Task: Look for Airbnb options in Zonhoven, Belgium from 3rd November, 2023 to 9th November, 2023 for 2 adults.1  bedroom having 1 bed and 1 bathroom. Property type can be hotel. Amenities needed are: heating. Booking option can be shelf check-in. Look for 3 properties as per requirement.
Action: Mouse moved to (428, 159)
Screenshot: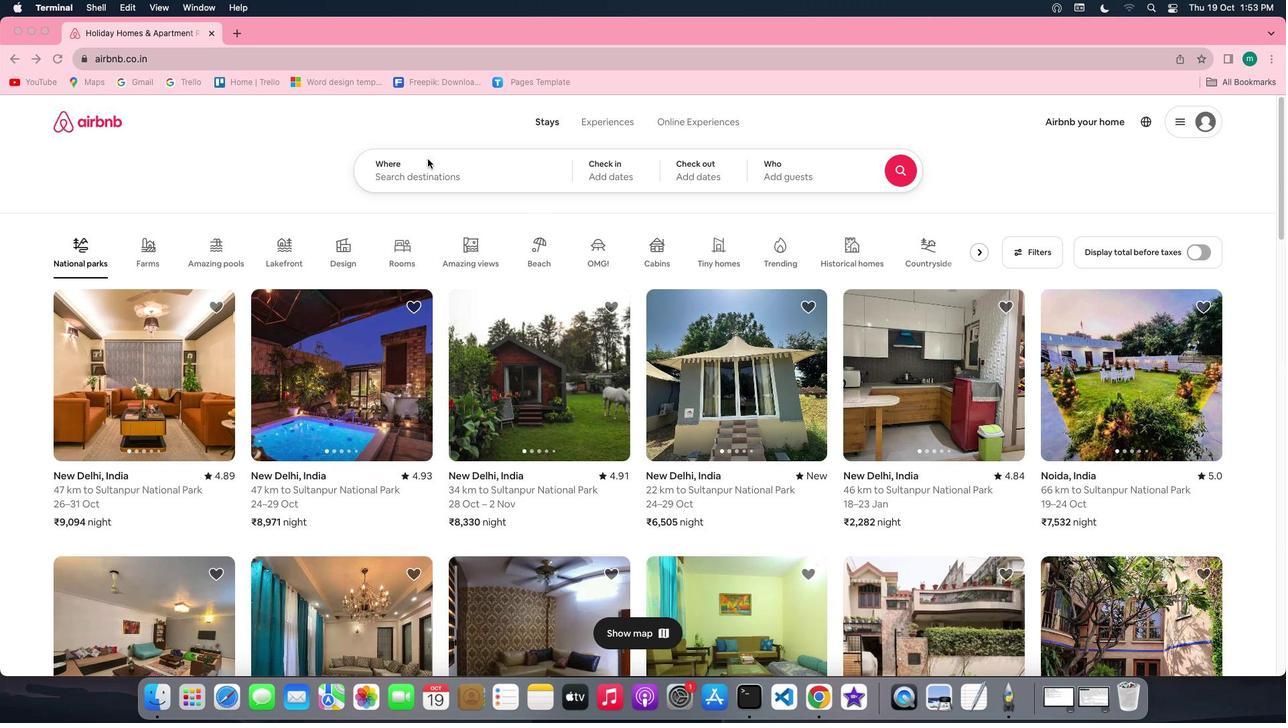 
Action: Mouse pressed left at (428, 159)
Screenshot: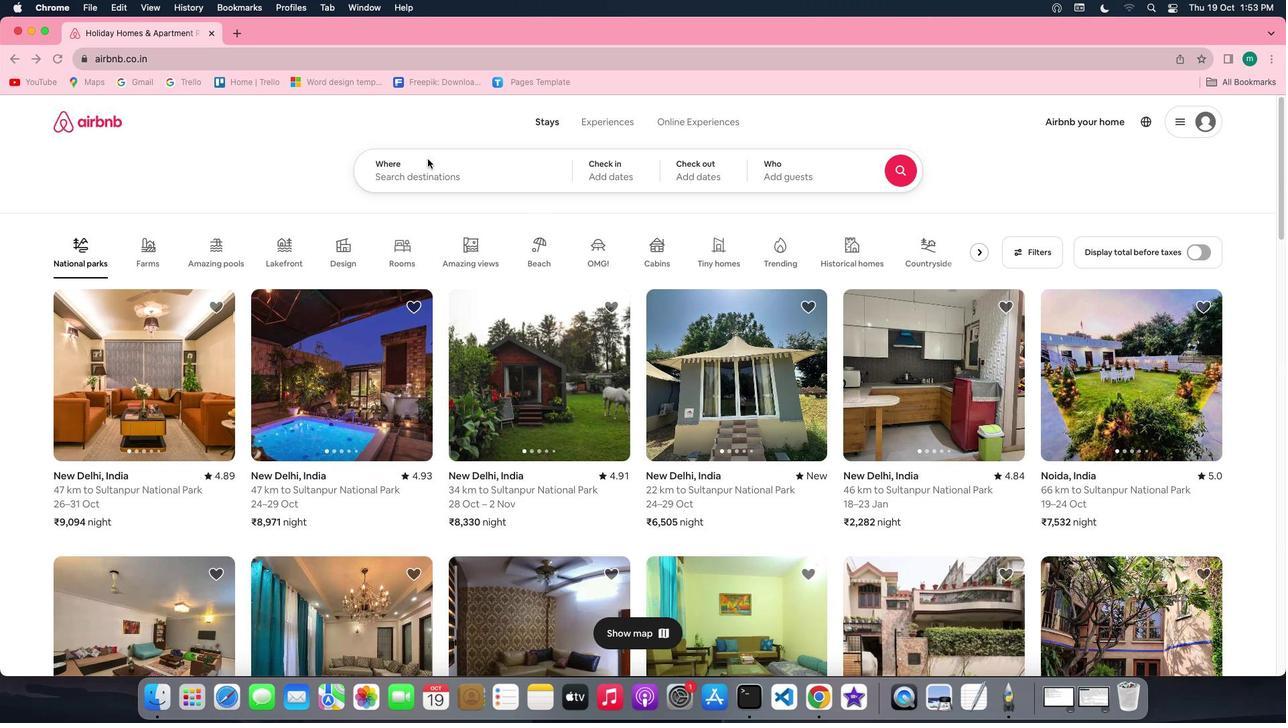 
Action: Mouse pressed left at (428, 159)
Screenshot: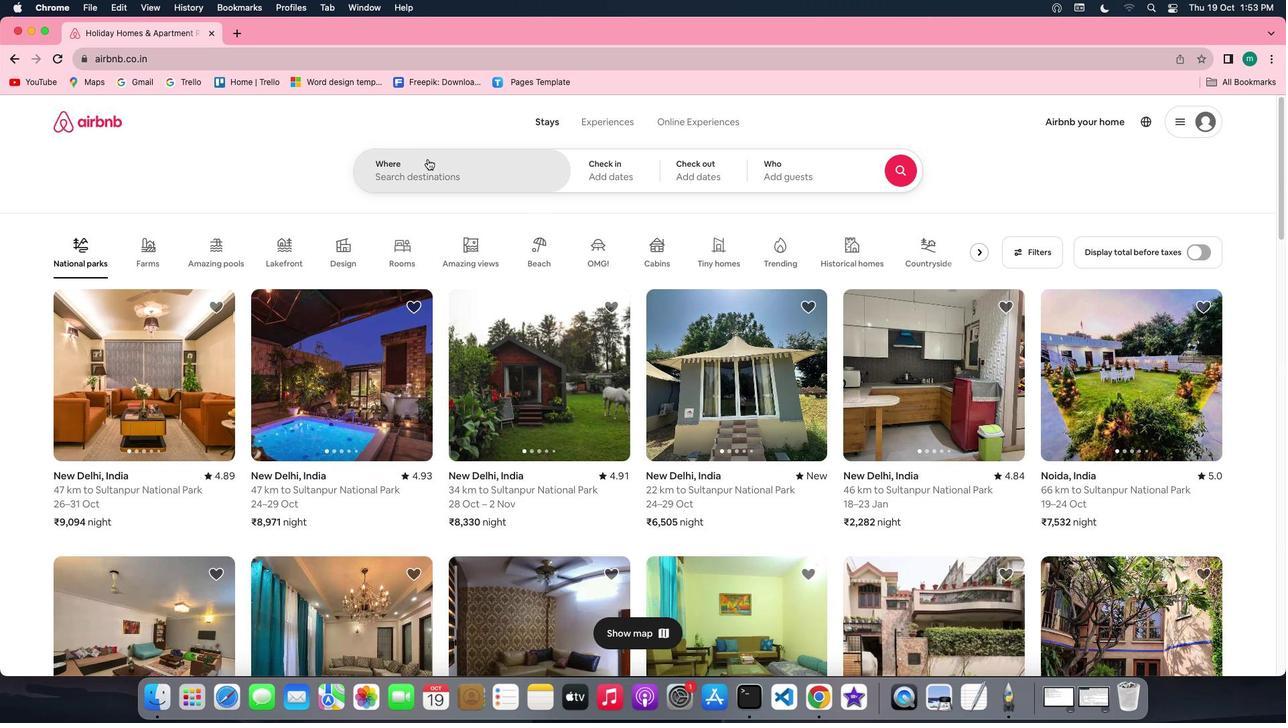 
Action: Key pressed Key.shift'Z''o''n''h''o''v''e''n'','Key.shift'B''e''l''g''i''u''m'
Screenshot: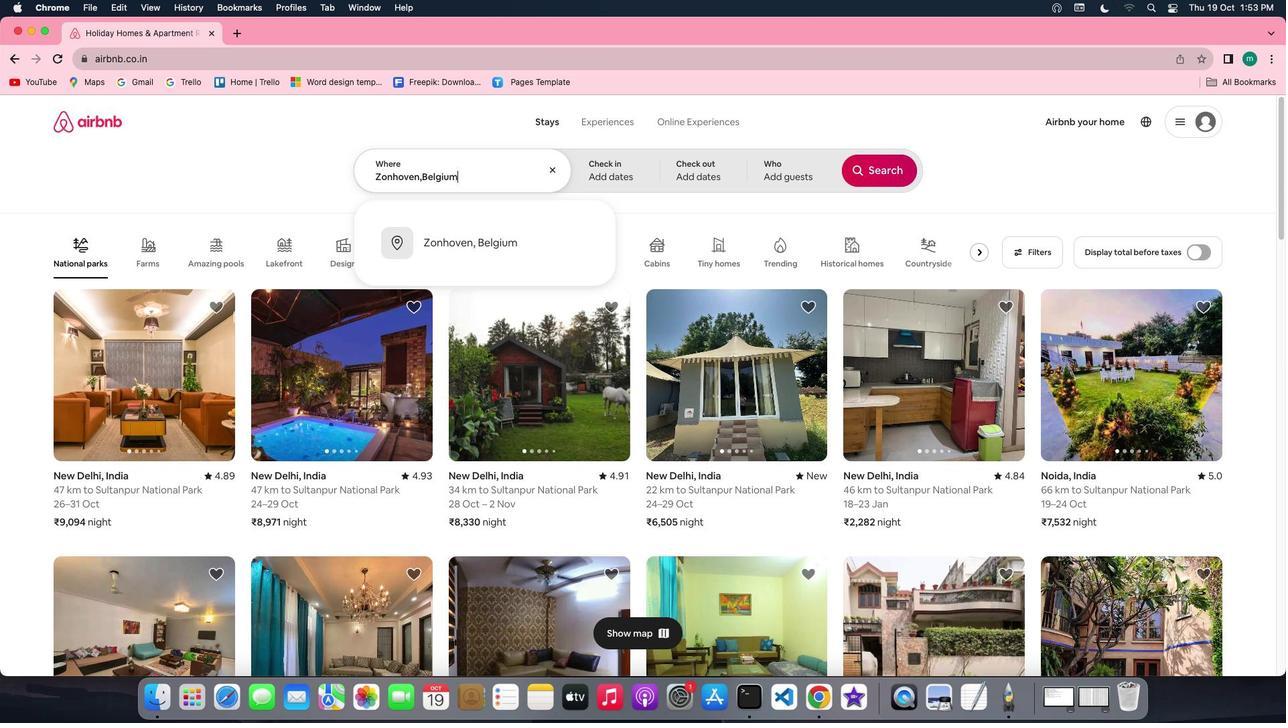 
Action: Mouse moved to (487, 241)
Screenshot: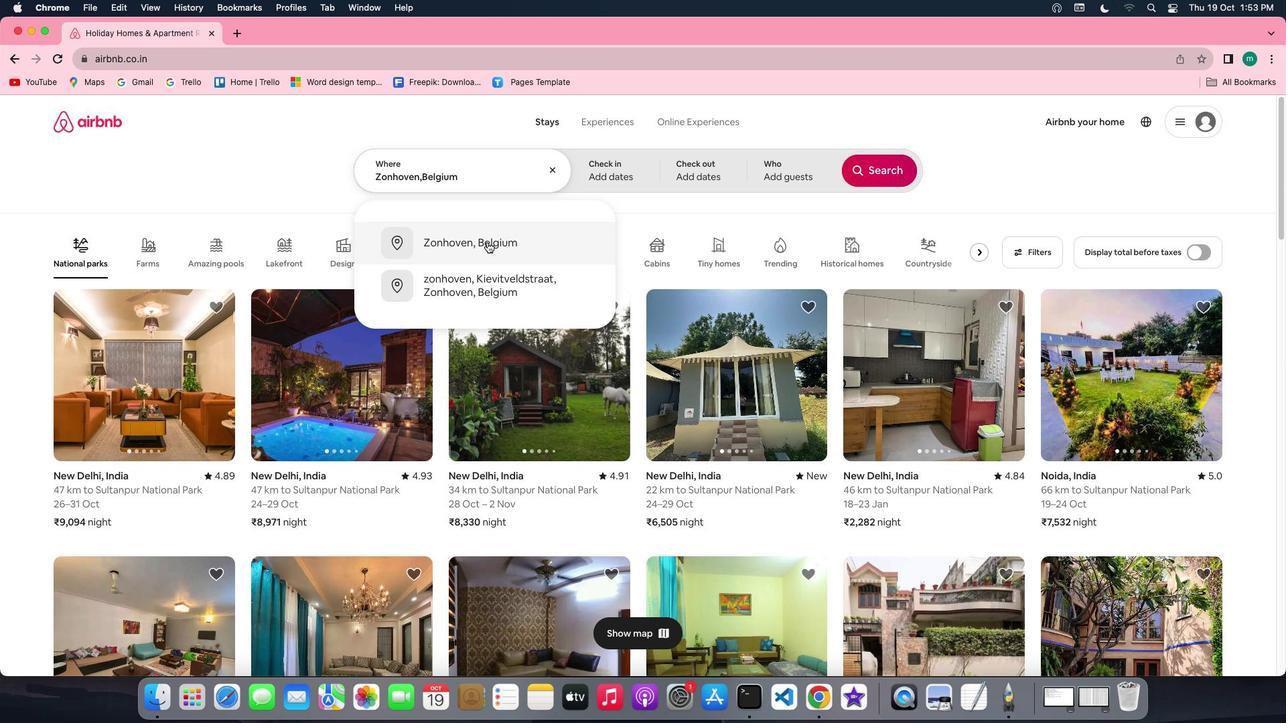 
Action: Mouse pressed left at (487, 241)
Screenshot: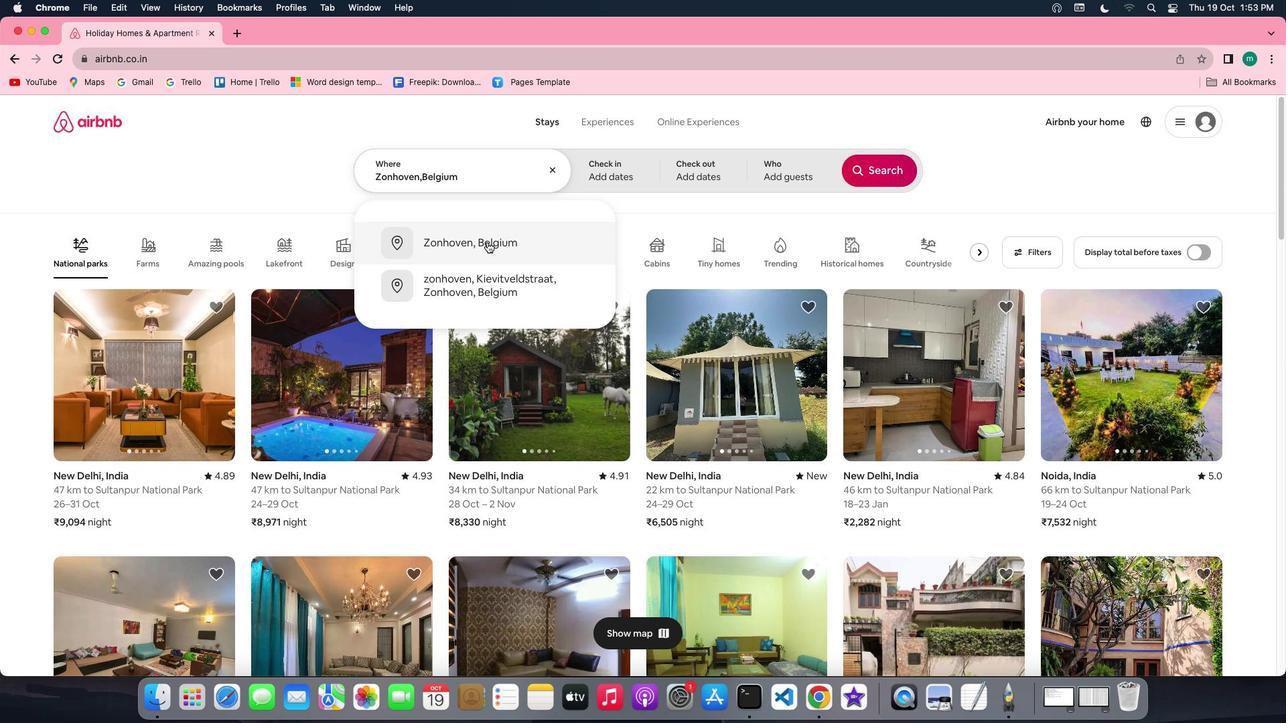 
Action: Mouse moved to (837, 322)
Screenshot: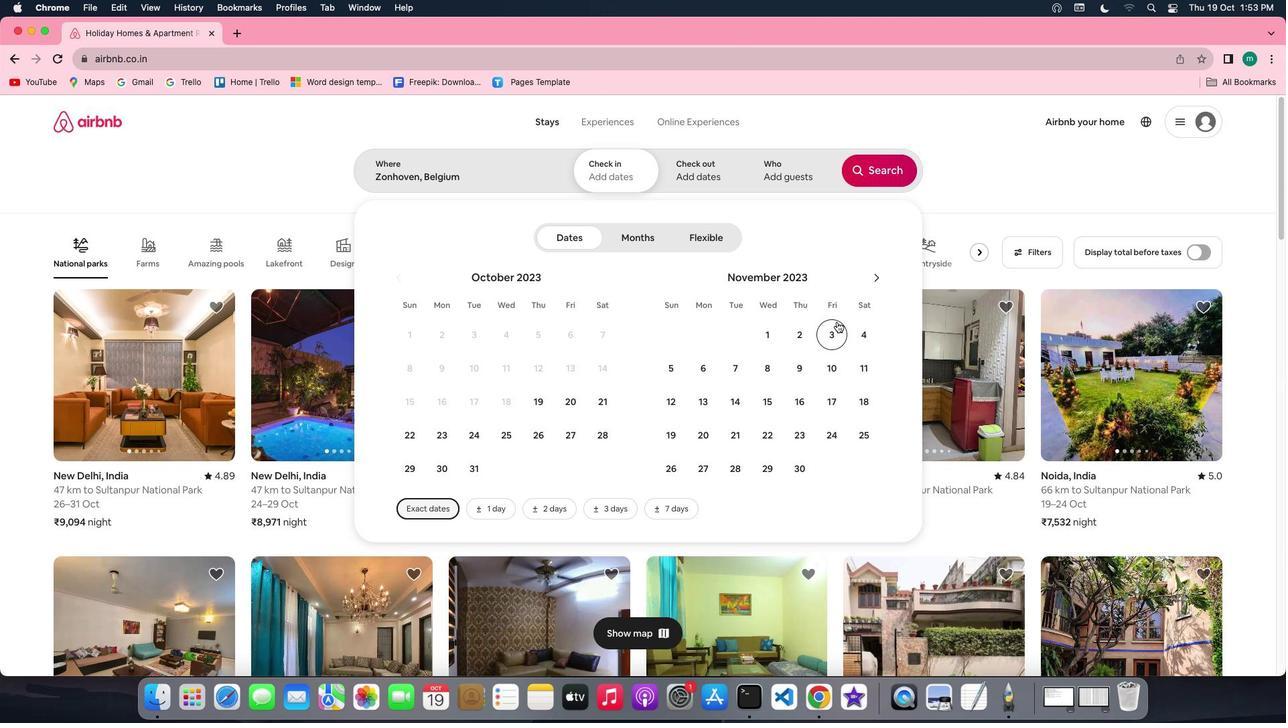 
Action: Mouse pressed left at (837, 322)
Screenshot: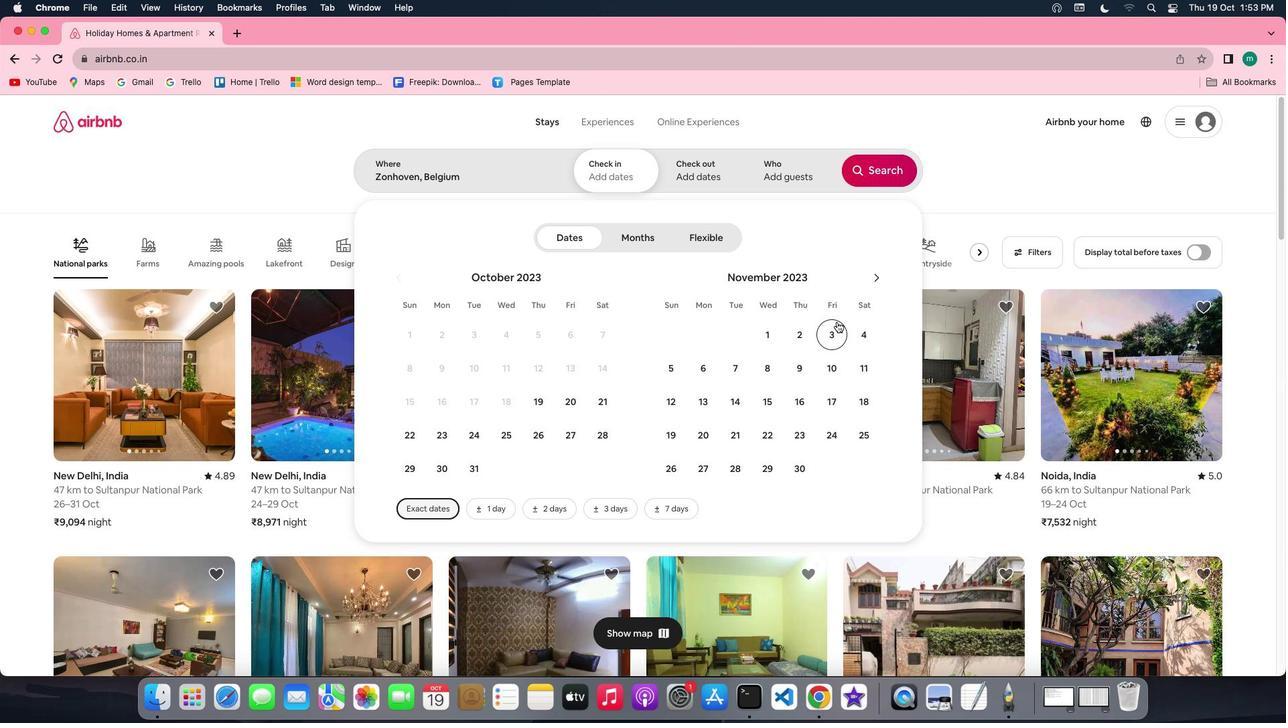
Action: Mouse moved to (807, 356)
Screenshot: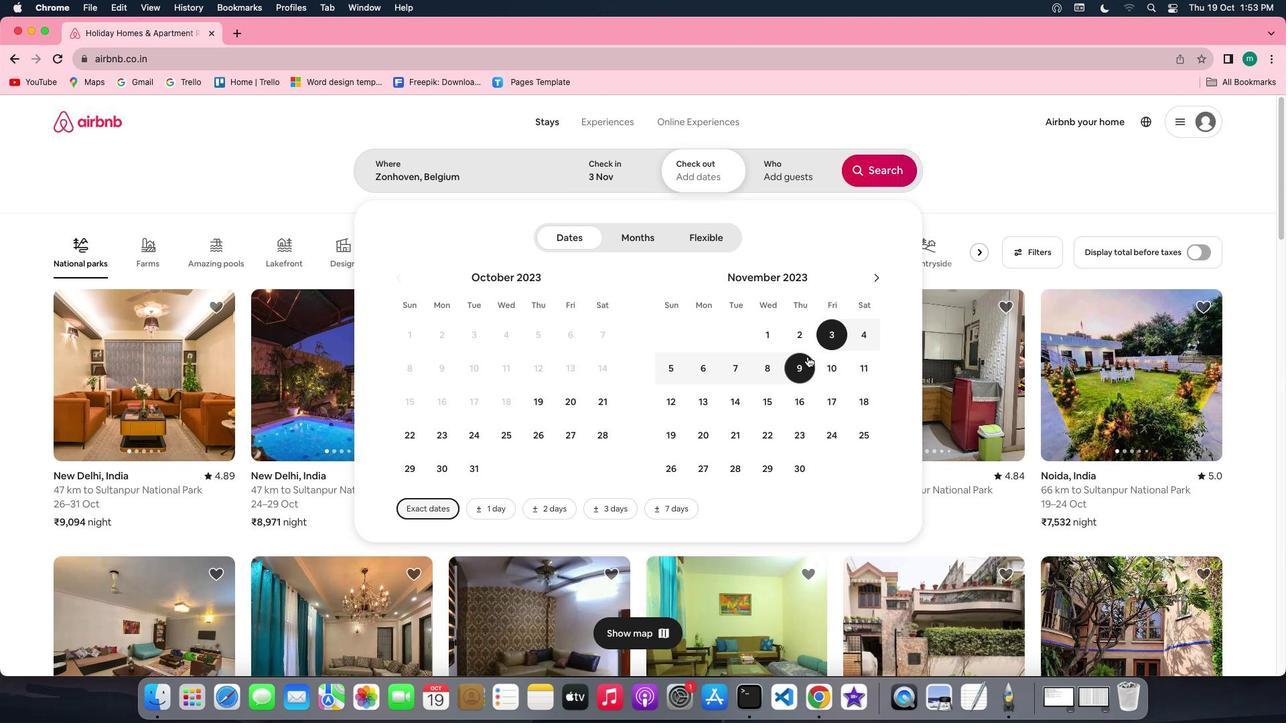 
Action: Mouse pressed left at (807, 356)
Screenshot: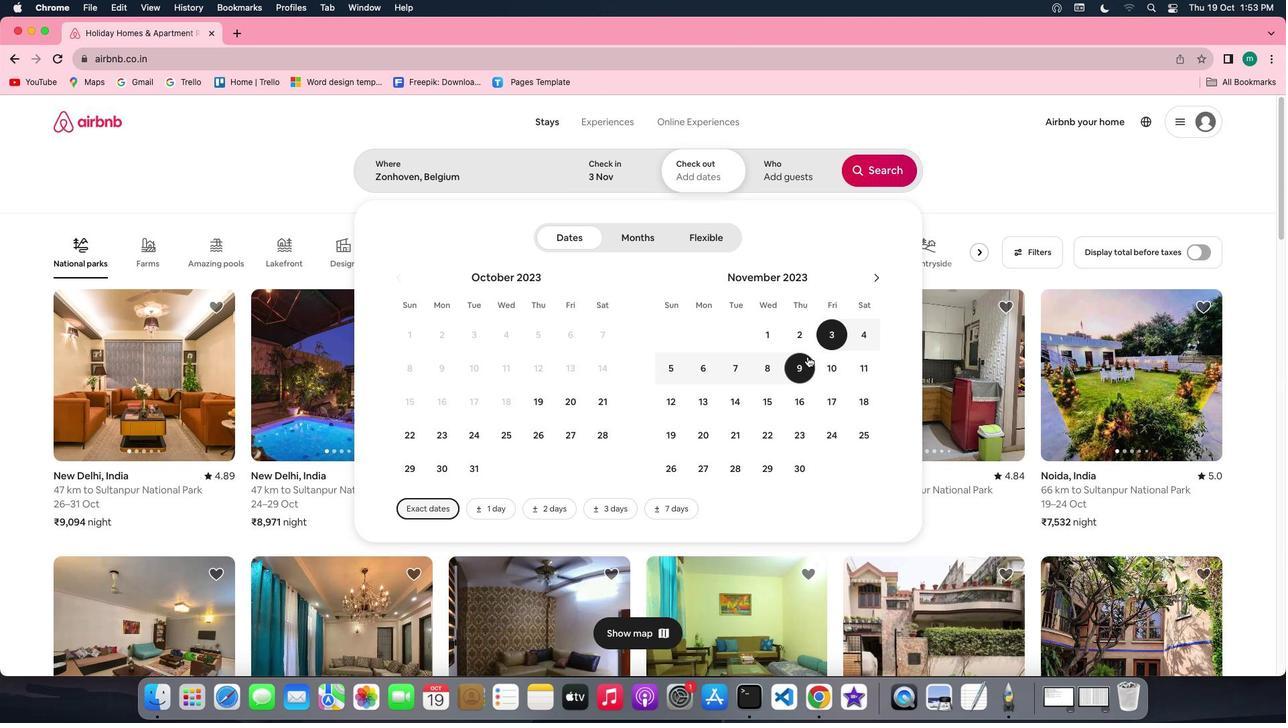 
Action: Mouse moved to (804, 170)
Screenshot: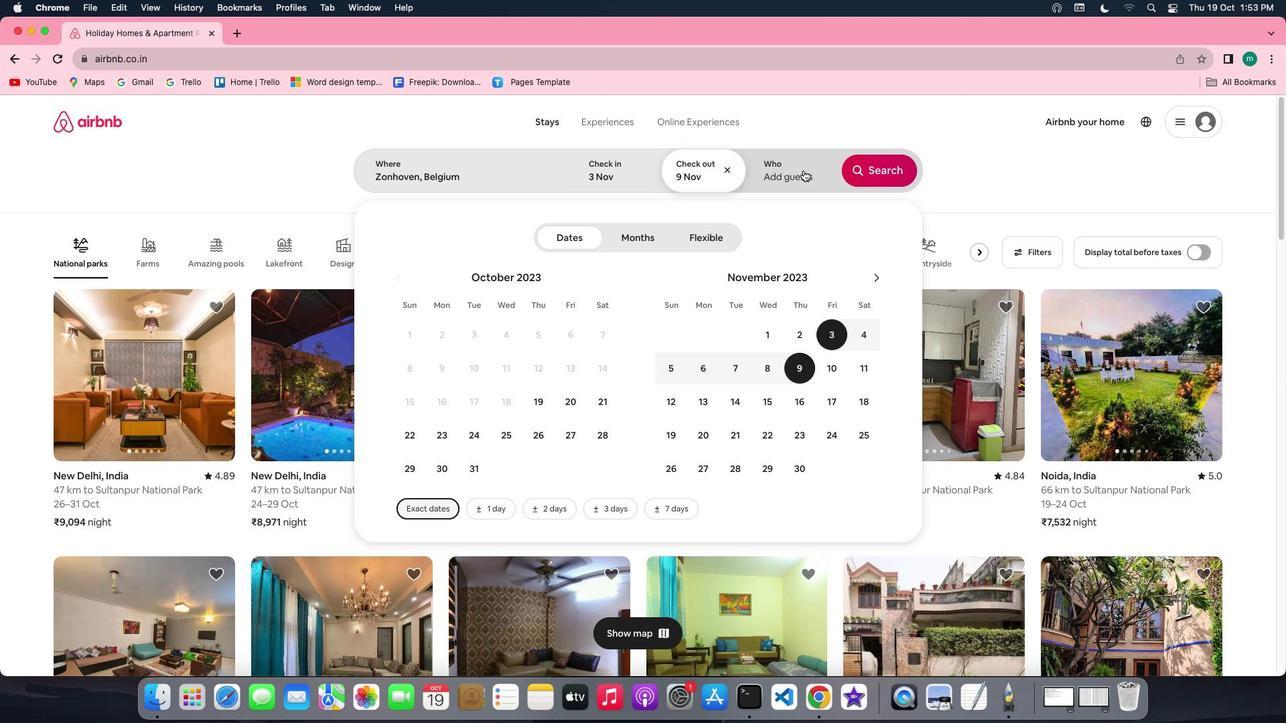 
Action: Mouse pressed left at (804, 170)
Screenshot: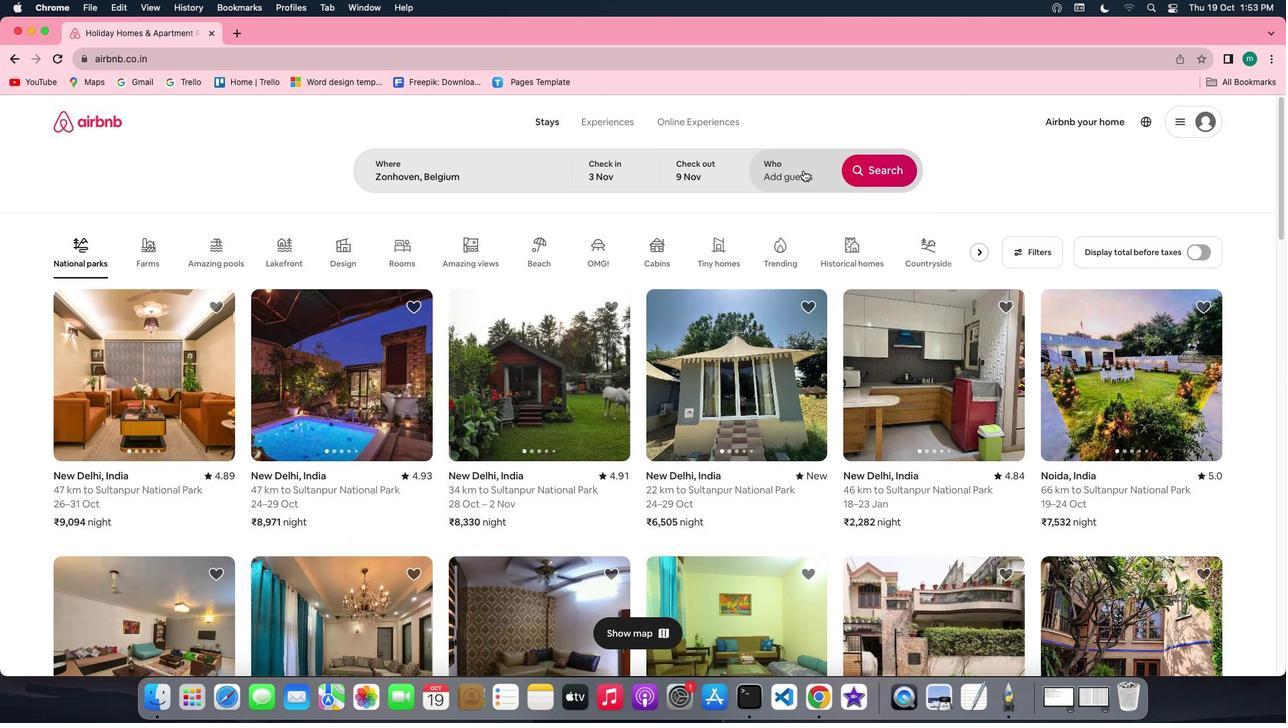 
Action: Mouse moved to (892, 250)
Screenshot: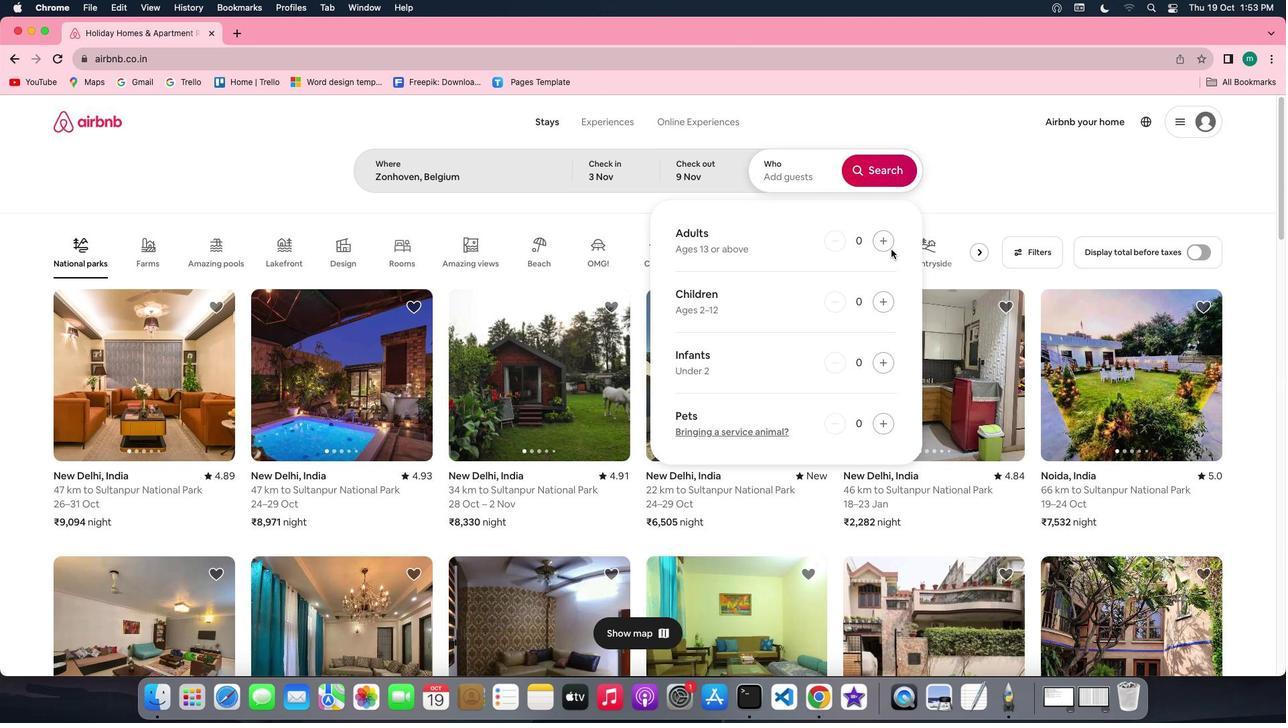 
Action: Mouse pressed left at (892, 250)
Screenshot: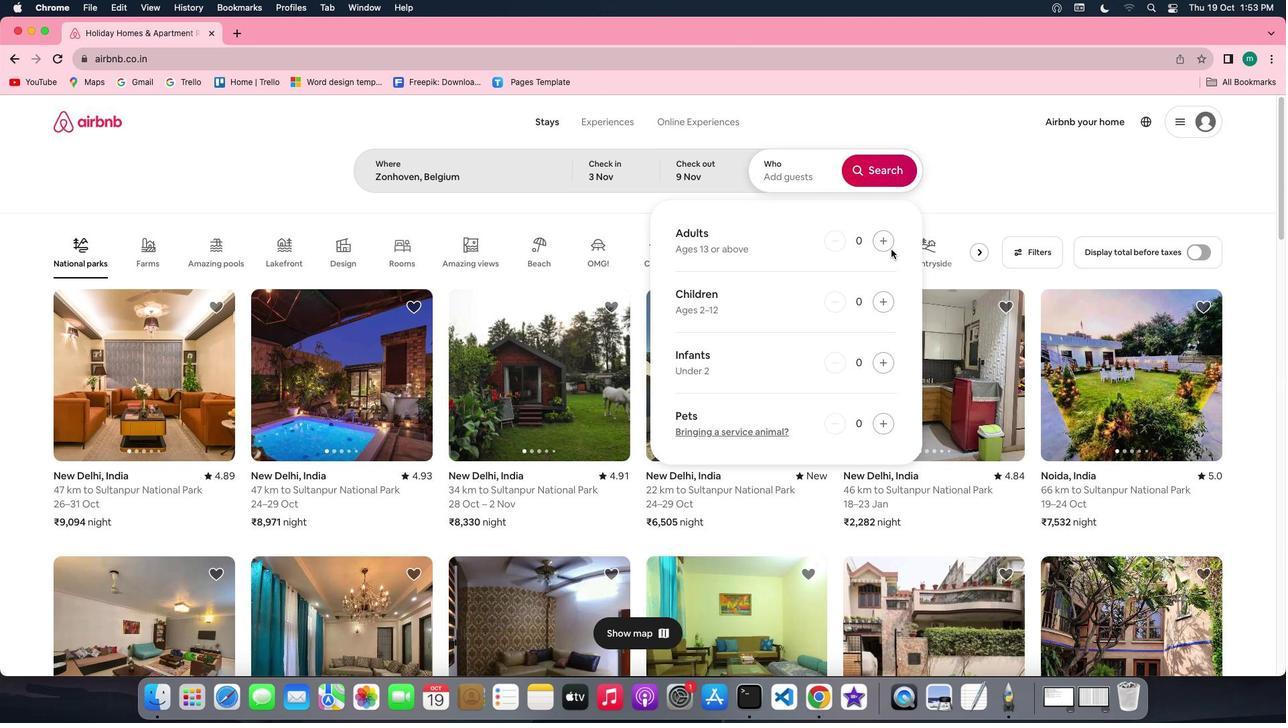 
Action: Mouse moved to (883, 237)
Screenshot: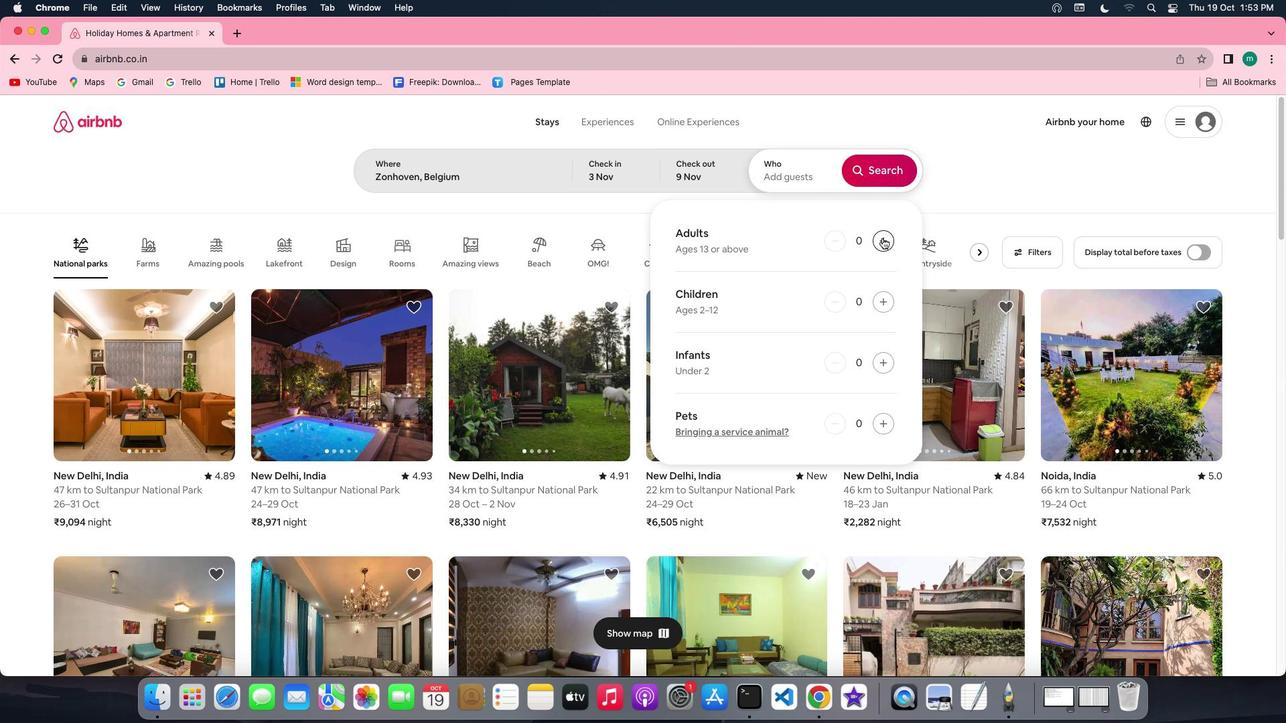 
Action: Mouse pressed left at (883, 237)
Screenshot: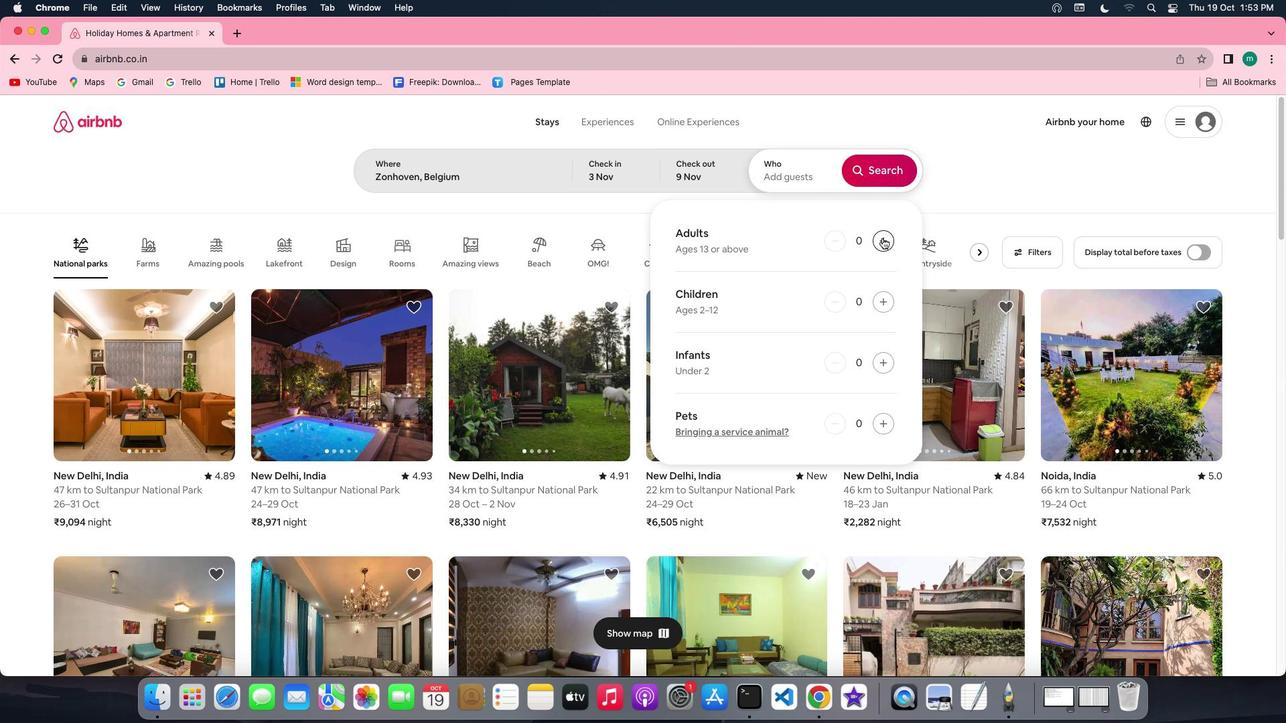 
Action: Mouse pressed left at (883, 237)
Screenshot: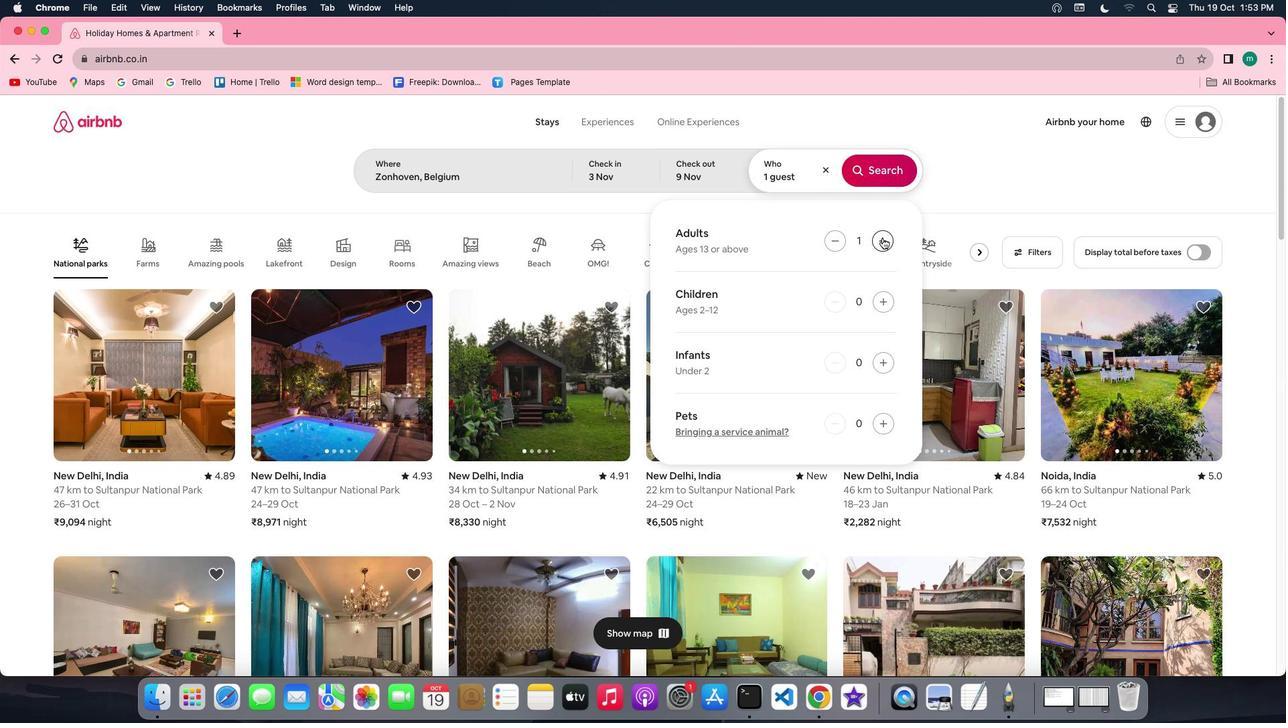 
Action: Mouse moved to (877, 164)
Screenshot: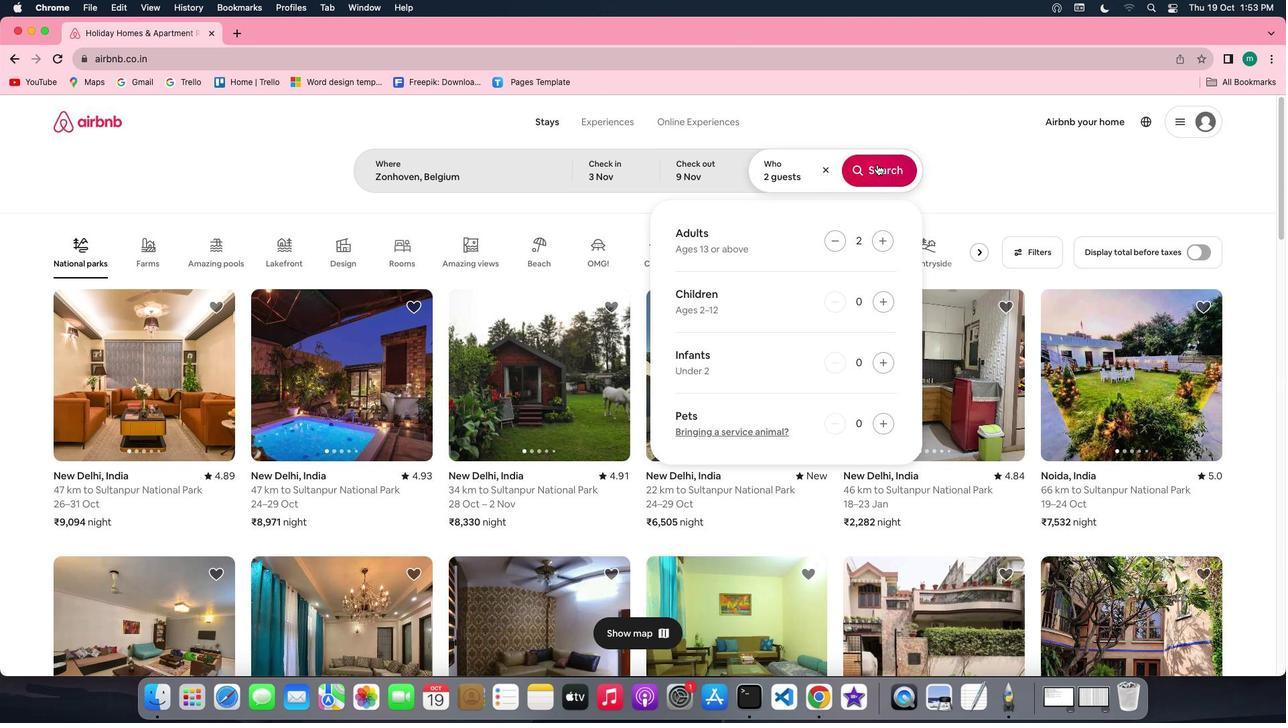 
Action: Mouse pressed left at (877, 164)
Screenshot: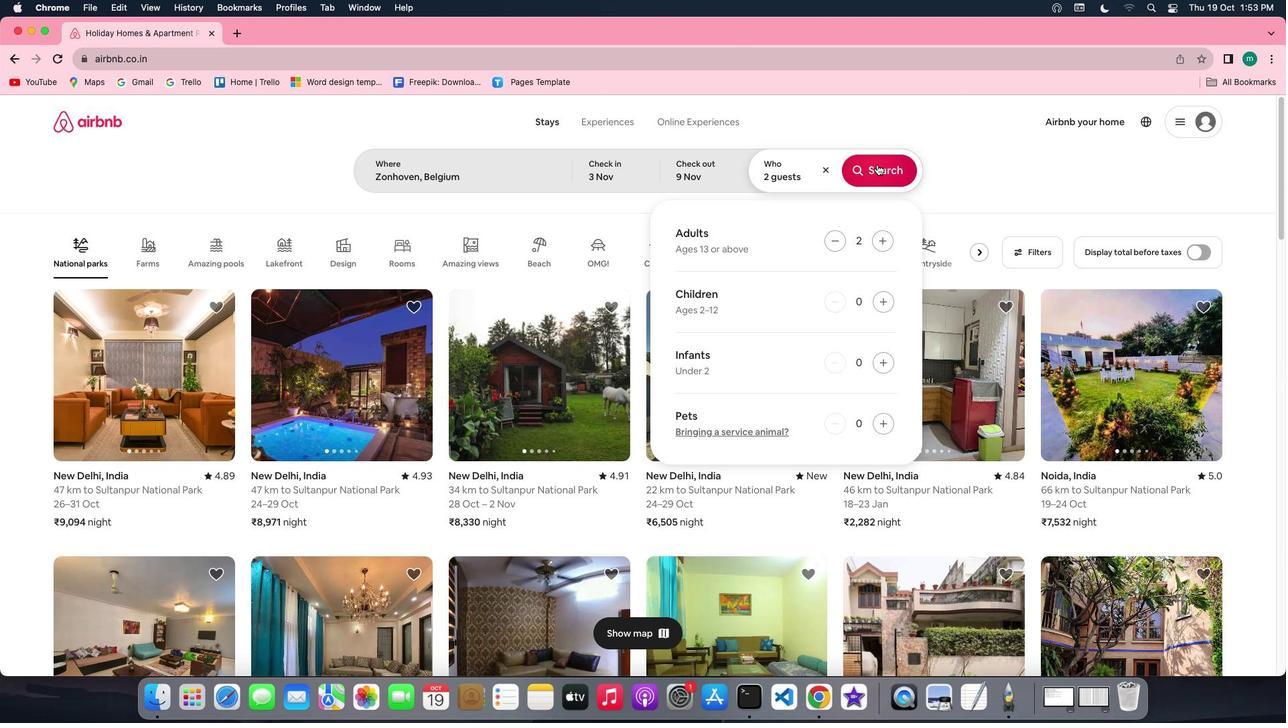 
Action: Mouse moved to (1065, 171)
Screenshot: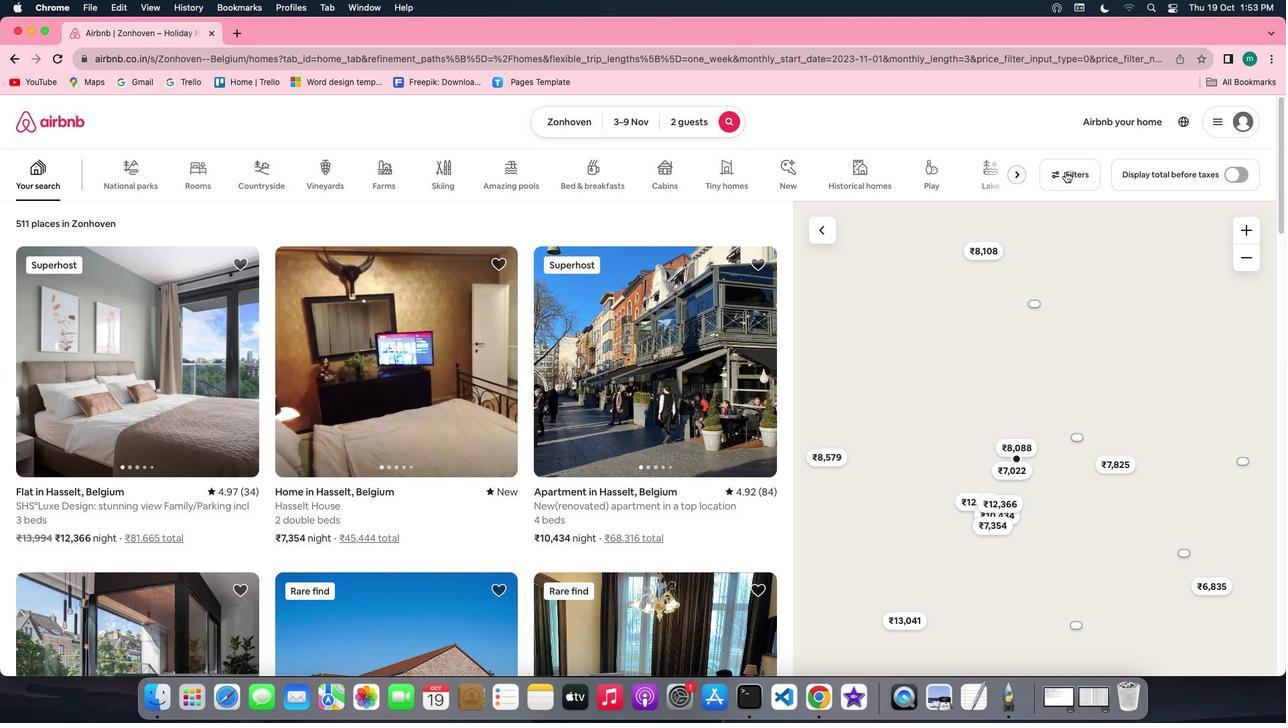 
Action: Mouse pressed left at (1065, 171)
Screenshot: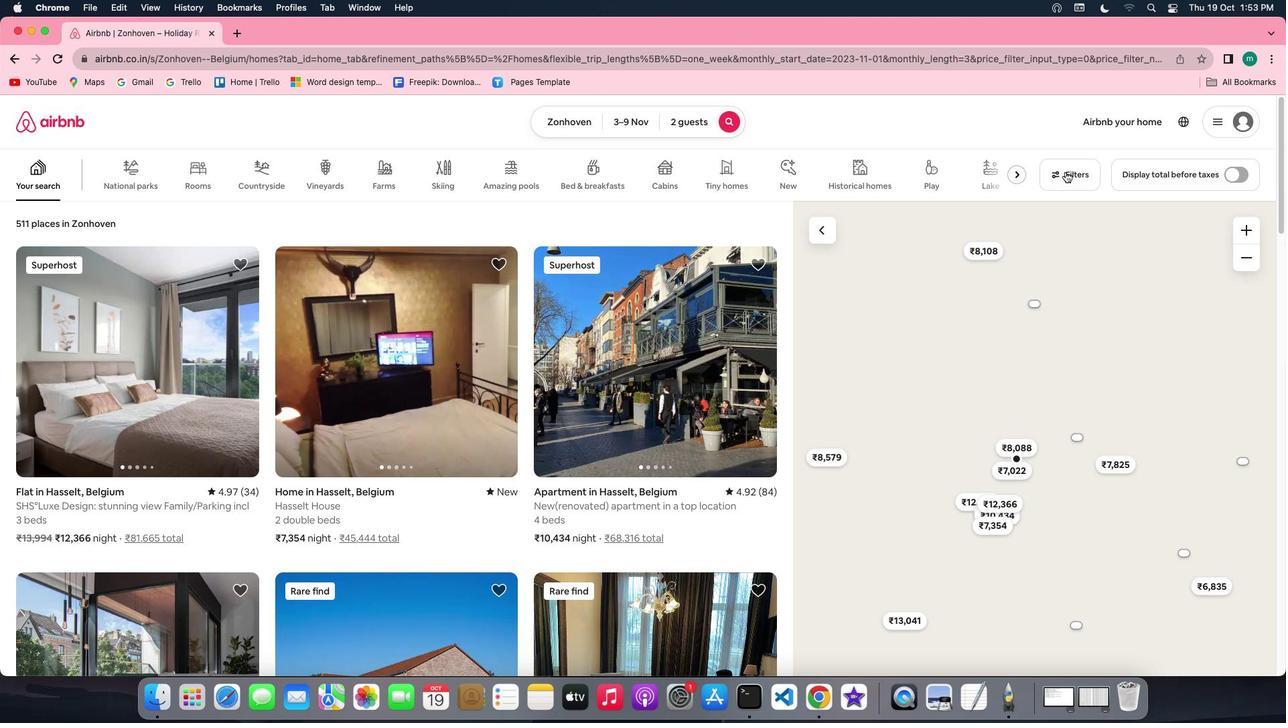 
Action: Mouse moved to (756, 309)
Screenshot: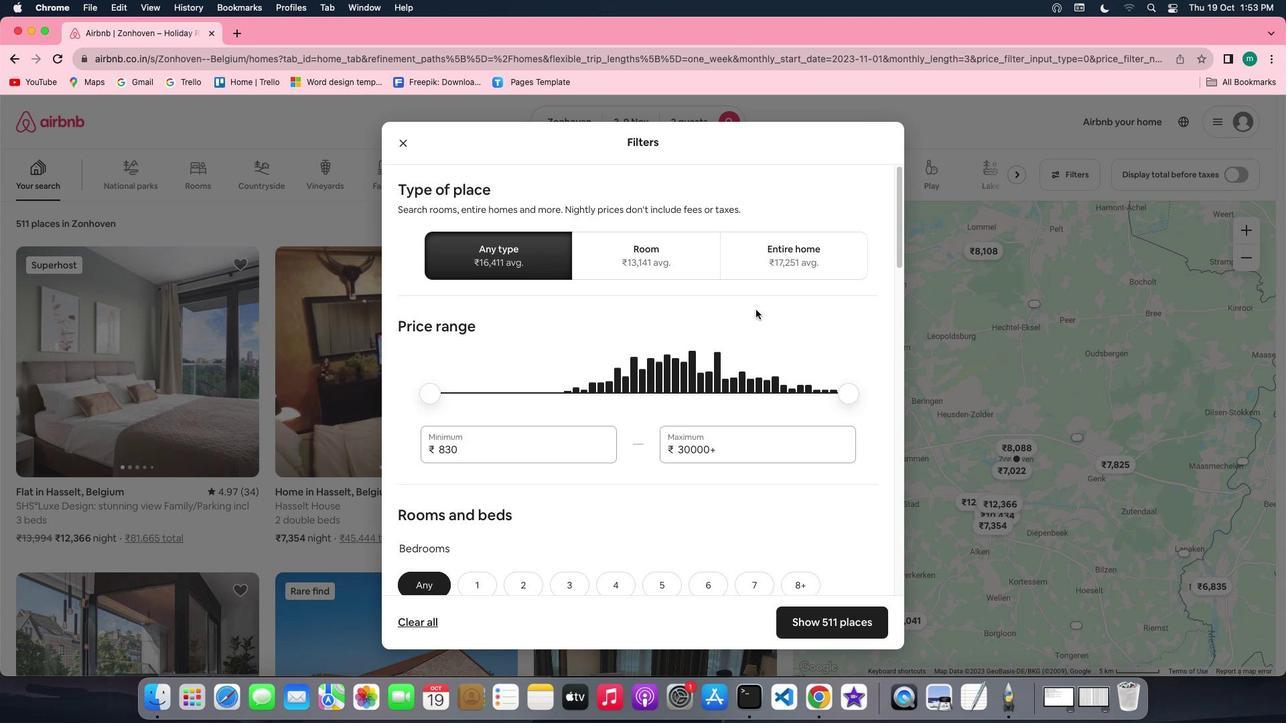 
Action: Mouse scrolled (756, 309) with delta (0, 0)
Screenshot: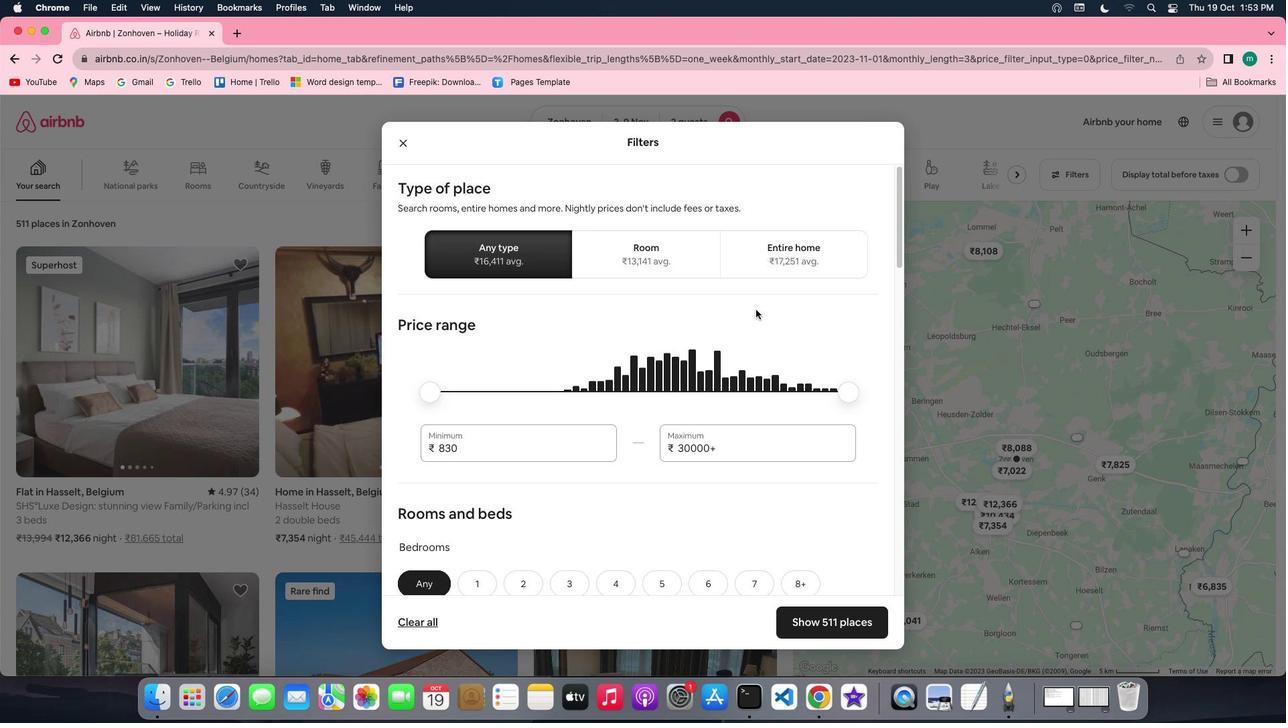 
Action: Mouse scrolled (756, 309) with delta (0, 0)
Screenshot: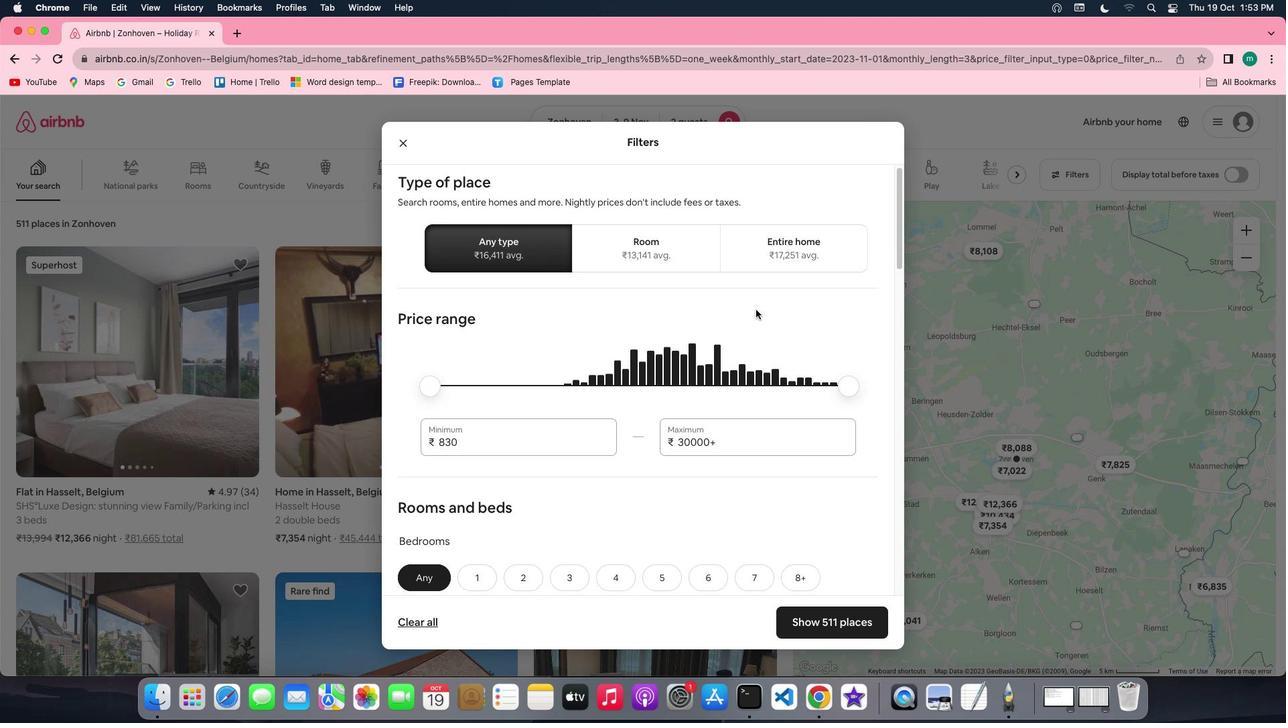 
Action: Mouse scrolled (756, 309) with delta (0, -1)
Screenshot: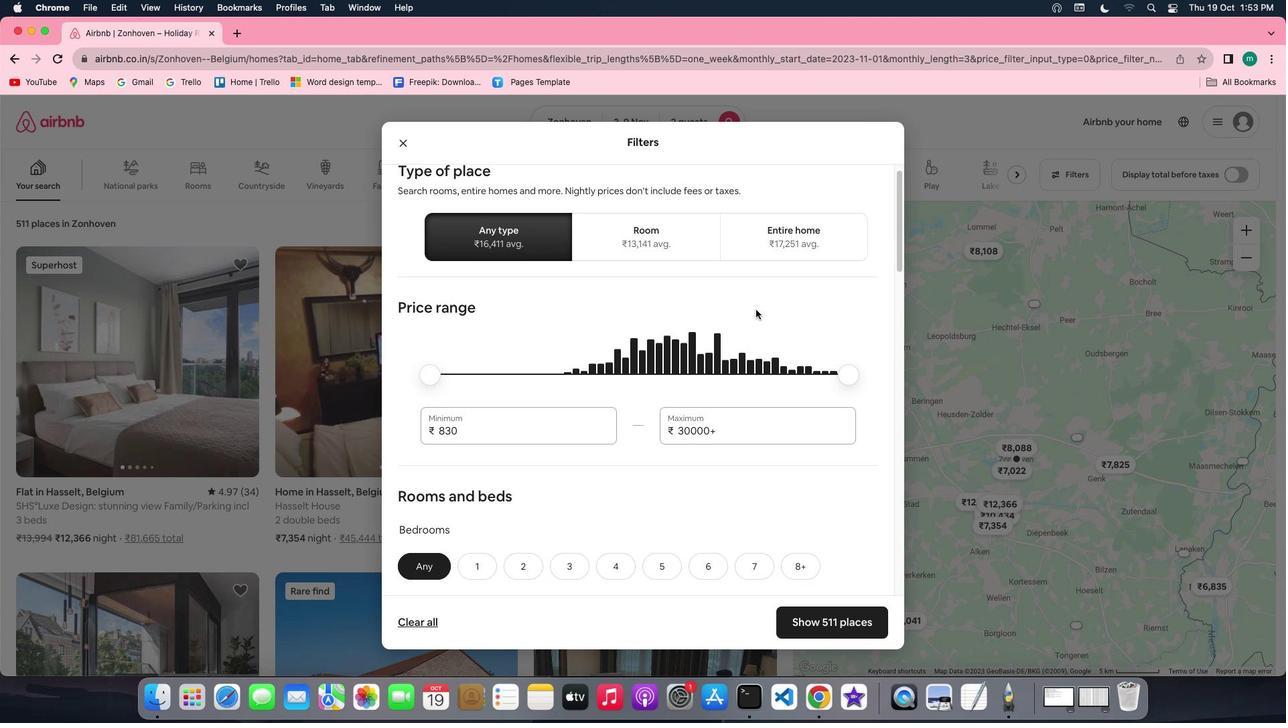 
Action: Mouse scrolled (756, 309) with delta (0, 0)
Screenshot: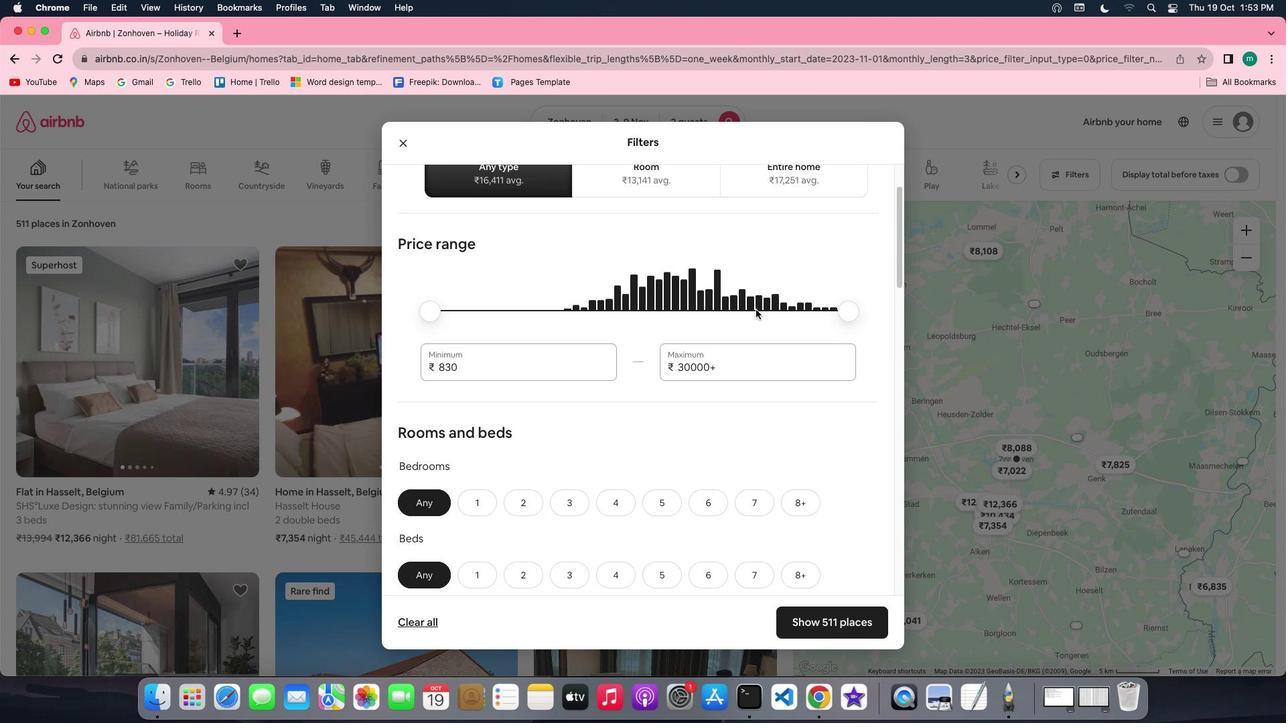 
Action: Mouse scrolled (756, 309) with delta (0, 0)
Screenshot: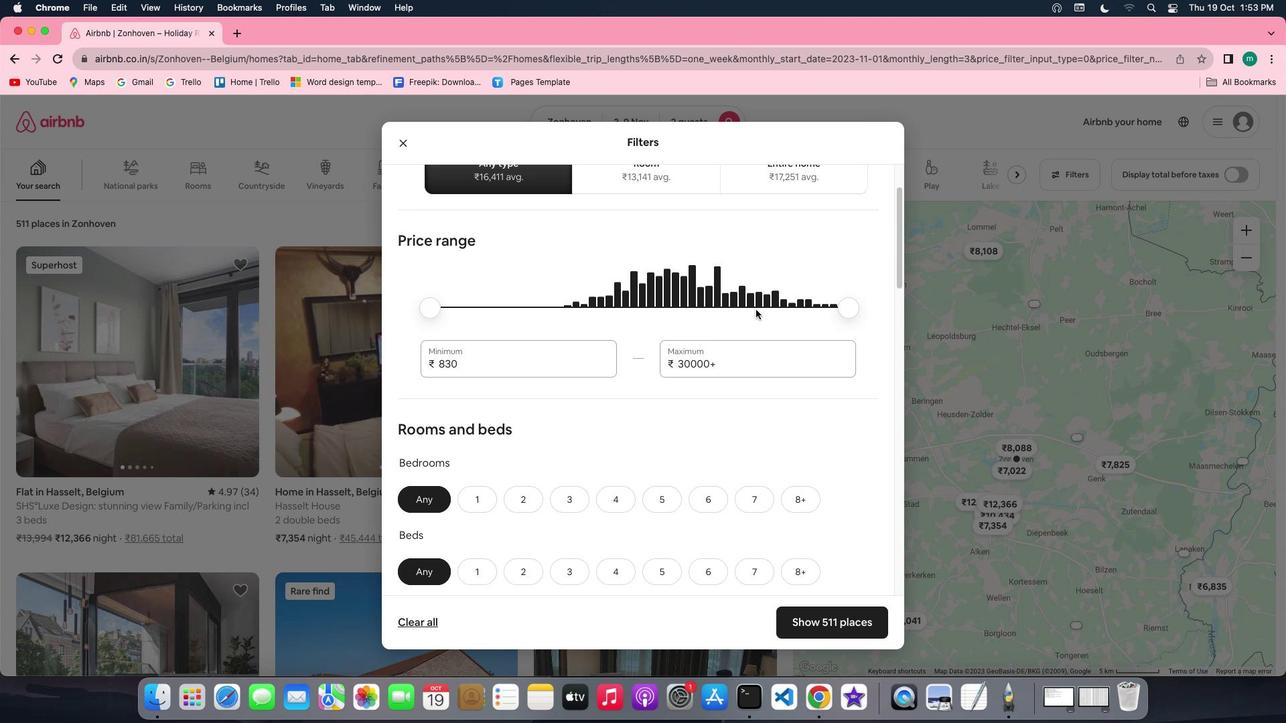 
Action: Mouse scrolled (756, 309) with delta (0, 0)
Screenshot: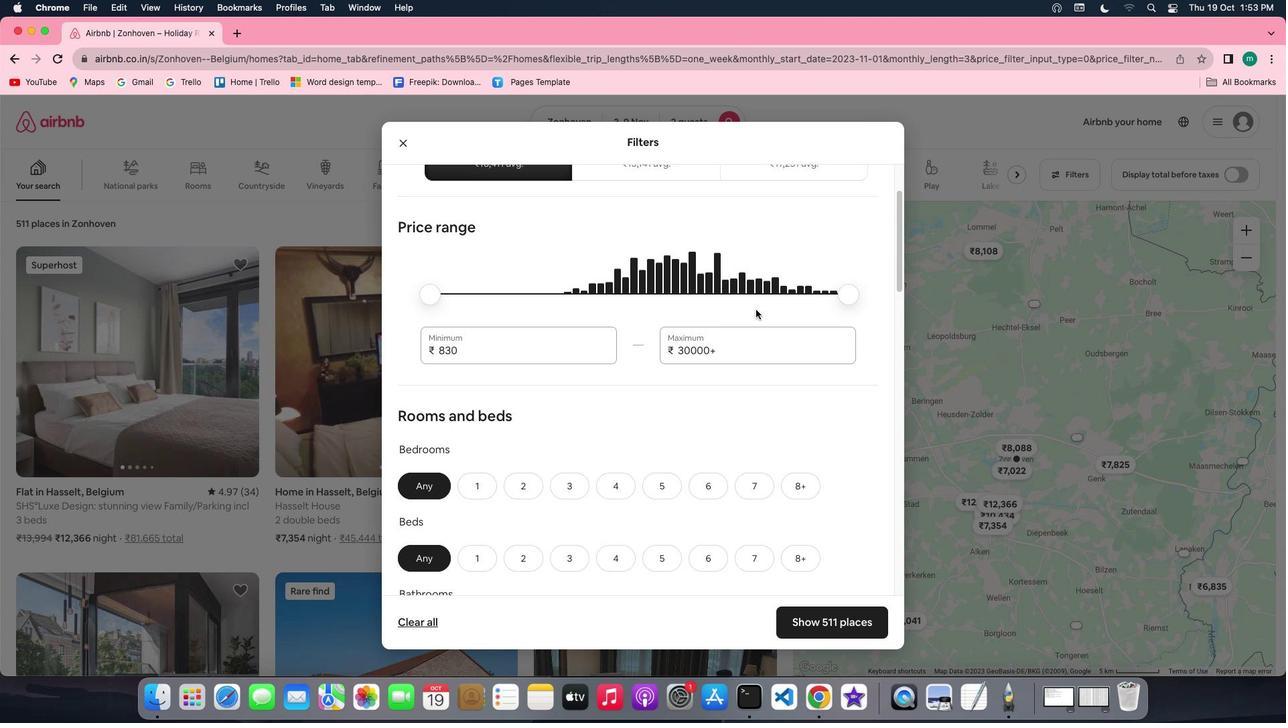 
Action: Mouse scrolled (756, 309) with delta (0, 0)
Screenshot: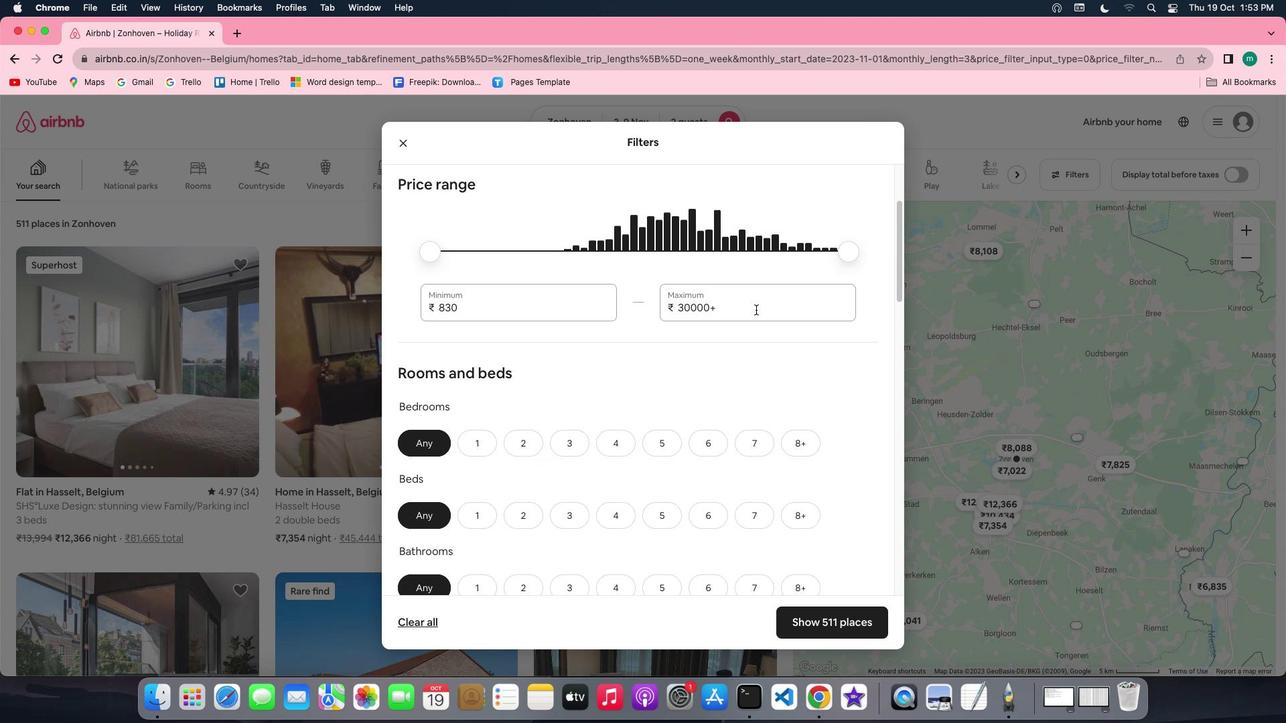 
Action: Mouse scrolled (756, 309) with delta (0, 0)
Screenshot: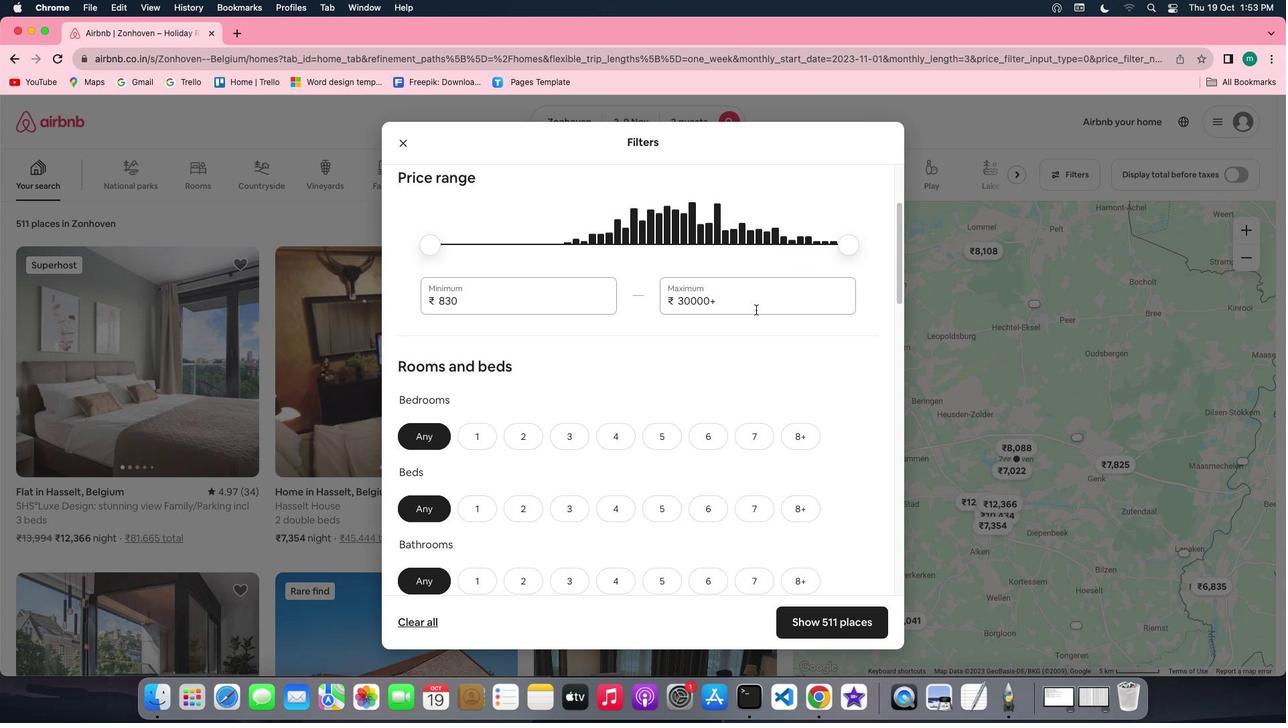 
Action: Mouse scrolled (756, 309) with delta (0, 0)
Screenshot: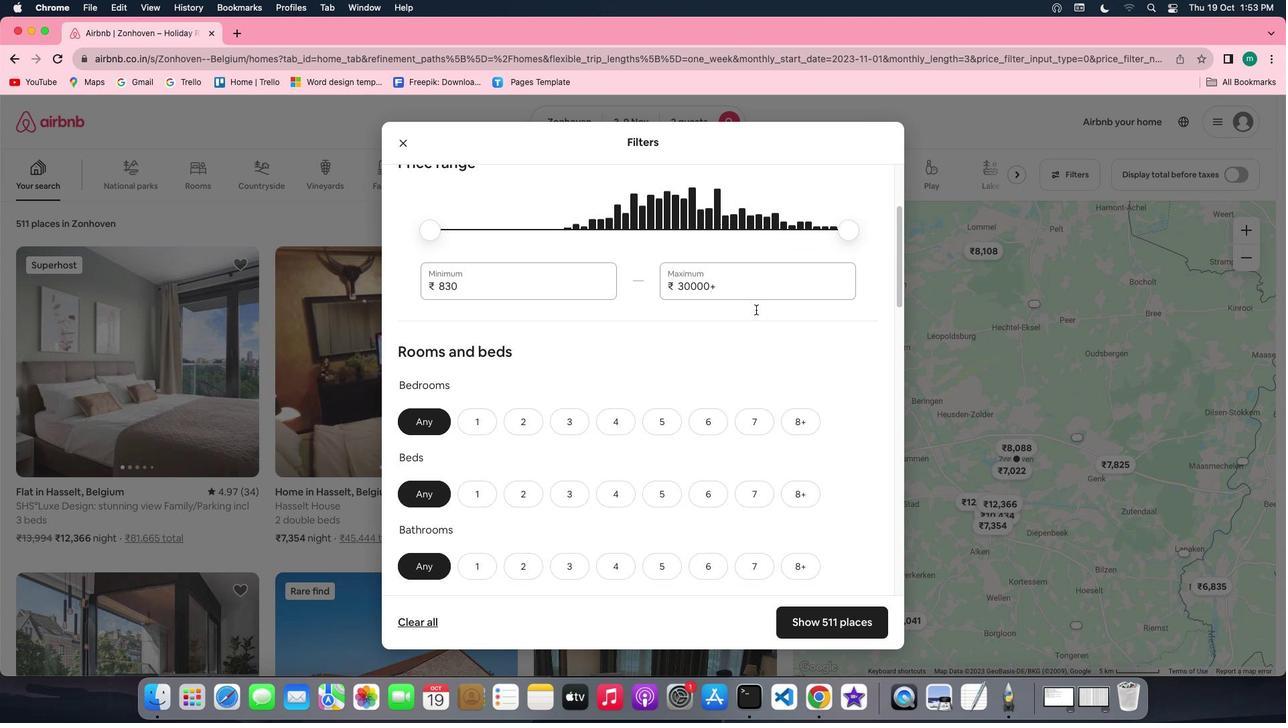 
Action: Mouse scrolled (756, 309) with delta (0, 0)
Screenshot: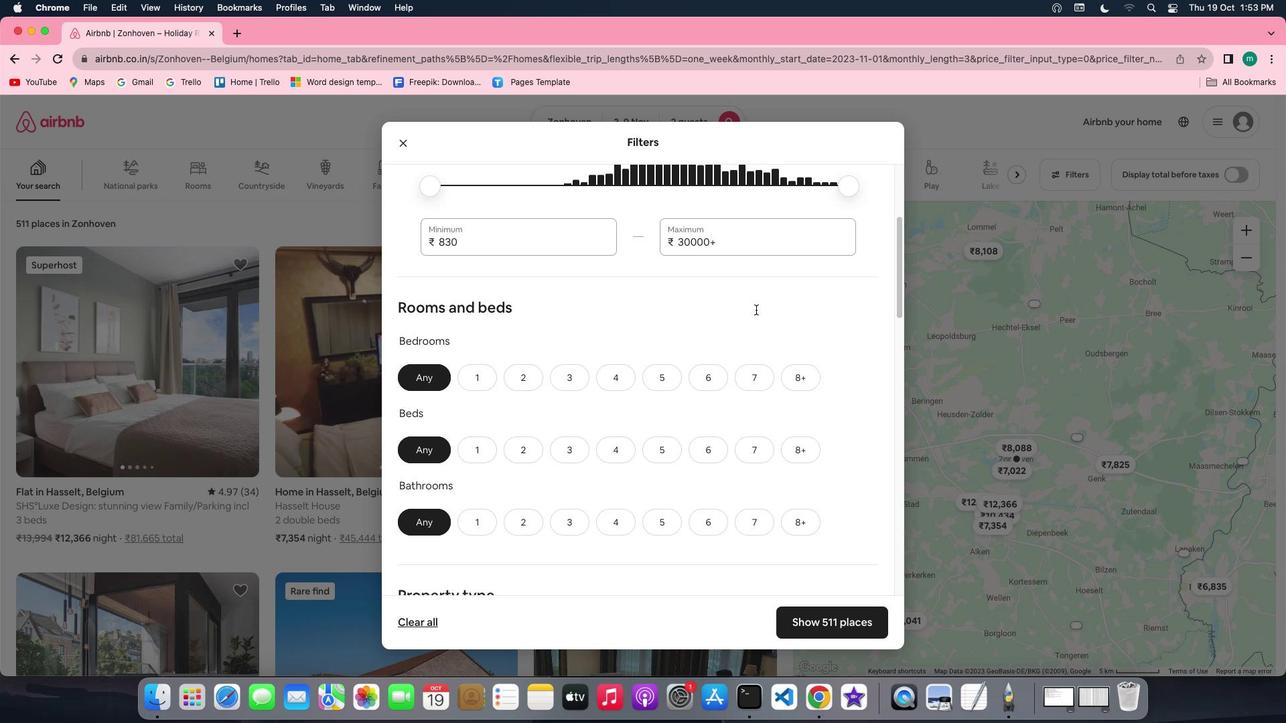 
Action: Mouse scrolled (756, 309) with delta (0, 0)
Screenshot: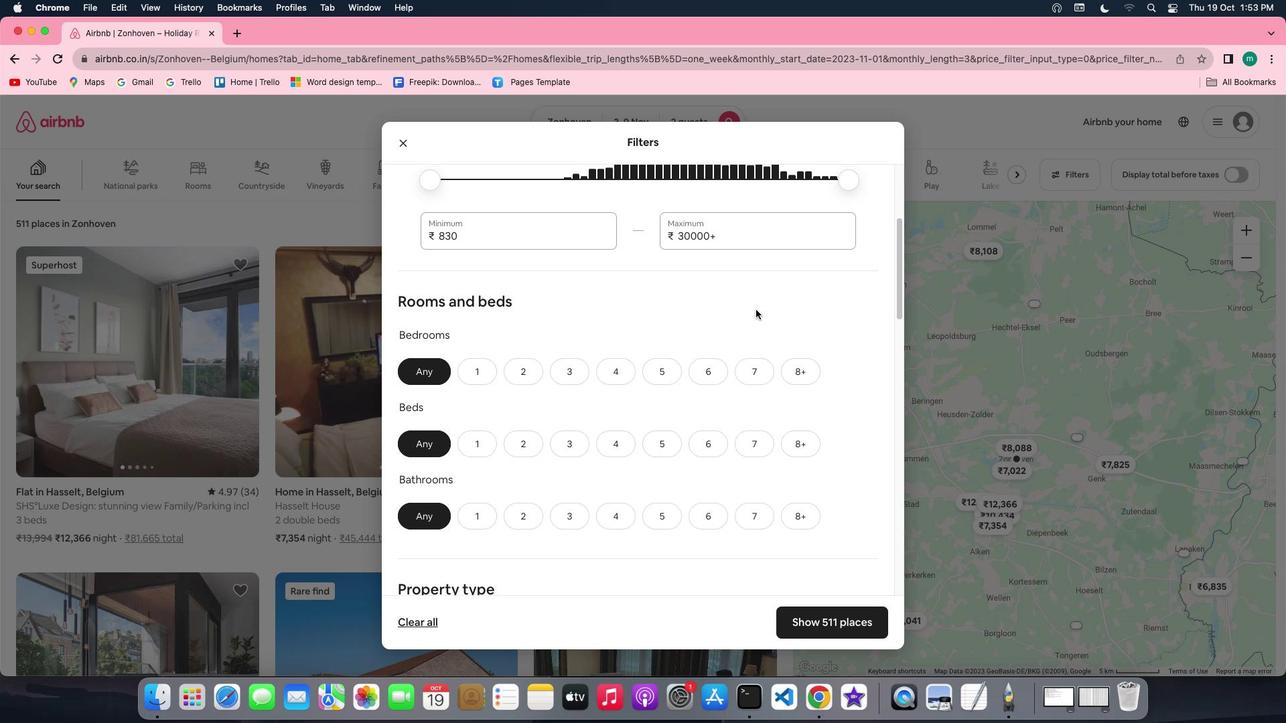 
Action: Mouse scrolled (756, 309) with delta (0, 0)
Screenshot: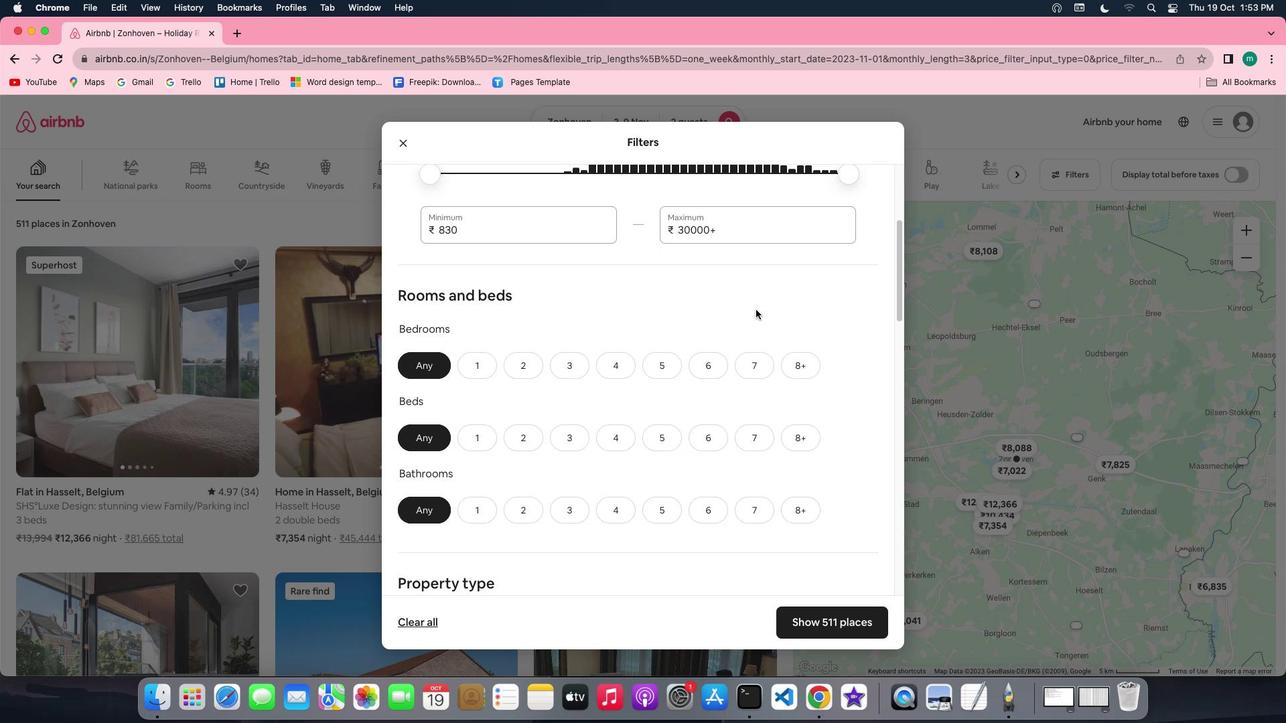 
Action: Mouse scrolled (756, 309) with delta (0, -1)
Screenshot: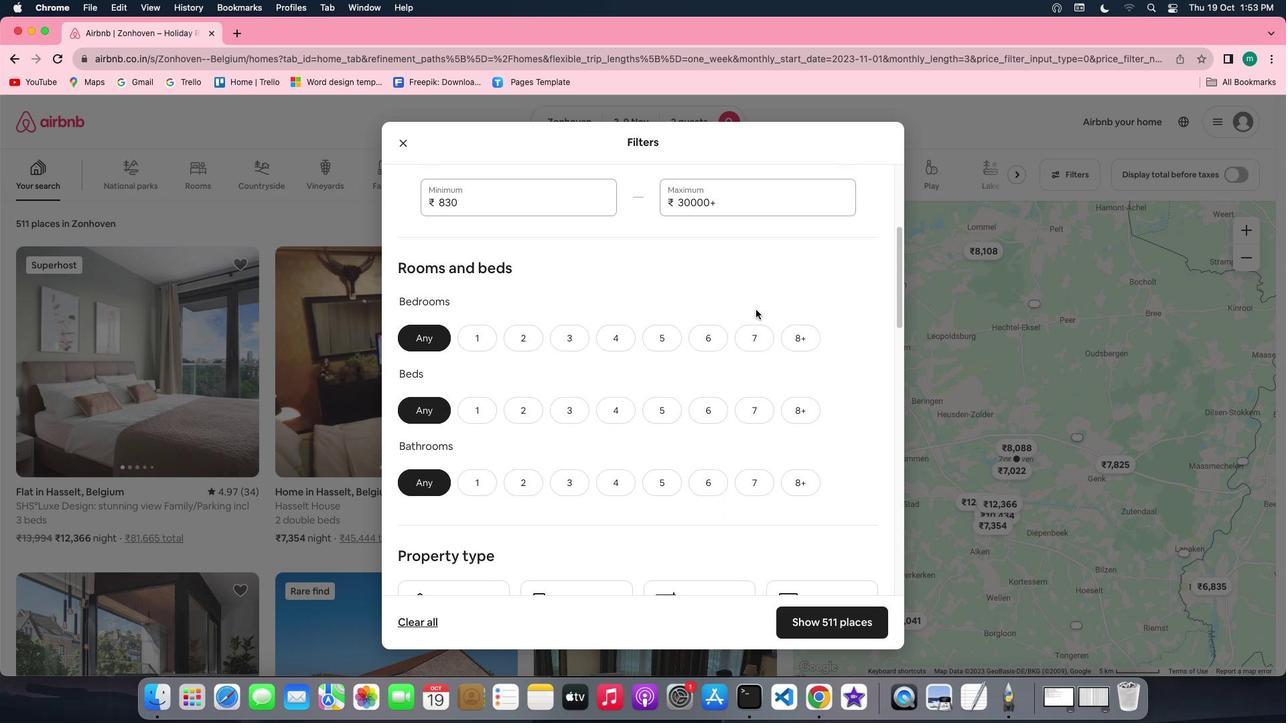 
Action: Mouse moved to (470, 293)
Screenshot: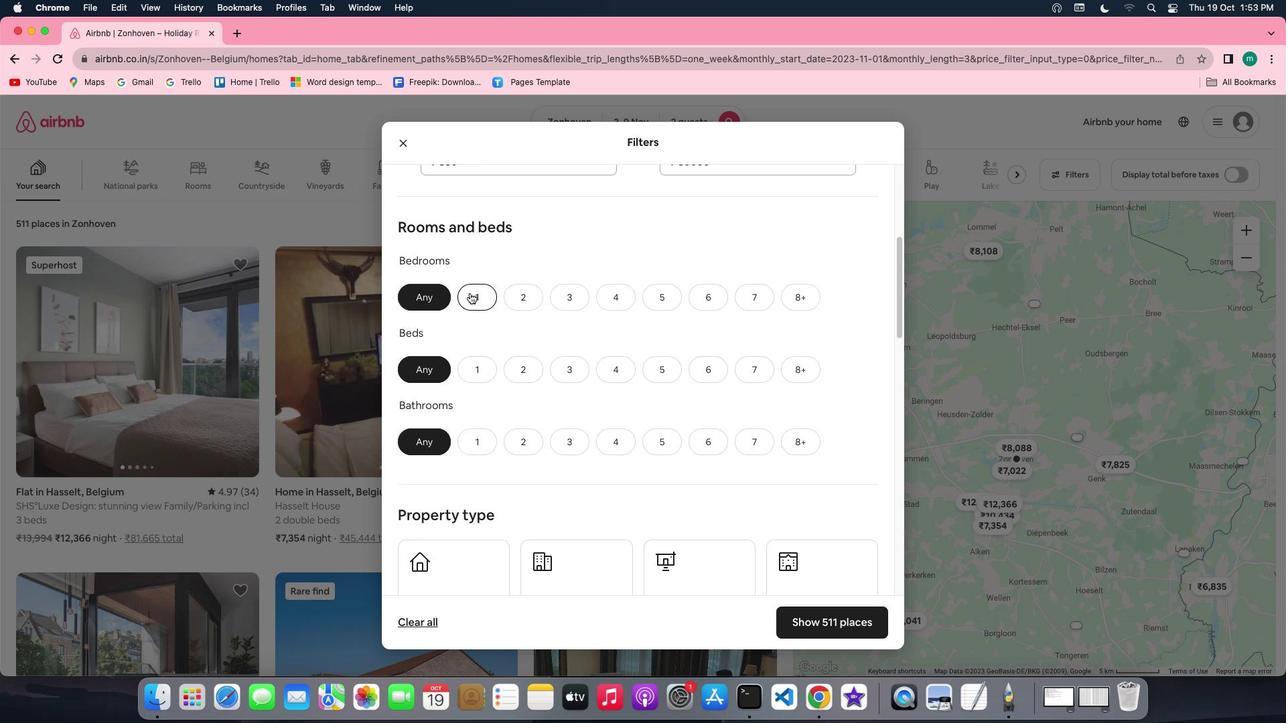 
Action: Mouse pressed left at (470, 293)
Screenshot: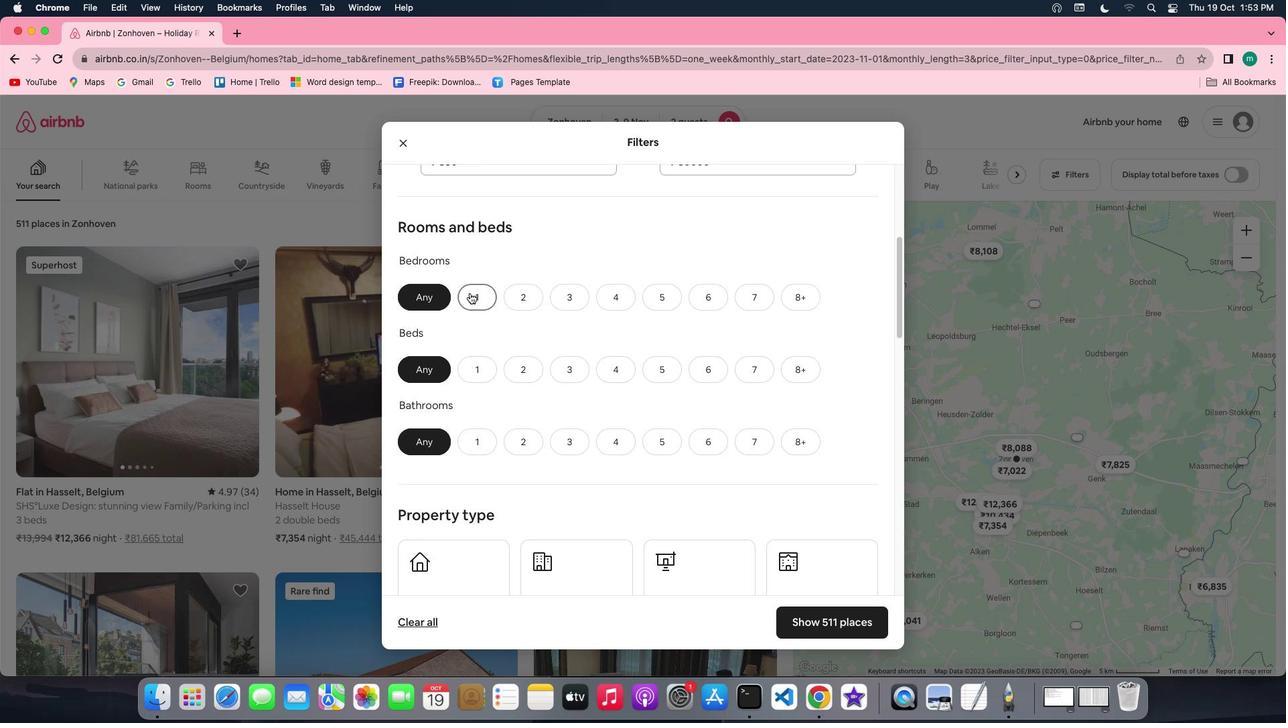 
Action: Mouse moved to (477, 374)
Screenshot: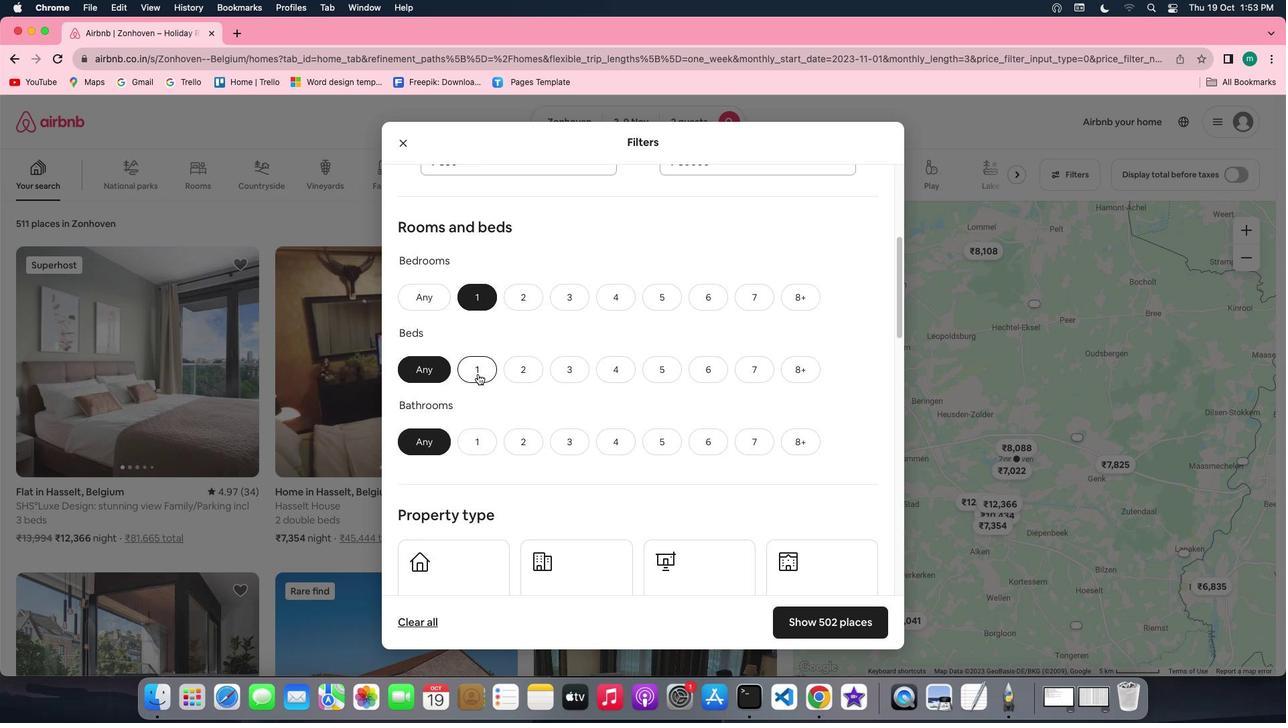 
Action: Mouse pressed left at (477, 374)
Screenshot: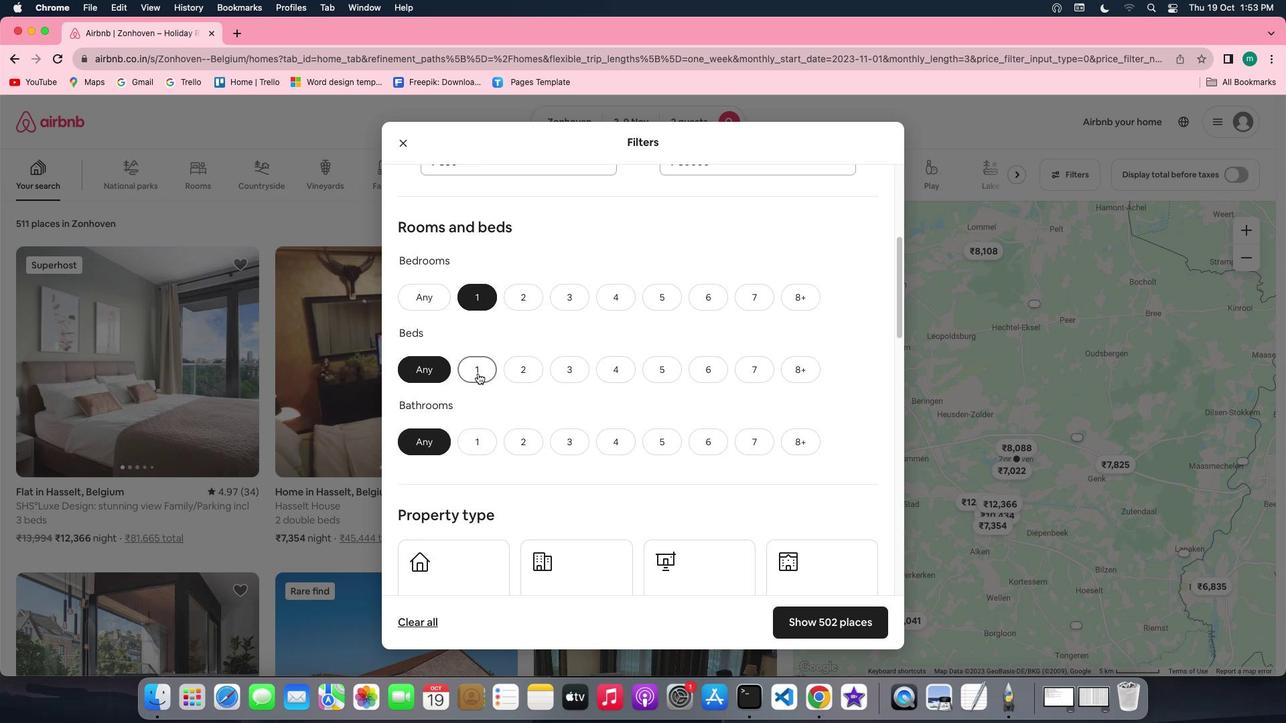 
Action: Mouse moved to (483, 437)
Screenshot: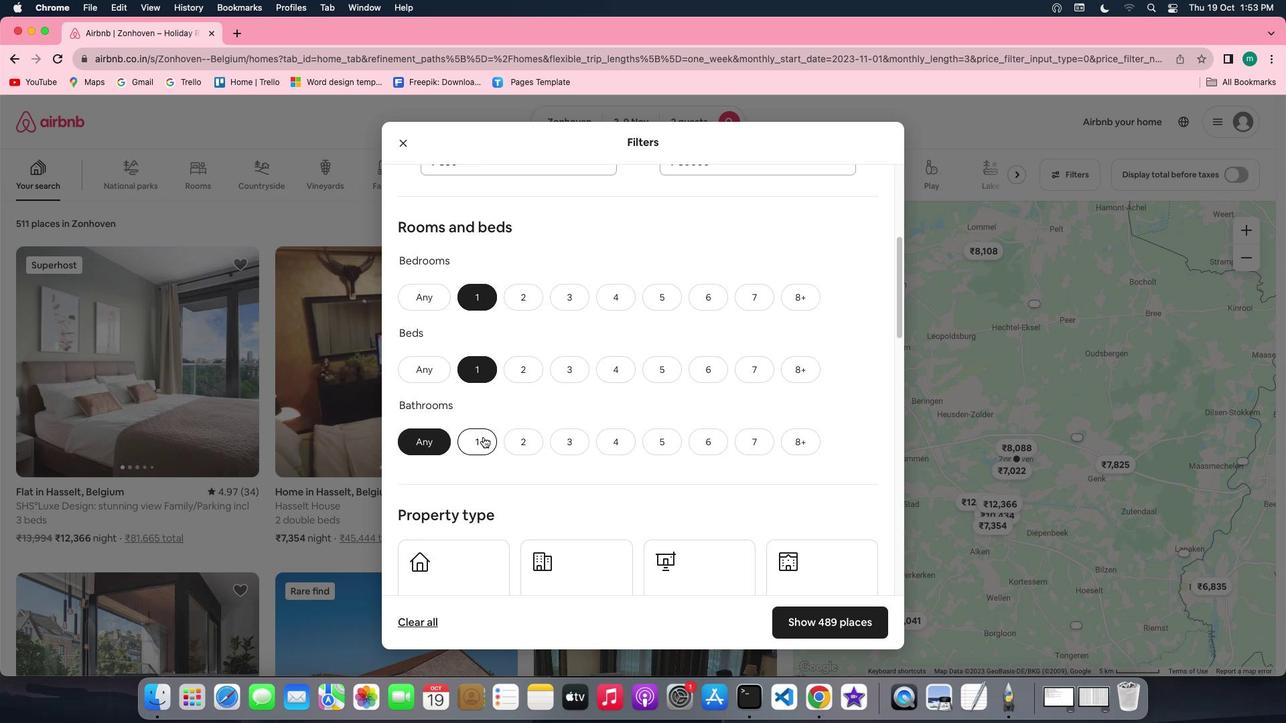 
Action: Mouse pressed left at (483, 437)
Screenshot: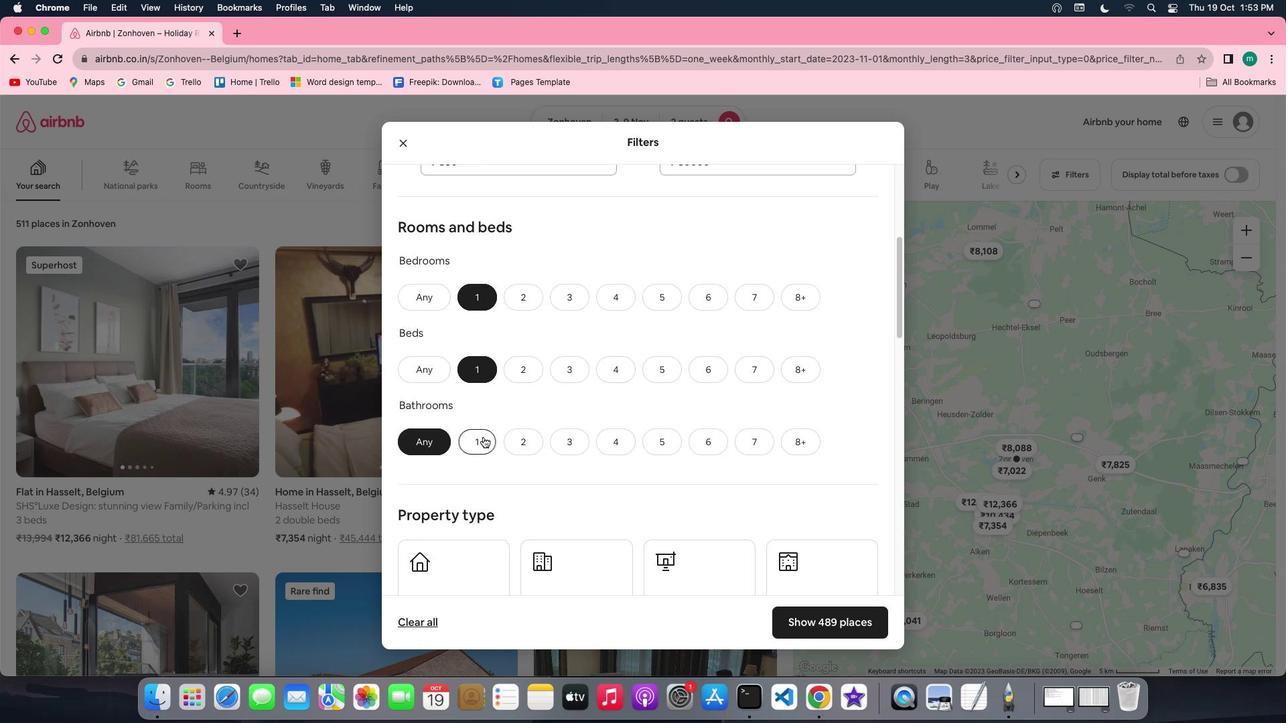 
Action: Mouse moved to (693, 412)
Screenshot: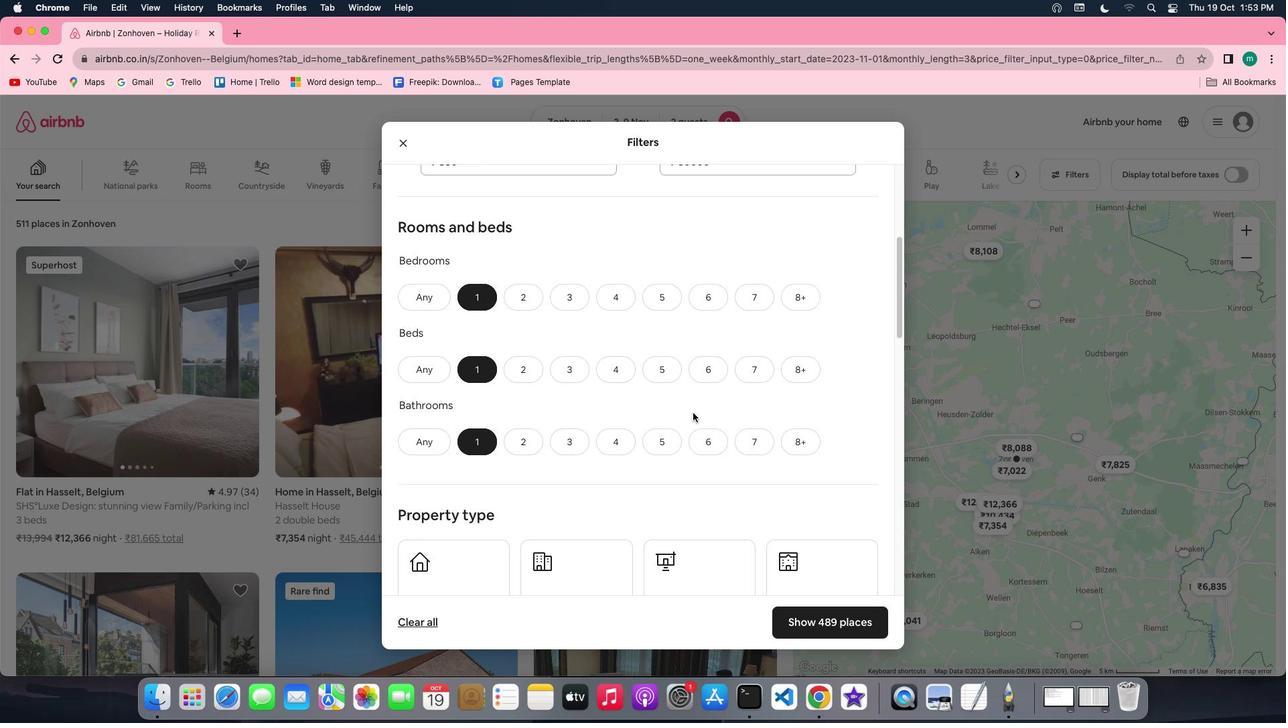 
Action: Mouse scrolled (693, 412) with delta (0, 0)
Screenshot: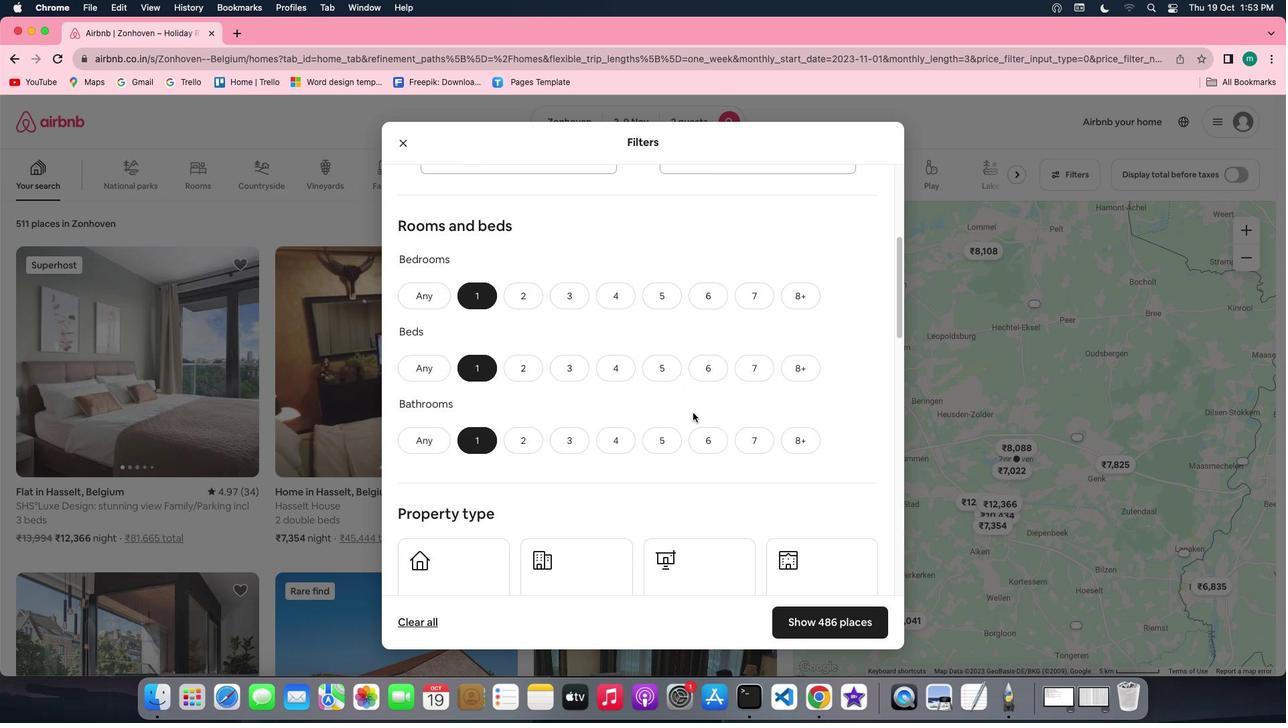 
Action: Mouse scrolled (693, 412) with delta (0, 0)
Screenshot: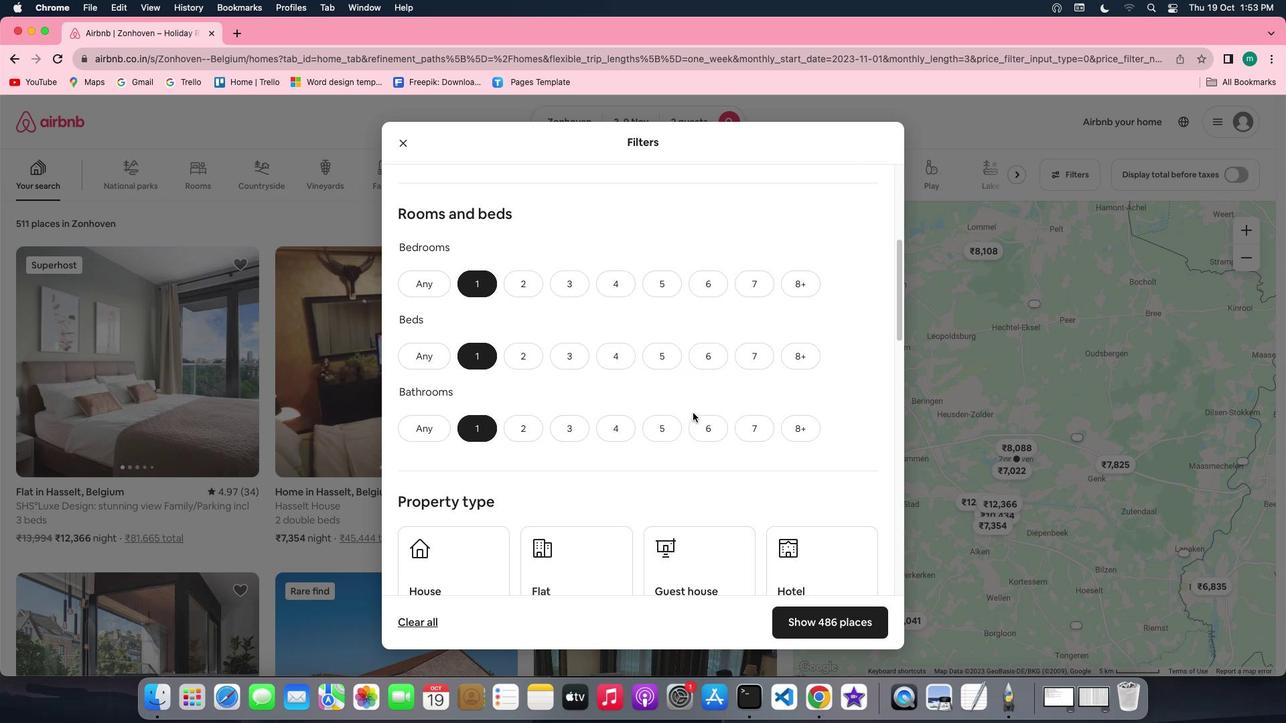 
Action: Mouse scrolled (693, 412) with delta (0, -1)
Screenshot: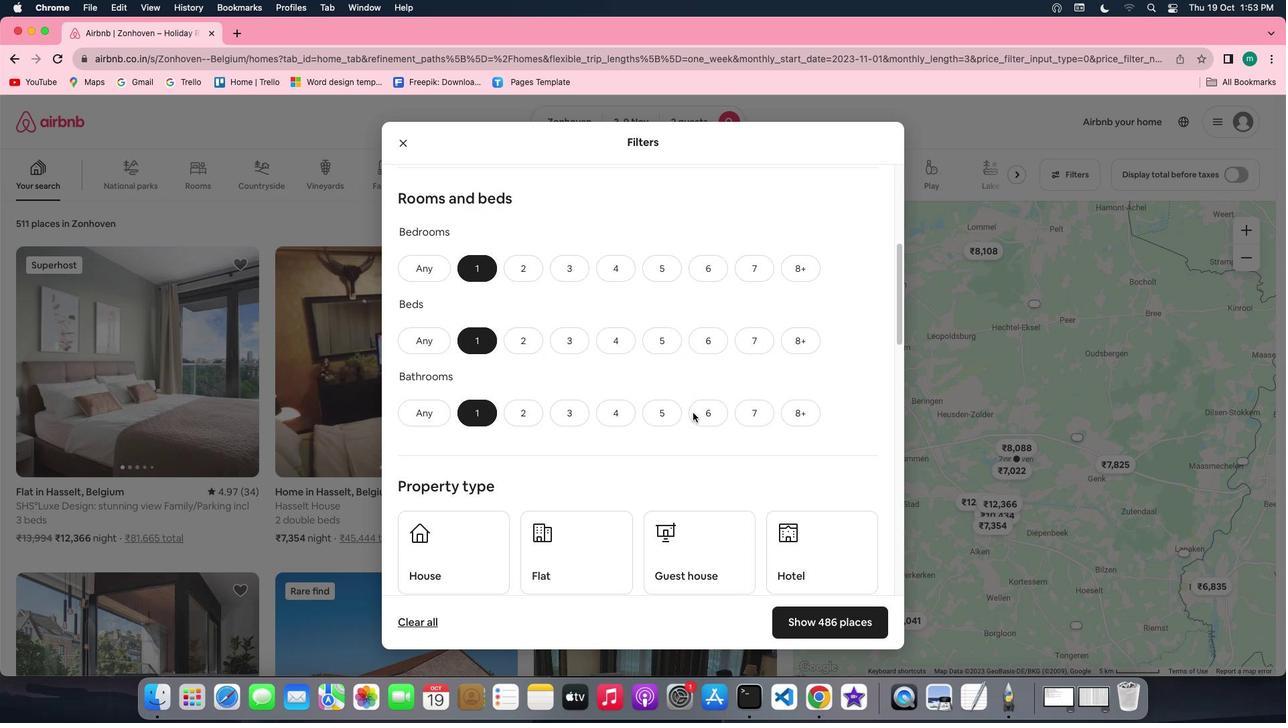 
Action: Mouse scrolled (693, 412) with delta (0, 0)
Screenshot: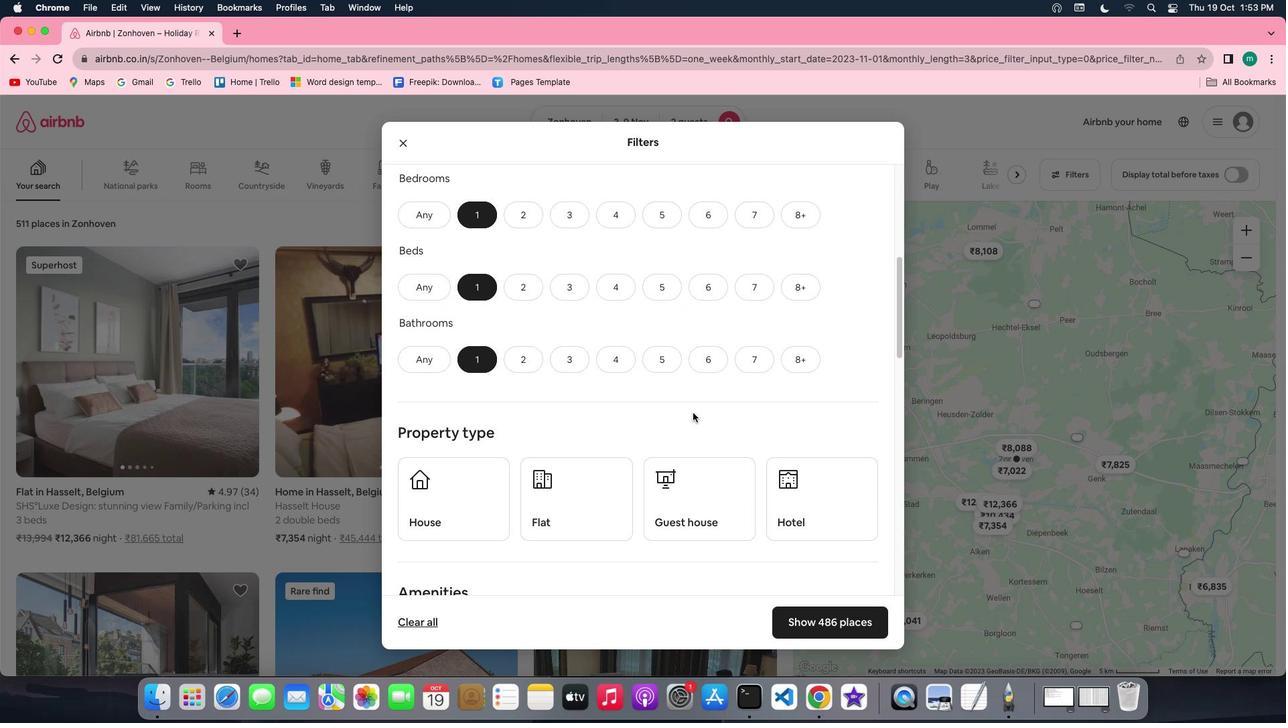 
Action: Mouse scrolled (693, 412) with delta (0, 0)
Screenshot: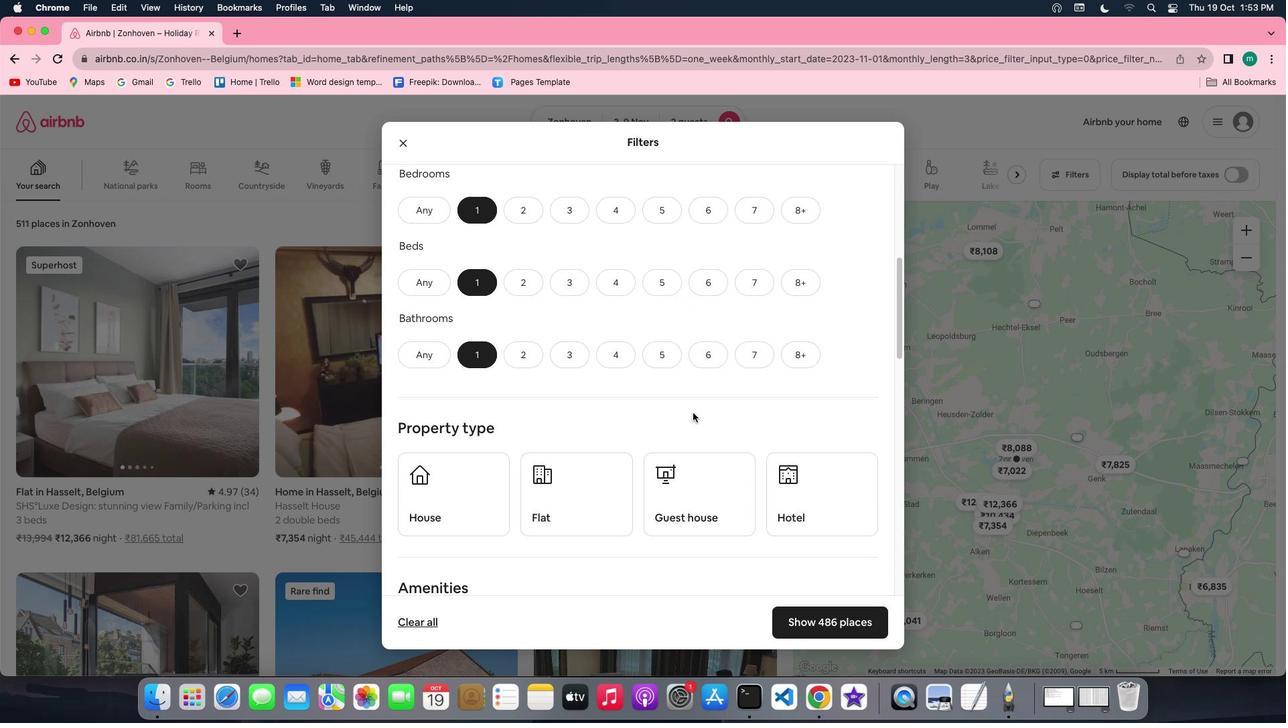 
Action: Mouse scrolled (693, 412) with delta (0, 0)
Screenshot: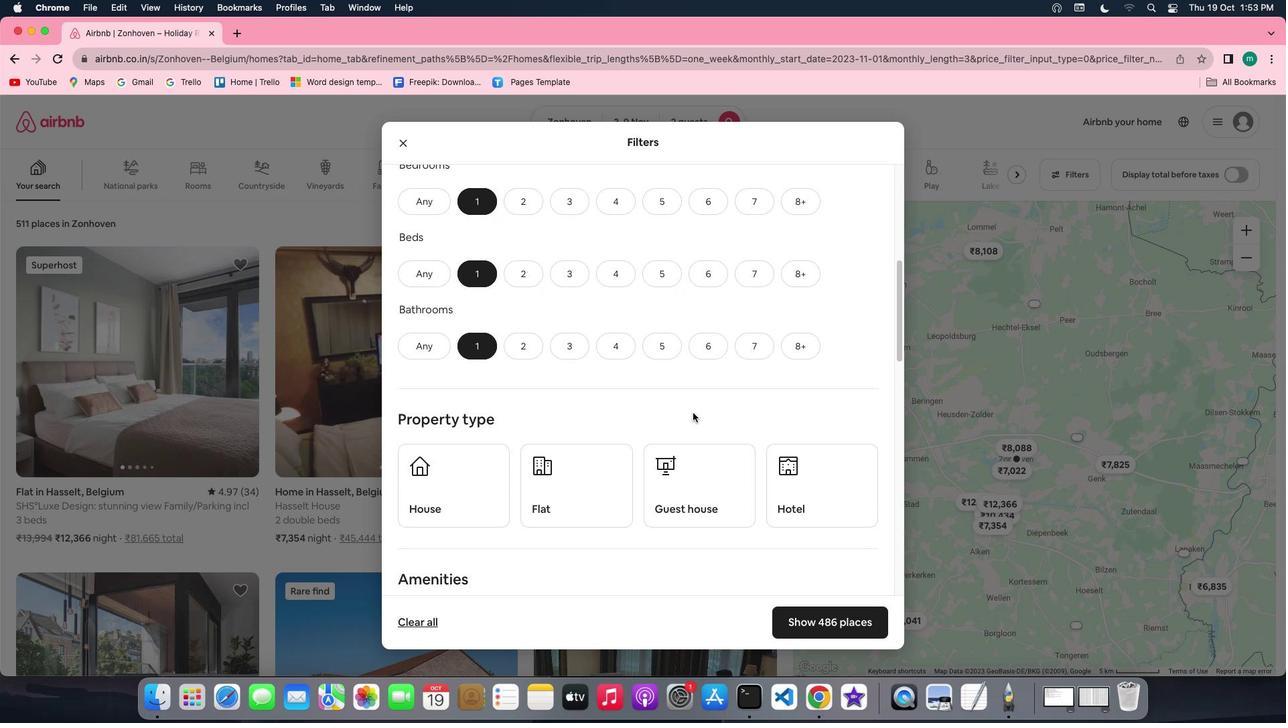 
Action: Mouse scrolled (693, 412) with delta (0, 0)
Screenshot: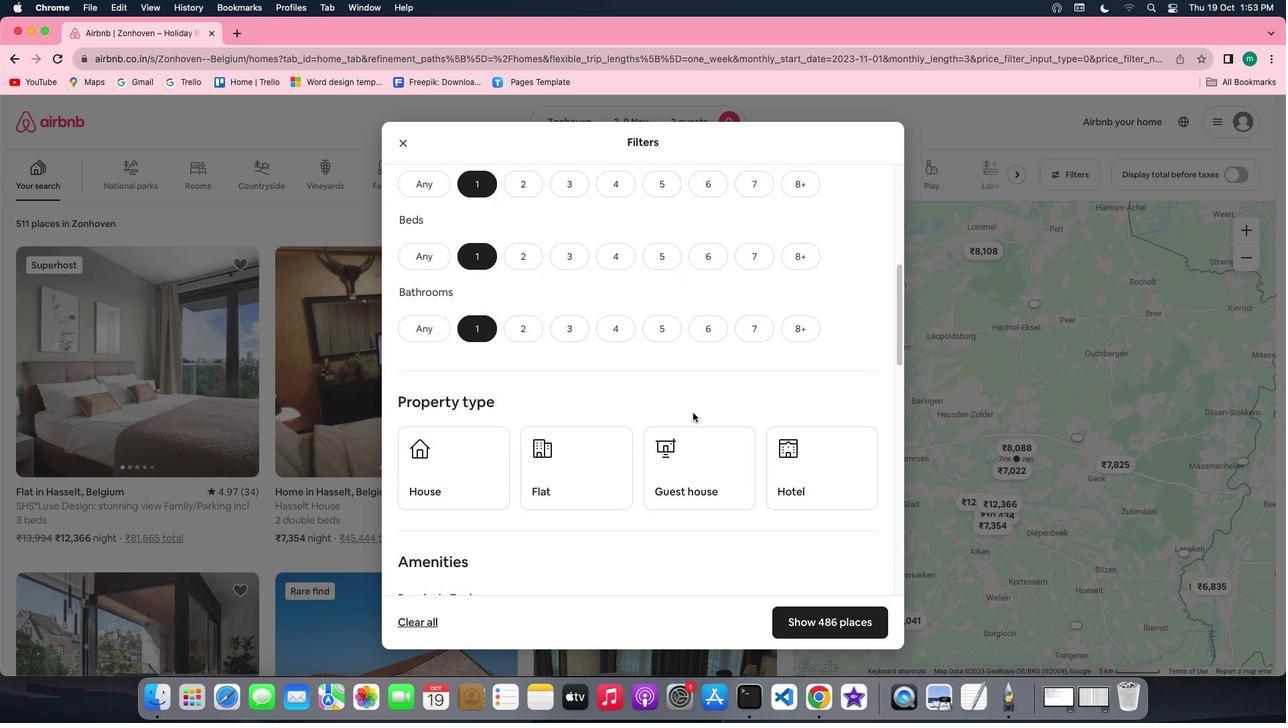 
Action: Mouse scrolled (693, 412) with delta (0, 0)
Screenshot: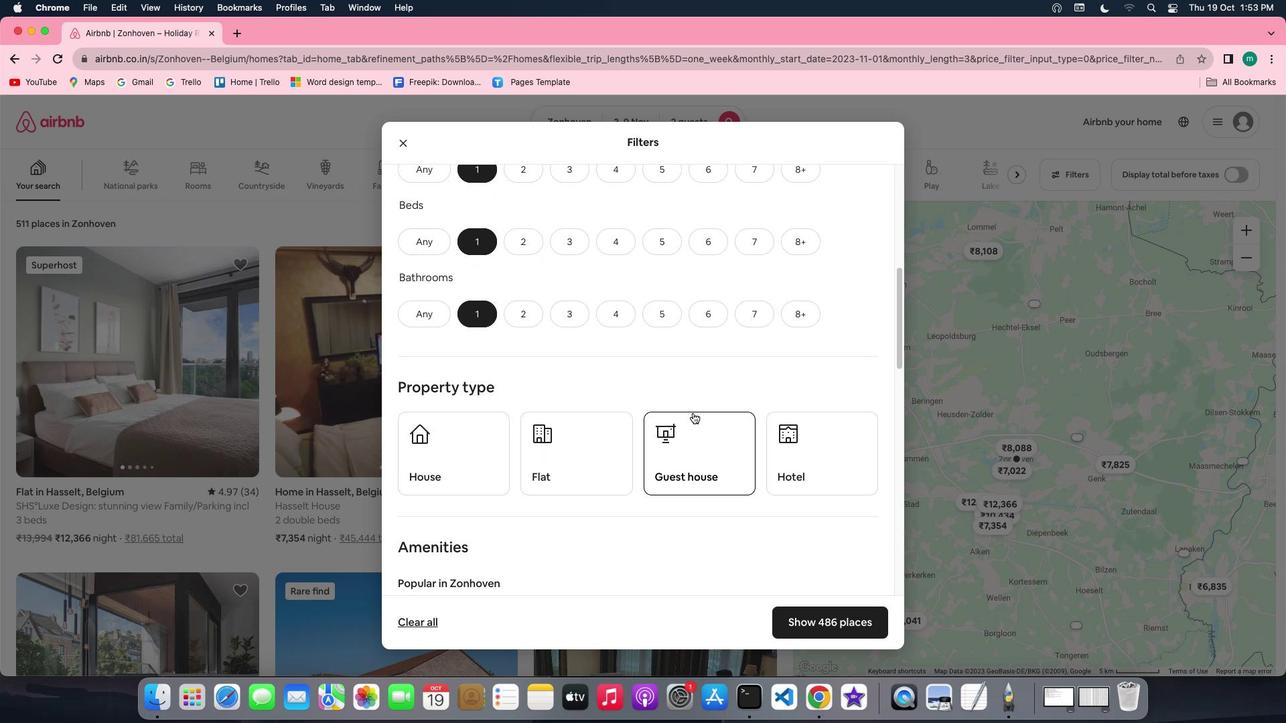
Action: Mouse scrolled (693, 412) with delta (0, 0)
Screenshot: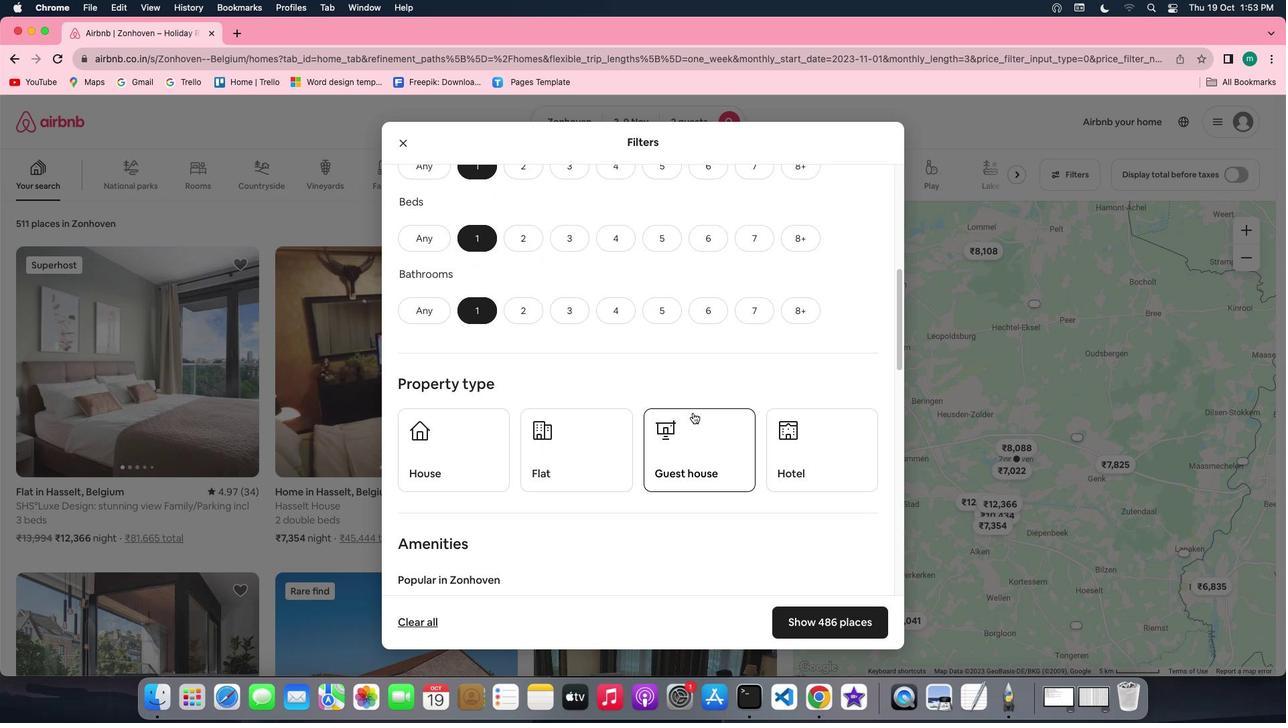 
Action: Mouse scrolled (693, 412) with delta (0, 0)
Screenshot: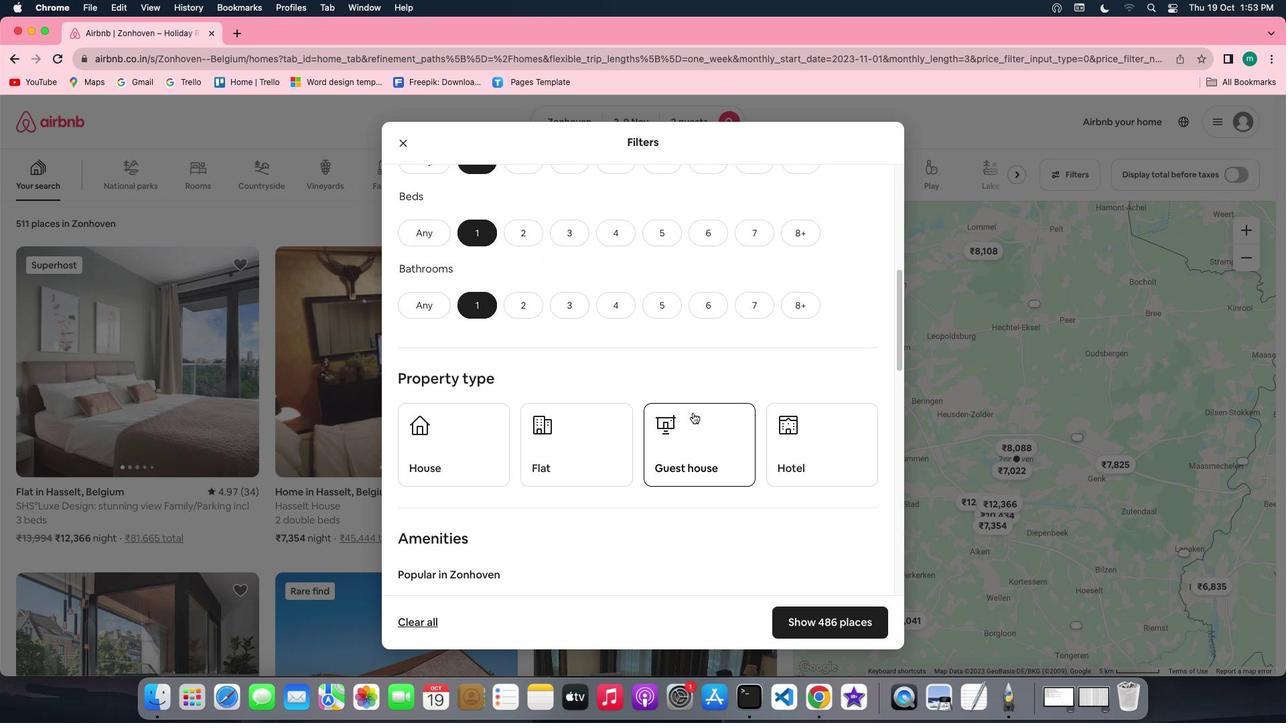 
Action: Mouse scrolled (693, 412) with delta (0, 0)
Screenshot: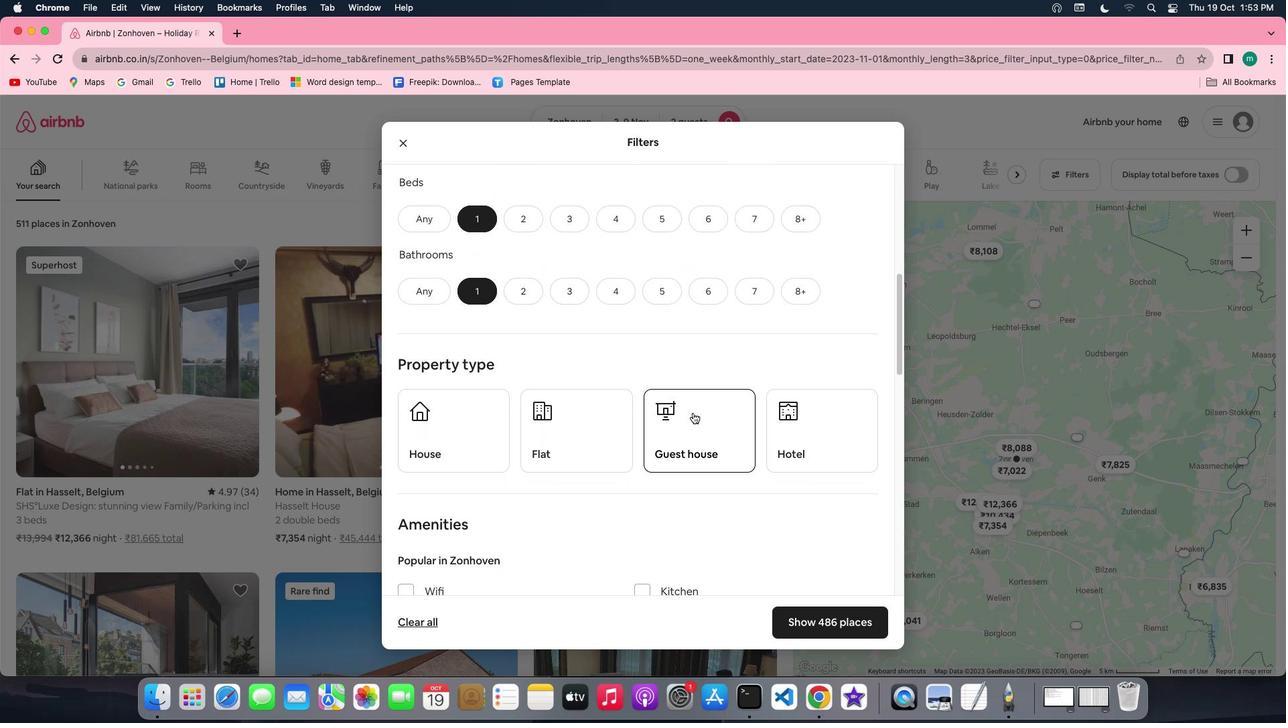
Action: Mouse scrolled (693, 412) with delta (0, 0)
Screenshot: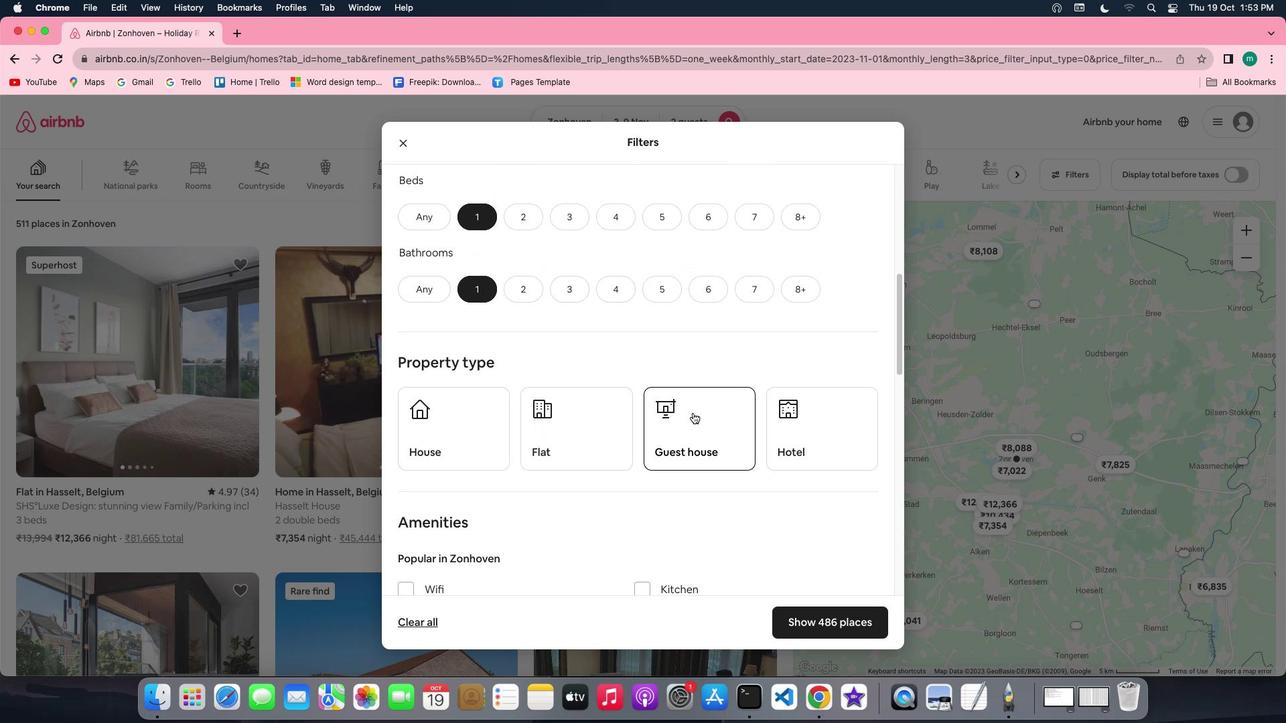 
Action: Mouse scrolled (693, 412) with delta (0, 0)
Screenshot: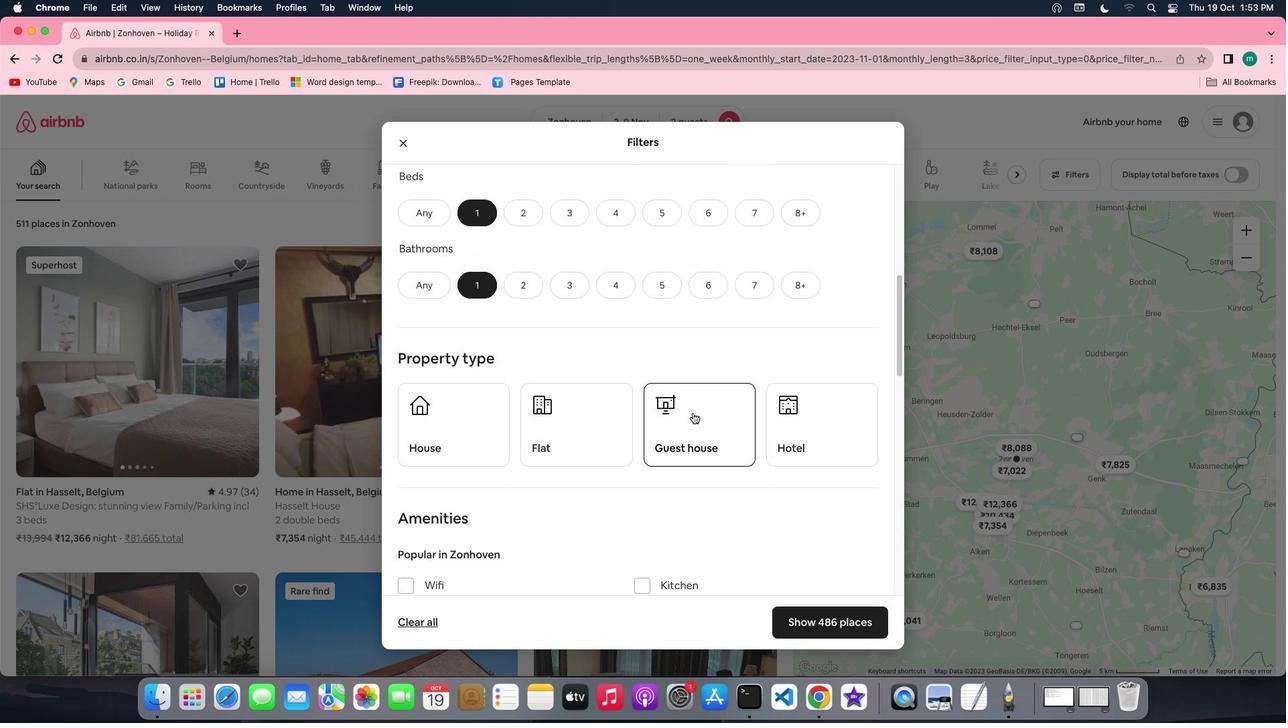 
Action: Mouse moved to (824, 413)
Screenshot: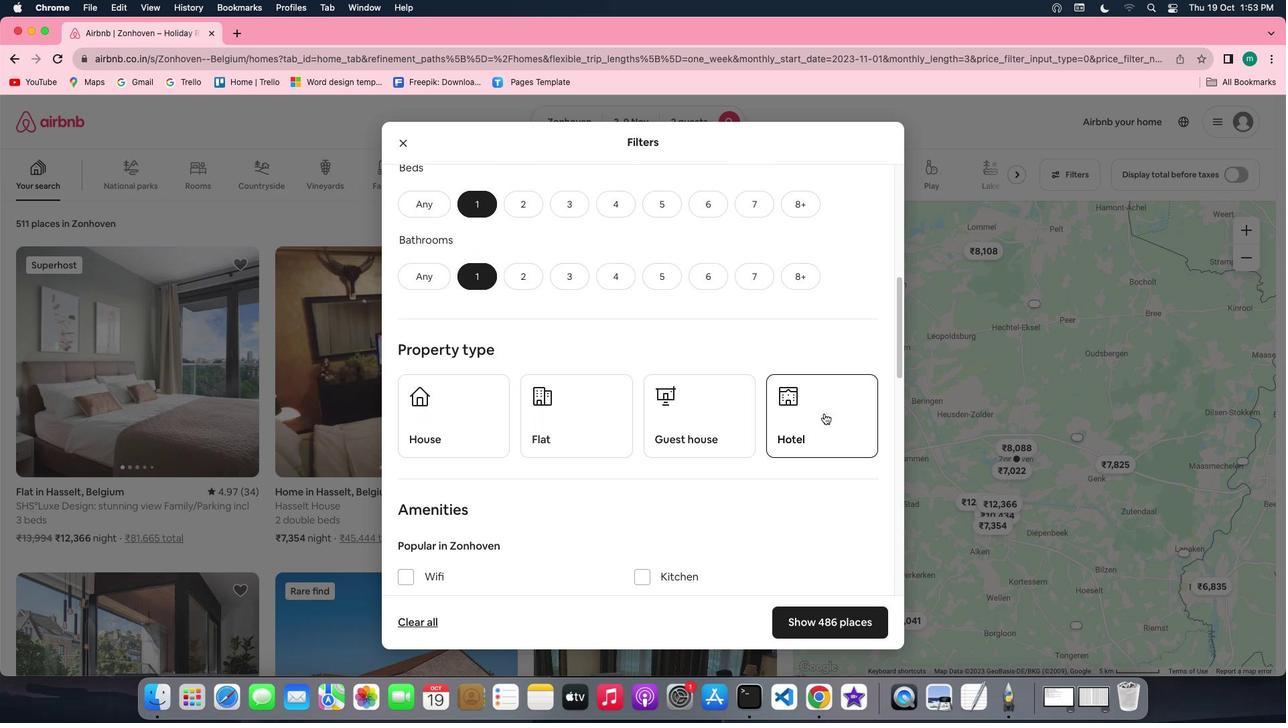 
Action: Mouse pressed left at (824, 413)
Screenshot: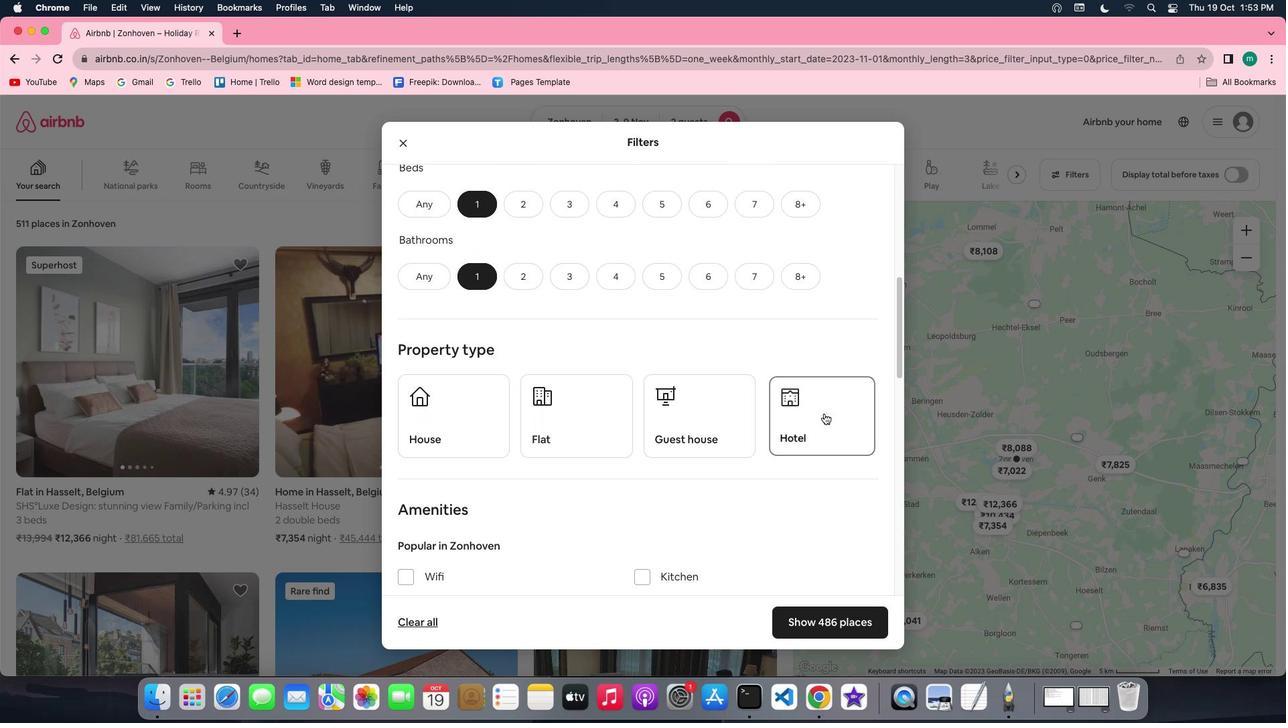
Action: Mouse moved to (695, 435)
Screenshot: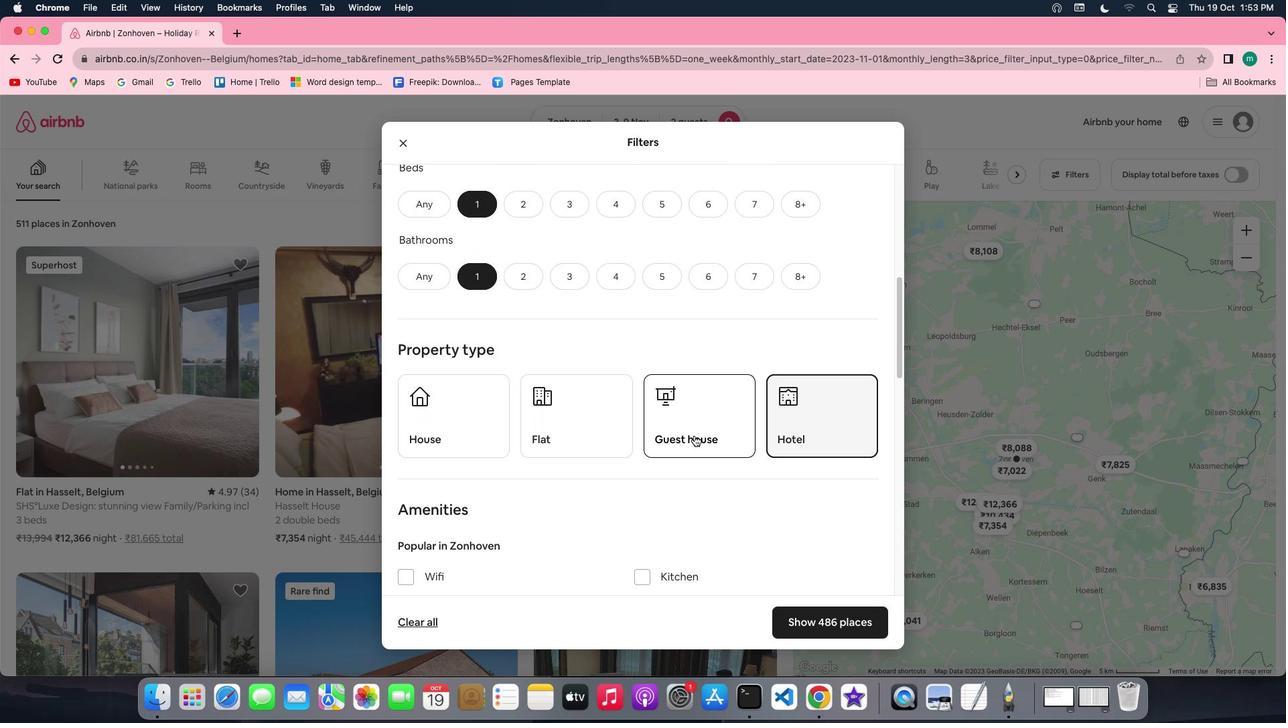 
Action: Mouse scrolled (695, 435) with delta (0, 0)
Screenshot: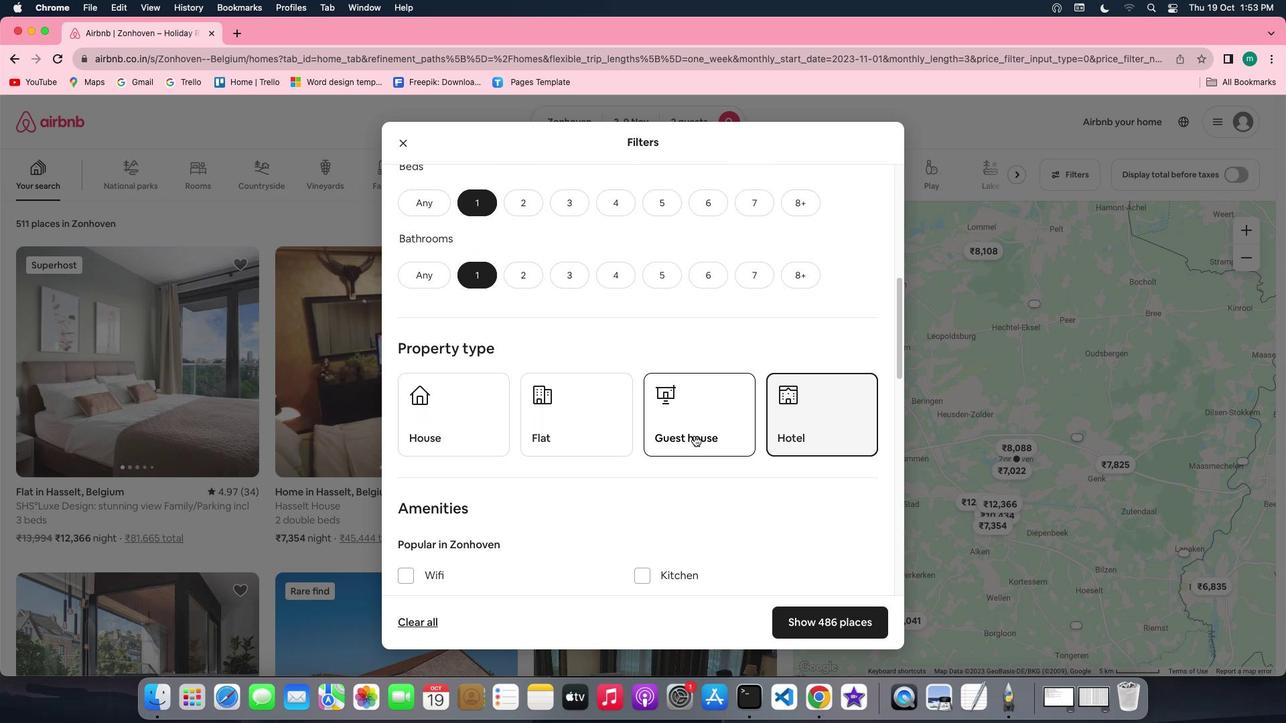 
Action: Mouse scrolled (695, 435) with delta (0, 0)
Screenshot: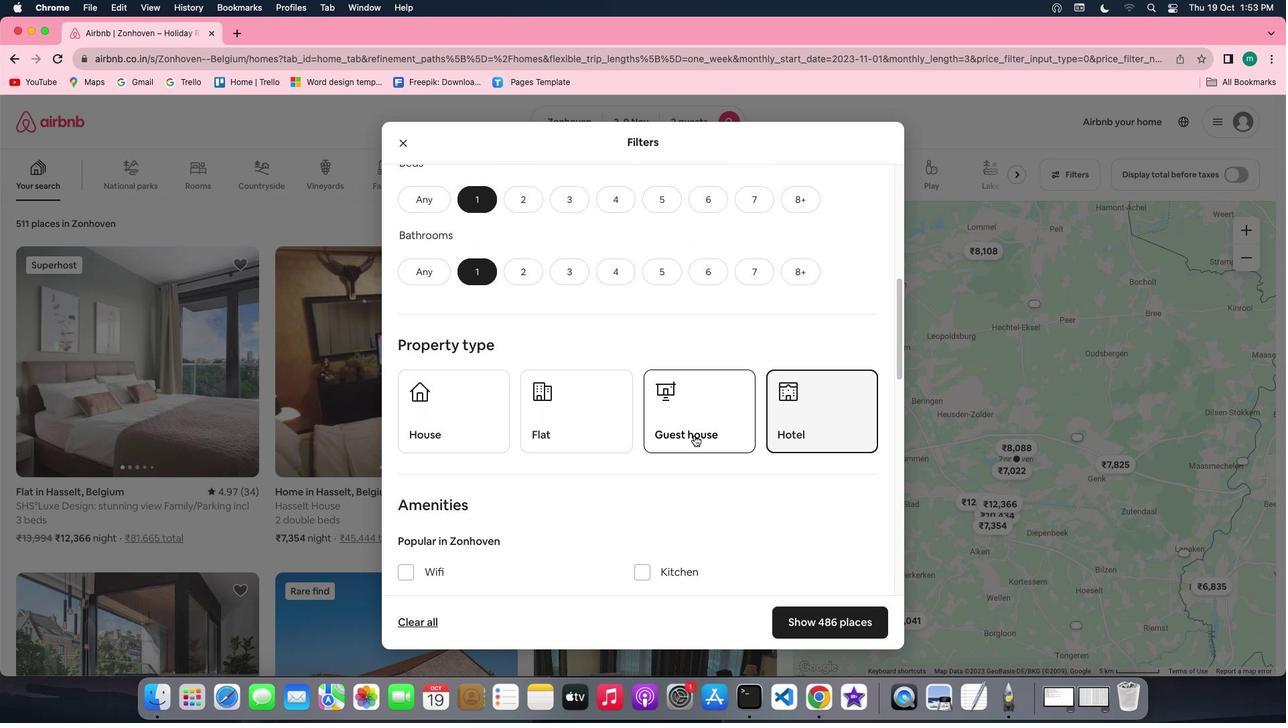 
Action: Mouse scrolled (695, 435) with delta (0, -1)
Screenshot: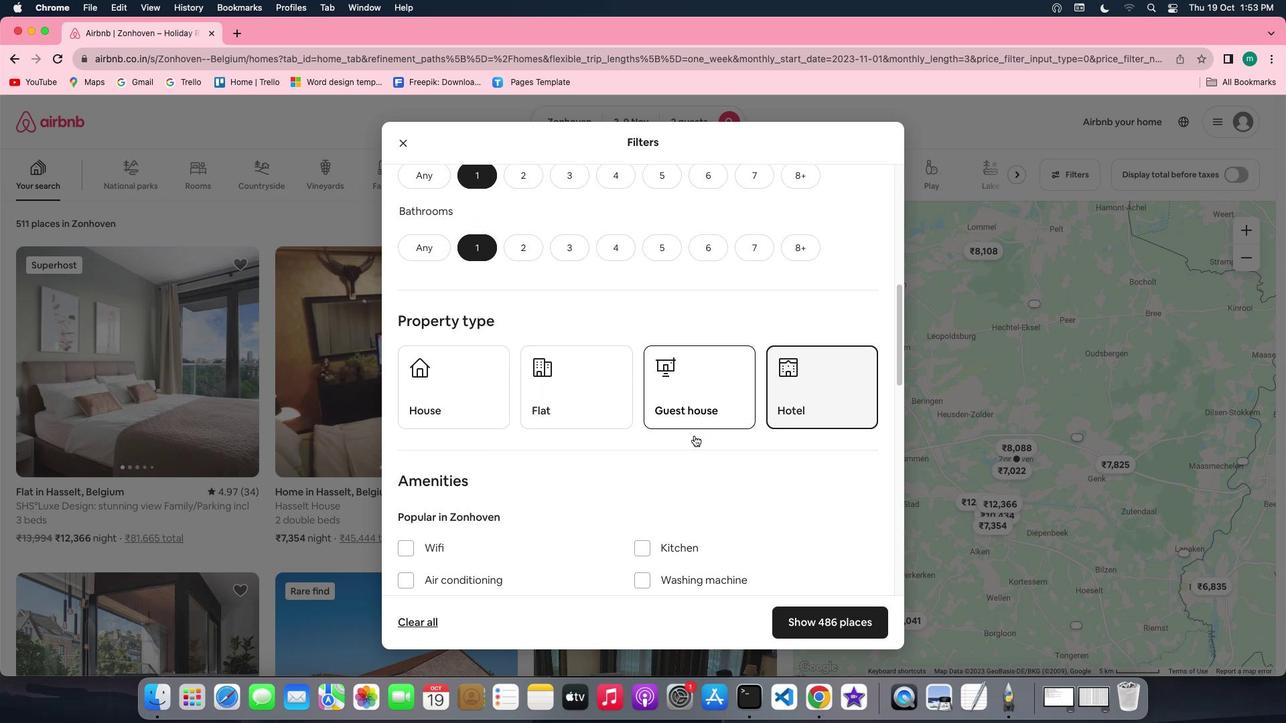 
Action: Mouse scrolled (695, 435) with delta (0, -1)
Screenshot: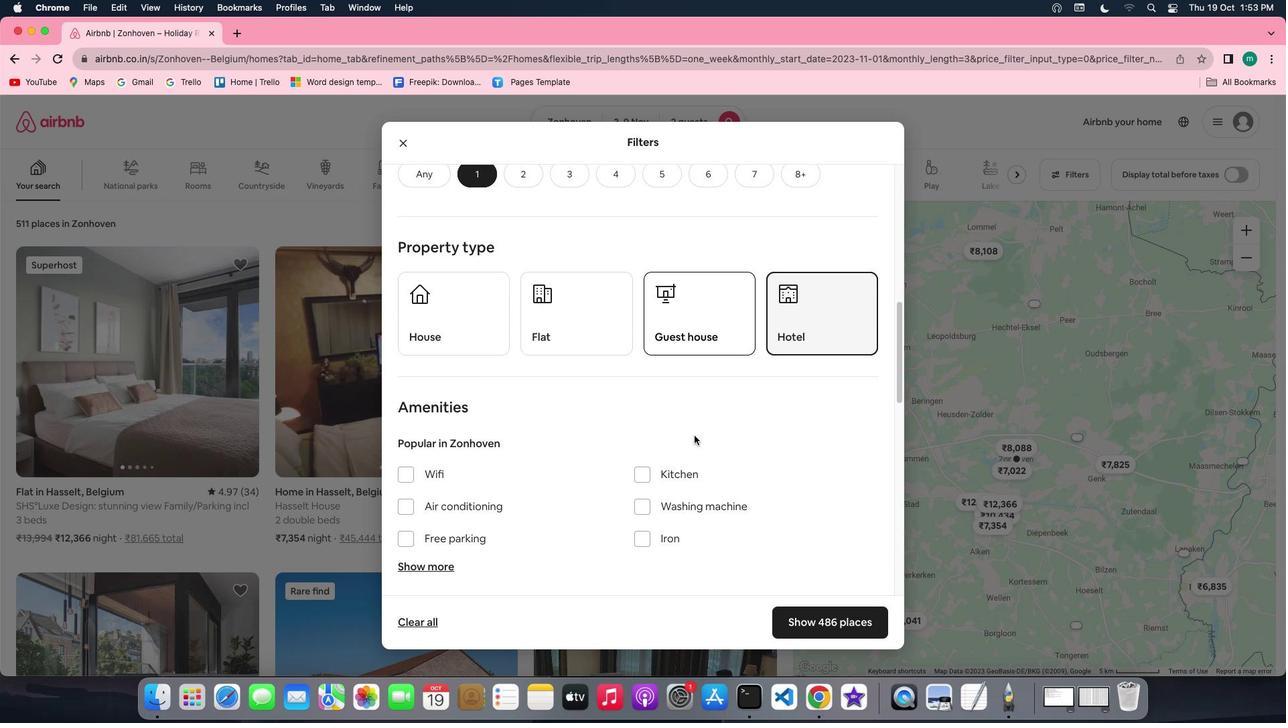 
Action: Mouse scrolled (695, 435) with delta (0, 0)
Screenshot: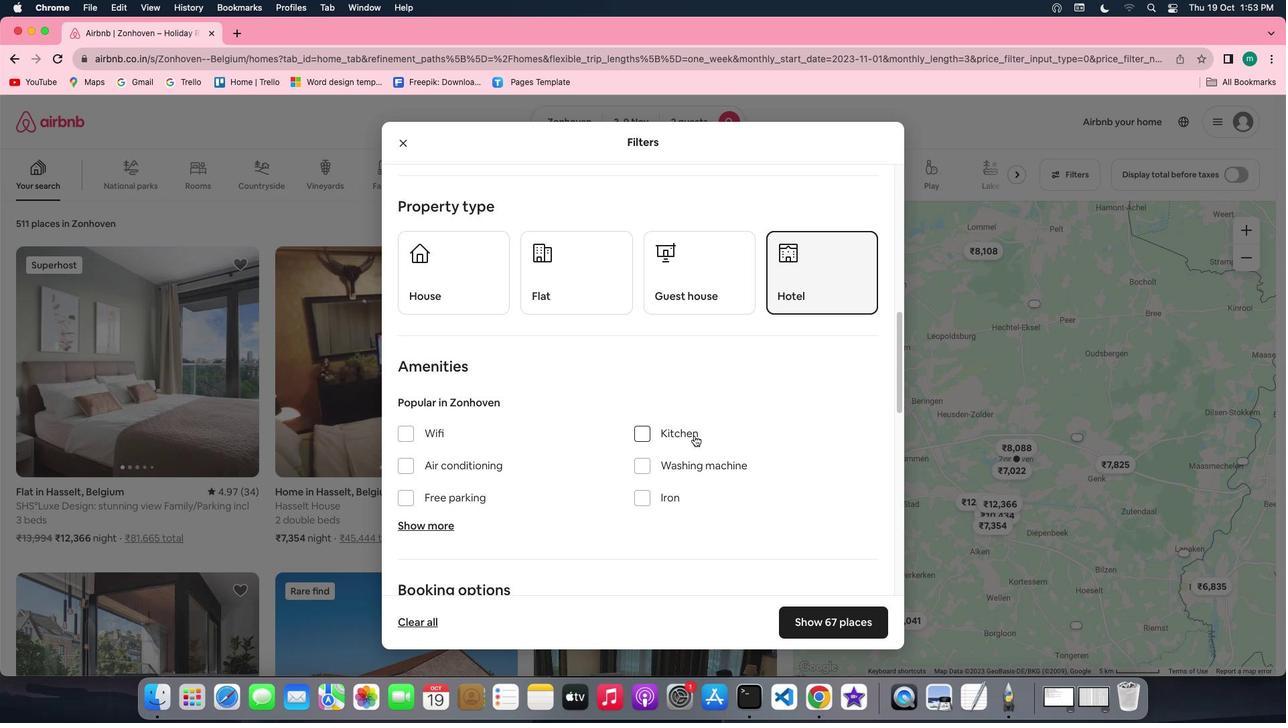 
Action: Mouse scrolled (695, 435) with delta (0, 0)
Screenshot: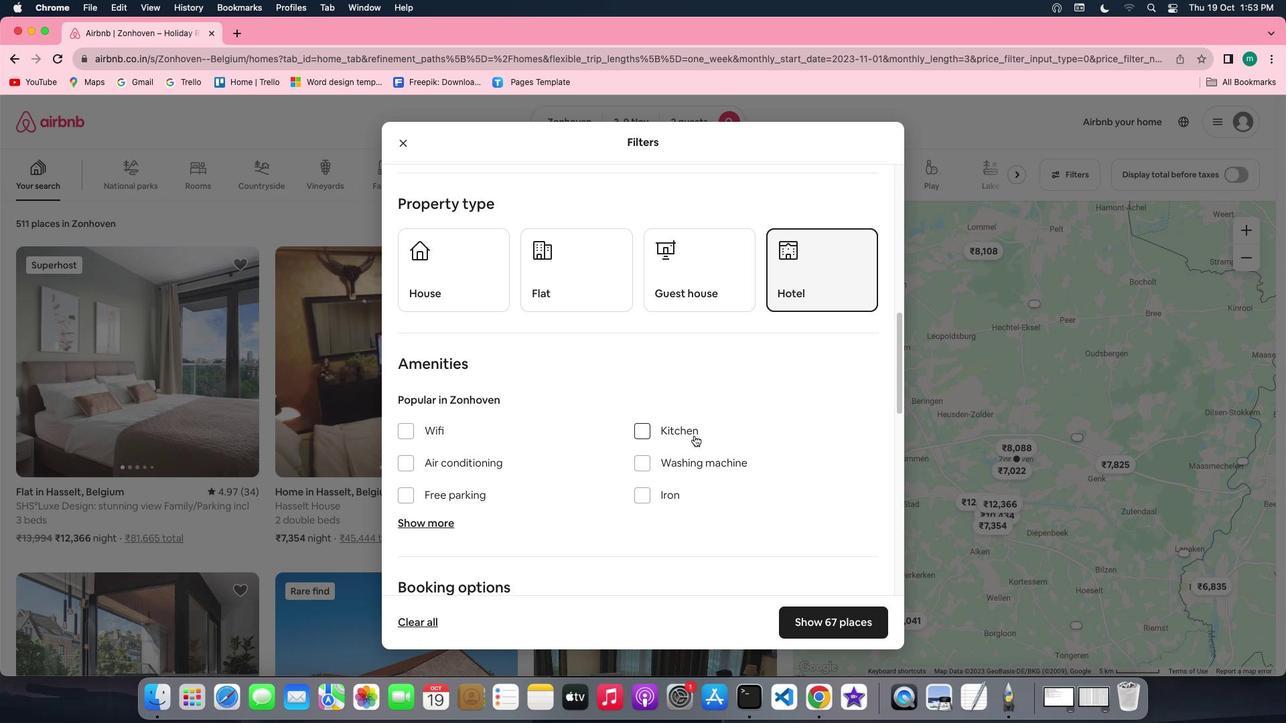 
Action: Mouse scrolled (695, 435) with delta (0, 0)
Screenshot: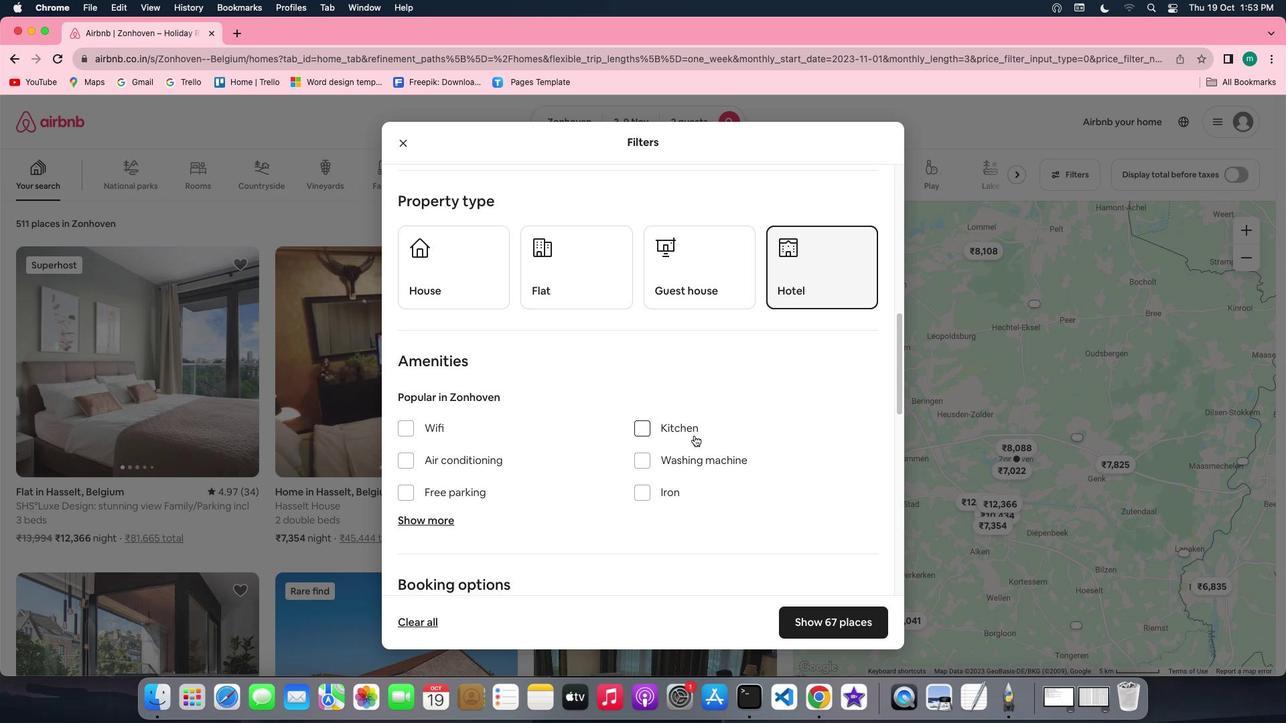 
Action: Mouse scrolled (695, 435) with delta (0, 0)
Screenshot: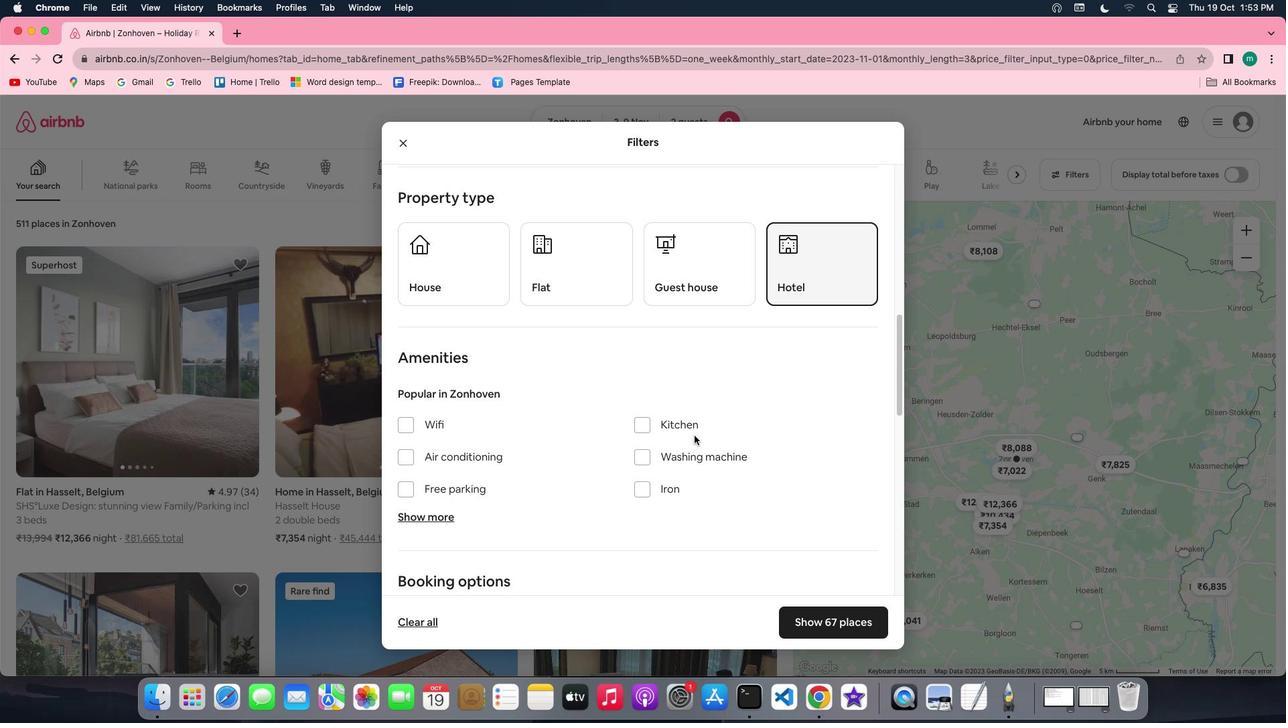 
Action: Mouse scrolled (695, 435) with delta (0, 0)
Screenshot: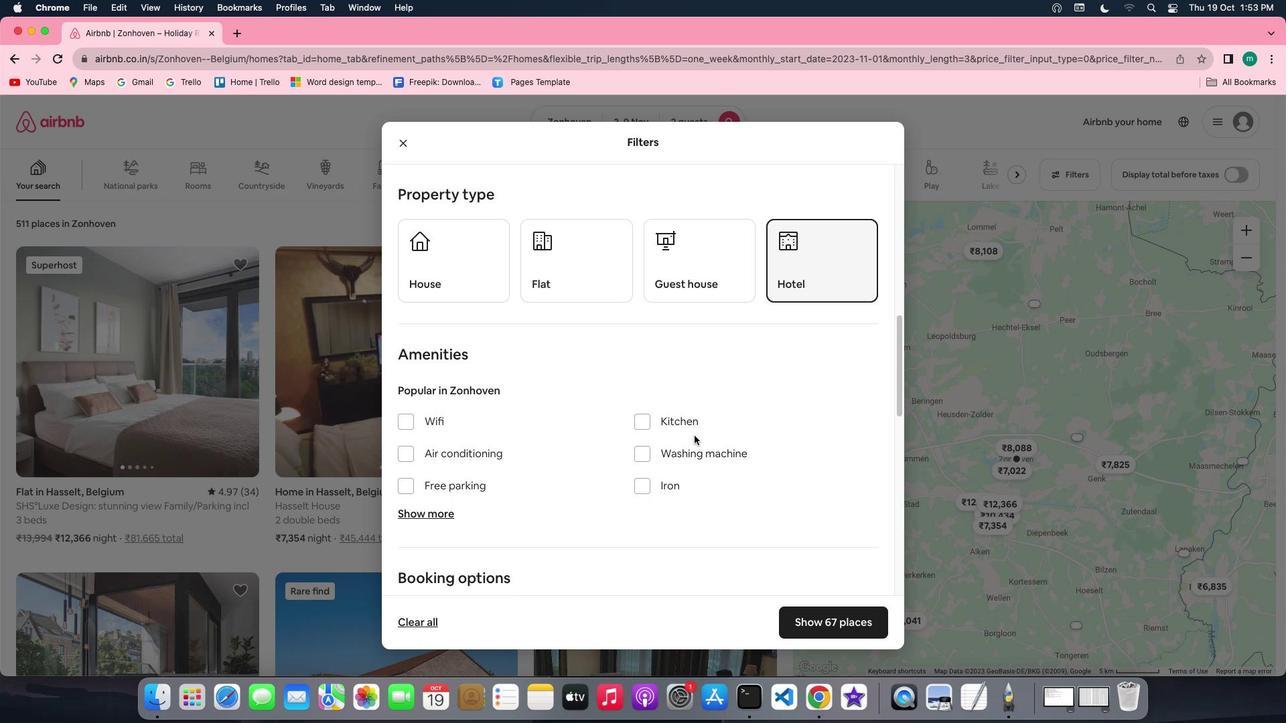 
Action: Mouse scrolled (695, 435) with delta (0, 0)
Screenshot: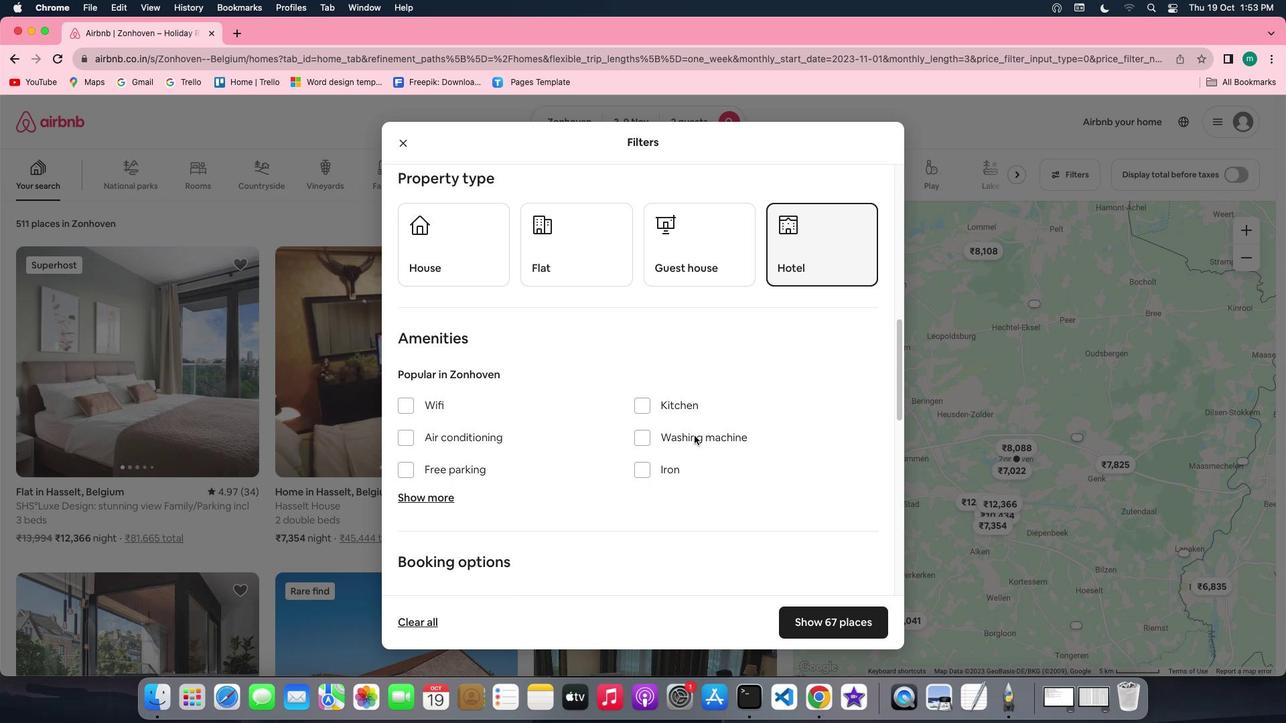 
Action: Mouse scrolled (695, 435) with delta (0, 0)
Screenshot: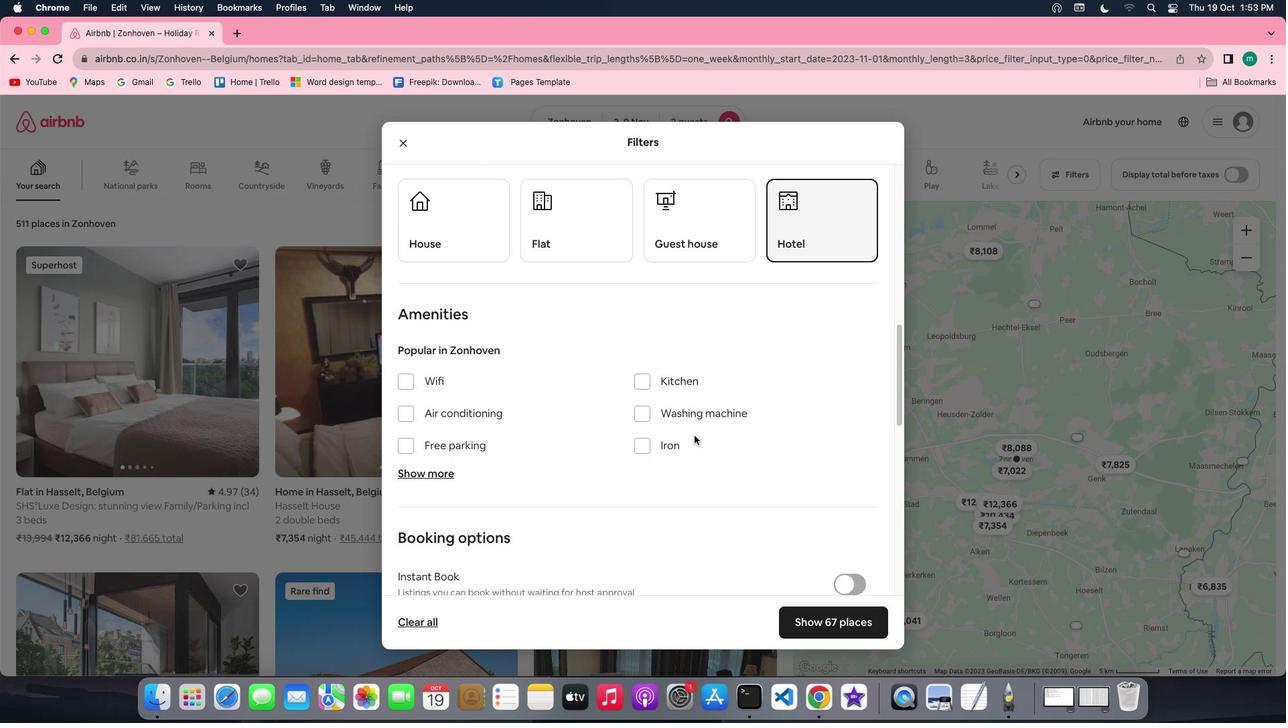 
Action: Mouse scrolled (695, 435) with delta (0, 0)
Screenshot: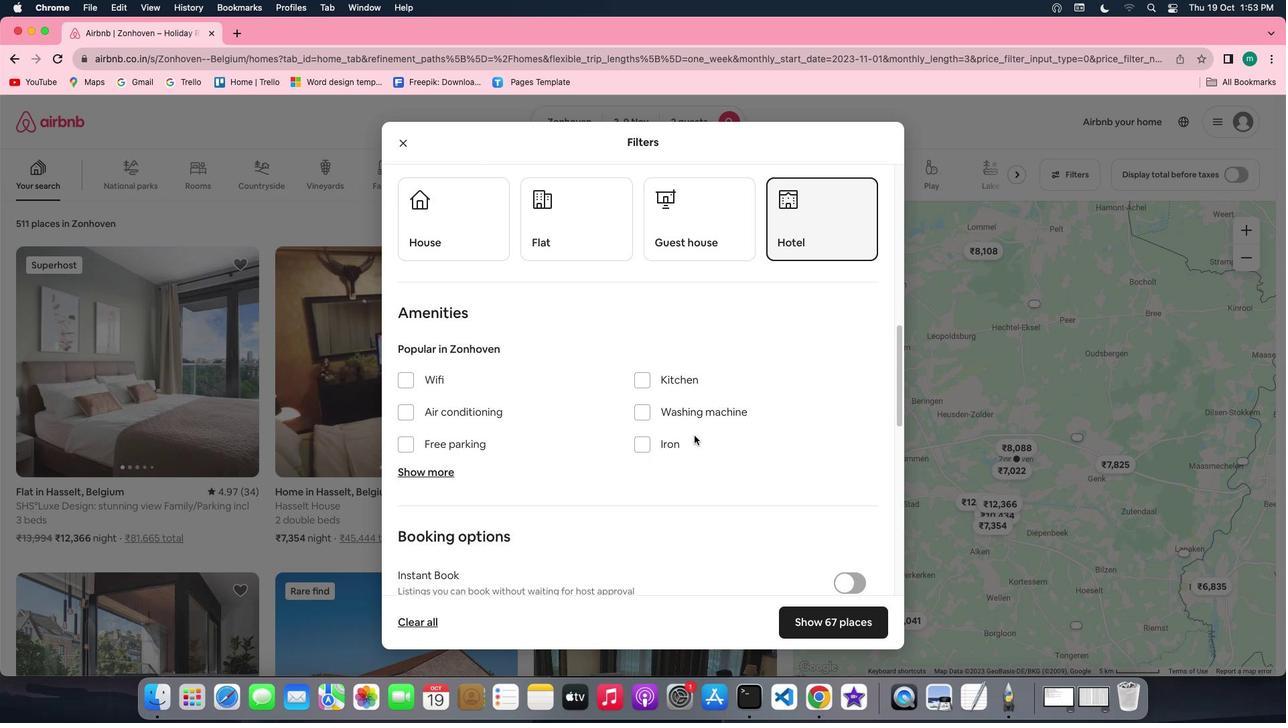 
Action: Mouse scrolled (695, 435) with delta (0, 0)
Screenshot: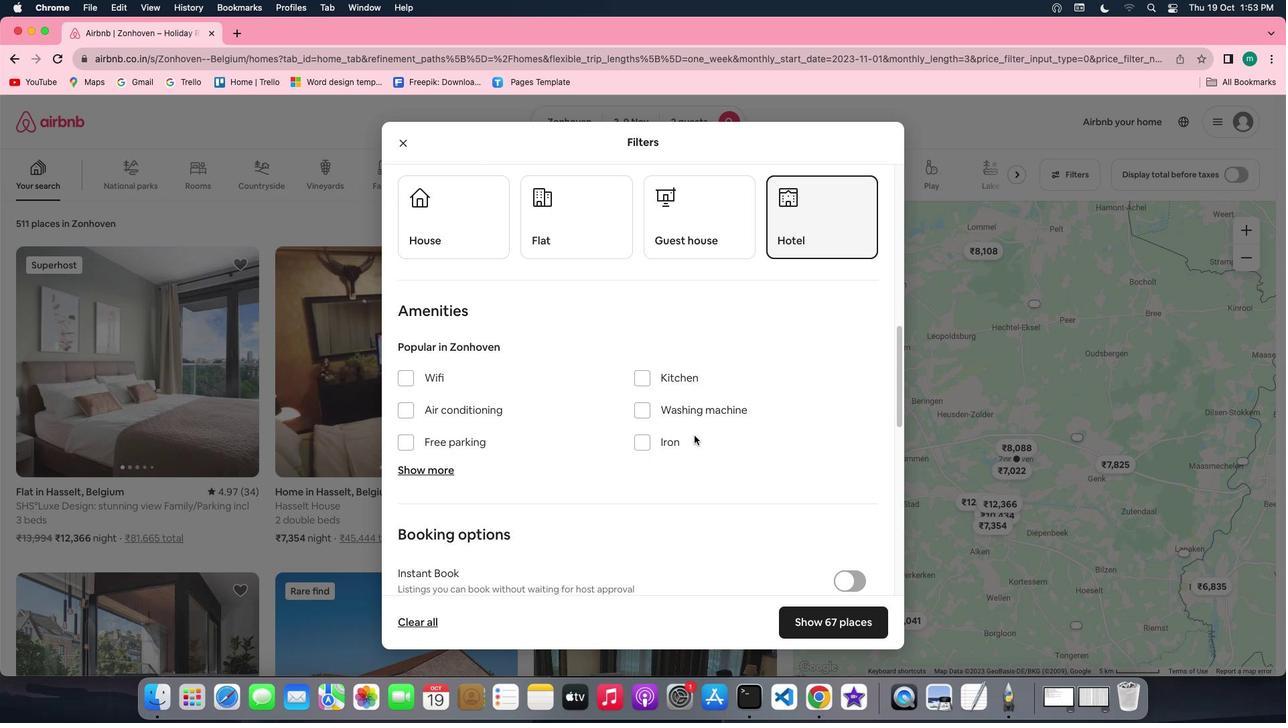 
Action: Mouse scrolled (695, 435) with delta (0, 0)
Screenshot: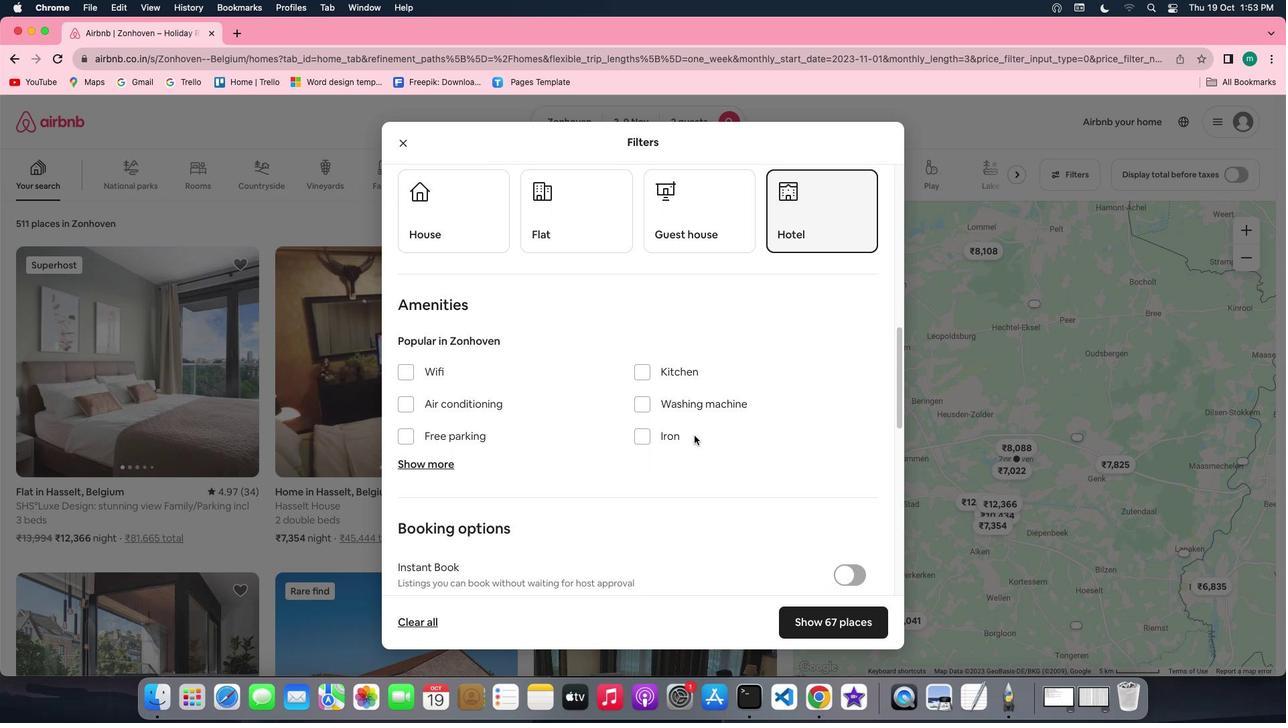 
Action: Mouse scrolled (695, 435) with delta (0, 0)
Screenshot: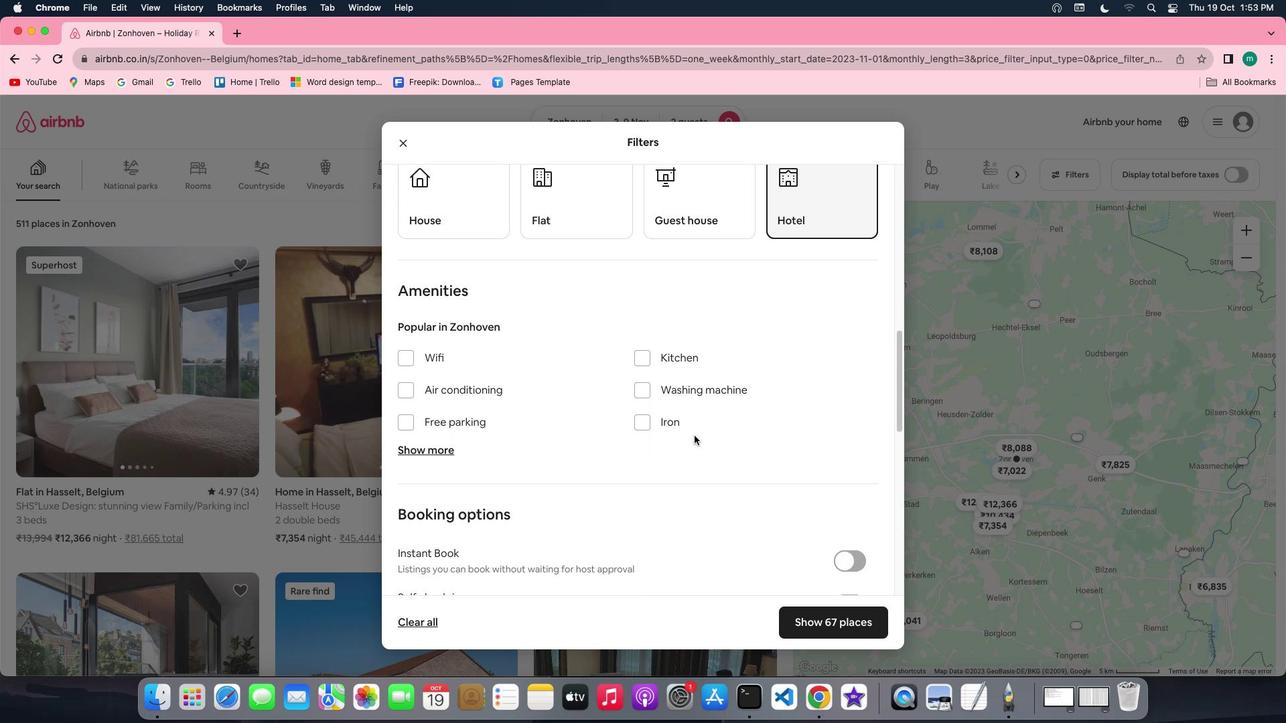 
Action: Mouse scrolled (695, 435) with delta (0, 0)
Screenshot: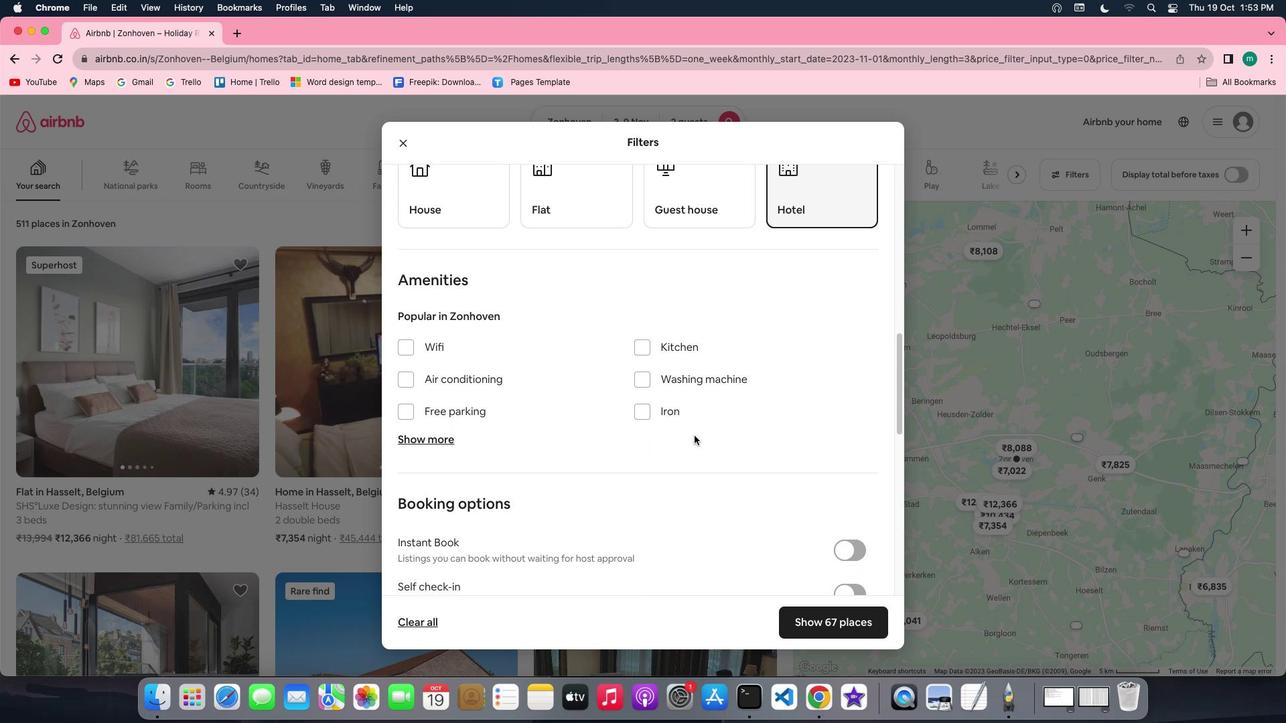 
Action: Mouse moved to (417, 436)
Screenshot: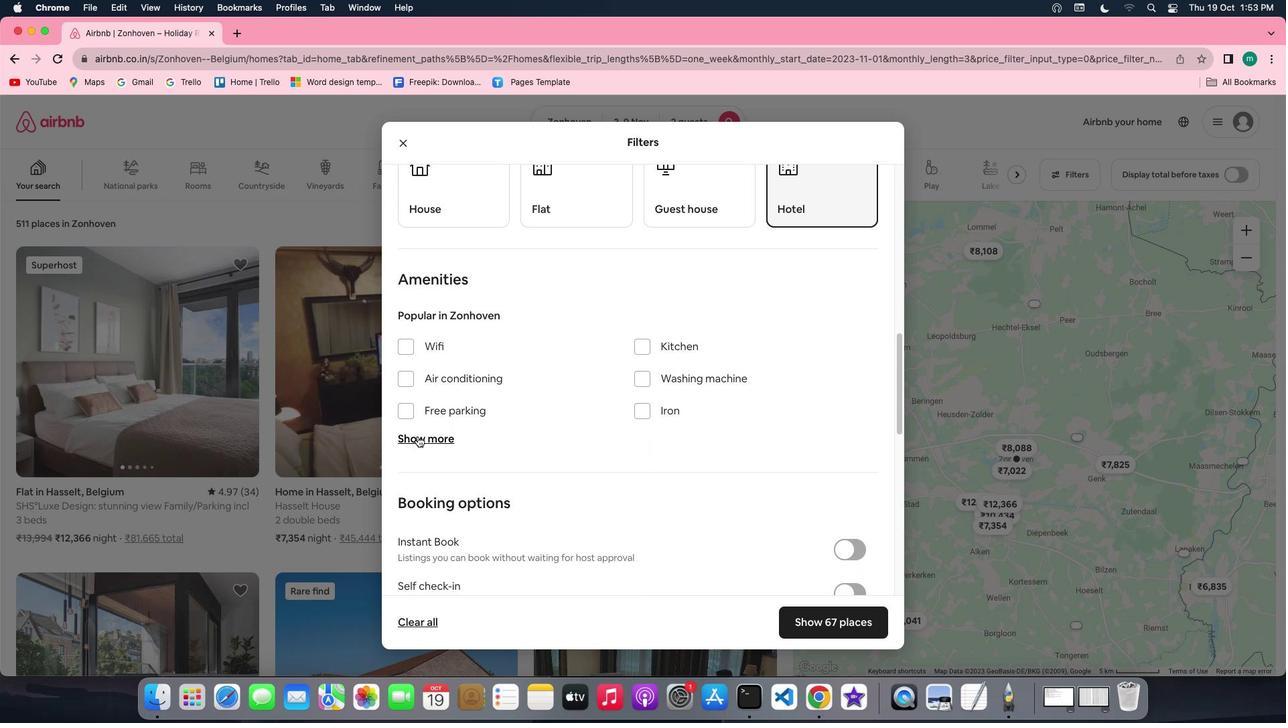 
Action: Mouse pressed left at (417, 436)
Screenshot: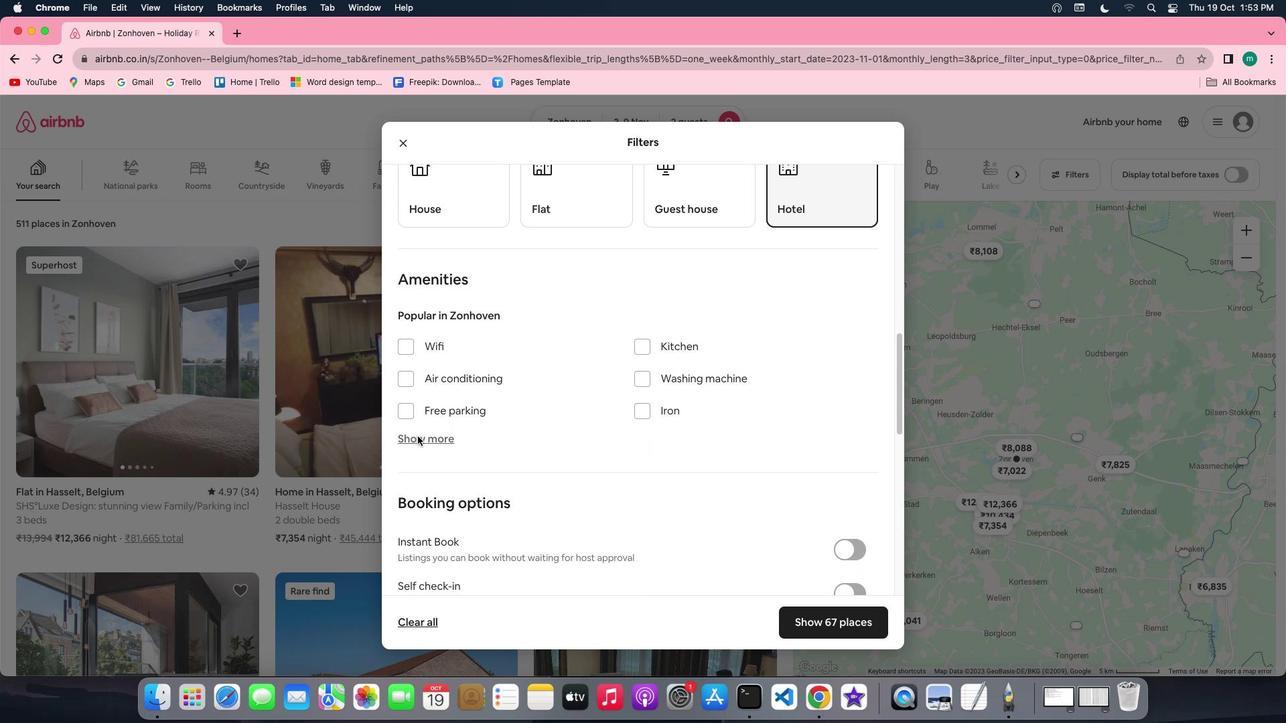 
Action: Mouse moved to (668, 480)
Screenshot: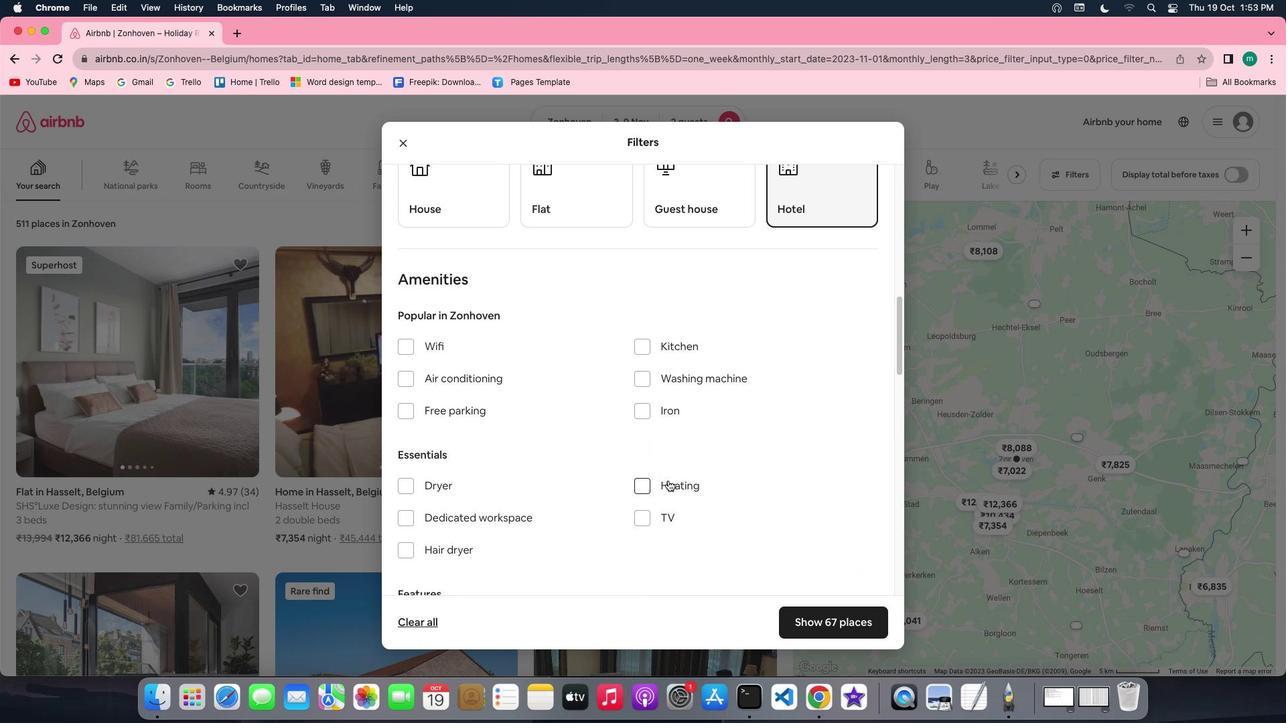 
Action: Mouse pressed left at (668, 480)
Screenshot: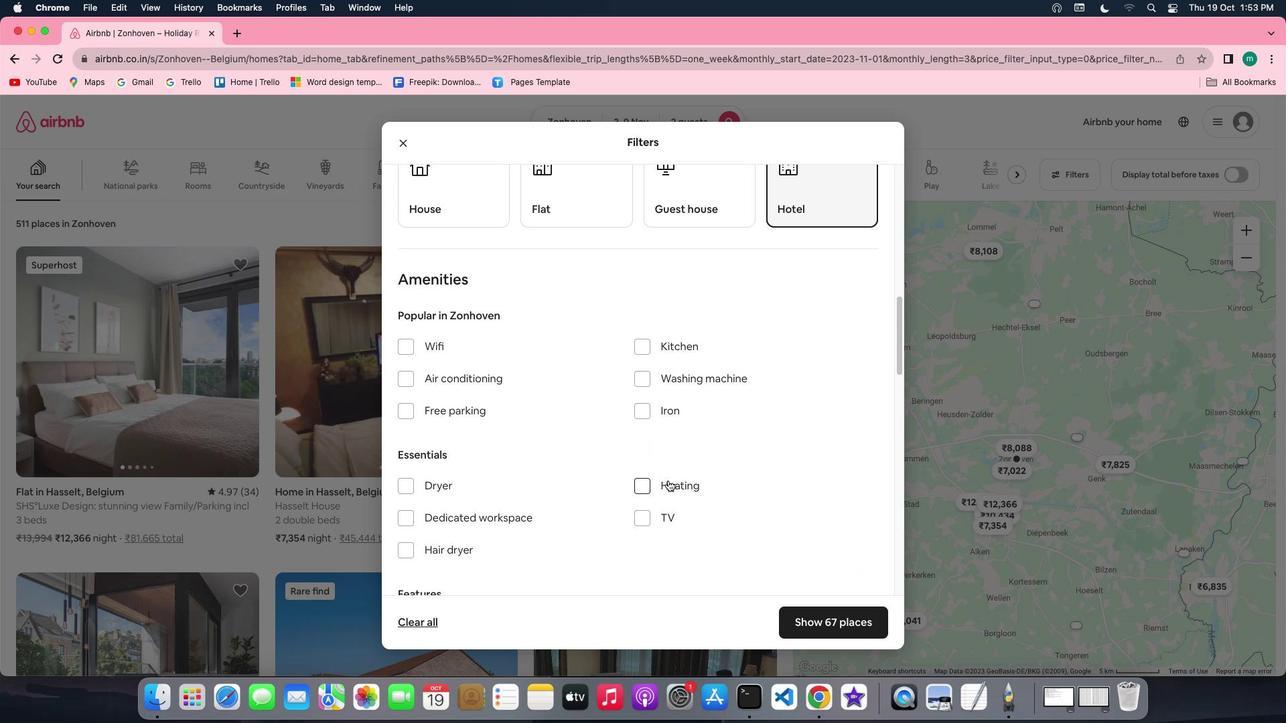 
Action: Mouse moved to (737, 465)
Screenshot: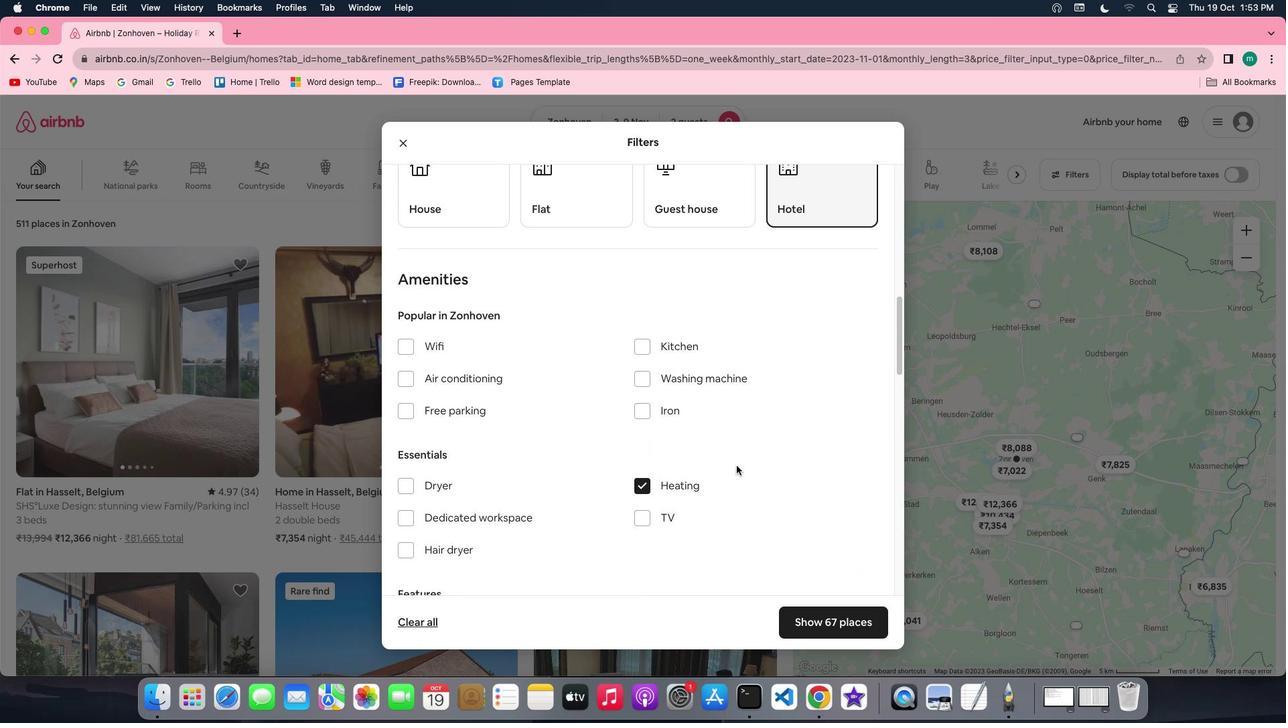
Action: Mouse scrolled (737, 465) with delta (0, 0)
Screenshot: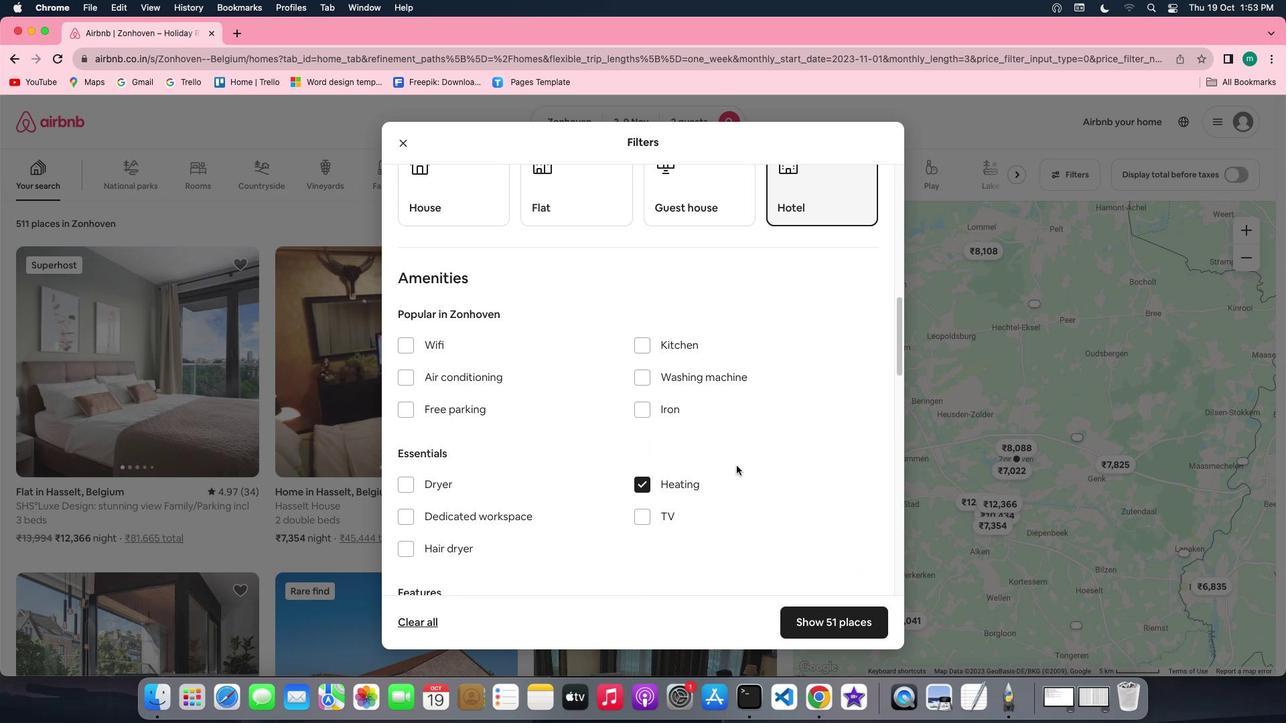 
Action: Mouse scrolled (737, 465) with delta (0, 0)
Screenshot: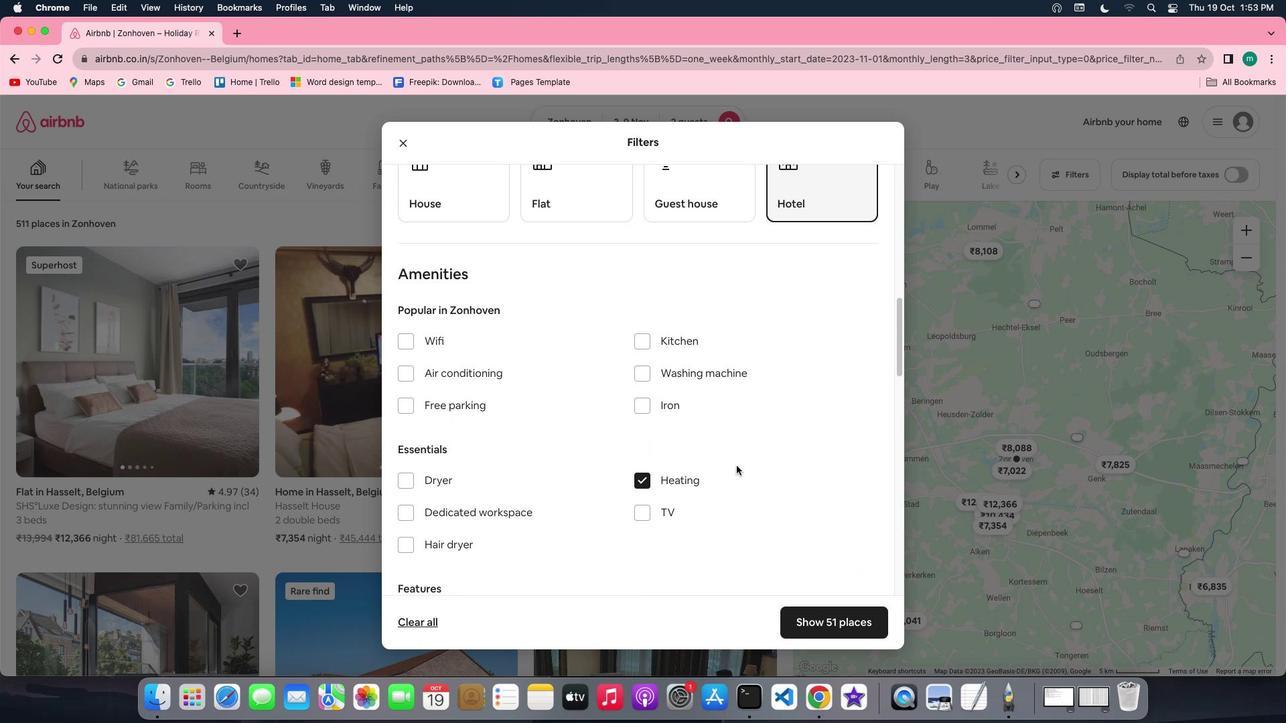 
Action: Mouse scrolled (737, 465) with delta (0, 0)
Screenshot: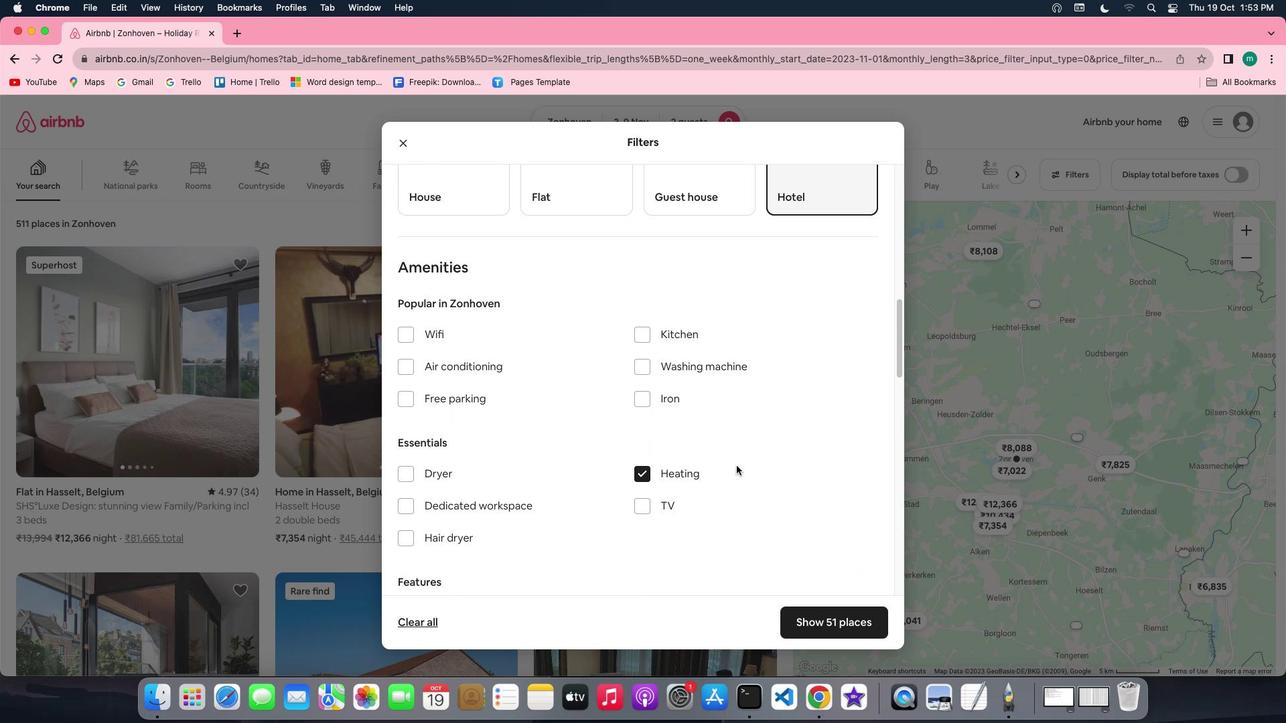 
Action: Mouse scrolled (737, 465) with delta (0, 0)
Screenshot: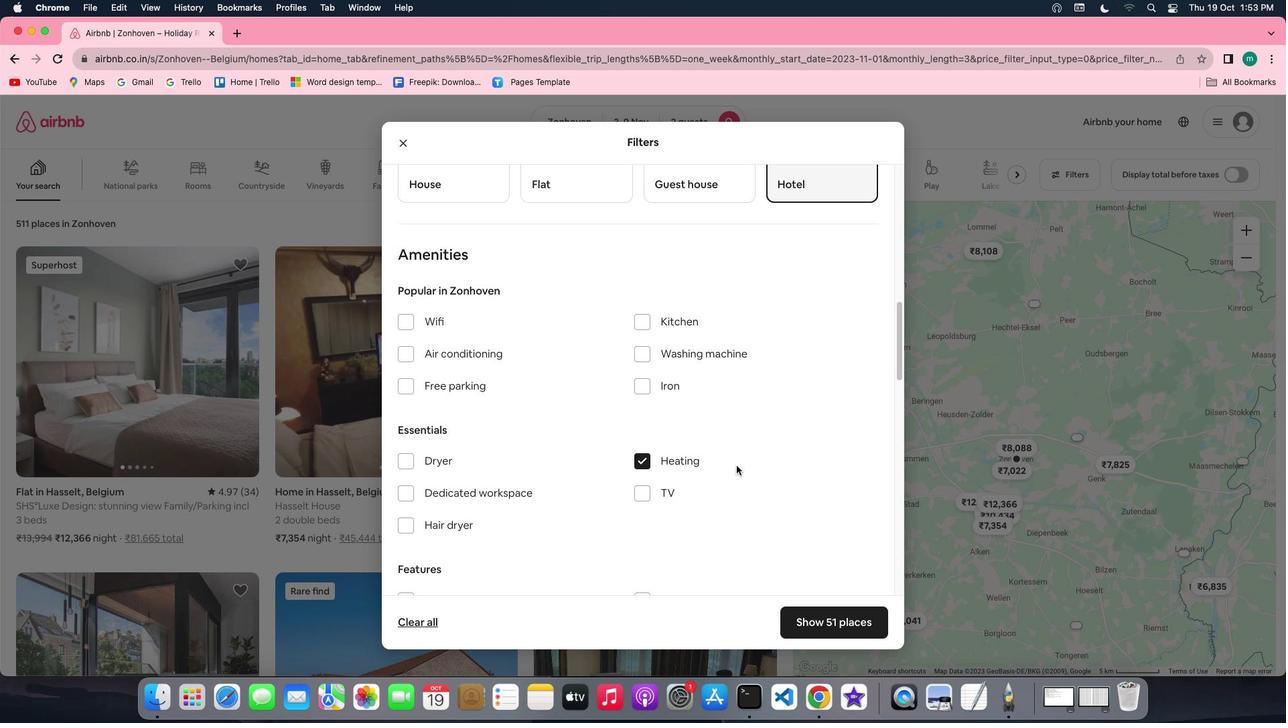 
Action: Mouse scrolled (737, 465) with delta (0, 0)
Screenshot: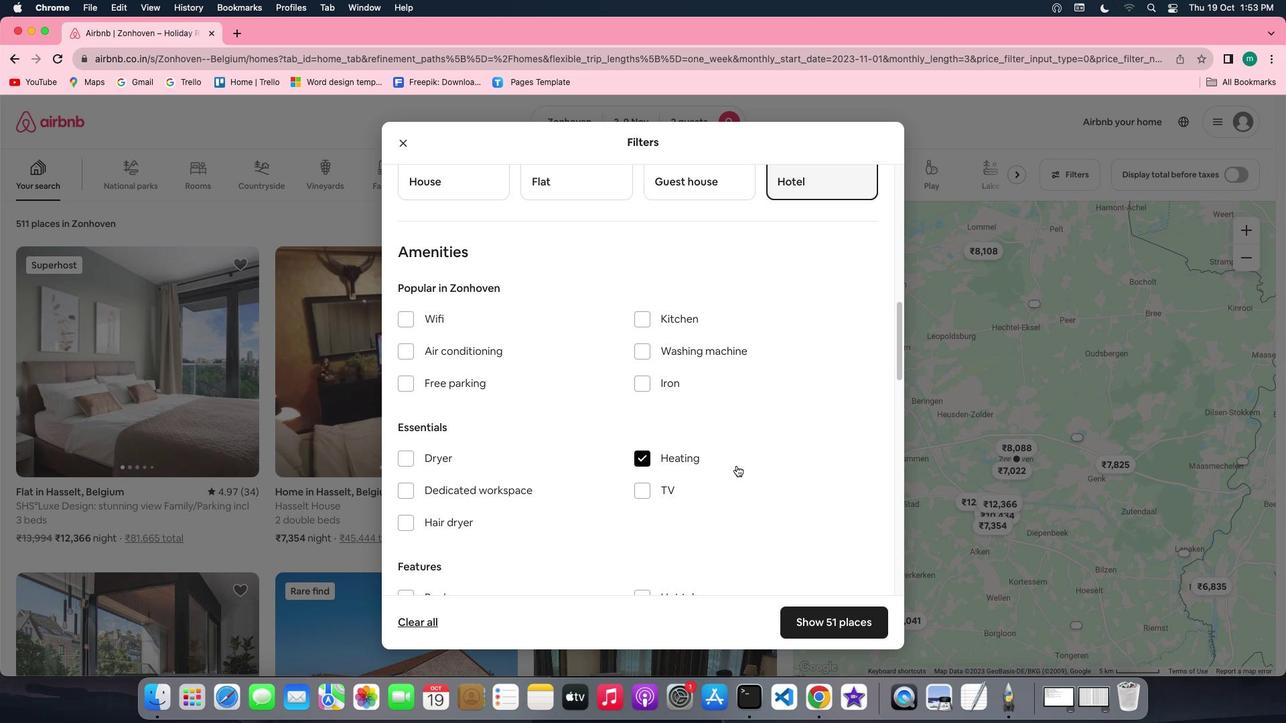 
Action: Mouse scrolled (737, 465) with delta (0, 0)
Screenshot: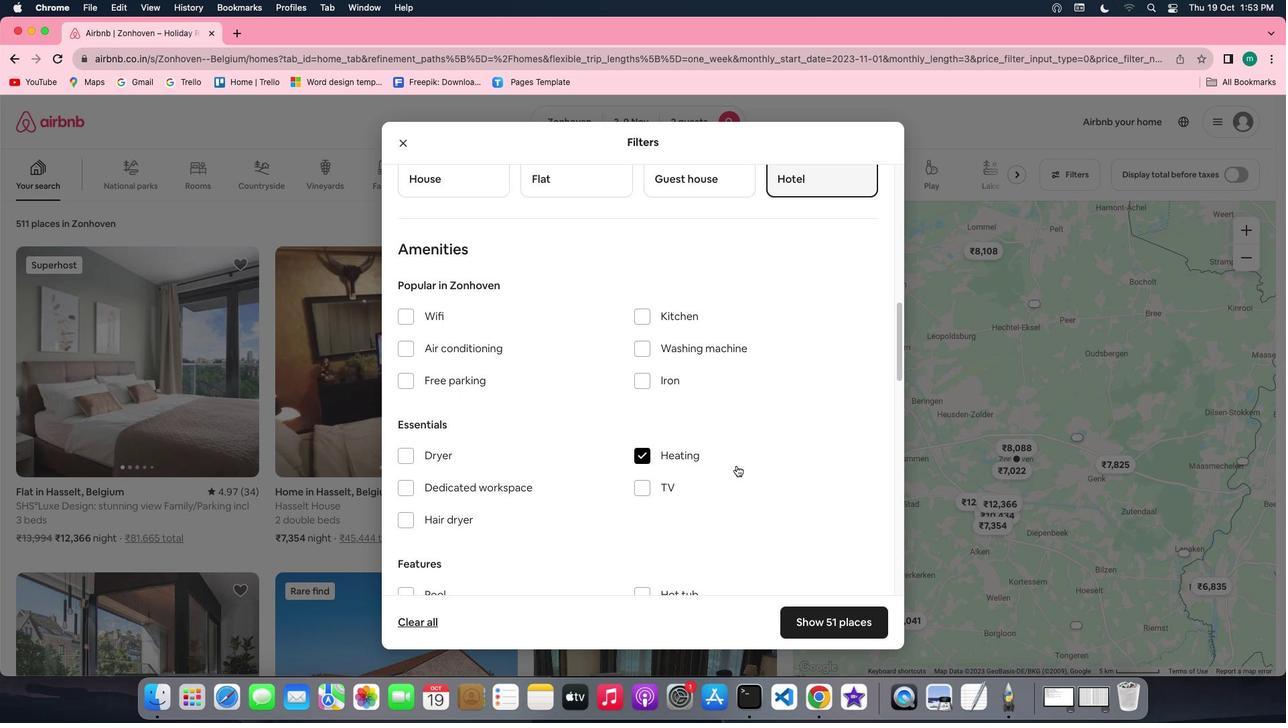 
Action: Mouse scrolled (737, 465) with delta (0, 0)
Screenshot: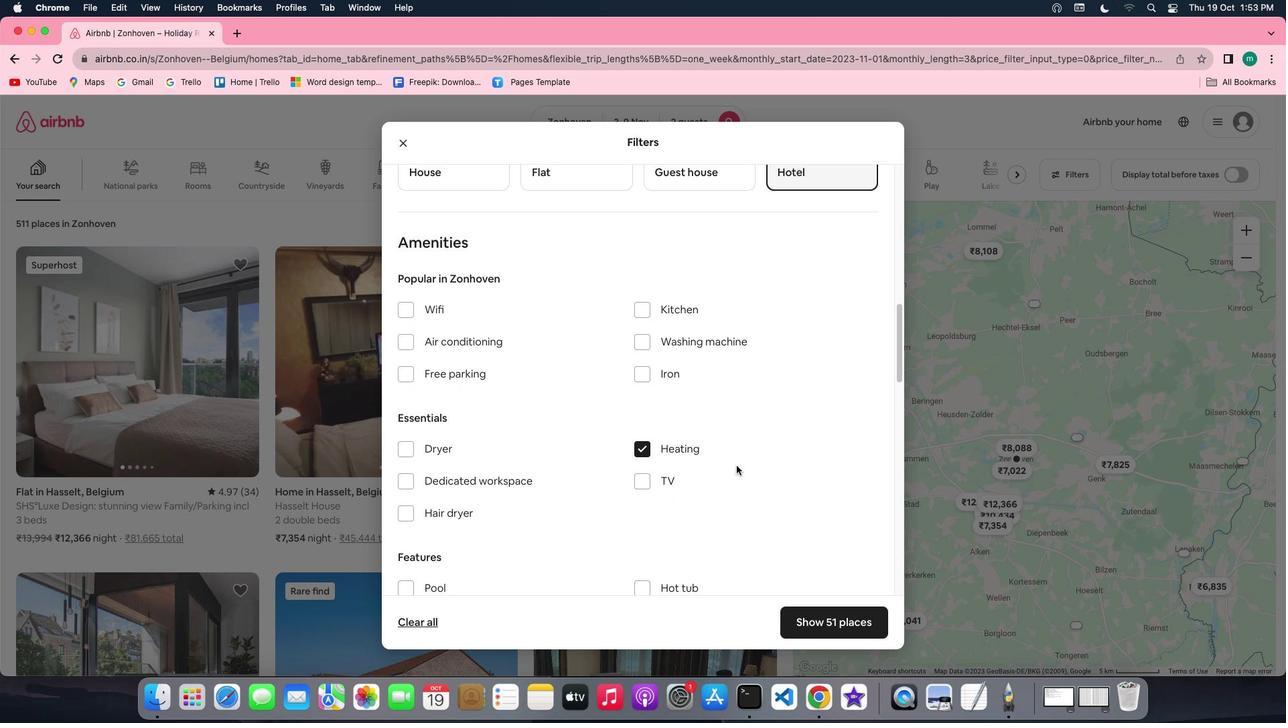 
Action: Mouse scrolled (737, 465) with delta (0, 0)
Screenshot: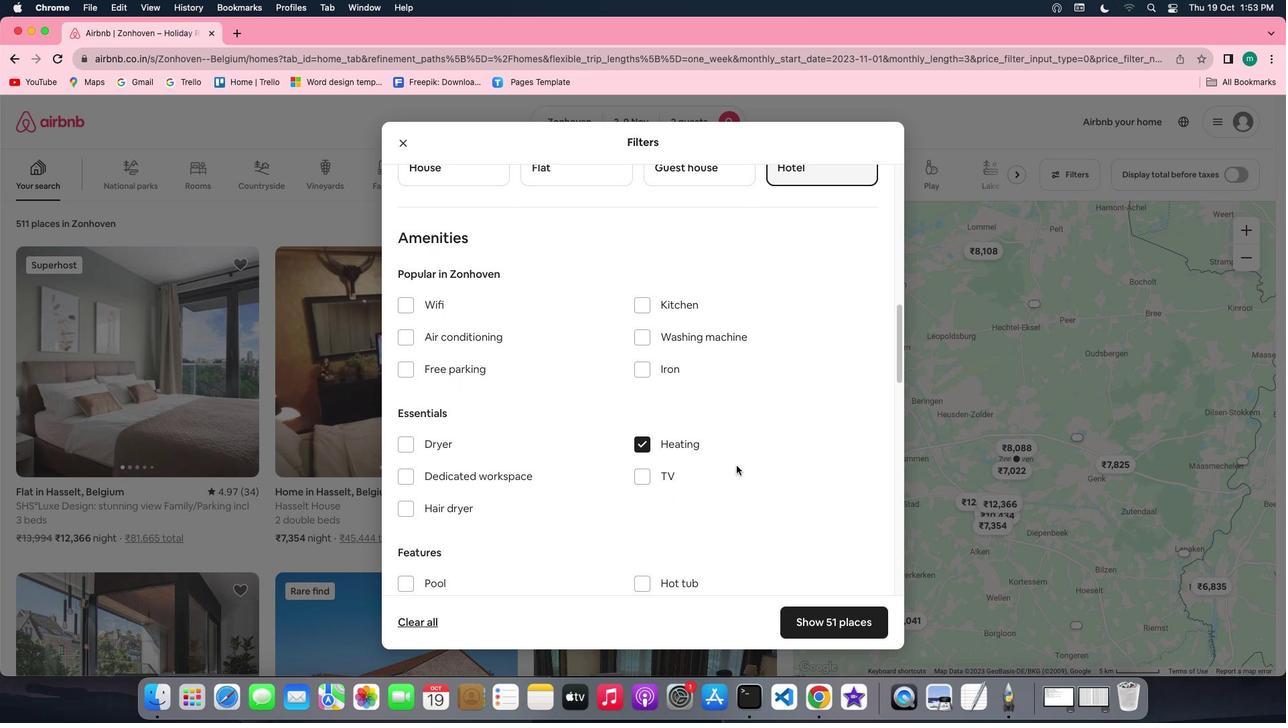 
Action: Mouse scrolled (737, 465) with delta (0, 0)
Screenshot: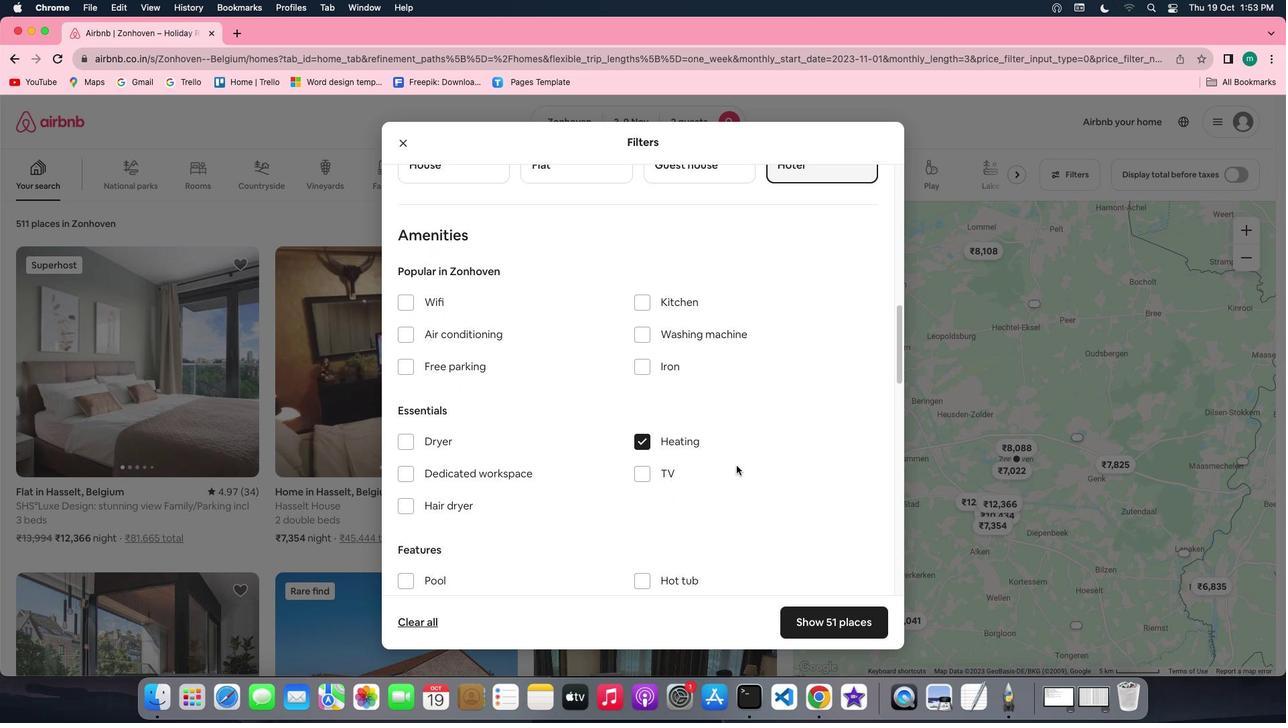 
Action: Mouse scrolled (737, 465) with delta (0, 0)
Screenshot: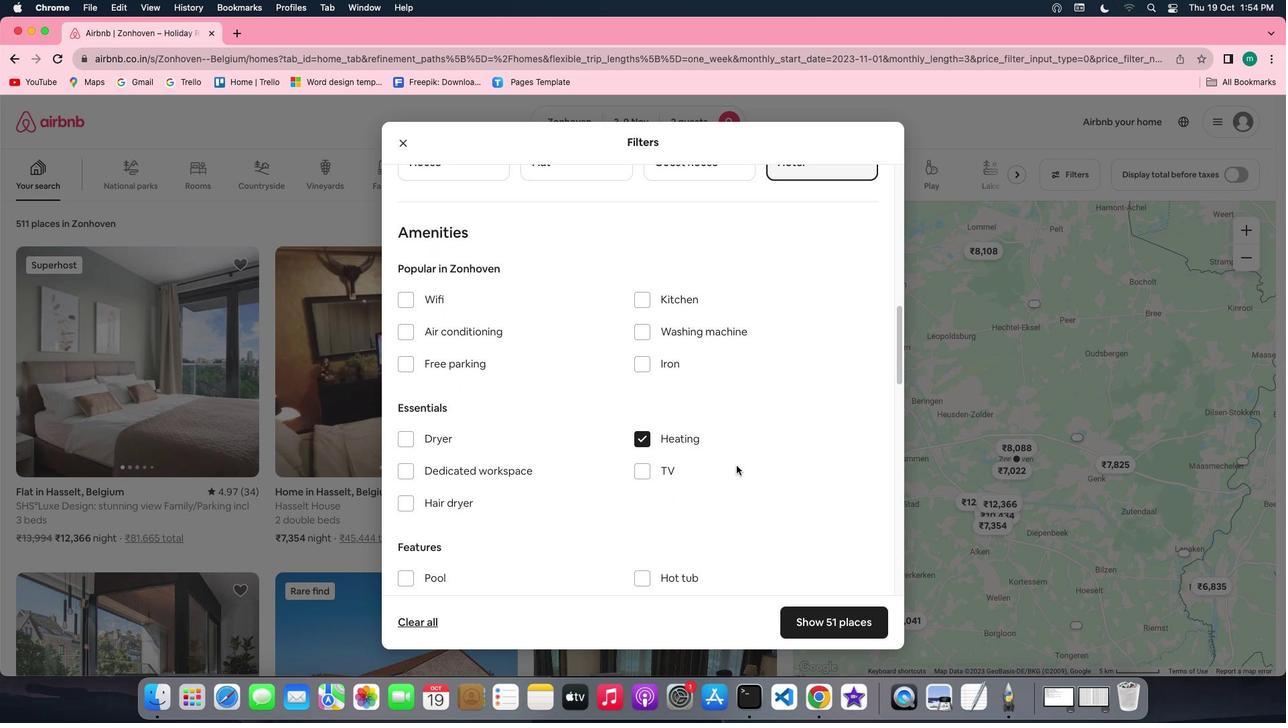
Action: Mouse scrolled (737, 465) with delta (0, 0)
Screenshot: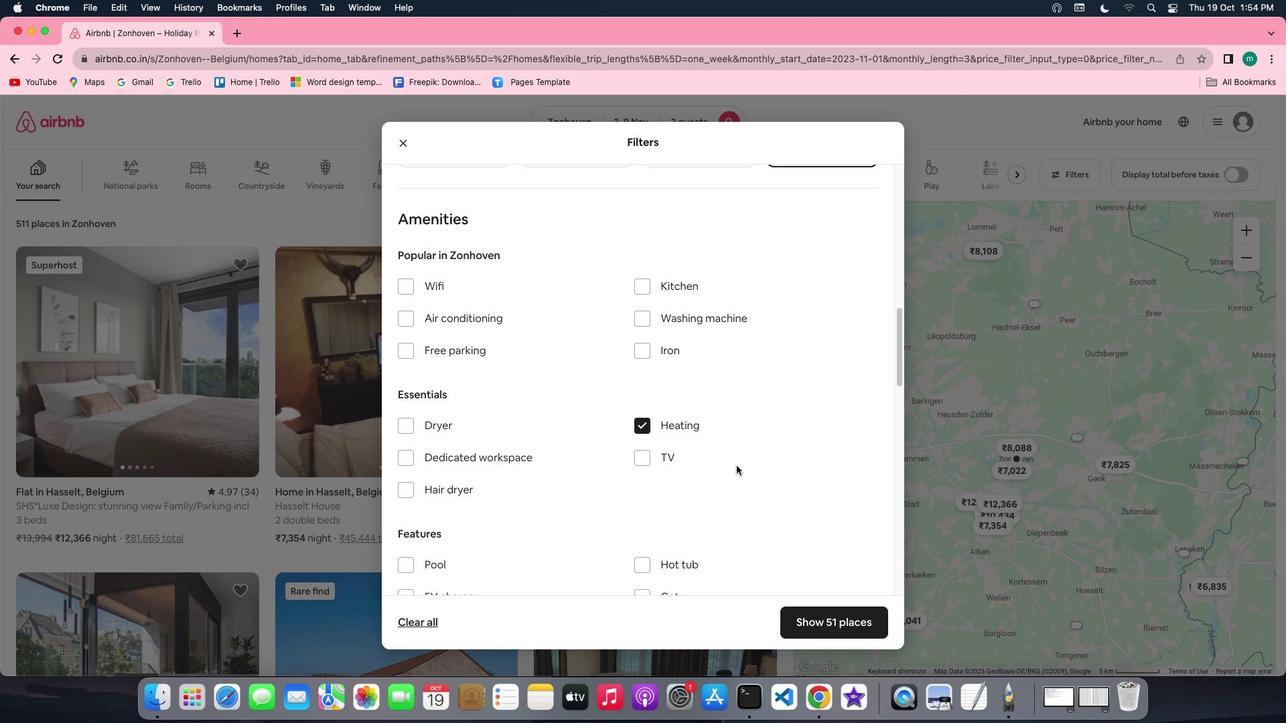 
Action: Mouse scrolled (737, 465) with delta (0, 0)
Screenshot: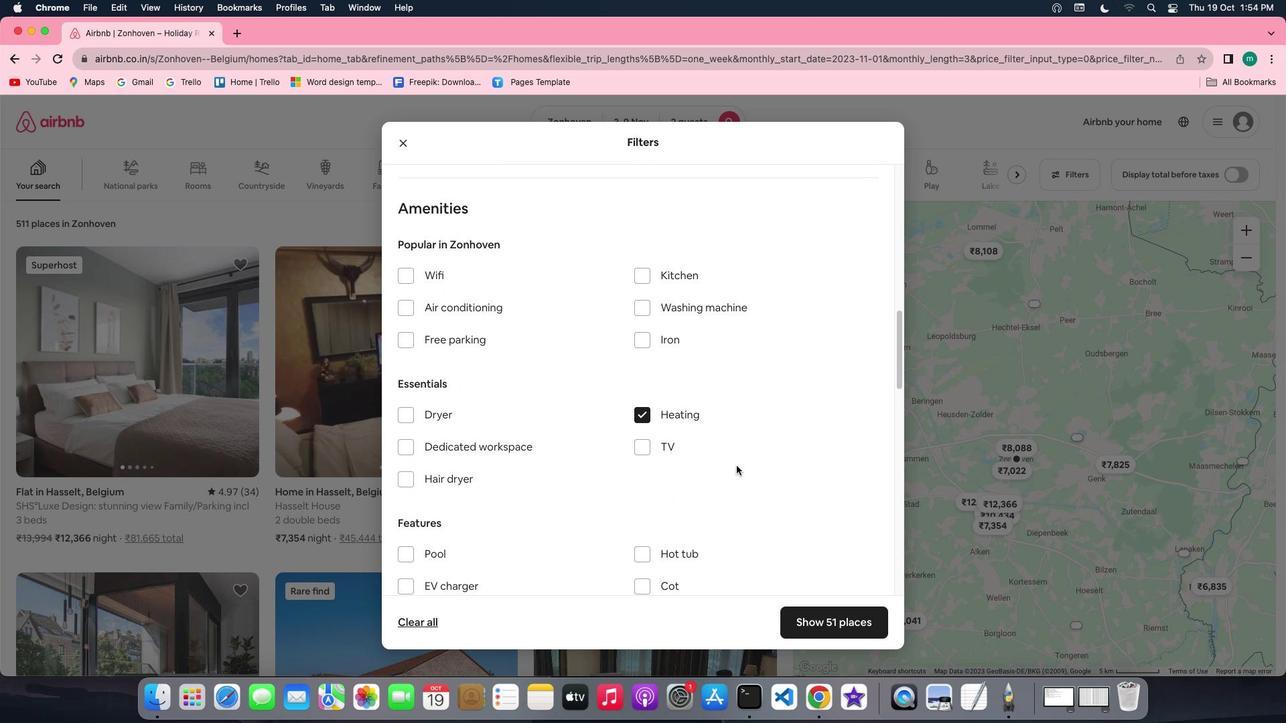 
Action: Mouse scrolled (737, 465) with delta (0, 0)
Screenshot: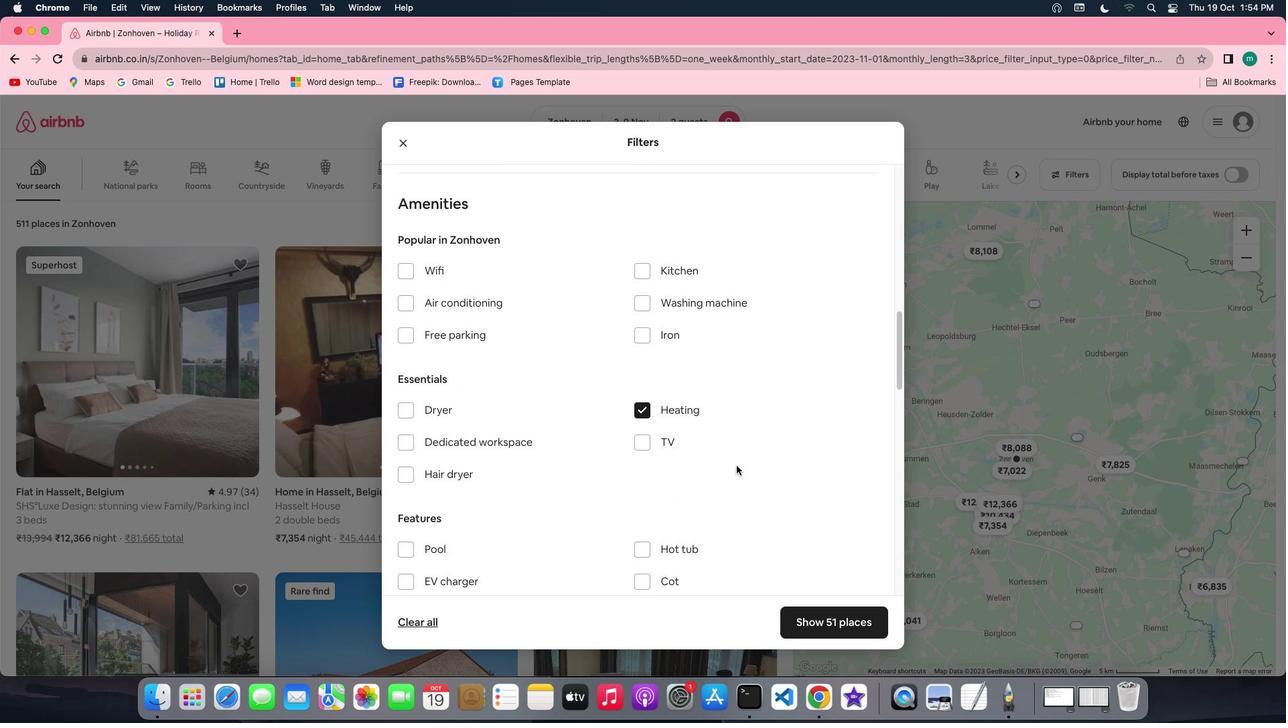 
Action: Mouse scrolled (737, 465) with delta (0, 0)
Screenshot: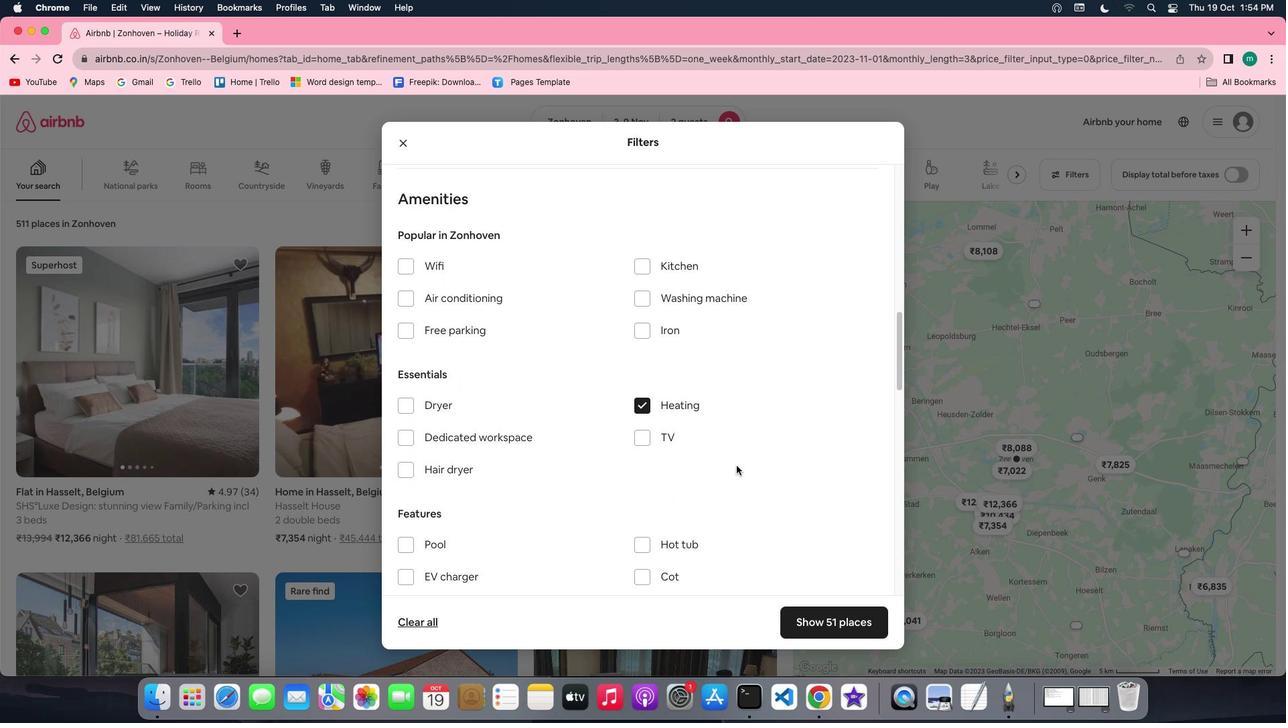 
Action: Mouse scrolled (737, 465) with delta (0, 0)
Screenshot: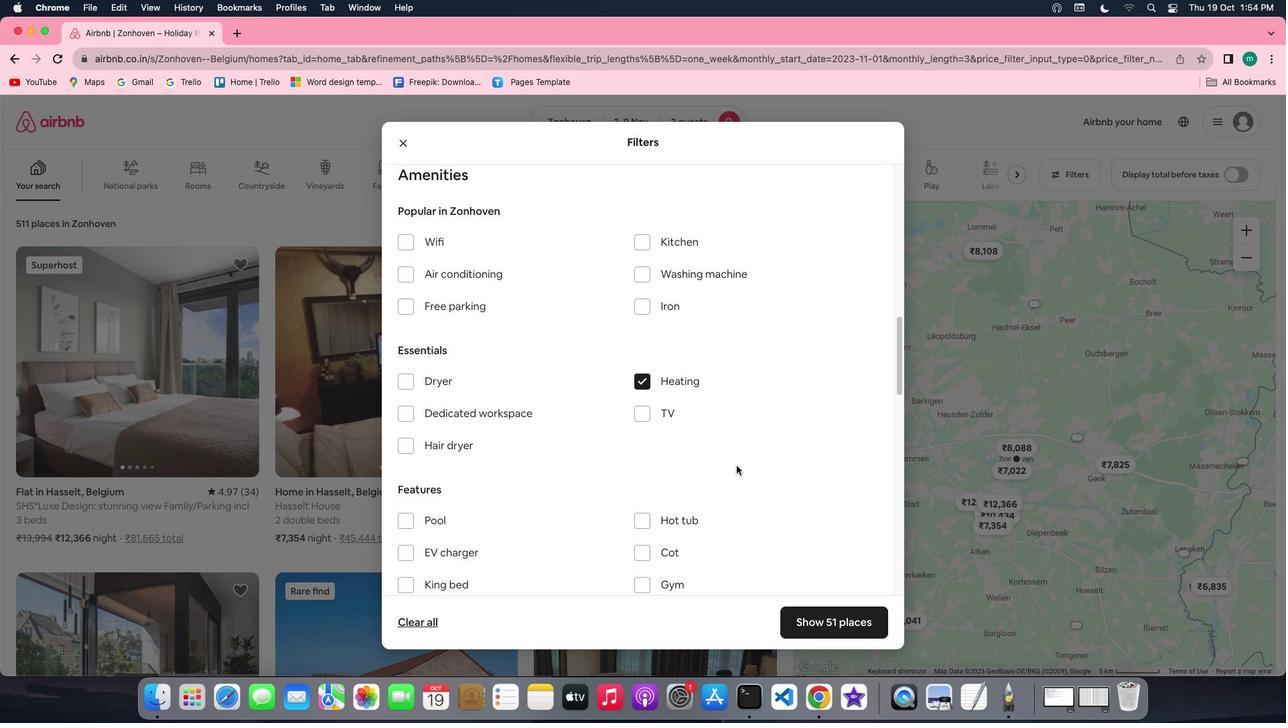 
Action: Mouse scrolled (737, 465) with delta (0, 0)
Screenshot: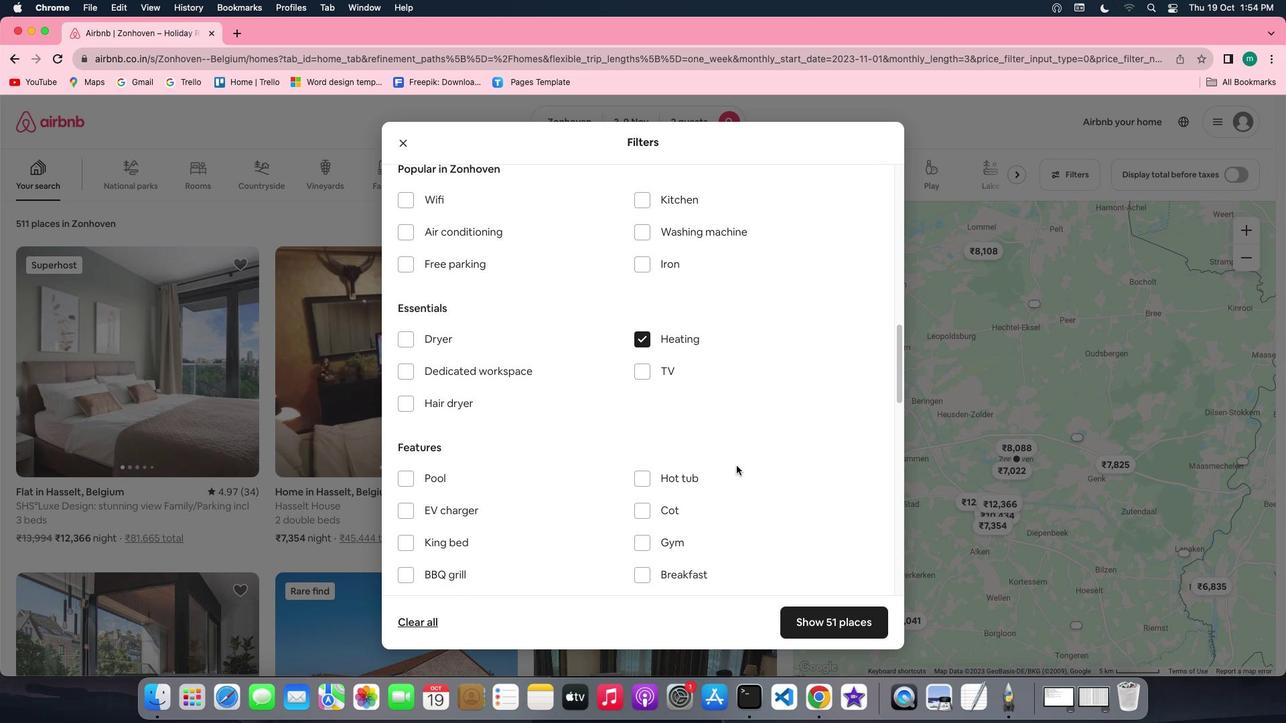 
Action: Mouse scrolled (737, 465) with delta (0, 0)
Screenshot: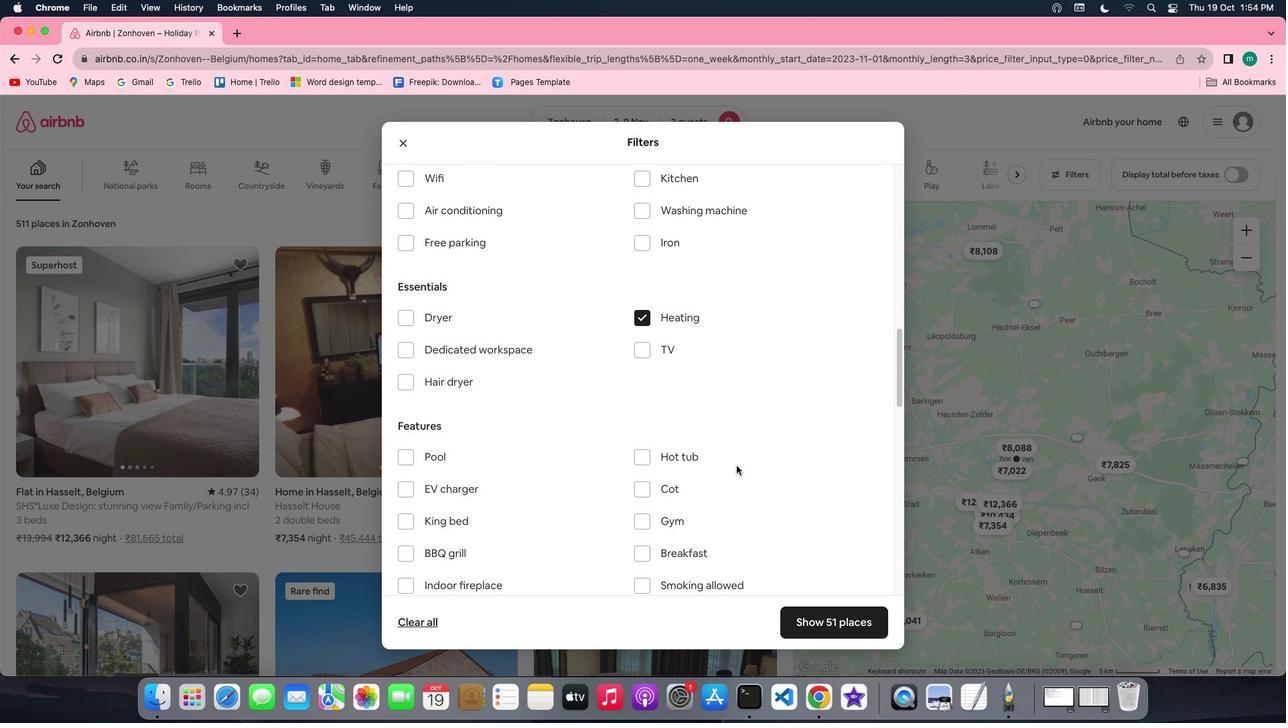
Action: Mouse scrolled (737, 465) with delta (0, 0)
Screenshot: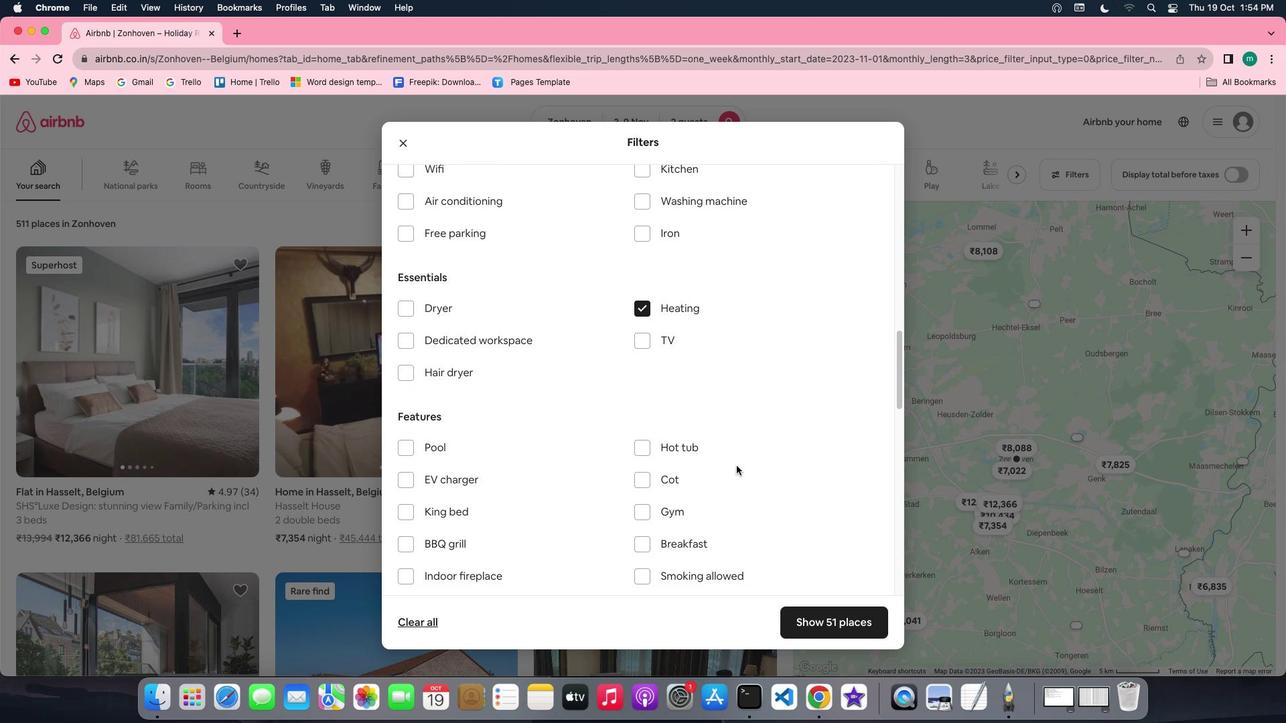 
Action: Mouse scrolled (737, 465) with delta (0, -1)
Screenshot: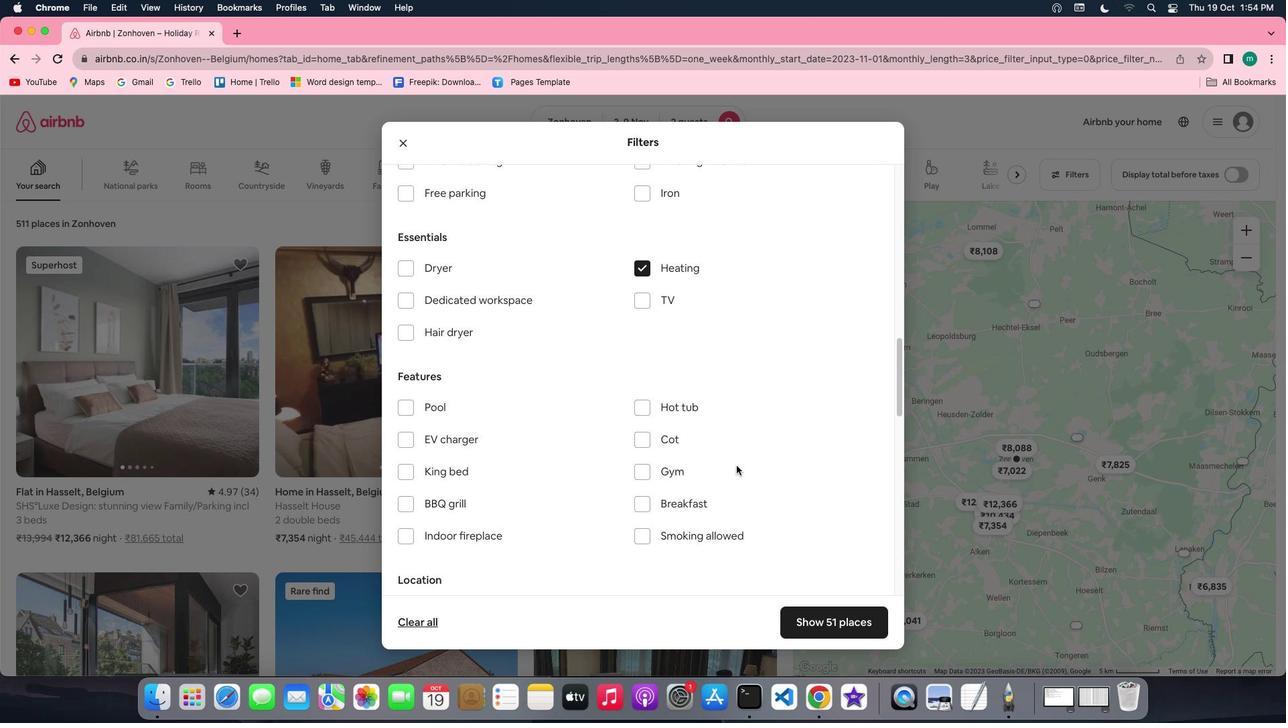 
Action: Mouse scrolled (737, 465) with delta (0, -1)
Screenshot: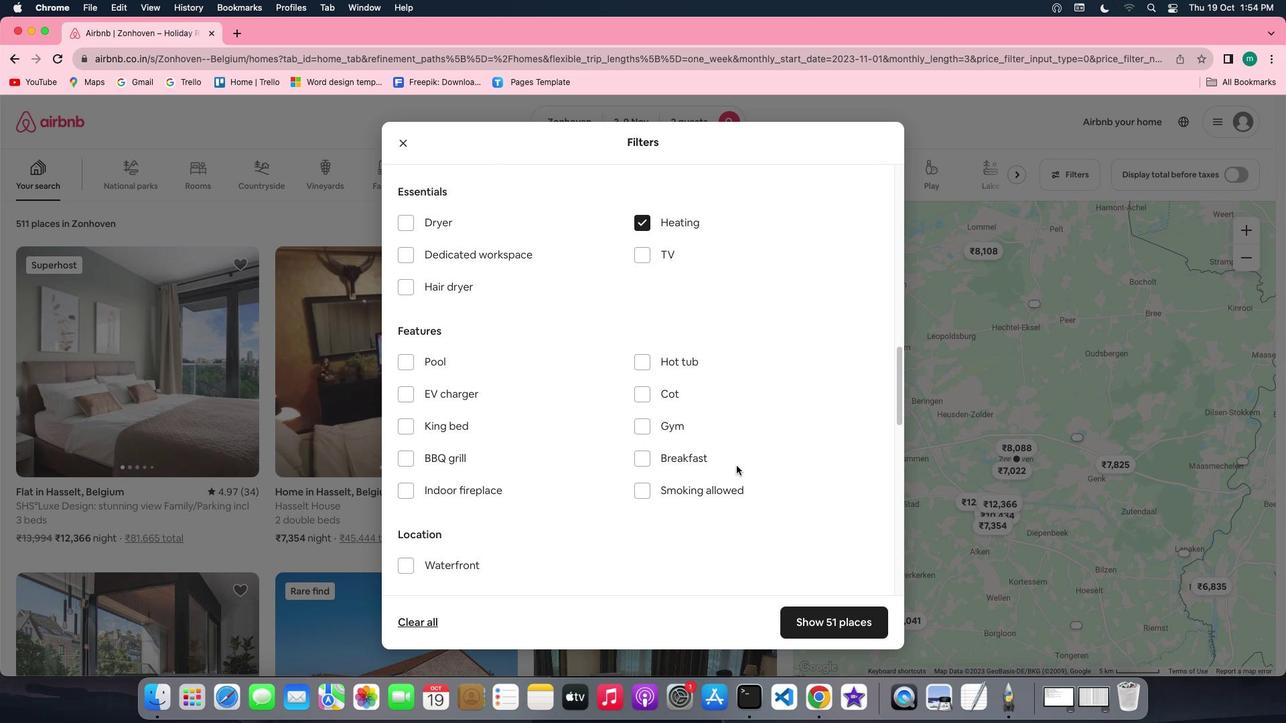 
Action: Mouse scrolled (737, 465) with delta (0, 0)
Screenshot: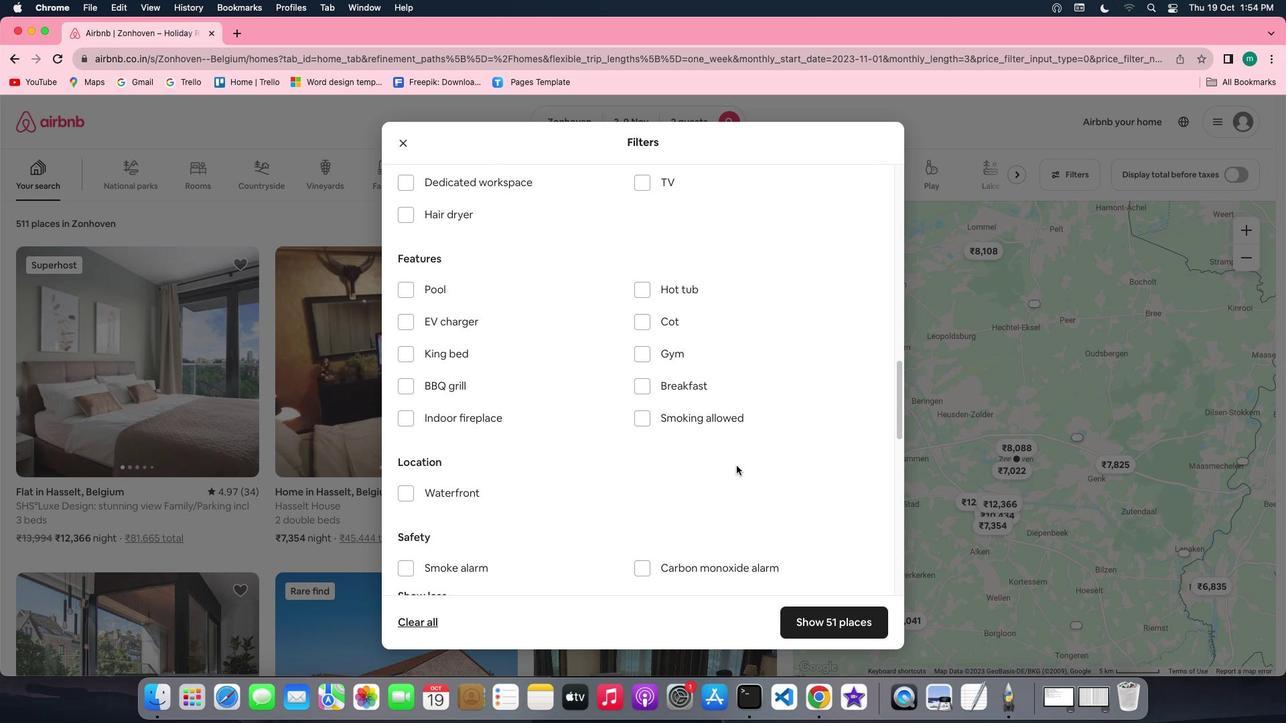
Action: Mouse scrolled (737, 465) with delta (0, 0)
Screenshot: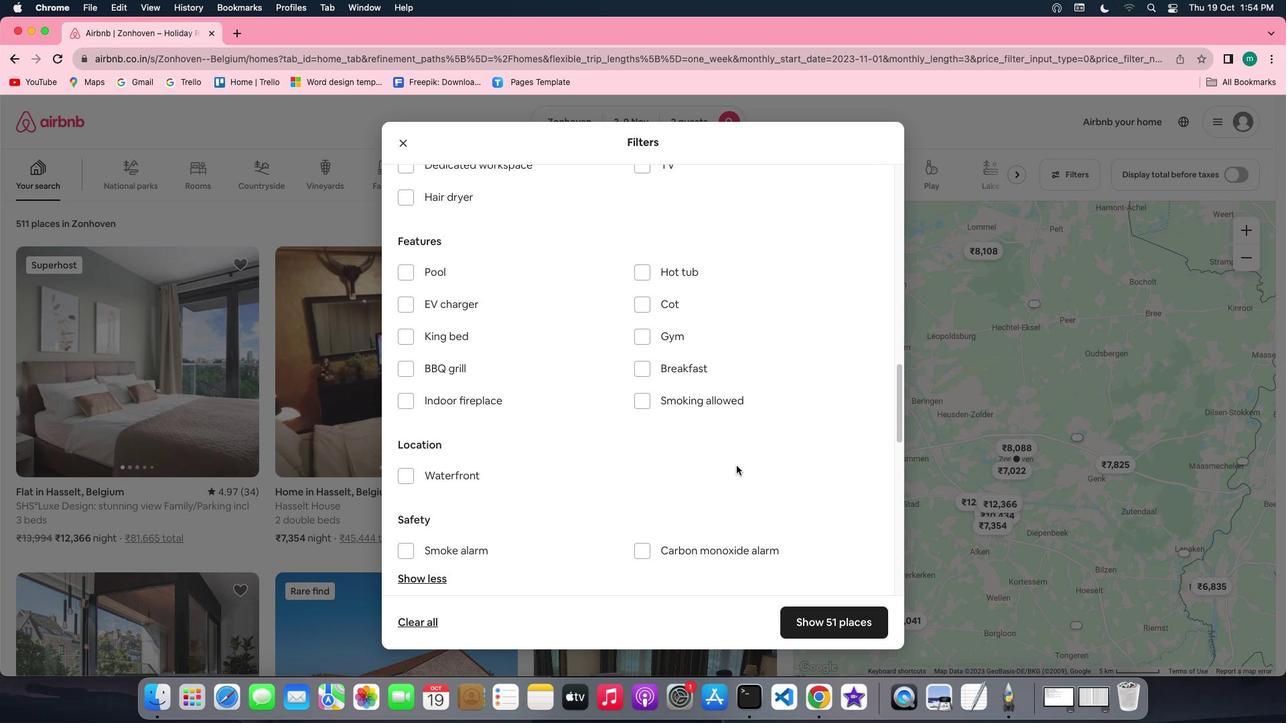 
Action: Mouse scrolled (737, 465) with delta (0, -1)
Screenshot: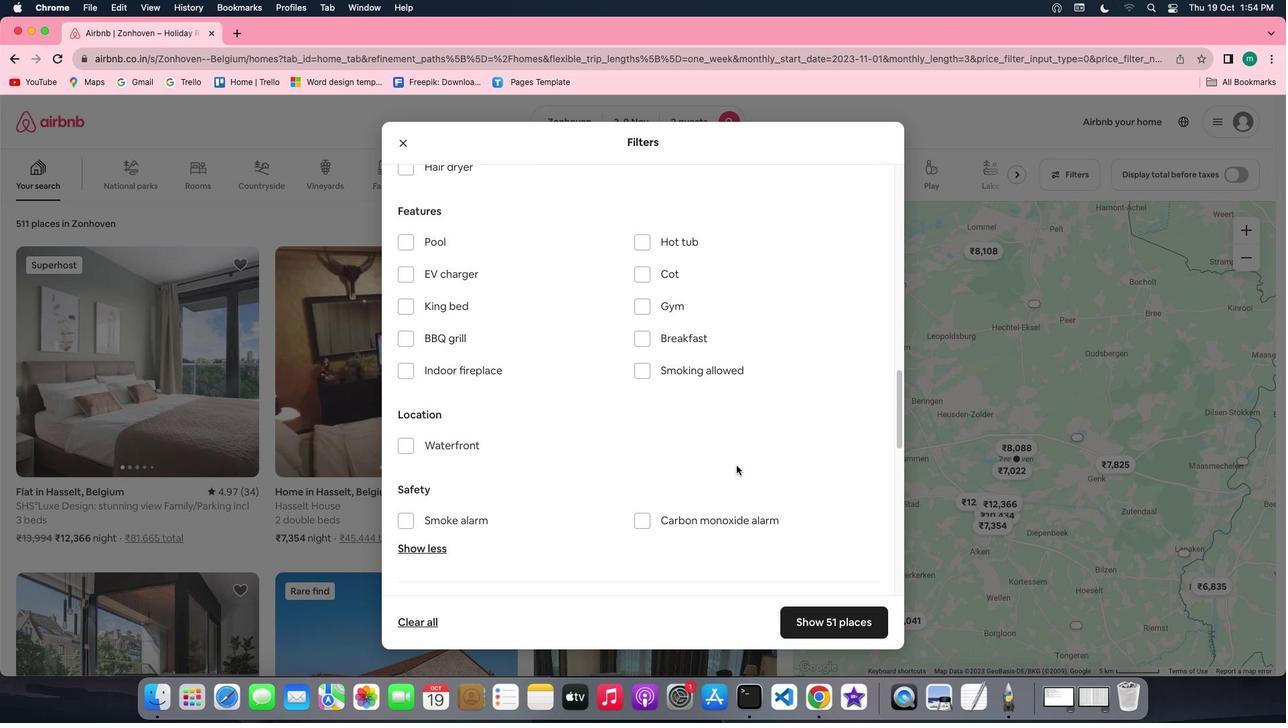 
Action: Mouse scrolled (737, 465) with delta (0, -2)
Screenshot: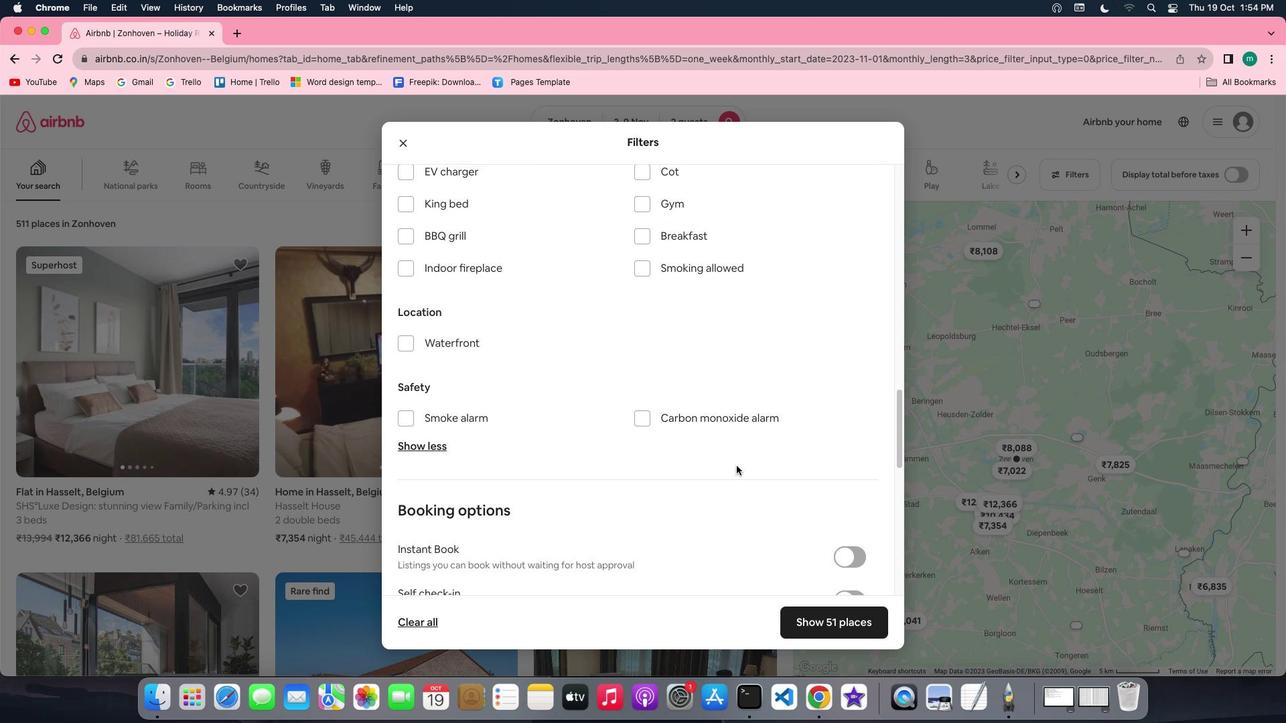 
Action: Mouse scrolled (737, 465) with delta (0, 0)
Screenshot: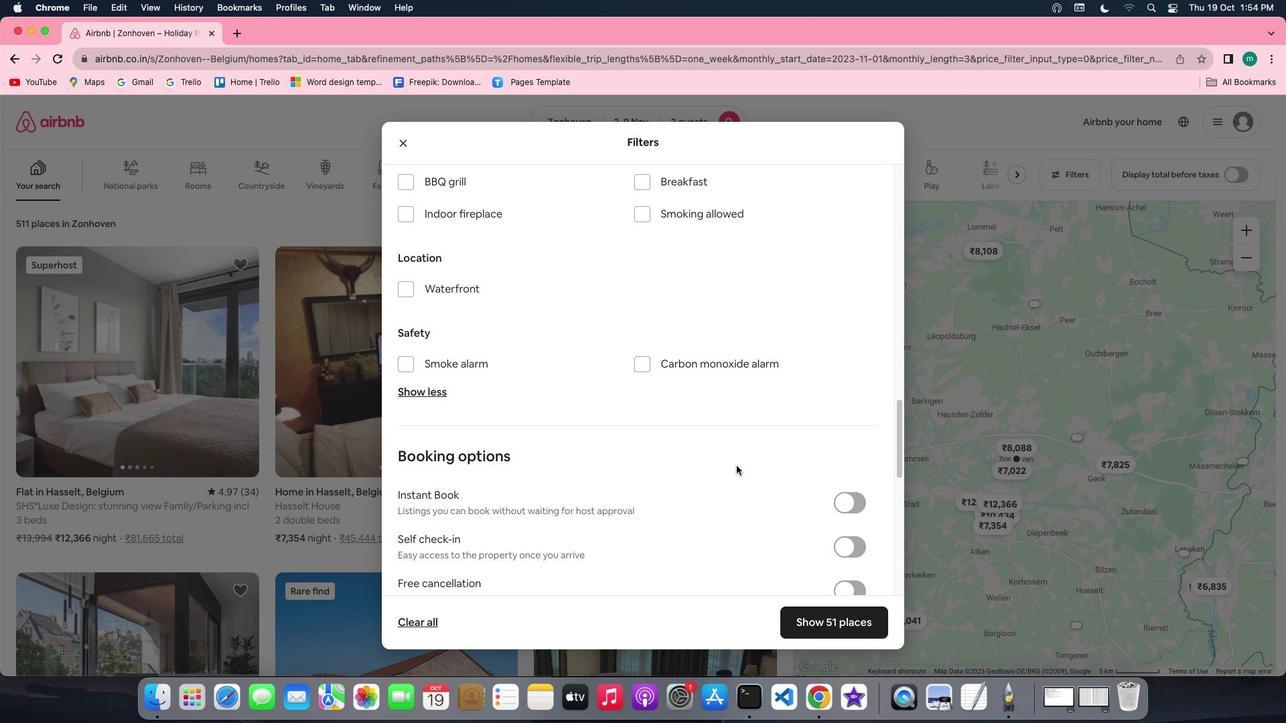 
Action: Mouse scrolled (737, 465) with delta (0, 0)
Screenshot: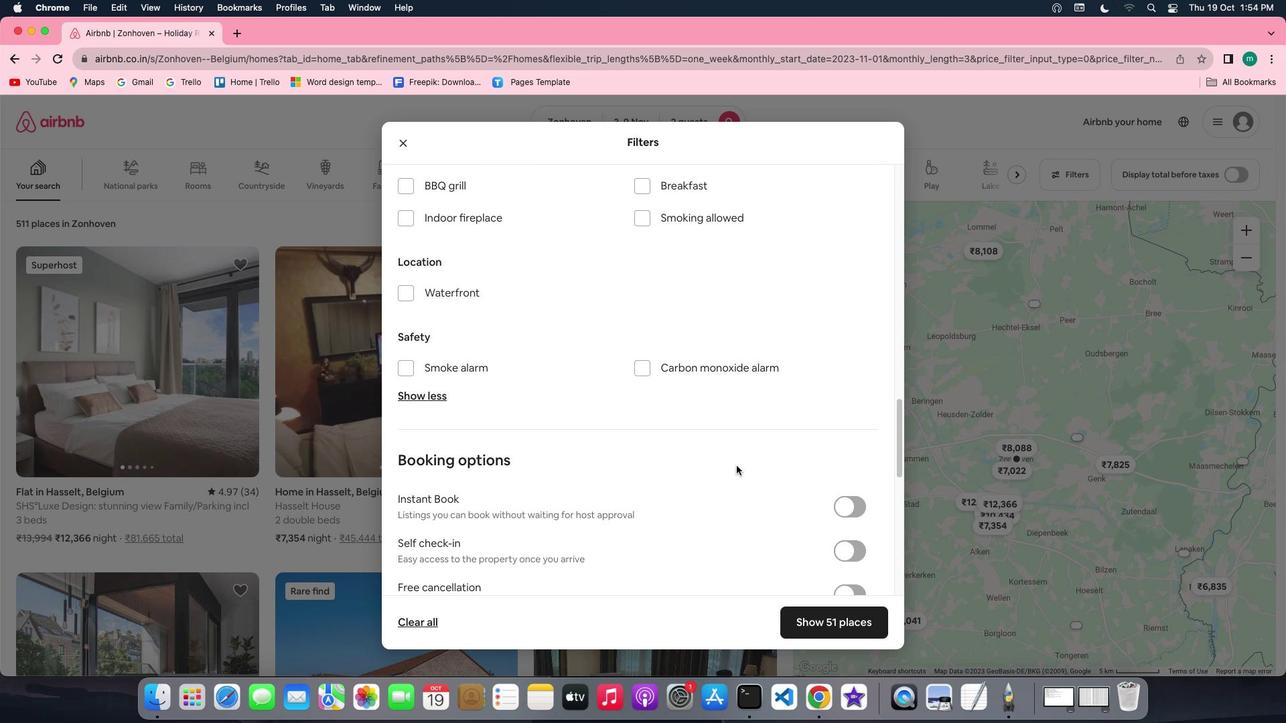 
Action: Mouse scrolled (737, 465) with delta (0, 0)
Screenshot: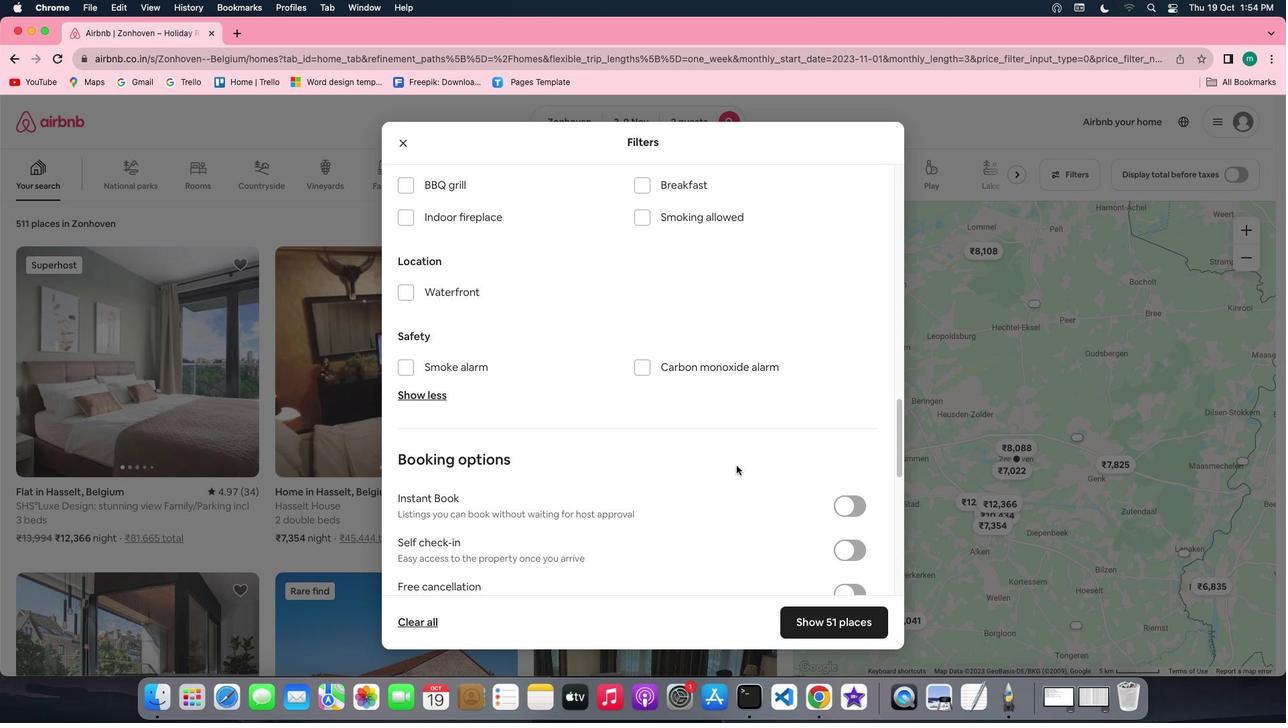 
Action: Mouse scrolled (737, 465) with delta (0, 0)
Screenshot: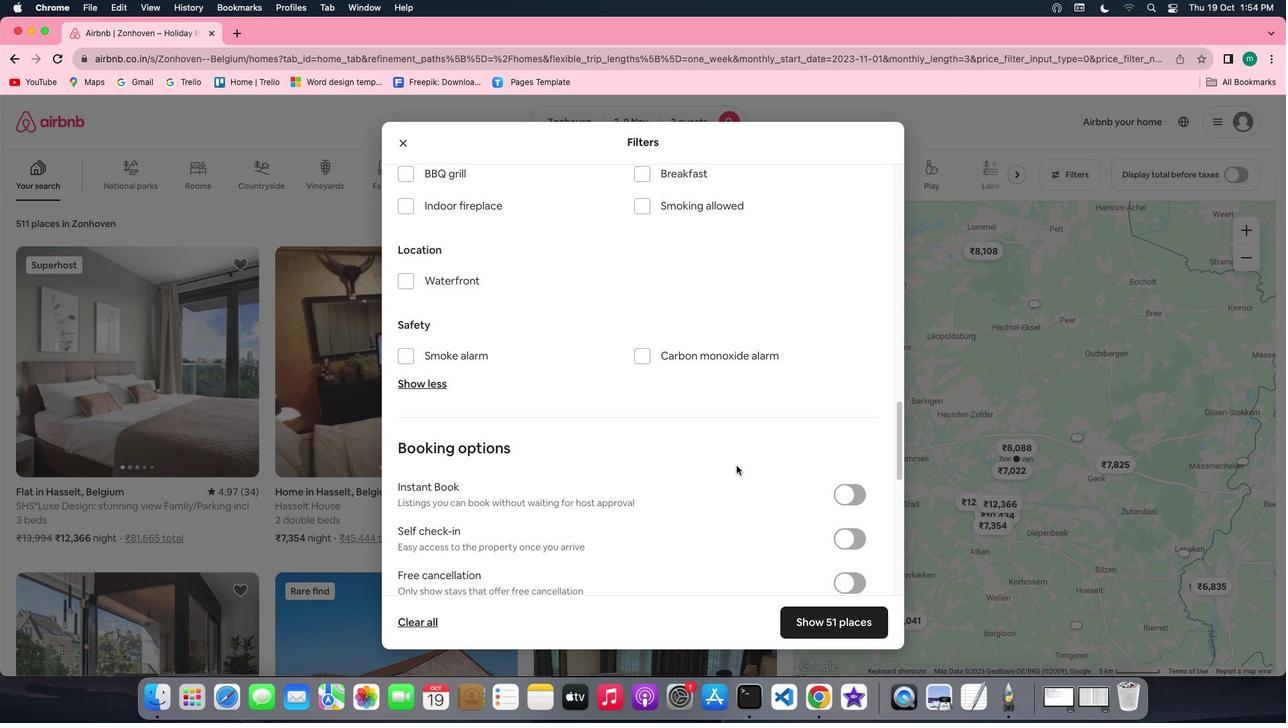 
Action: Mouse scrolled (737, 465) with delta (0, -1)
Screenshot: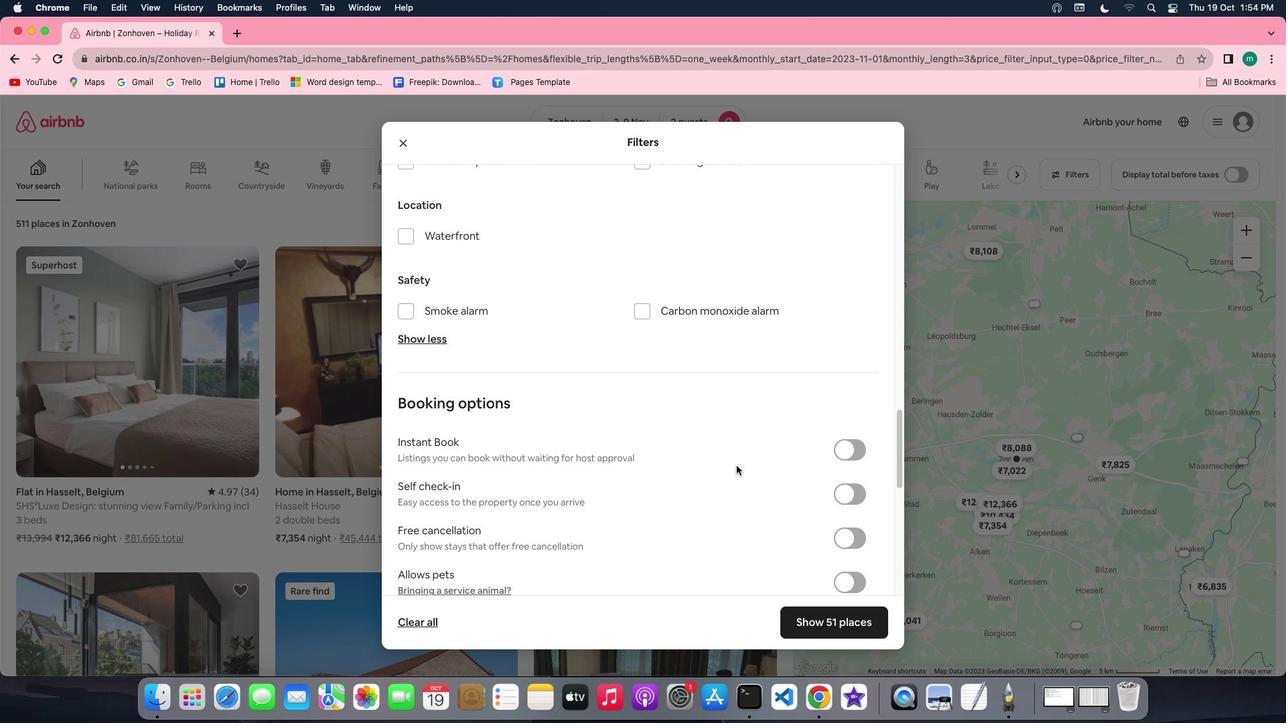 
Action: Mouse moved to (843, 456)
Screenshot: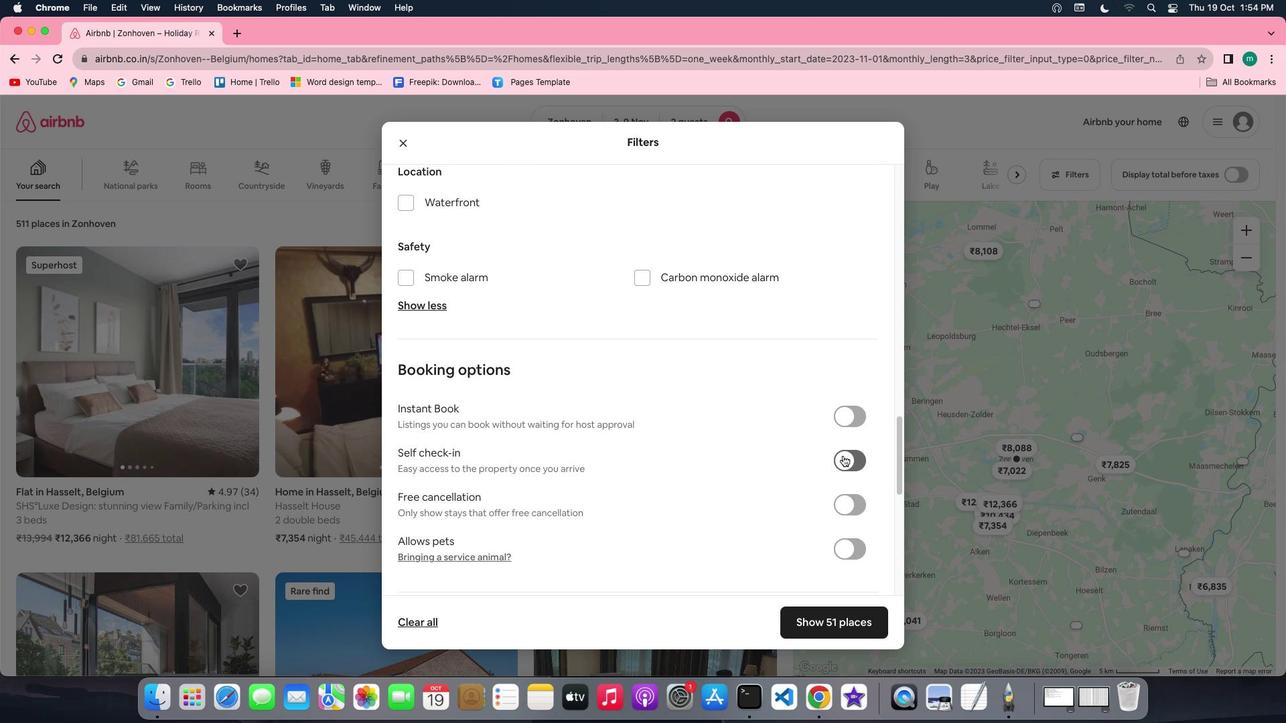 
Action: Mouse pressed left at (843, 456)
Screenshot: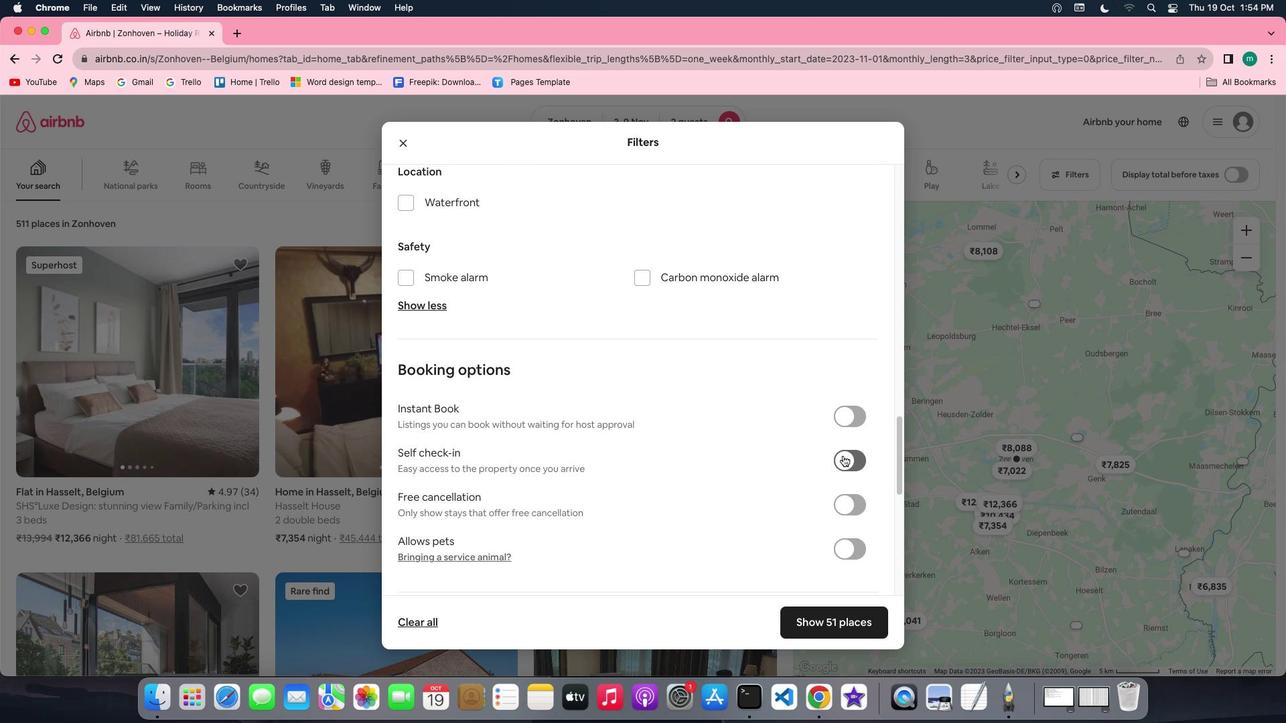 
Action: Mouse moved to (536, 457)
Screenshot: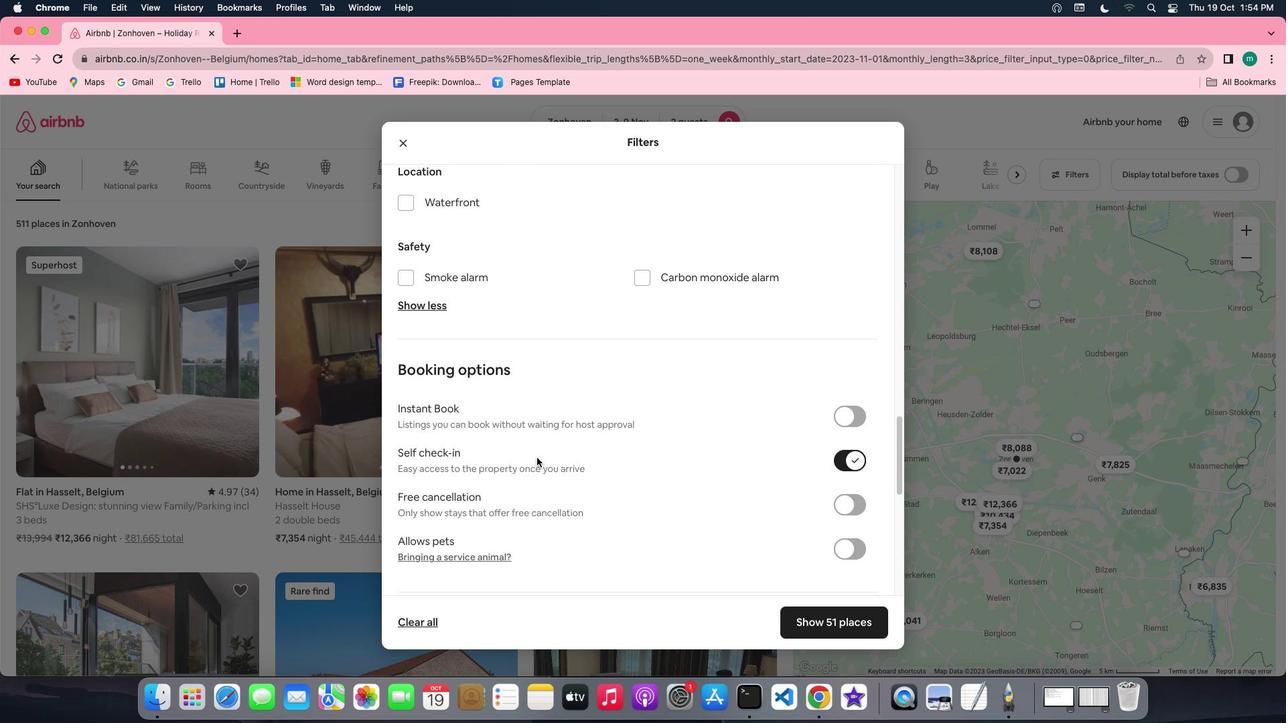 
Action: Mouse scrolled (536, 457) with delta (0, 0)
Screenshot: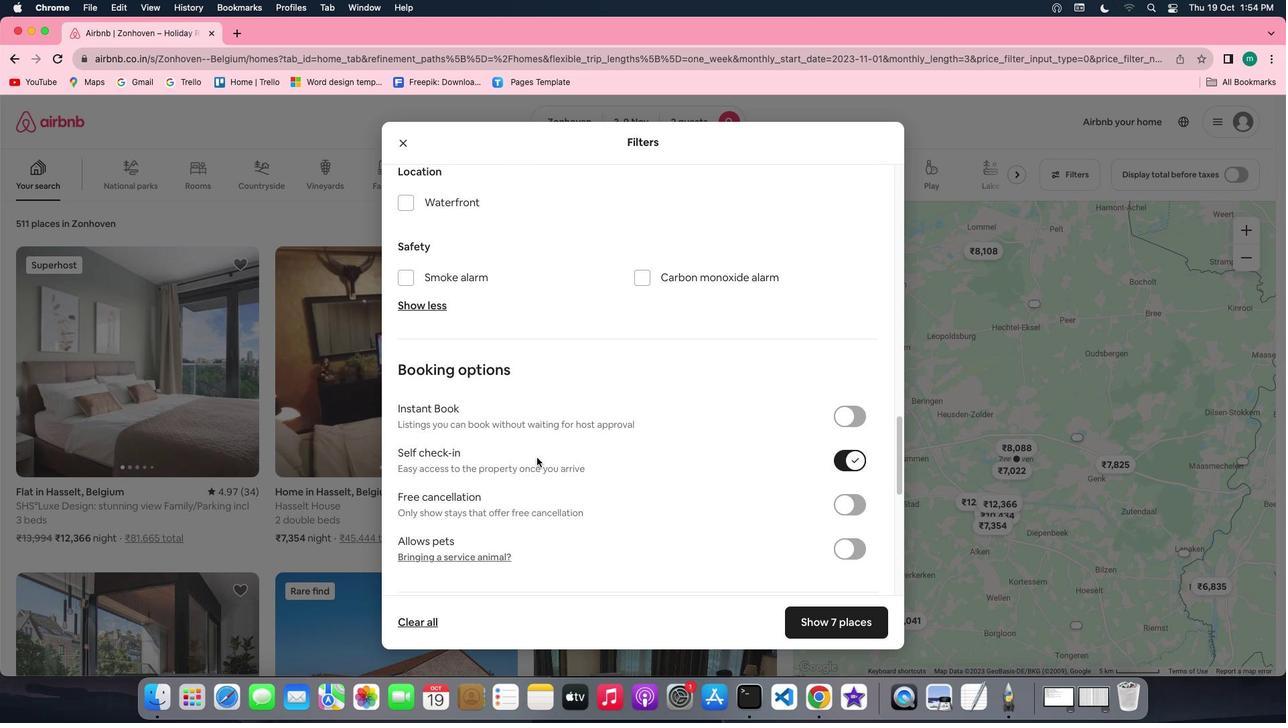 
Action: Mouse scrolled (536, 457) with delta (0, 0)
Screenshot: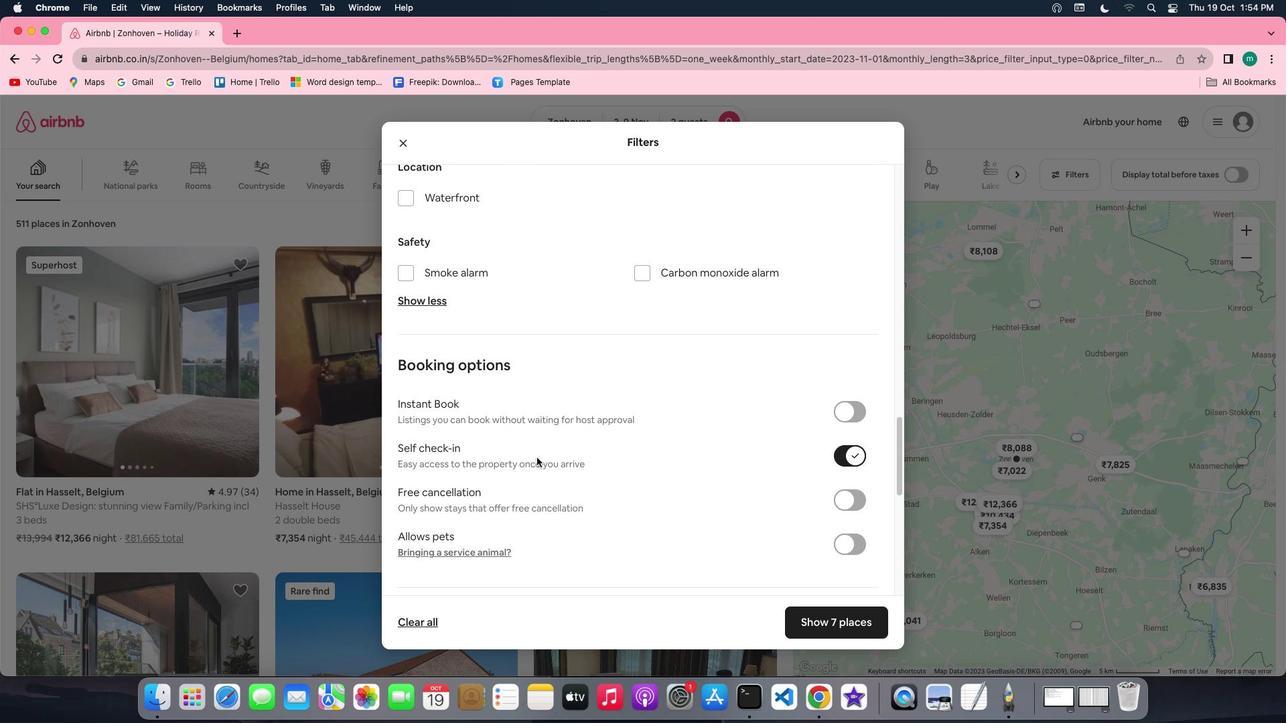
Action: Mouse scrolled (536, 457) with delta (0, 0)
Screenshot: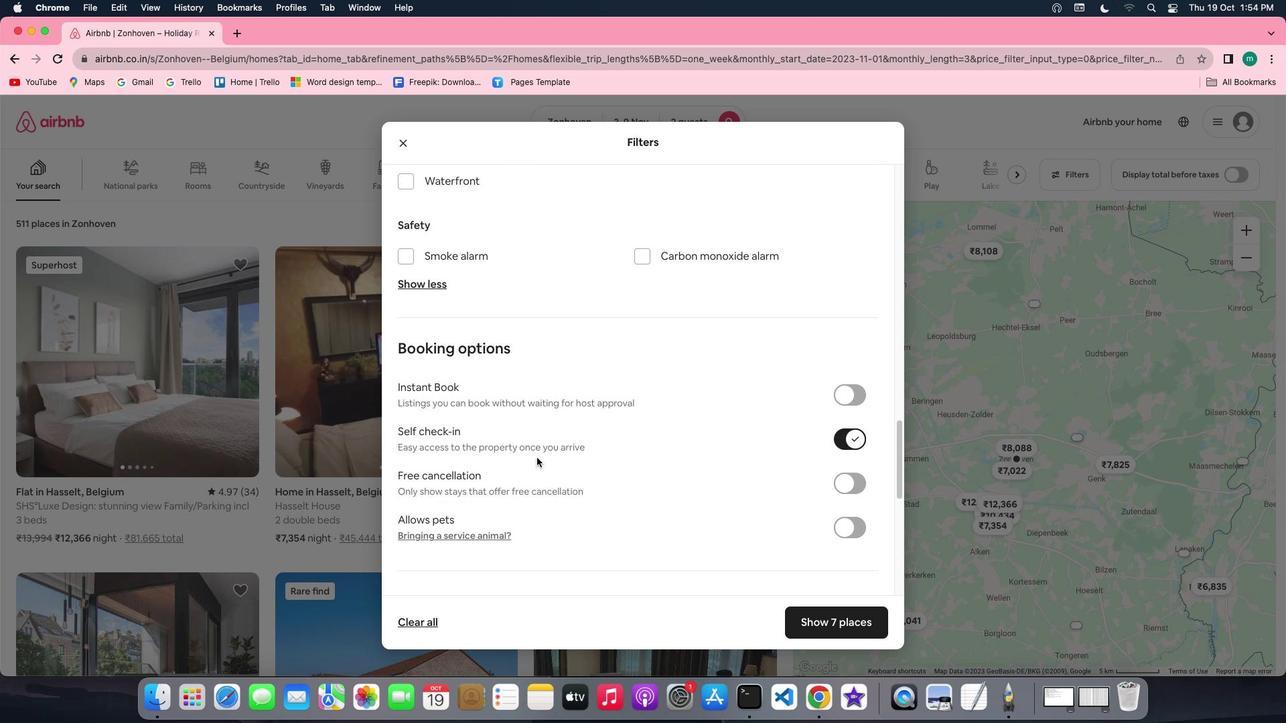
Action: Mouse scrolled (536, 457) with delta (0, 0)
Screenshot: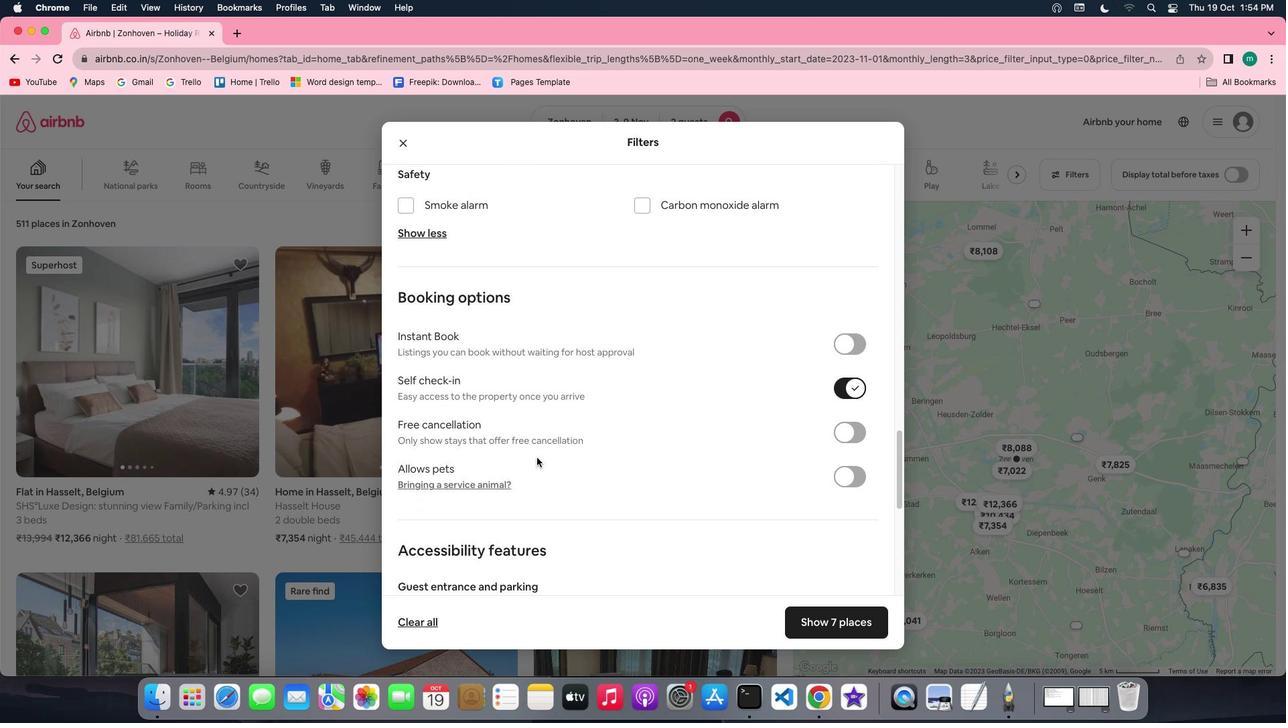 
Action: Mouse scrolled (536, 457) with delta (0, 0)
Screenshot: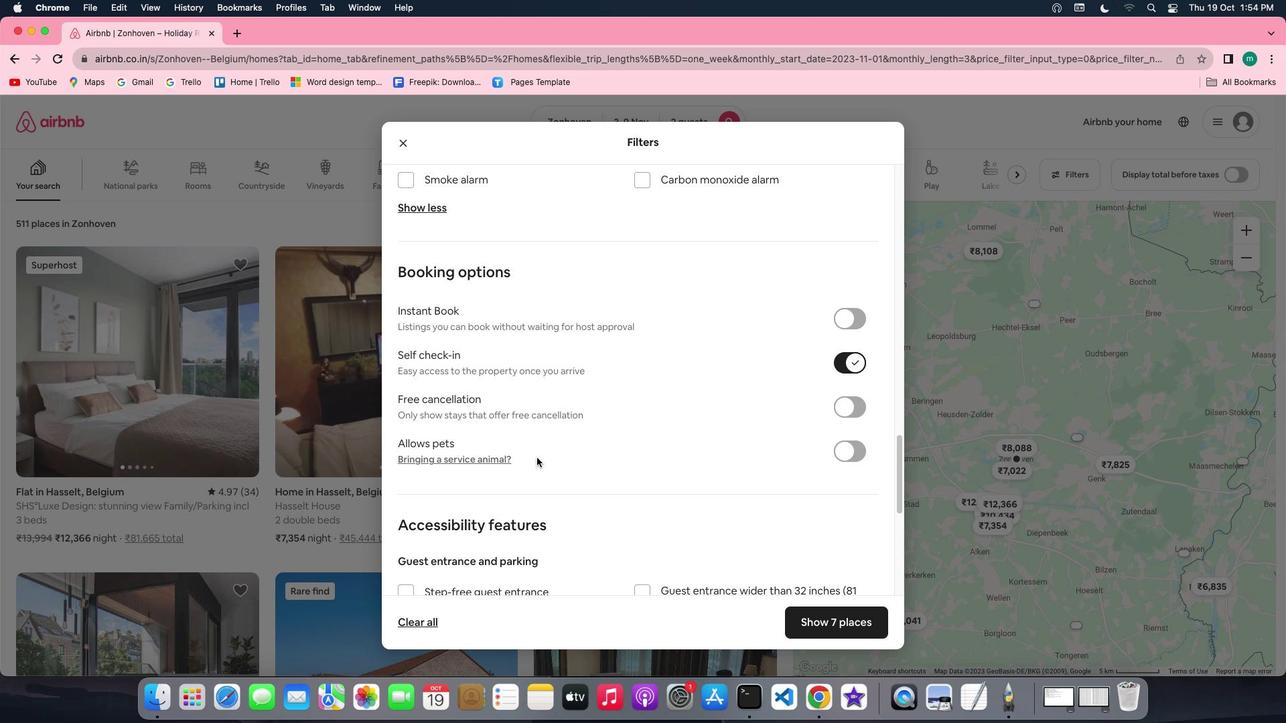 
Action: Mouse scrolled (536, 457) with delta (0, 0)
Screenshot: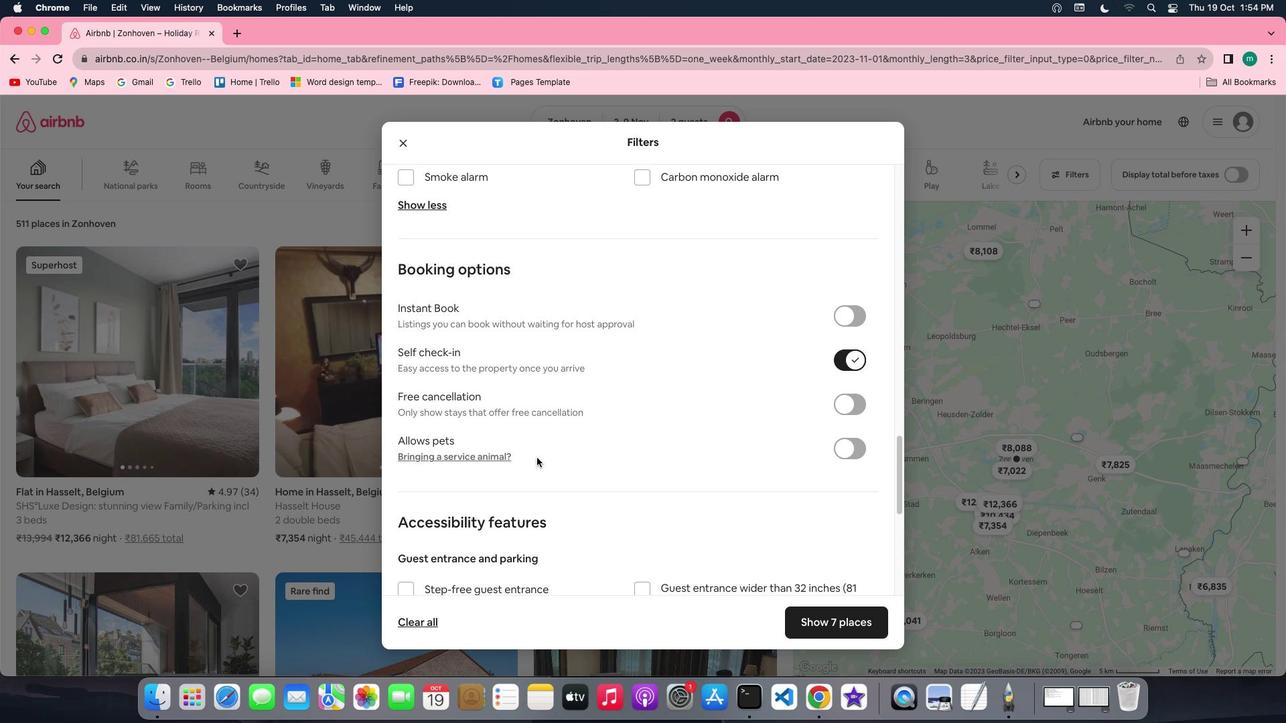 
Action: Mouse scrolled (536, 457) with delta (0, 0)
Screenshot: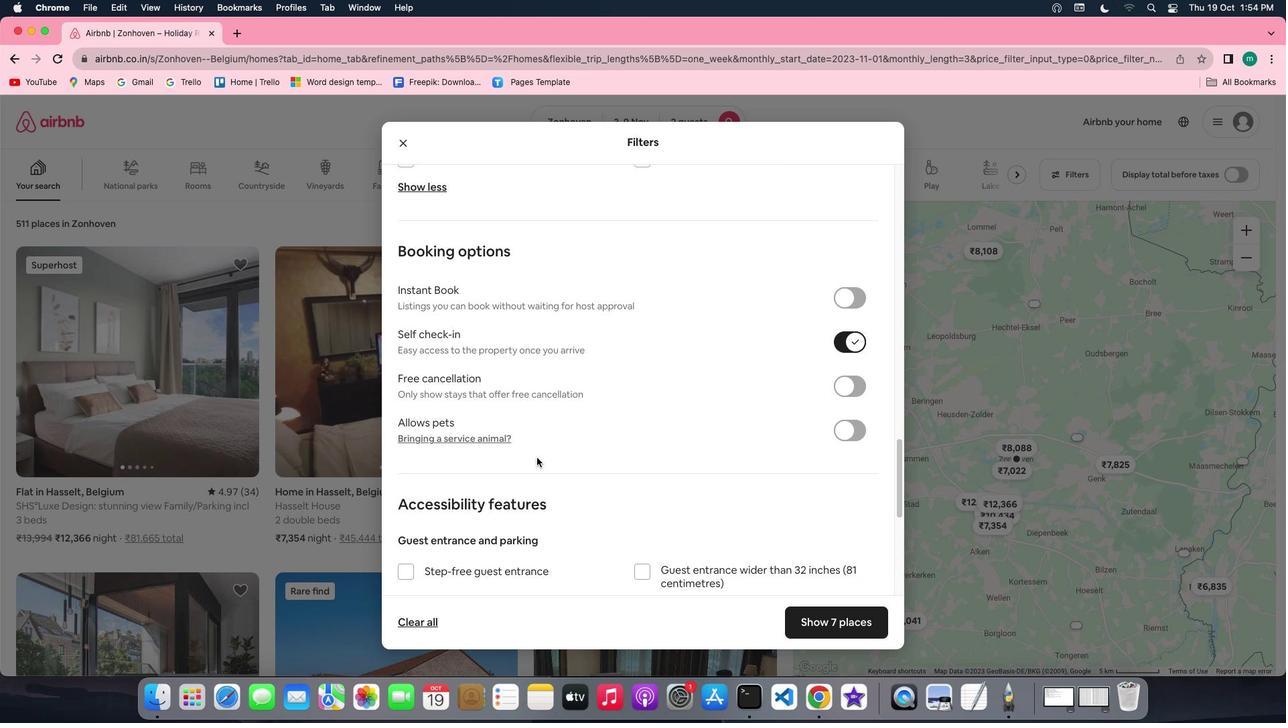 
Action: Mouse moved to (851, 611)
Screenshot: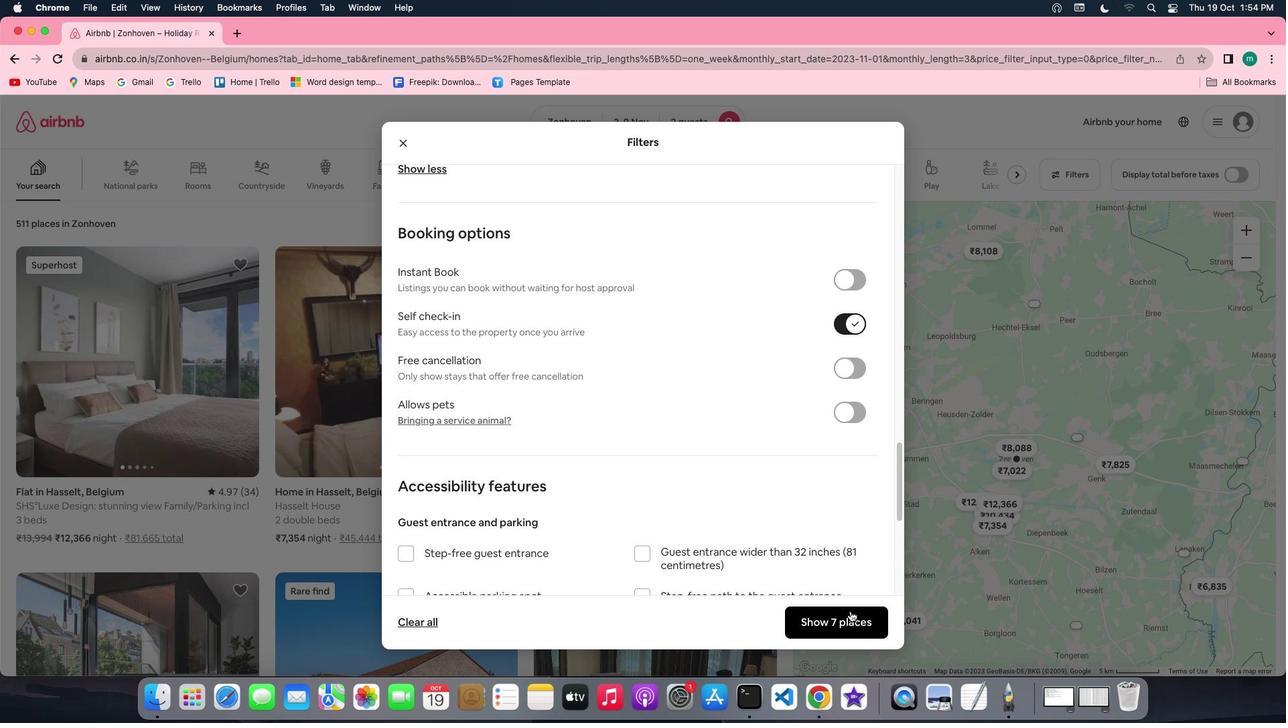 
Action: Mouse pressed left at (851, 611)
Screenshot: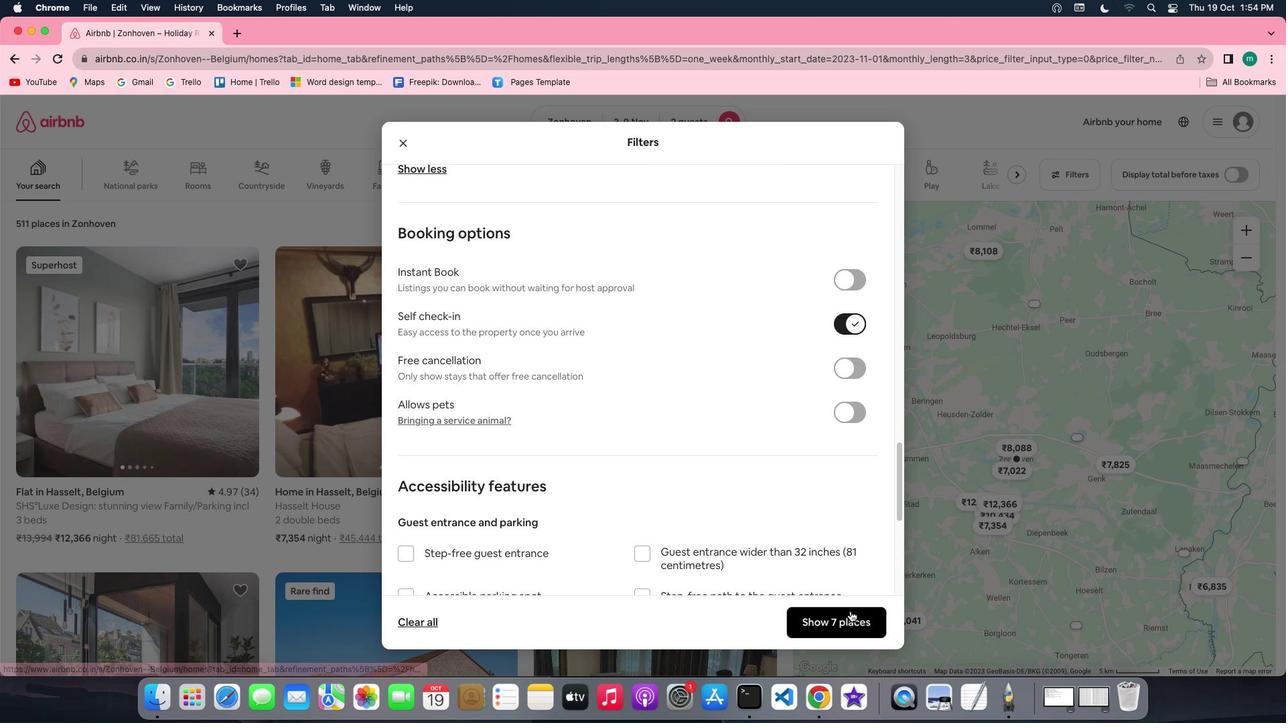 
Action: Mouse moved to (114, 396)
Screenshot: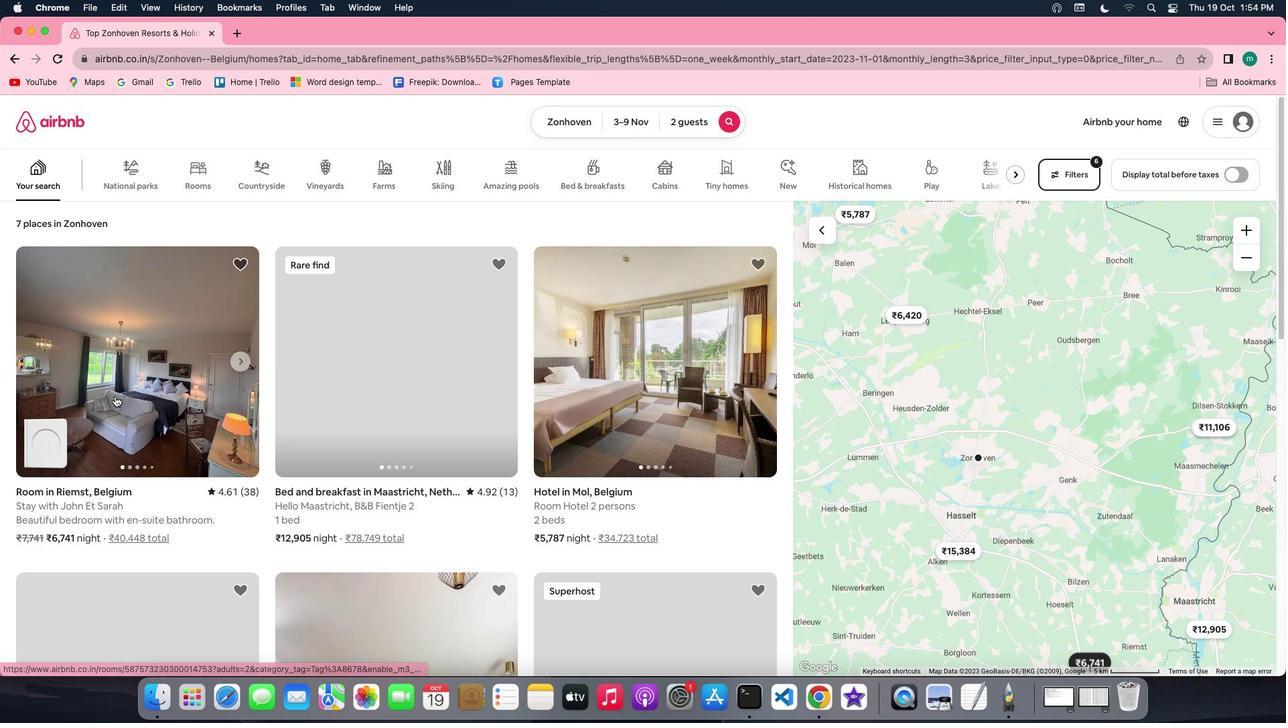 
Action: Mouse pressed left at (114, 396)
Screenshot: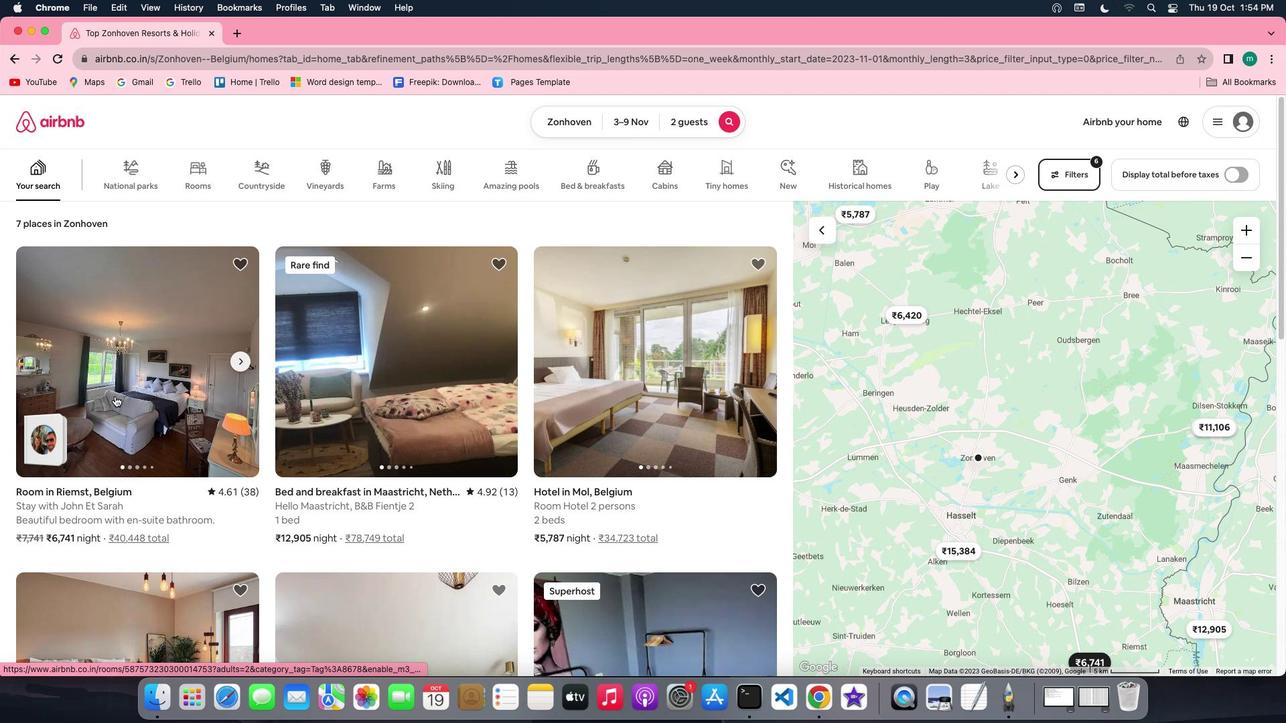 
Action: Mouse moved to (931, 471)
Screenshot: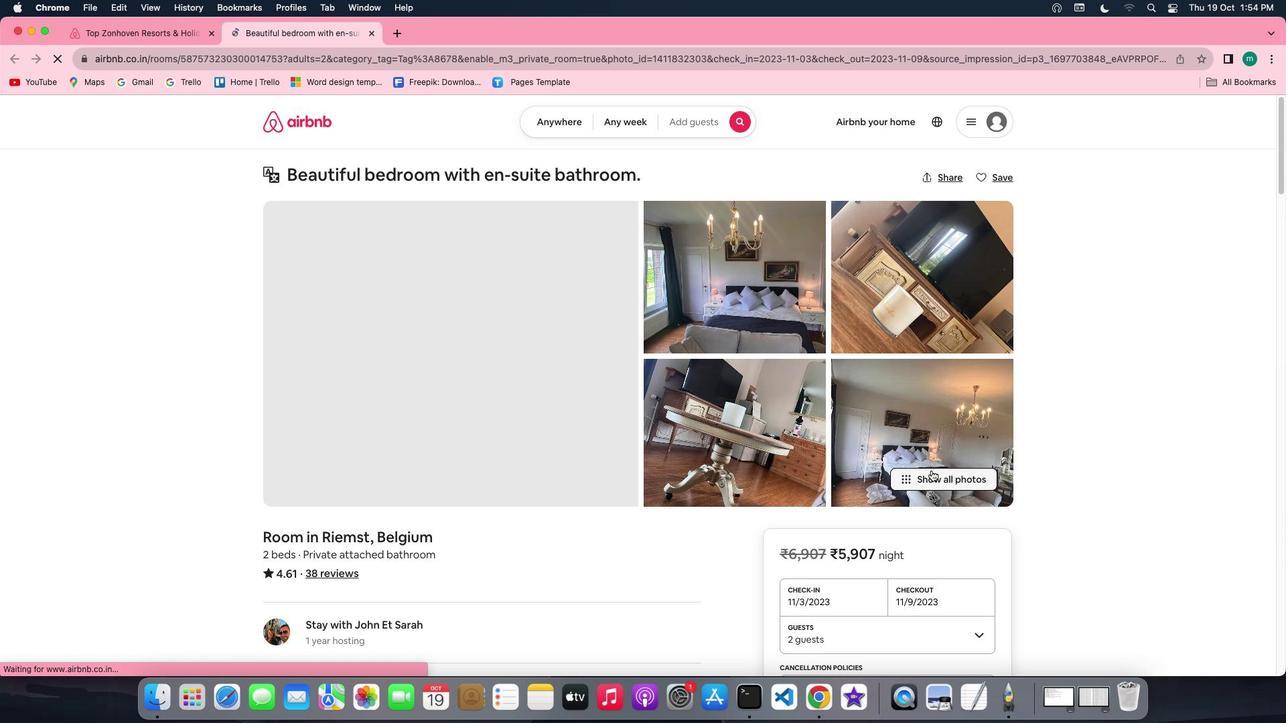 
Action: Mouse pressed left at (931, 471)
Screenshot: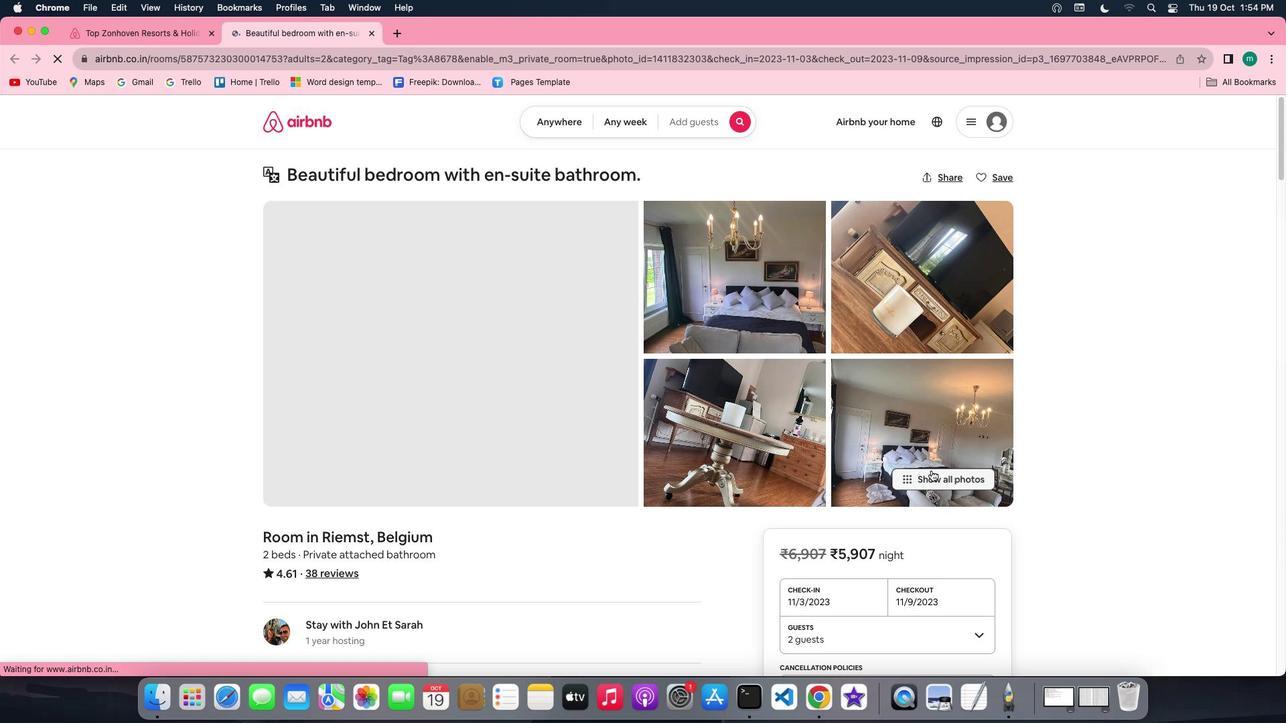 
Action: Mouse moved to (508, 299)
Screenshot: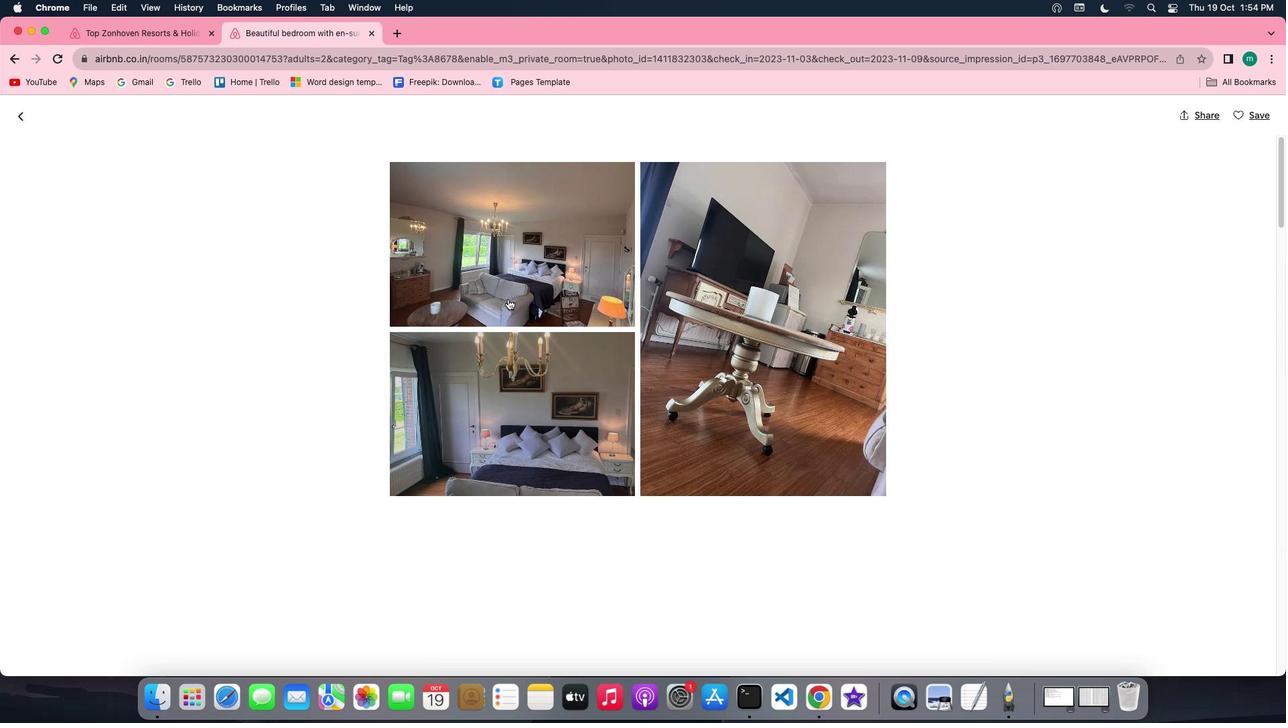
Action: Mouse pressed left at (508, 299)
Screenshot: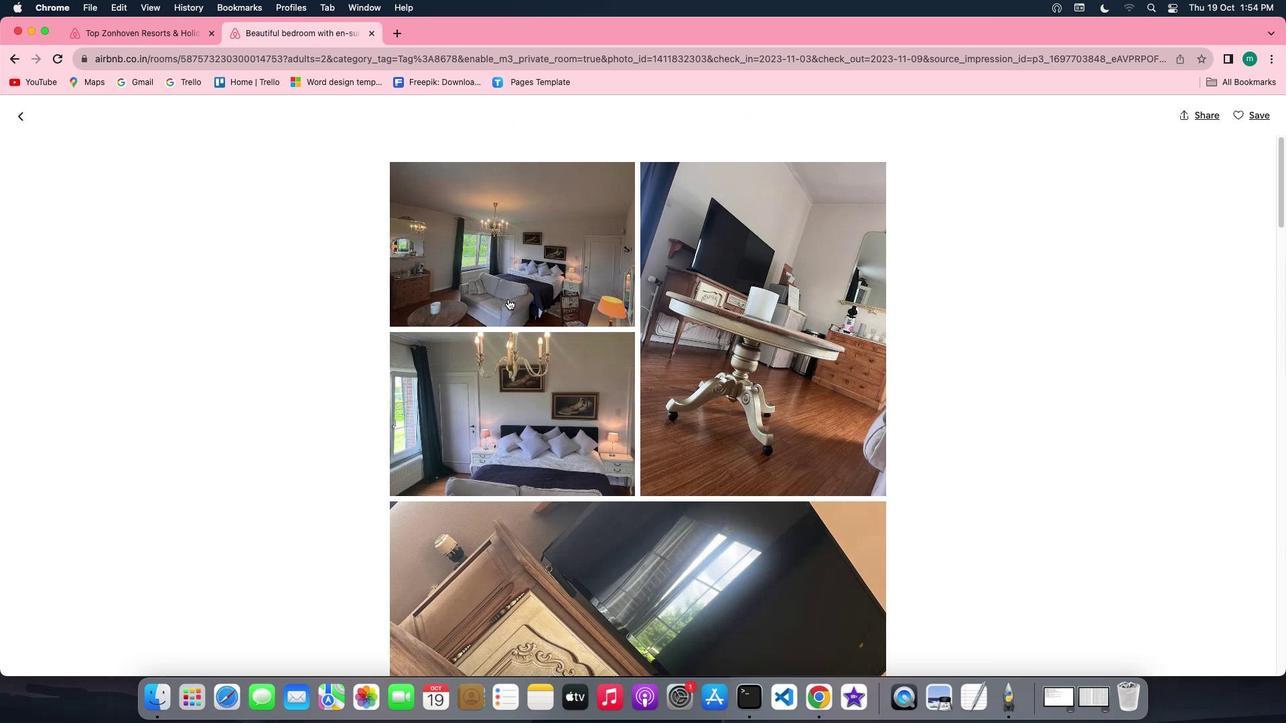 
Action: Mouse moved to (742, 487)
Screenshot: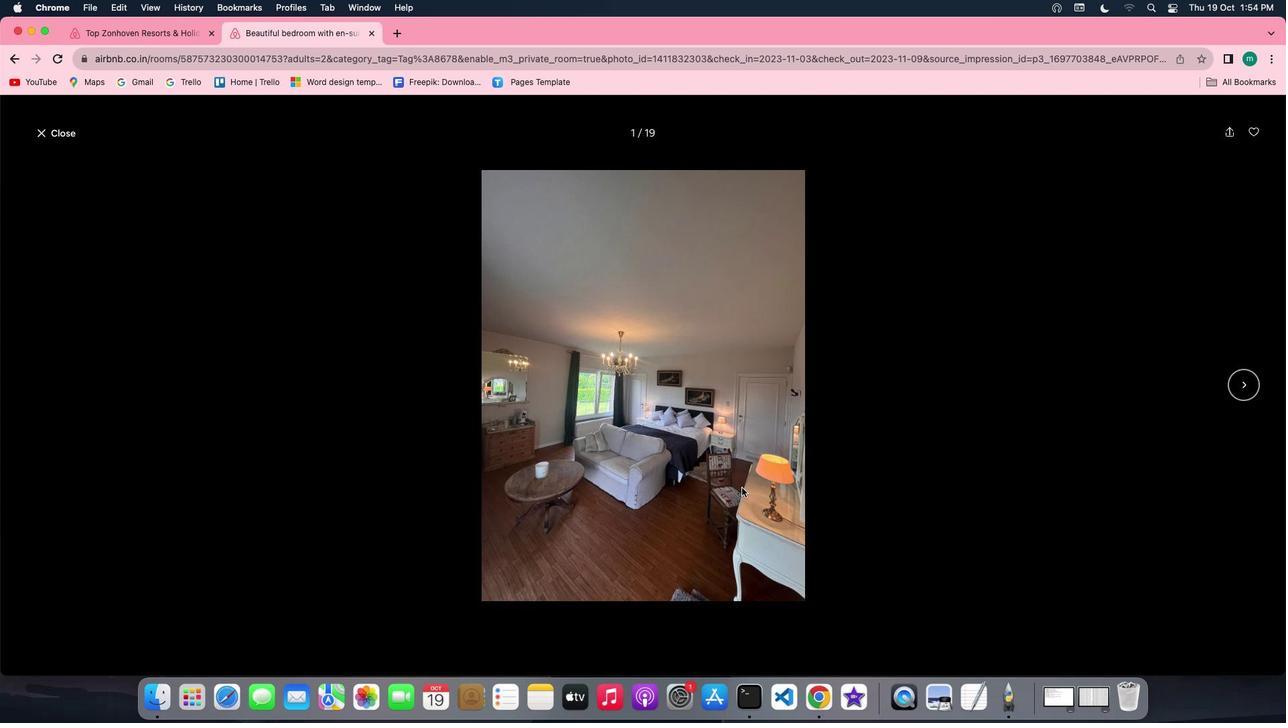 
Action: Mouse scrolled (742, 487) with delta (0, 0)
Screenshot: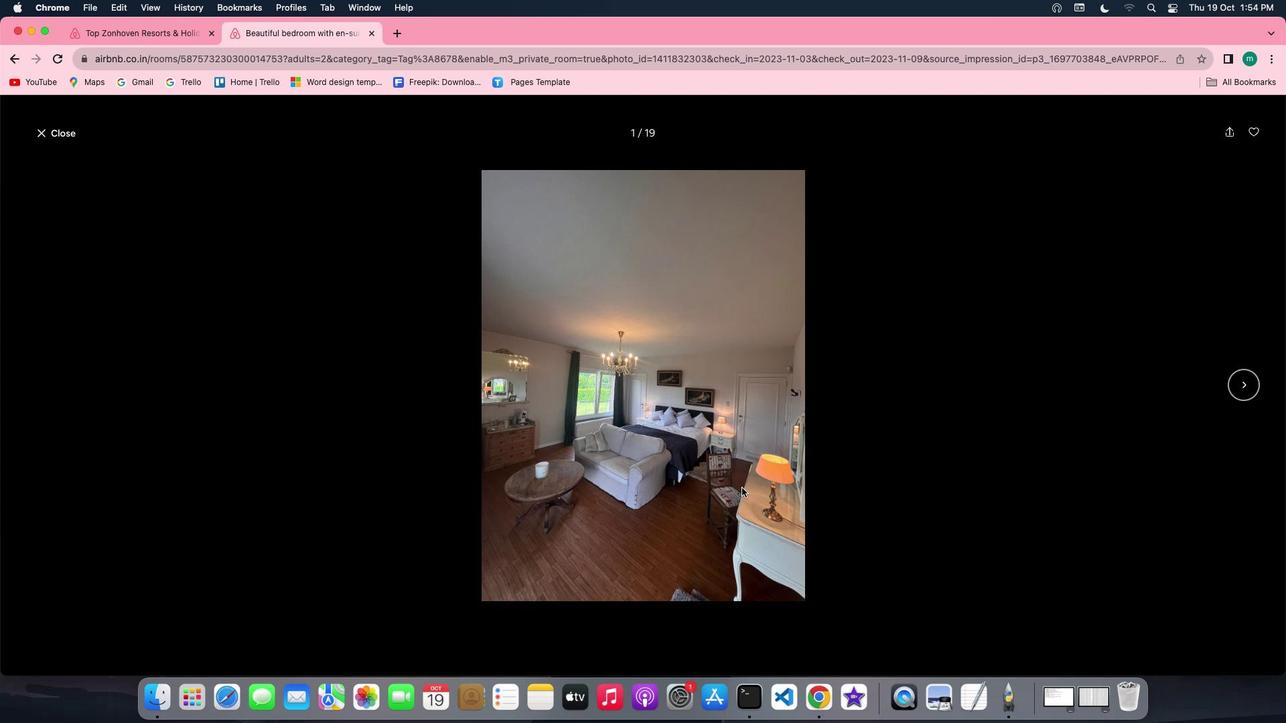 
Action: Mouse scrolled (742, 487) with delta (0, 0)
Screenshot: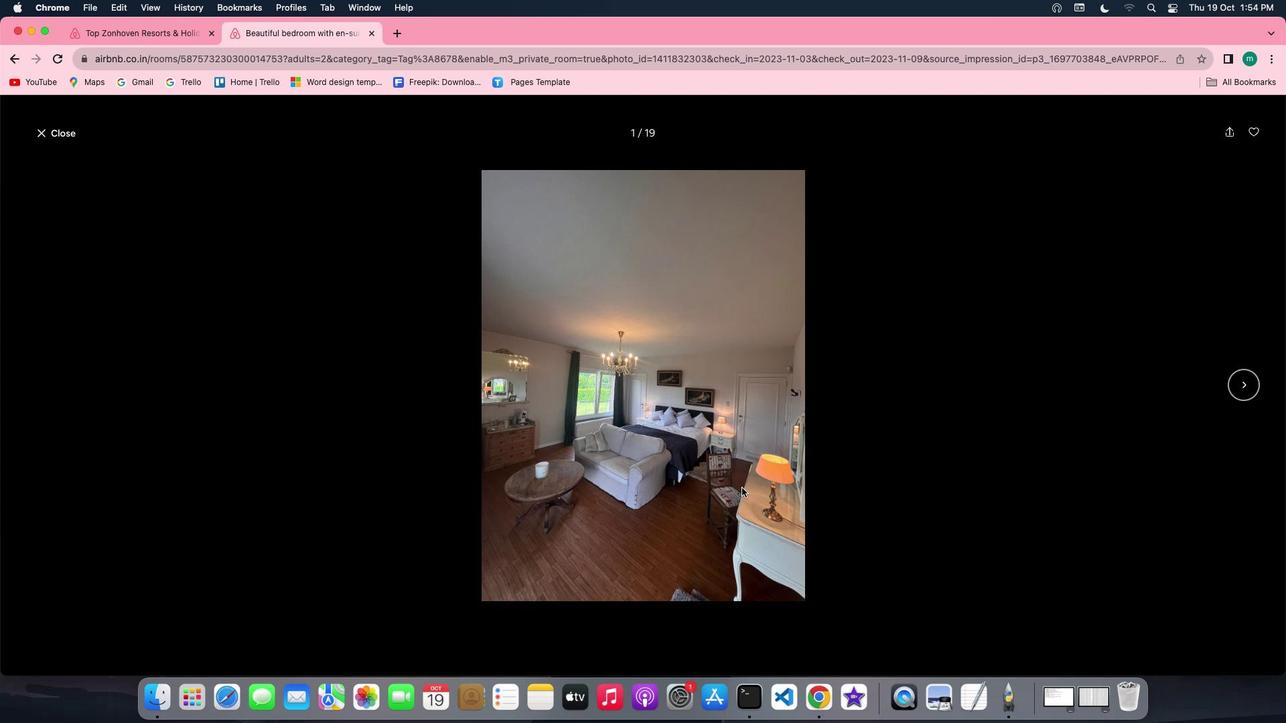 
Action: Mouse scrolled (742, 487) with delta (0, -1)
Screenshot: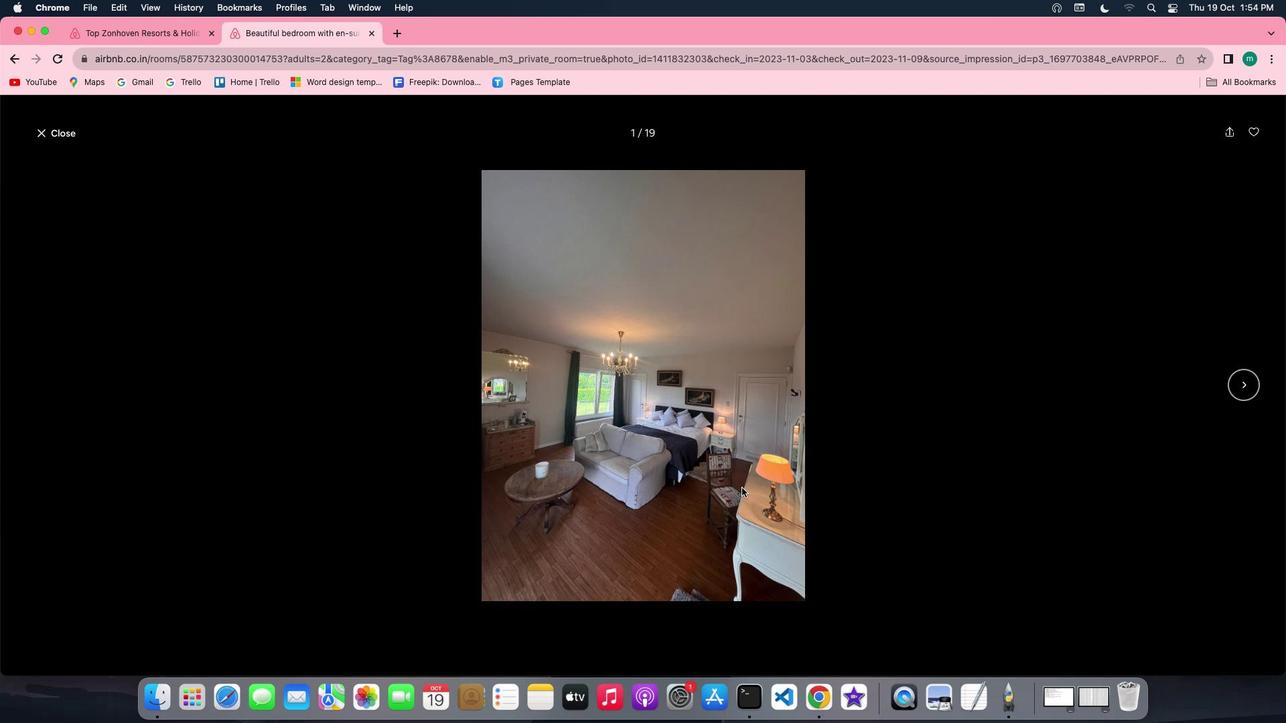 
Action: Mouse scrolled (742, 487) with delta (0, -1)
Screenshot: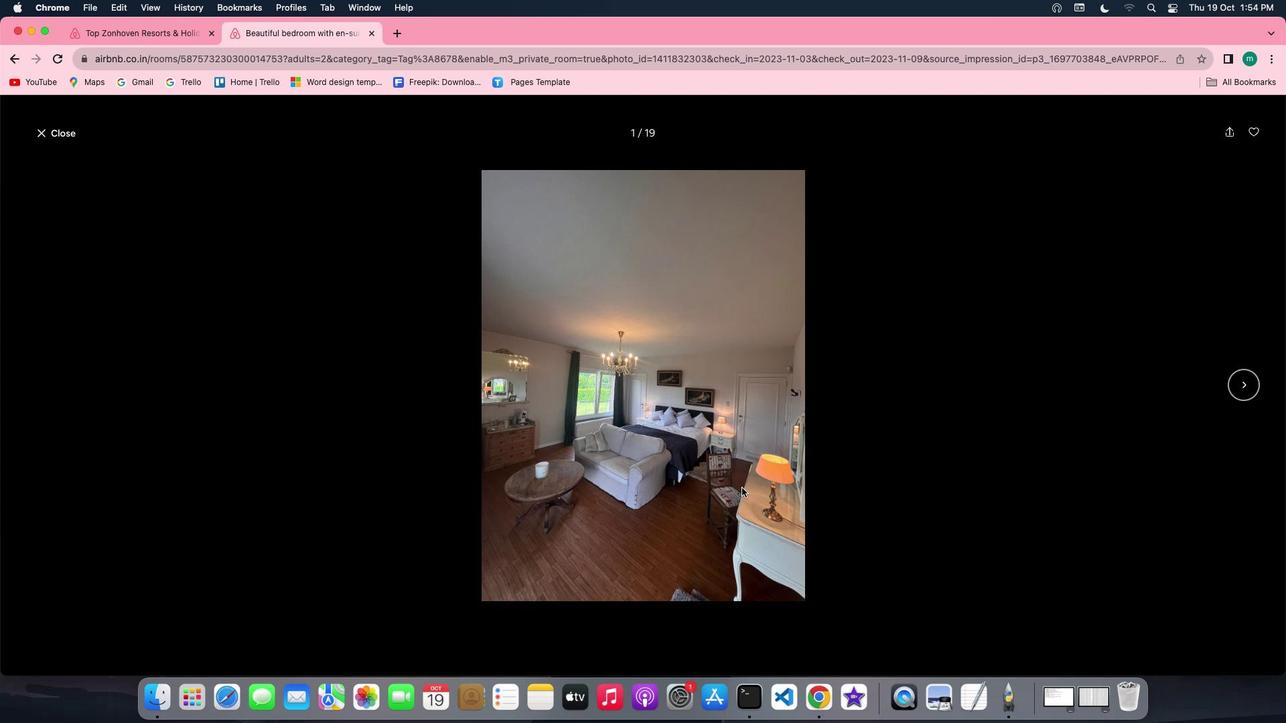 
Action: Mouse scrolled (742, 487) with delta (0, -1)
Screenshot: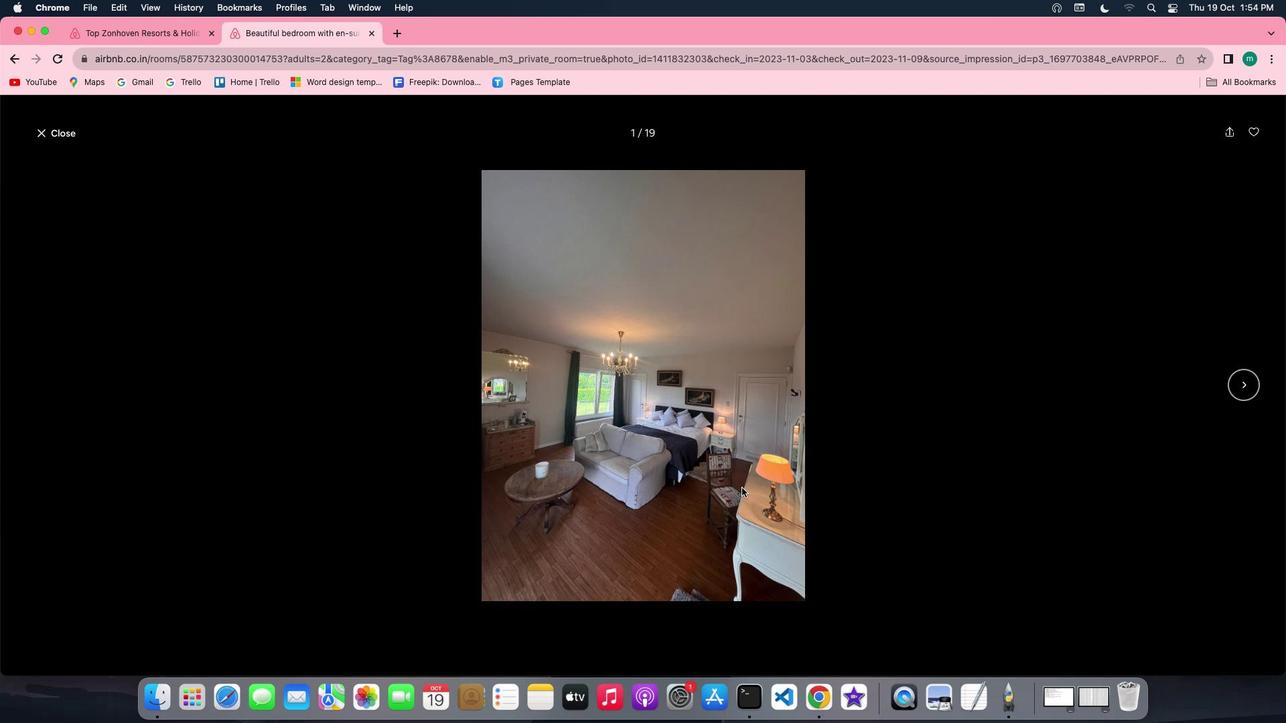 
Action: Mouse scrolled (742, 487) with delta (0, 0)
Screenshot: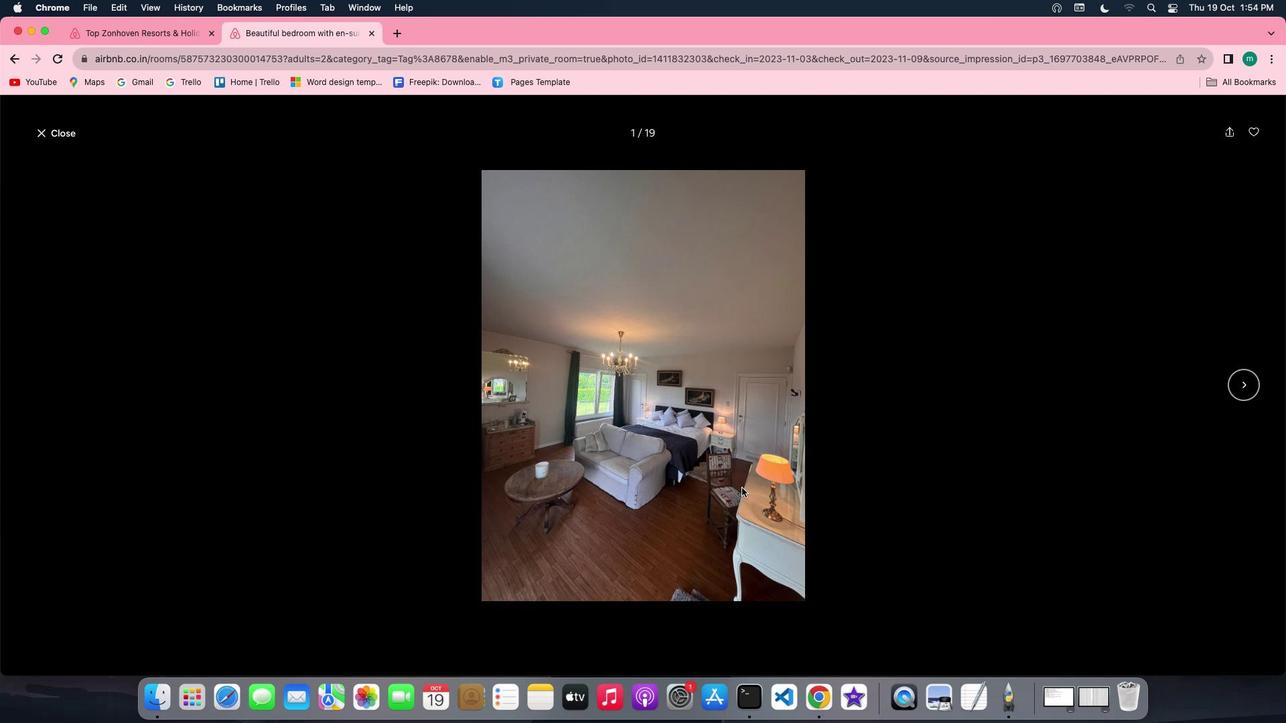
Action: Mouse scrolled (742, 487) with delta (0, 0)
Screenshot: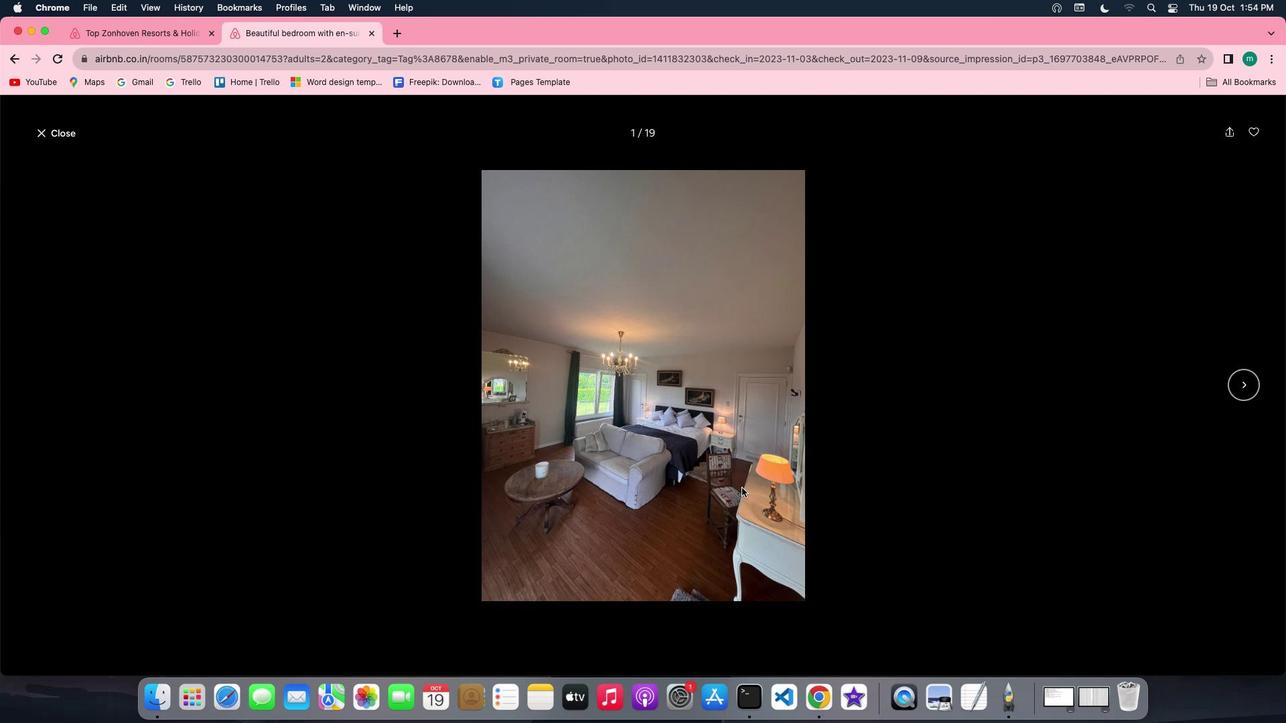 
Action: Mouse scrolled (742, 487) with delta (0, -1)
Screenshot: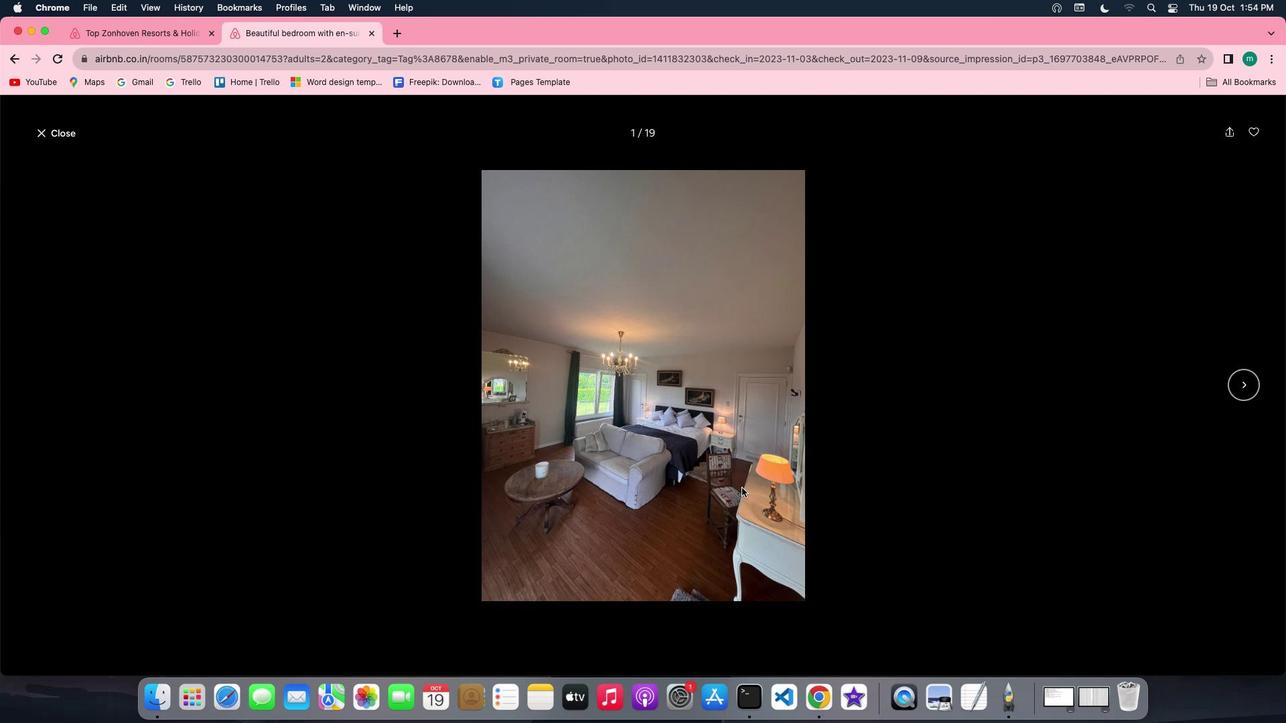 
Action: Mouse scrolled (742, 487) with delta (0, -2)
Screenshot: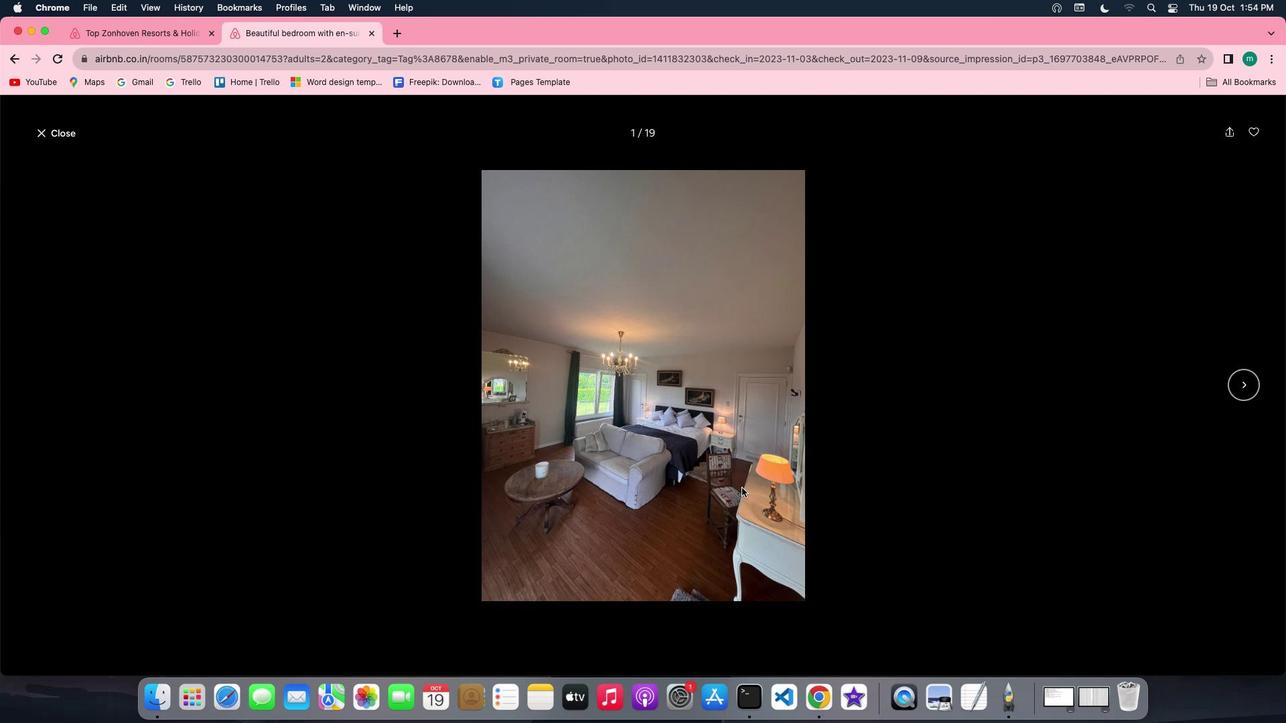 
Action: Mouse moved to (1229, 388)
Screenshot: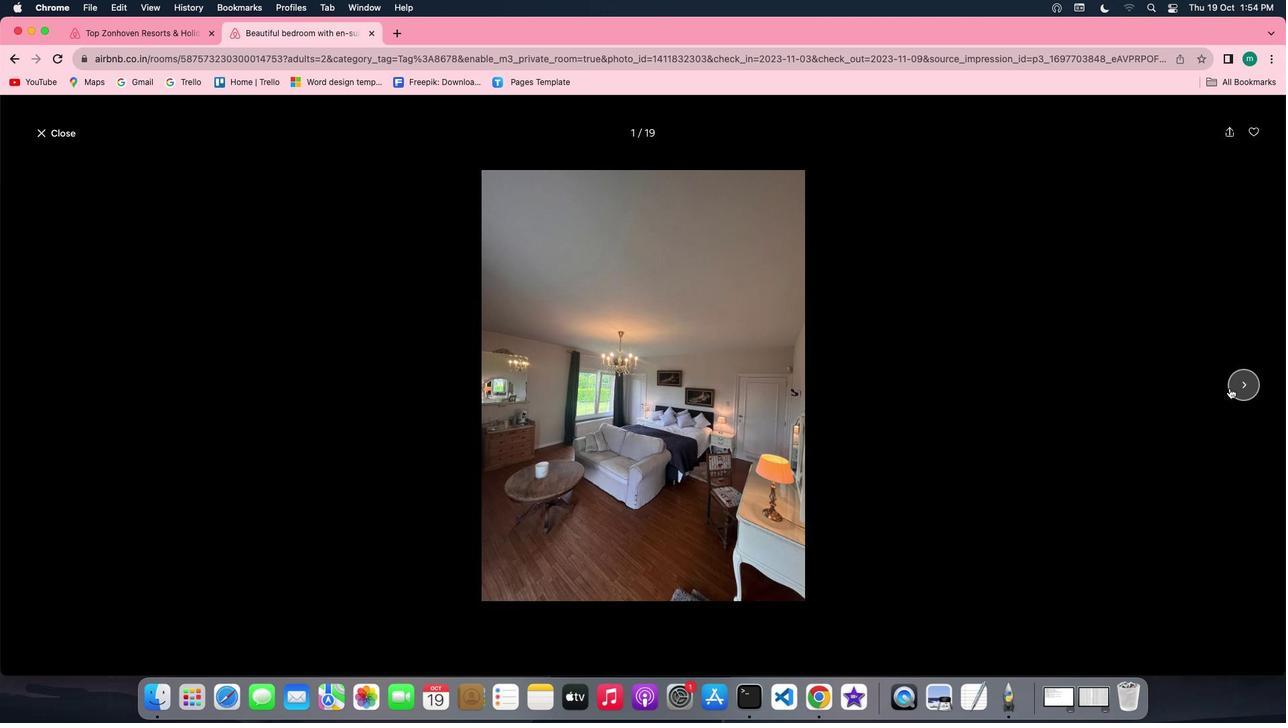 
Action: Mouse pressed left at (1229, 388)
Screenshot: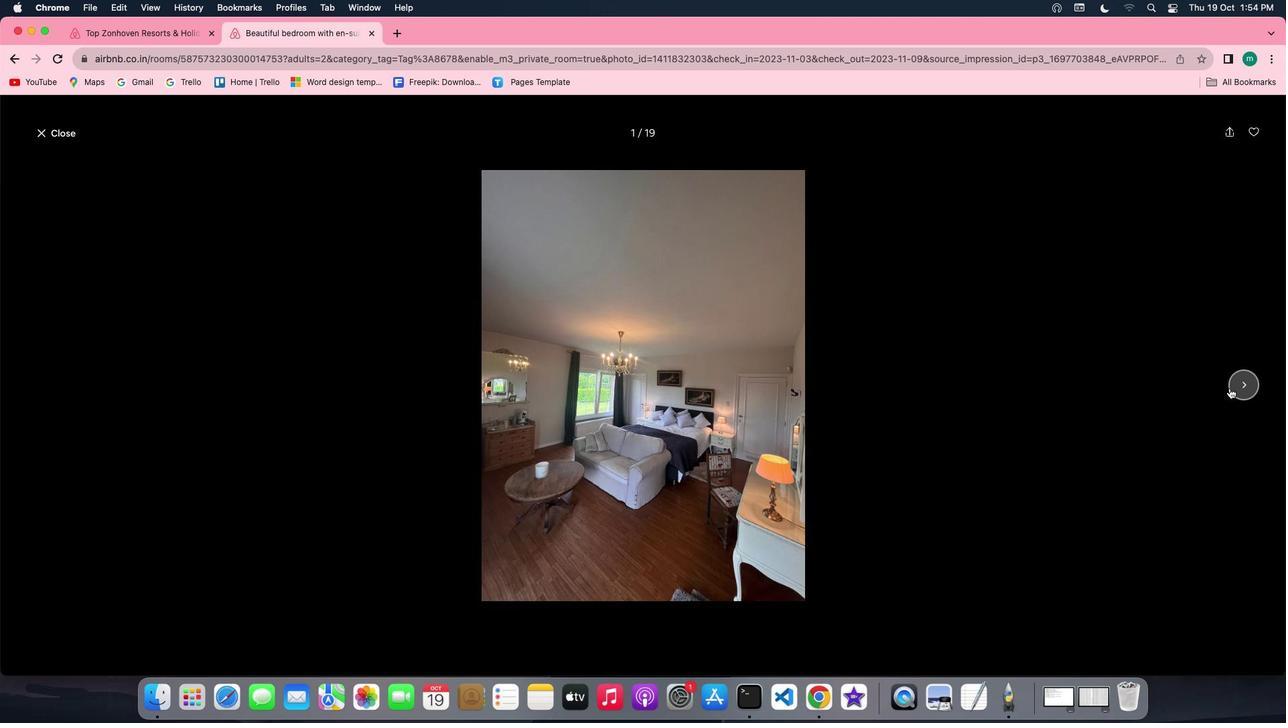 
Action: Mouse moved to (1232, 388)
Screenshot: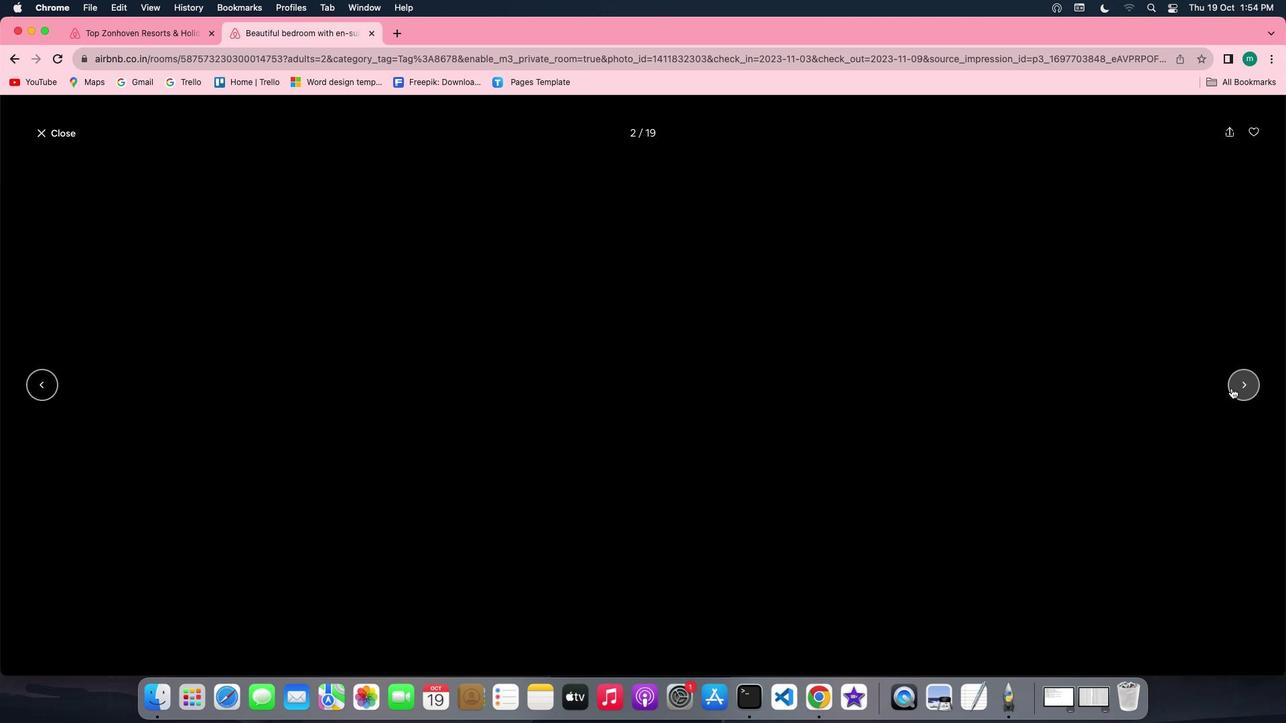
Action: Mouse pressed left at (1232, 388)
Screenshot: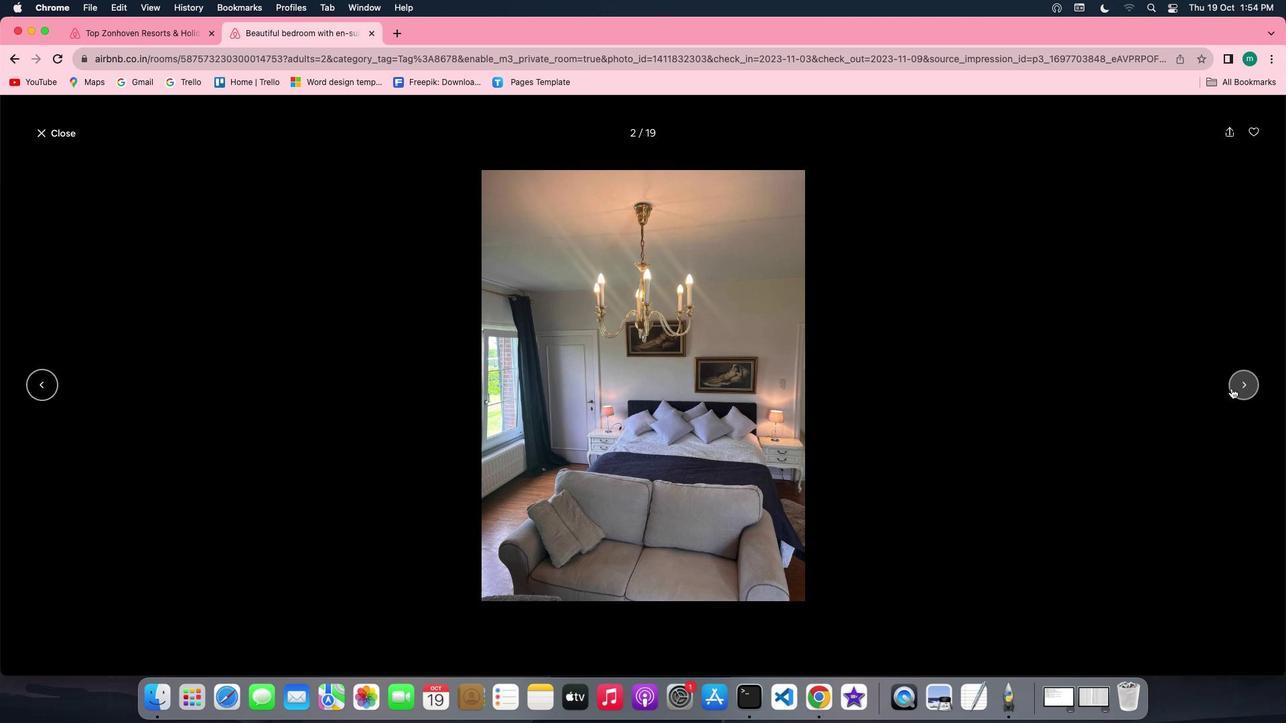 
Action: Mouse moved to (54, 136)
Screenshot: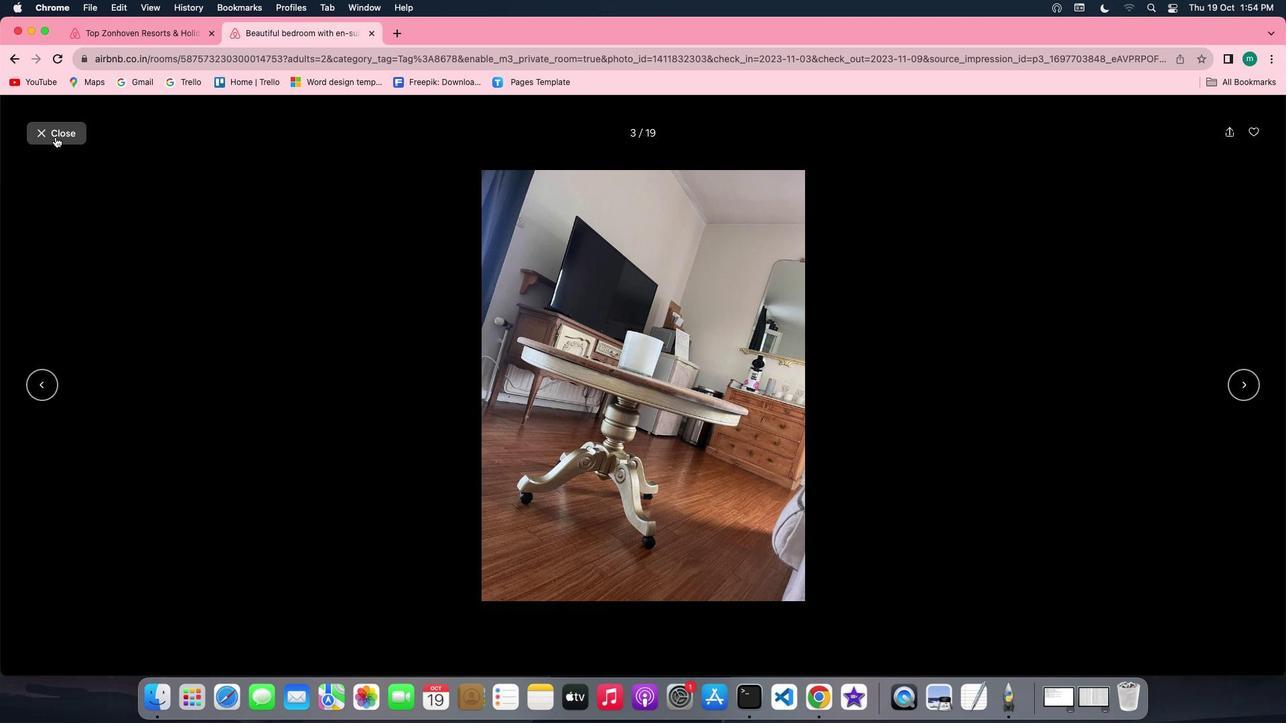 
Action: Mouse pressed left at (54, 136)
Screenshot: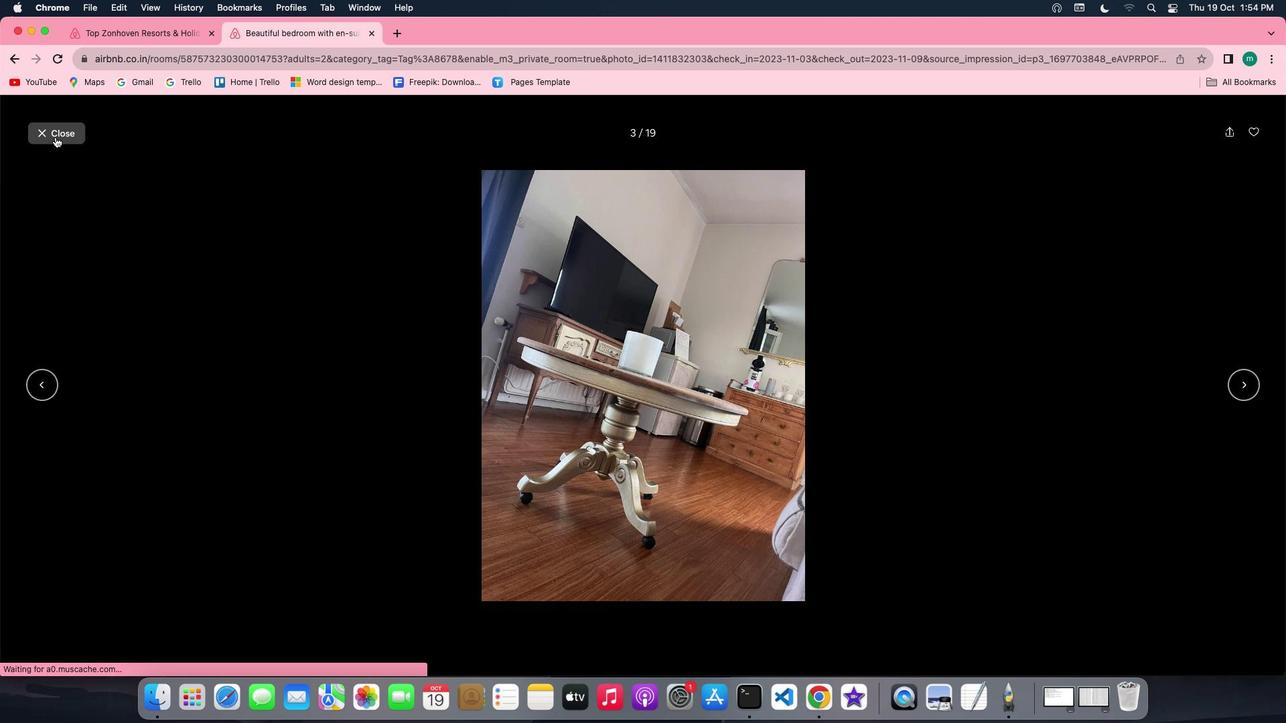 
Action: Mouse moved to (751, 466)
Screenshot: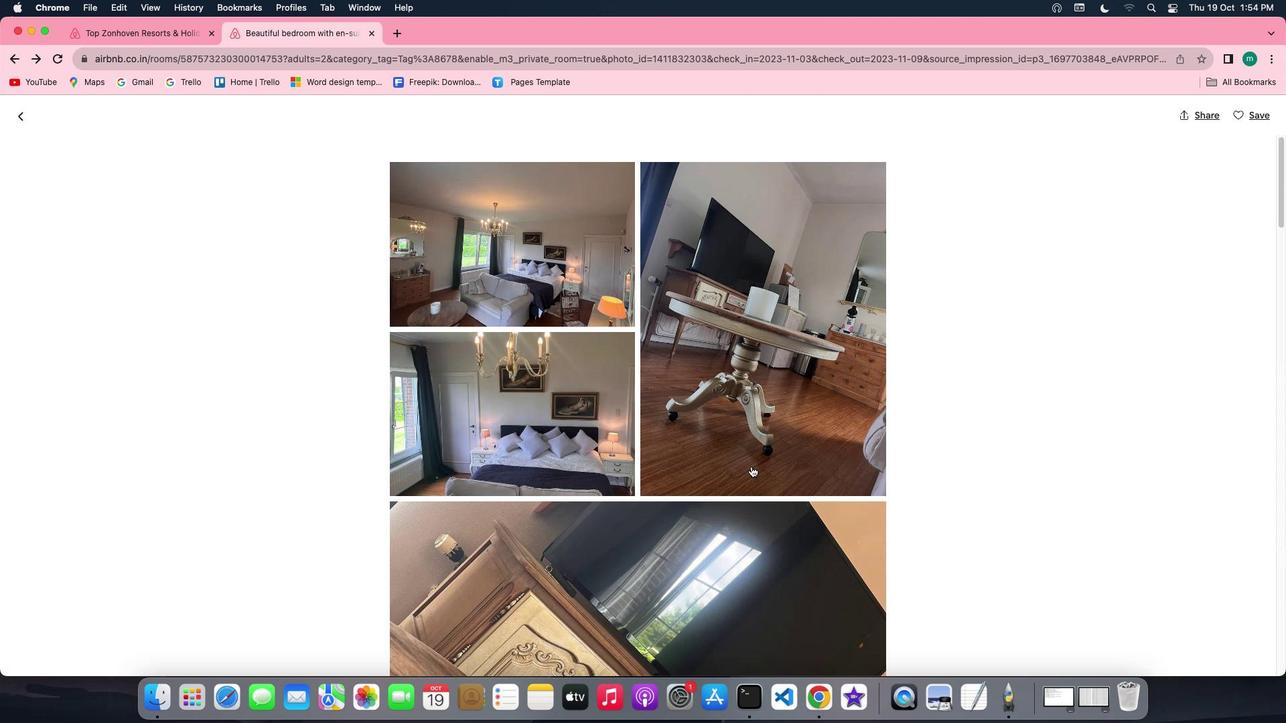 
Action: Mouse scrolled (751, 466) with delta (0, 0)
Screenshot: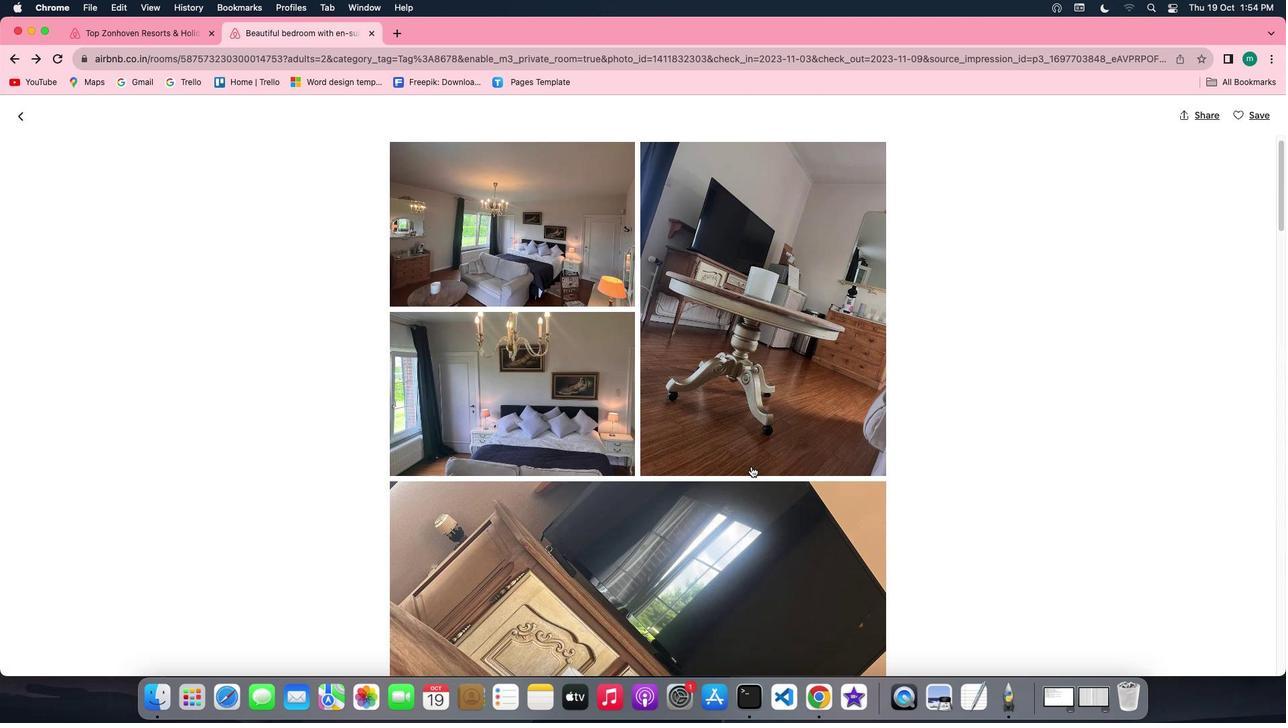 
Action: Mouse scrolled (751, 466) with delta (0, 0)
Screenshot: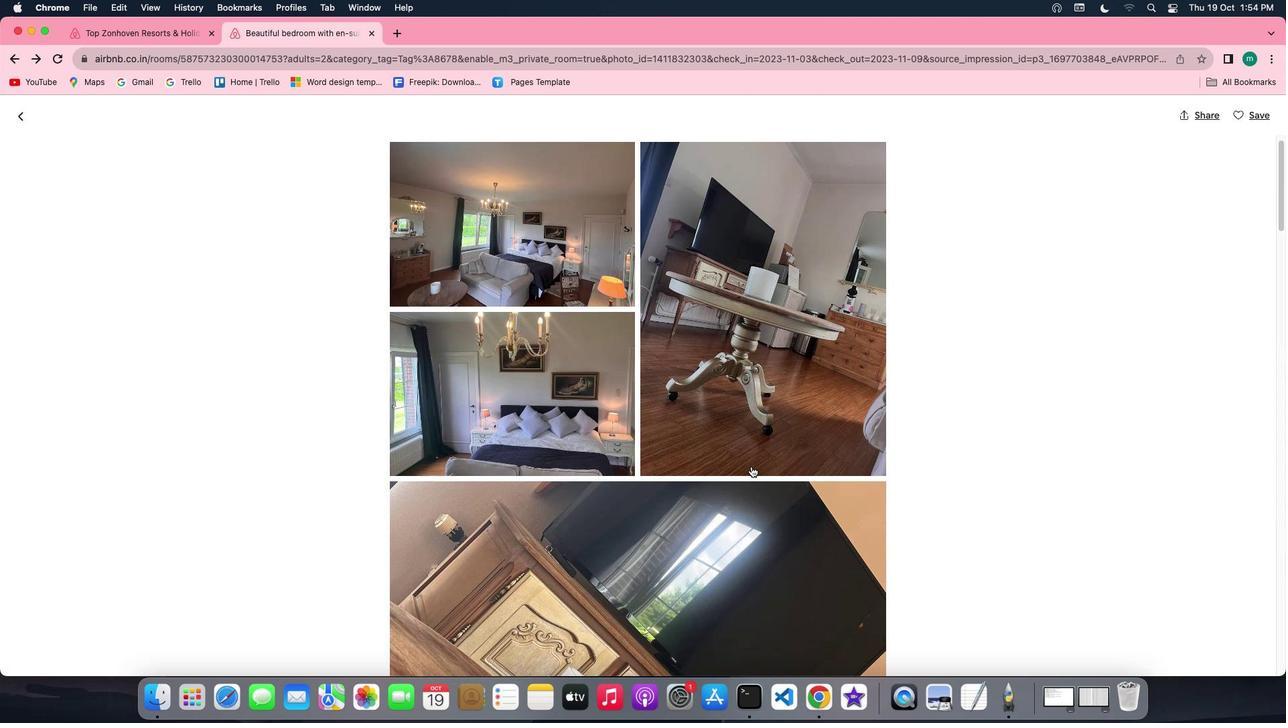 
Action: Mouse scrolled (751, 466) with delta (0, -2)
Screenshot: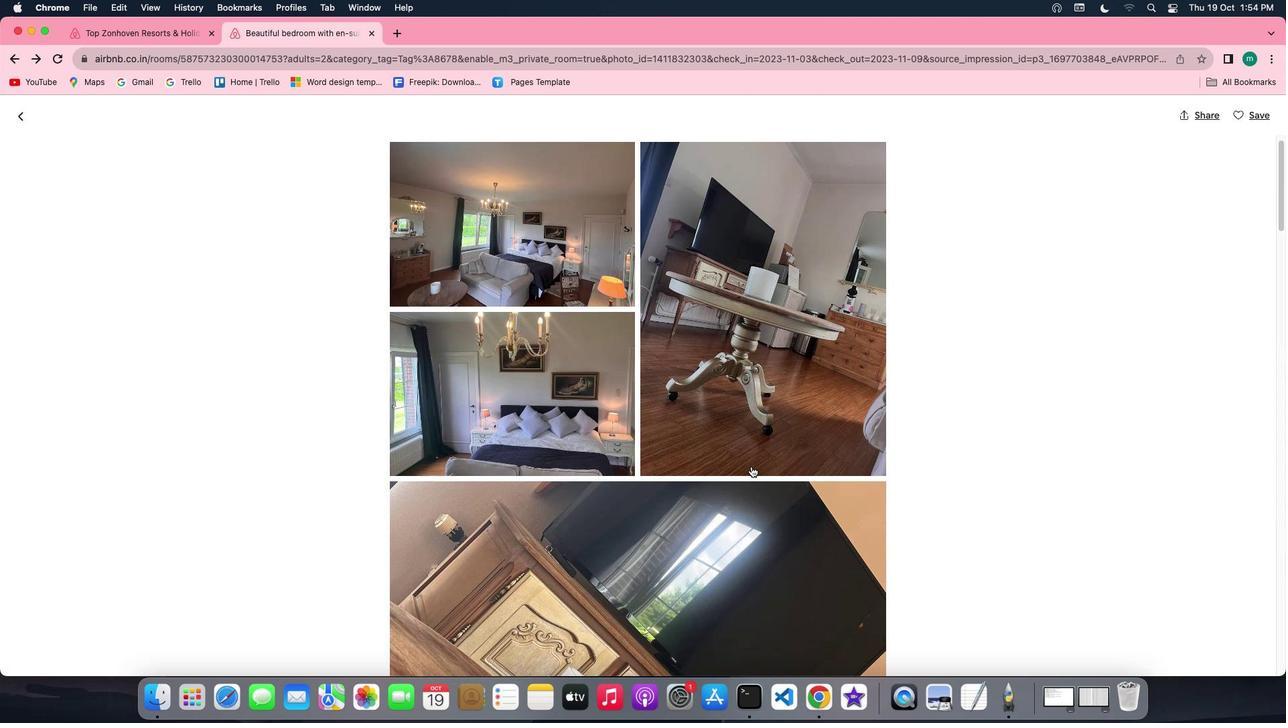 
Action: Mouse scrolled (751, 466) with delta (0, -2)
Screenshot: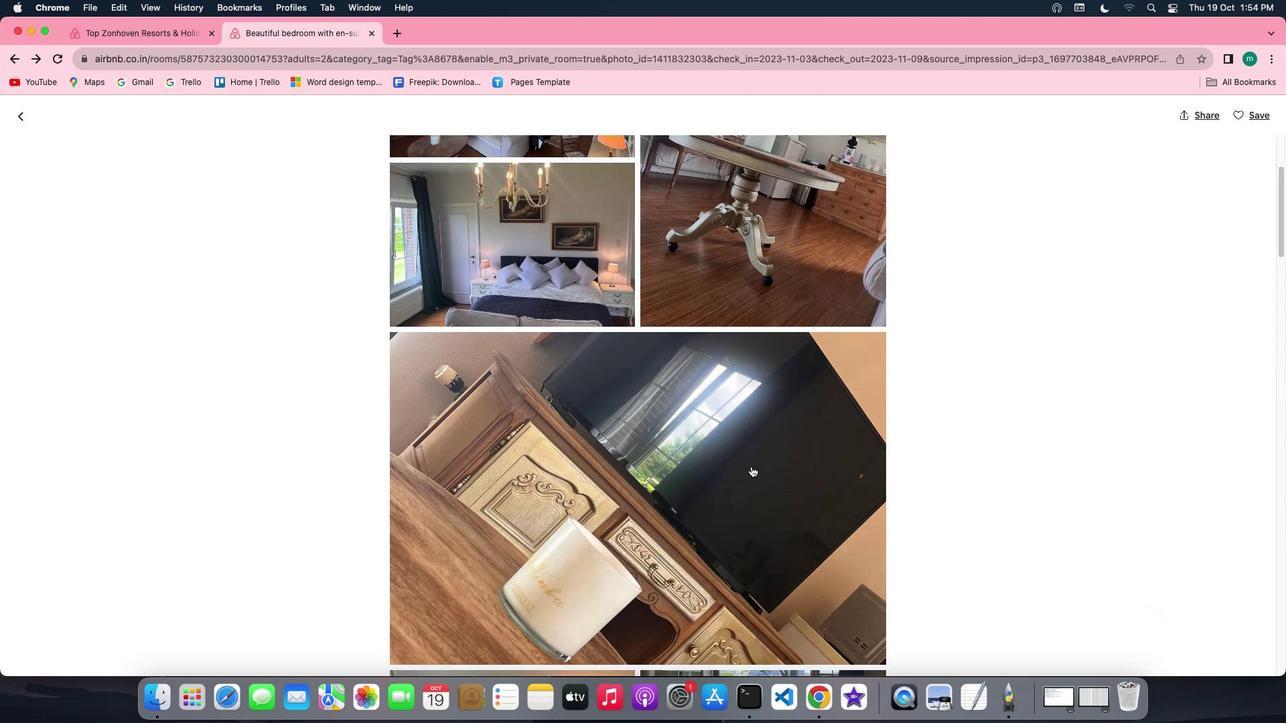 
Action: Mouse scrolled (751, 466) with delta (0, -3)
Screenshot: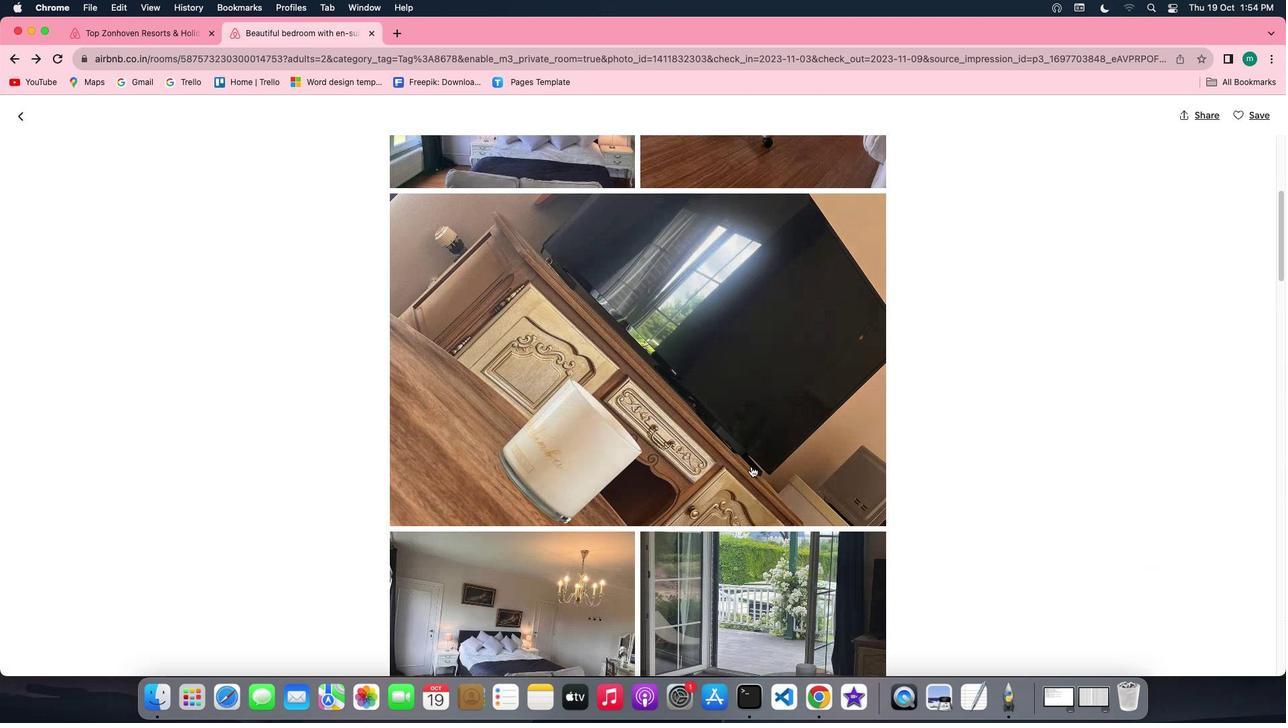 
Action: Mouse scrolled (751, 466) with delta (0, 0)
Screenshot: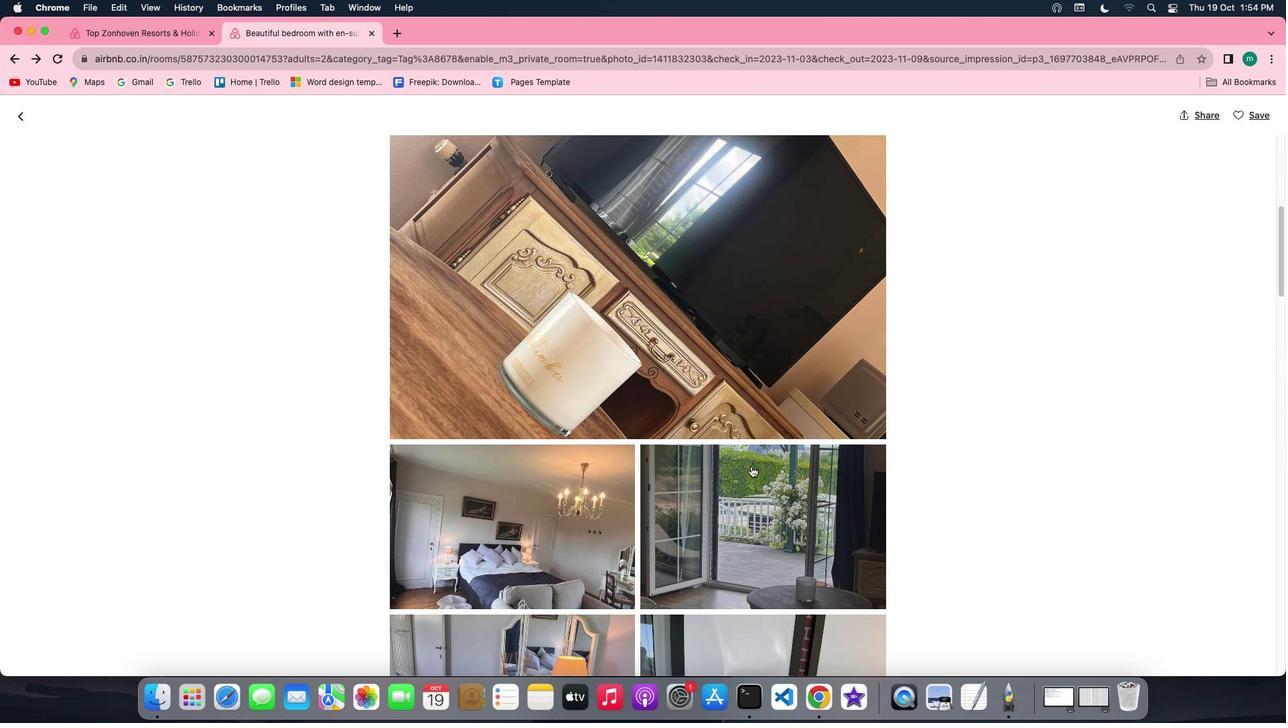 
Action: Mouse scrolled (751, 466) with delta (0, 0)
Screenshot: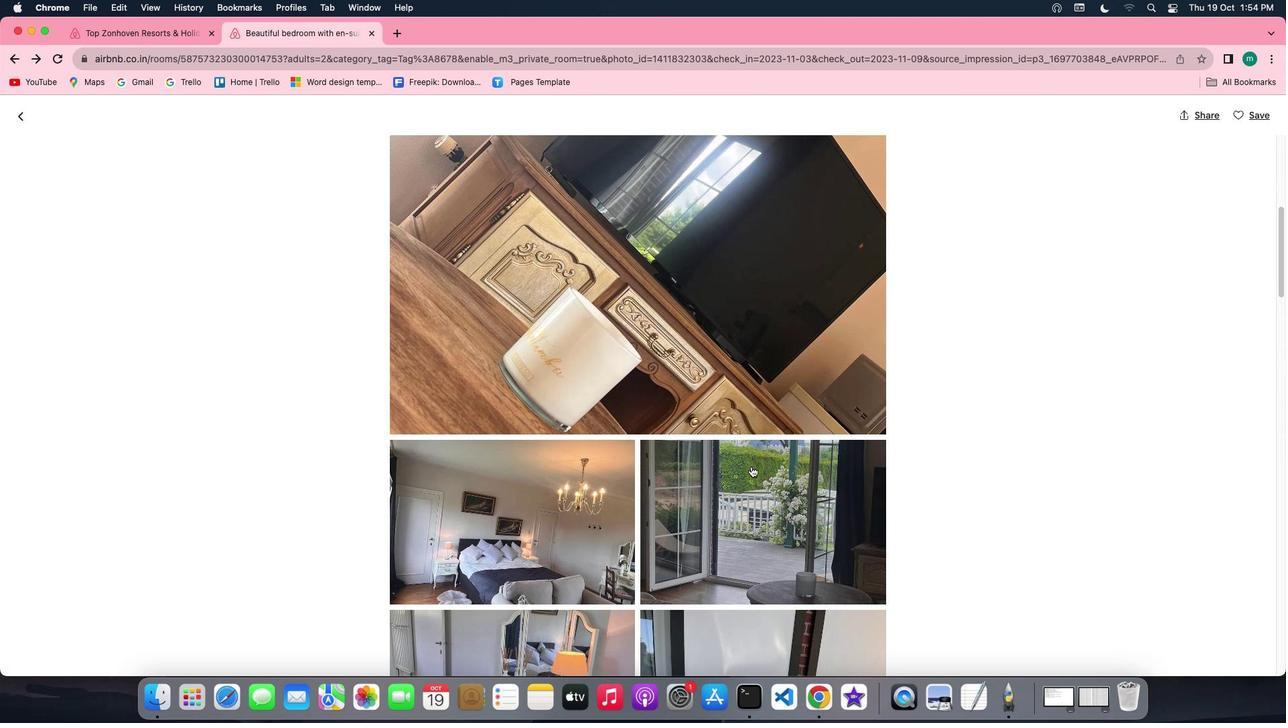 
Action: Mouse scrolled (751, 466) with delta (0, 0)
Screenshot: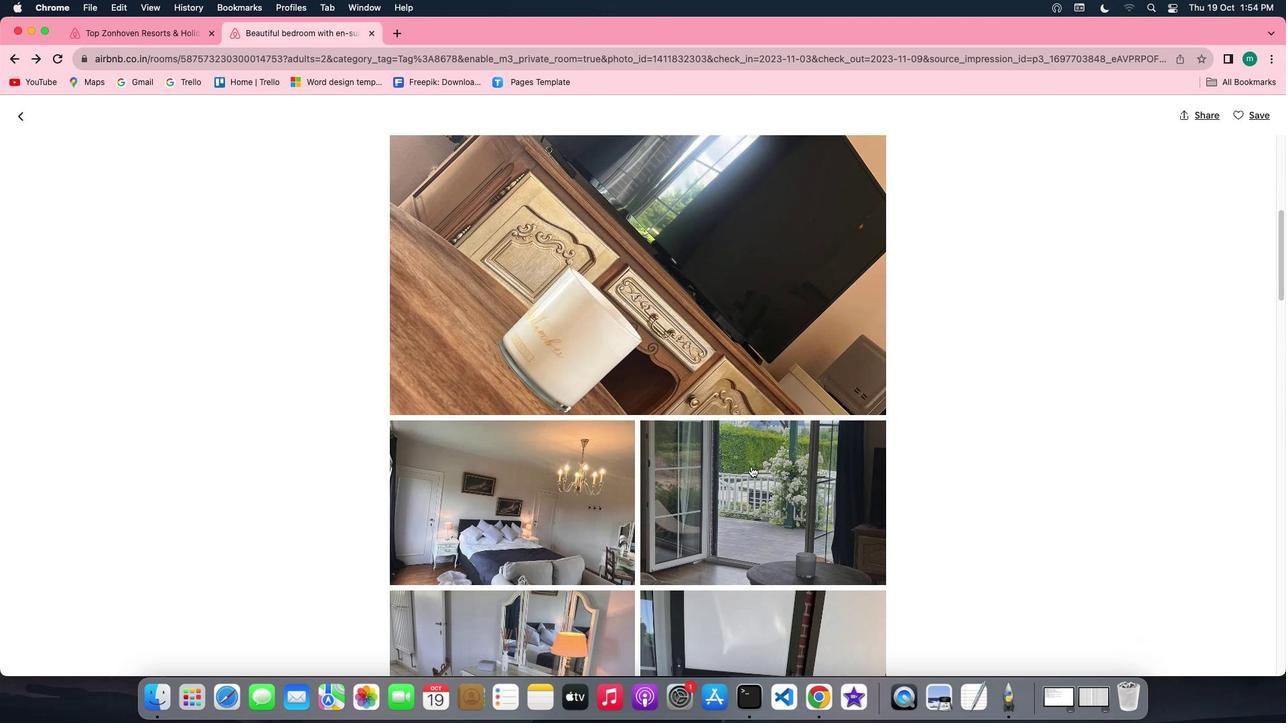 
Action: Mouse scrolled (751, 466) with delta (0, -1)
Screenshot: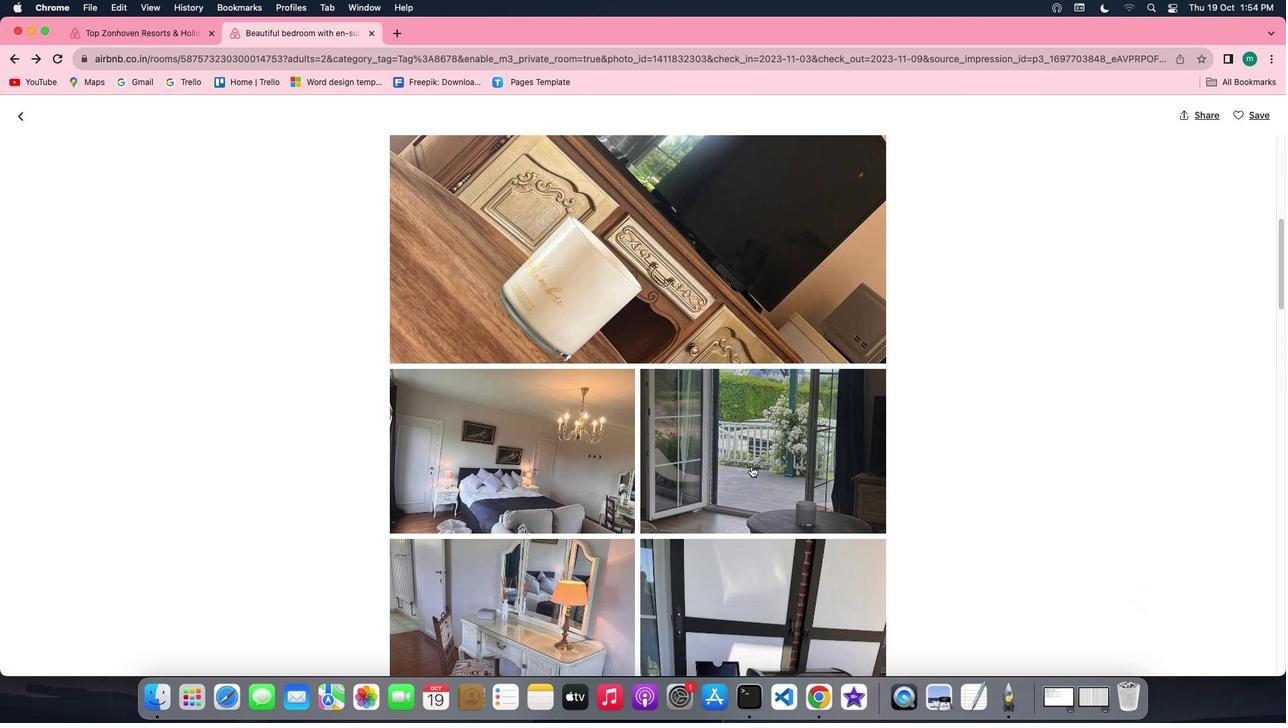 
Action: Mouse scrolled (751, 466) with delta (0, -1)
Screenshot: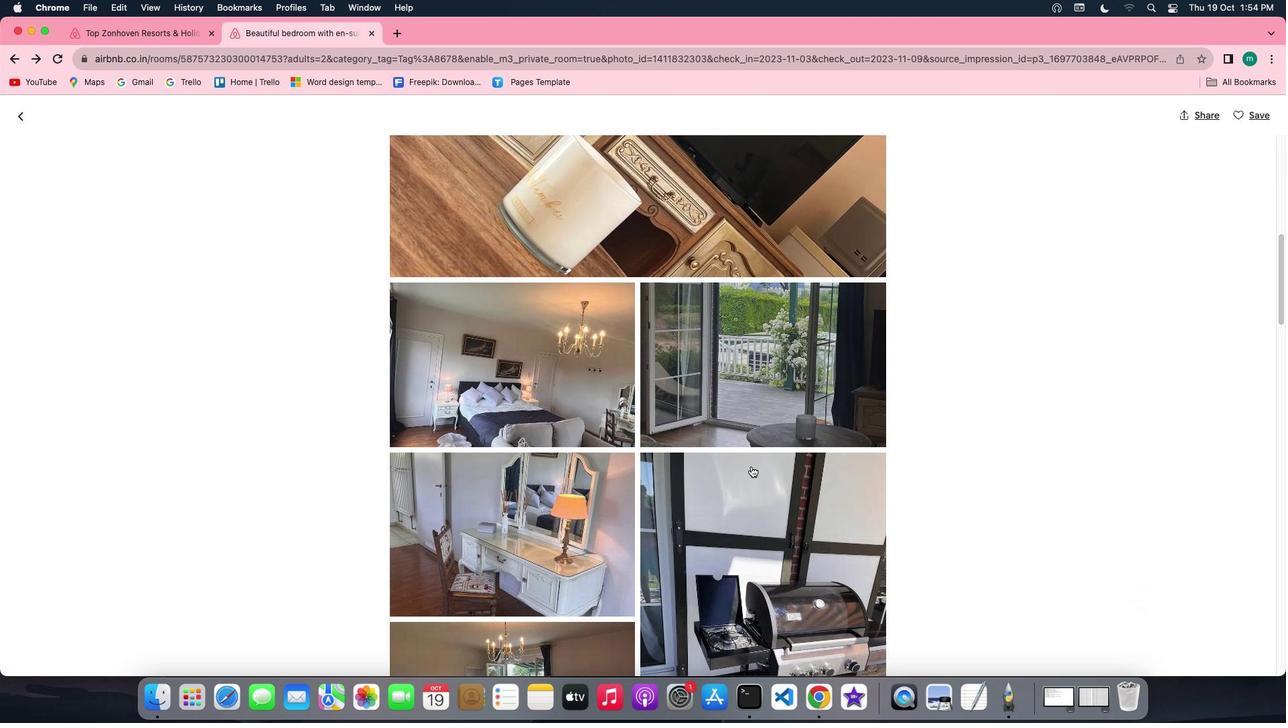 
Action: Mouse scrolled (751, 466) with delta (0, 0)
Screenshot: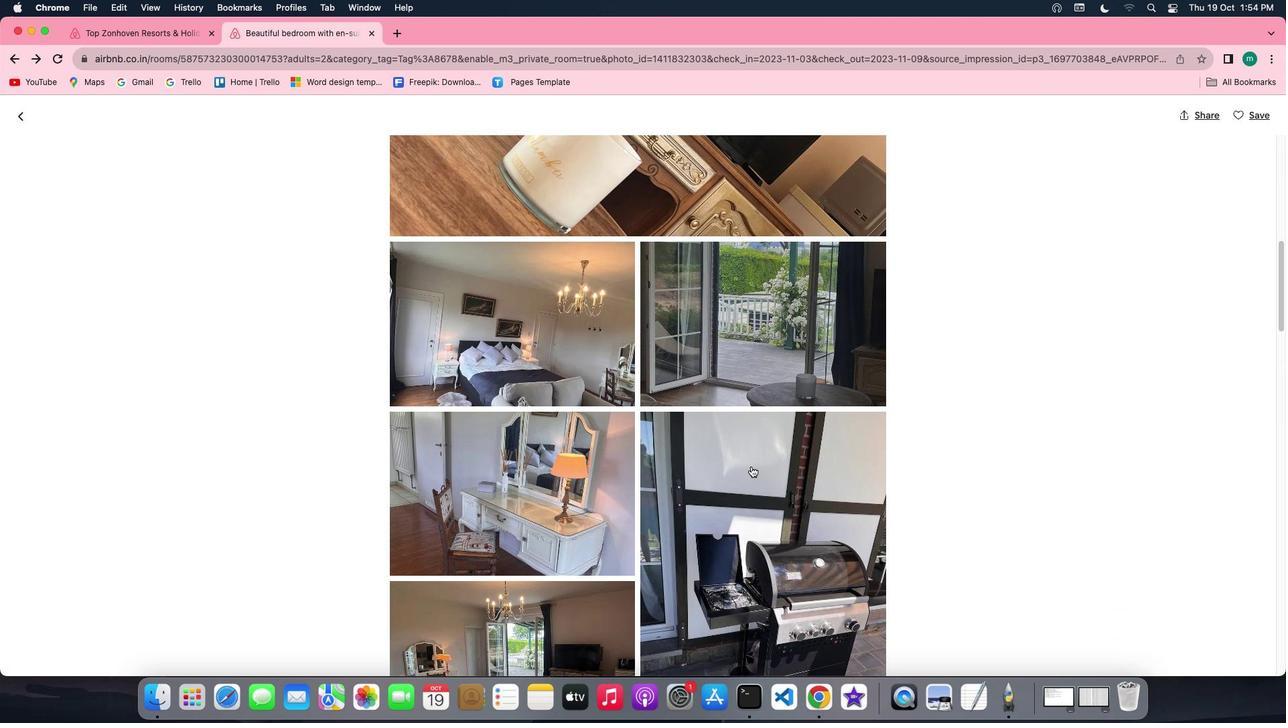 
Action: Mouse scrolled (751, 466) with delta (0, 0)
Screenshot: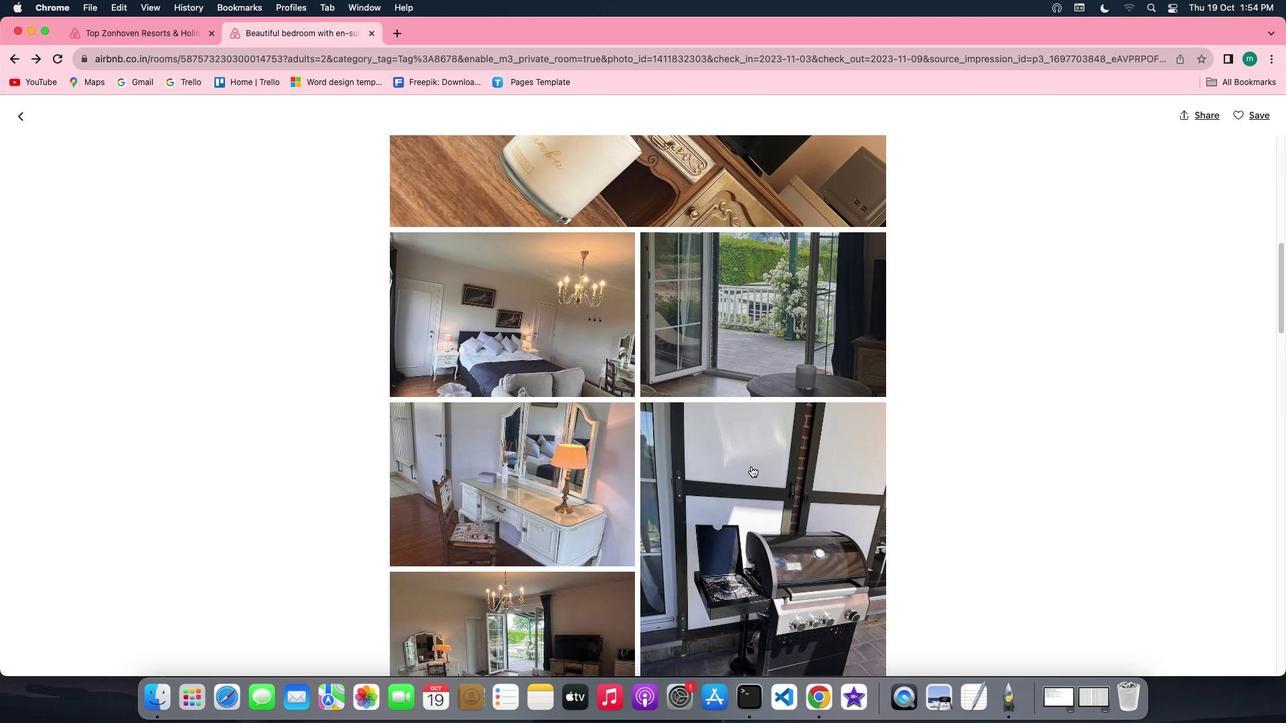 
Action: Mouse scrolled (751, 466) with delta (0, -1)
Screenshot: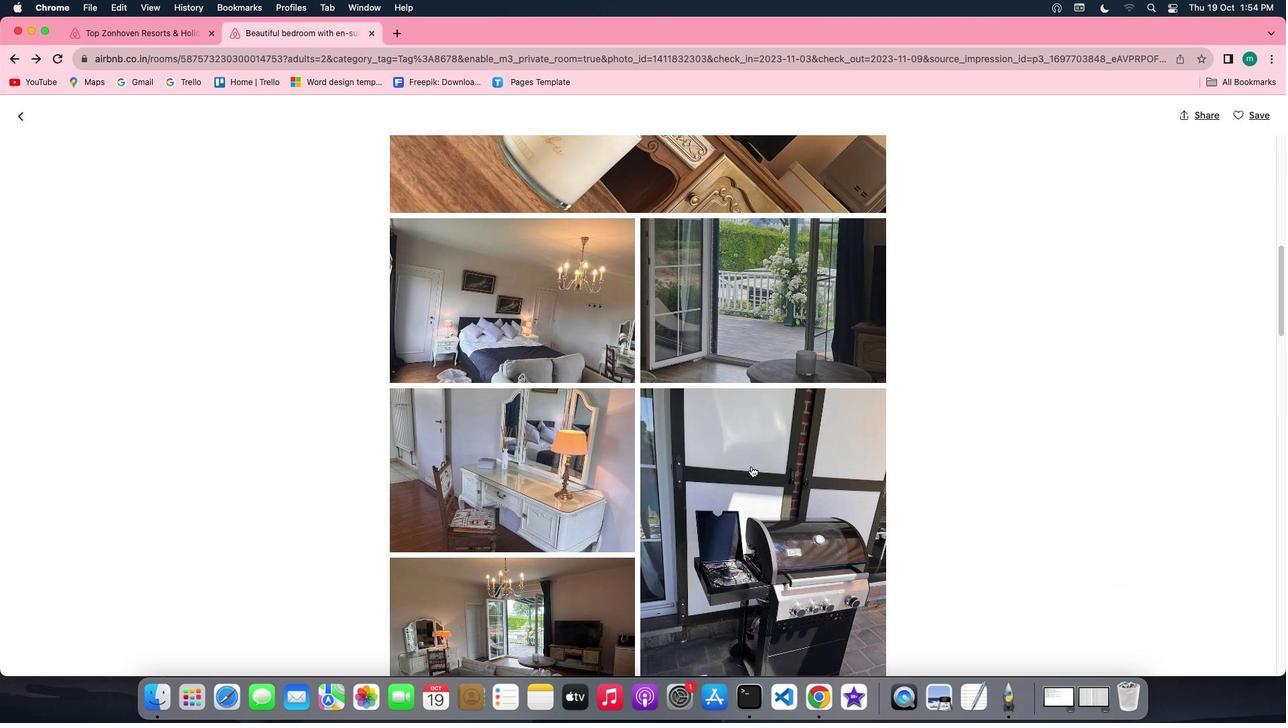 
Action: Mouse scrolled (751, 466) with delta (0, -2)
Screenshot: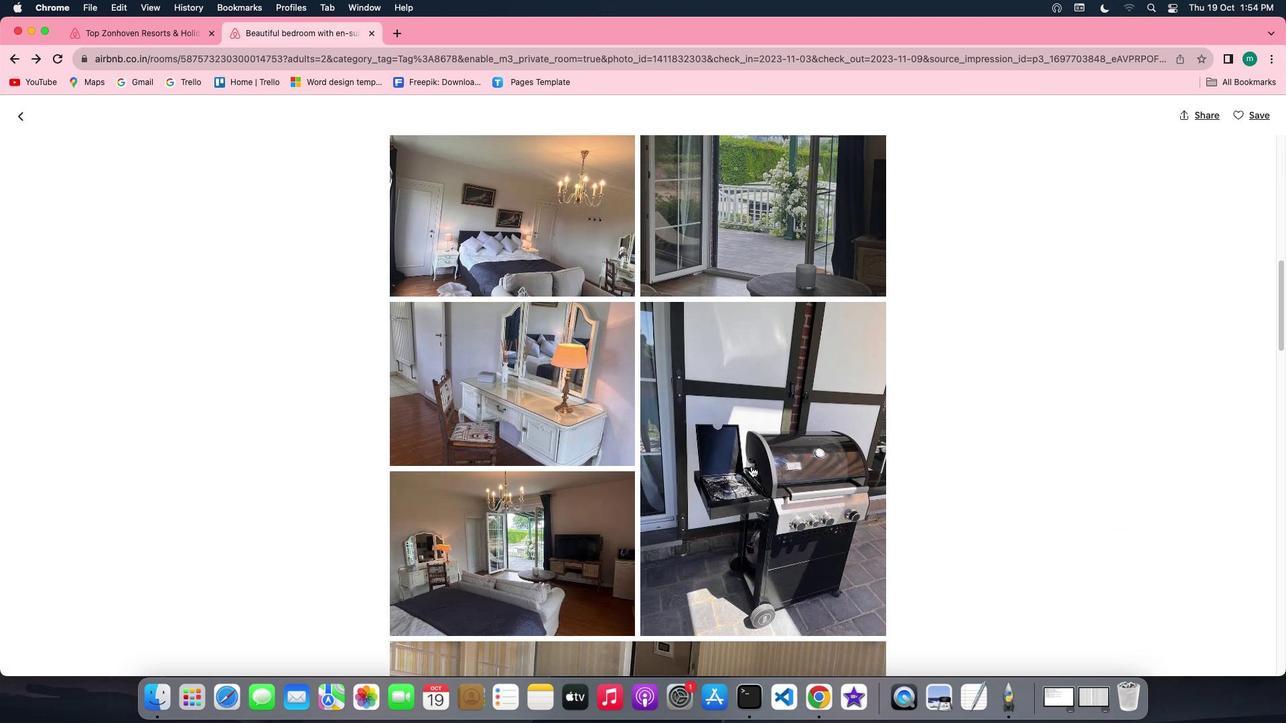 
Action: Mouse scrolled (751, 466) with delta (0, -2)
Screenshot: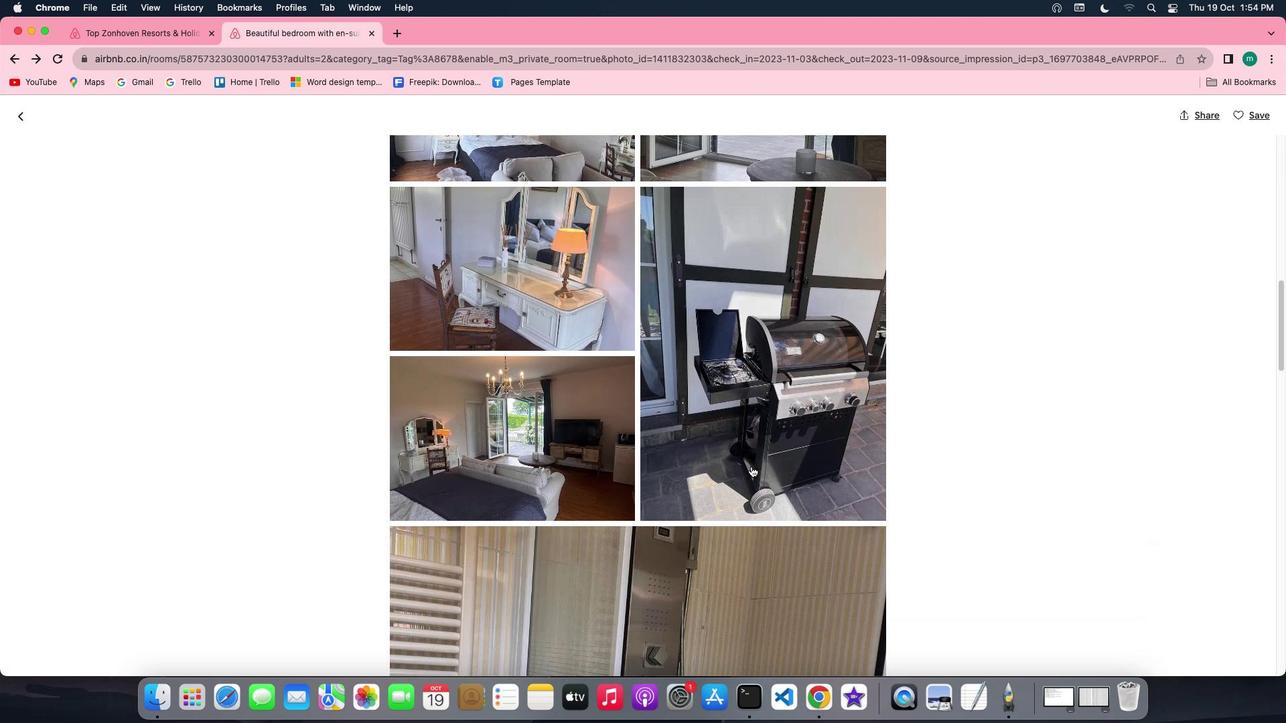 
Action: Mouse scrolled (751, 466) with delta (0, 0)
Screenshot: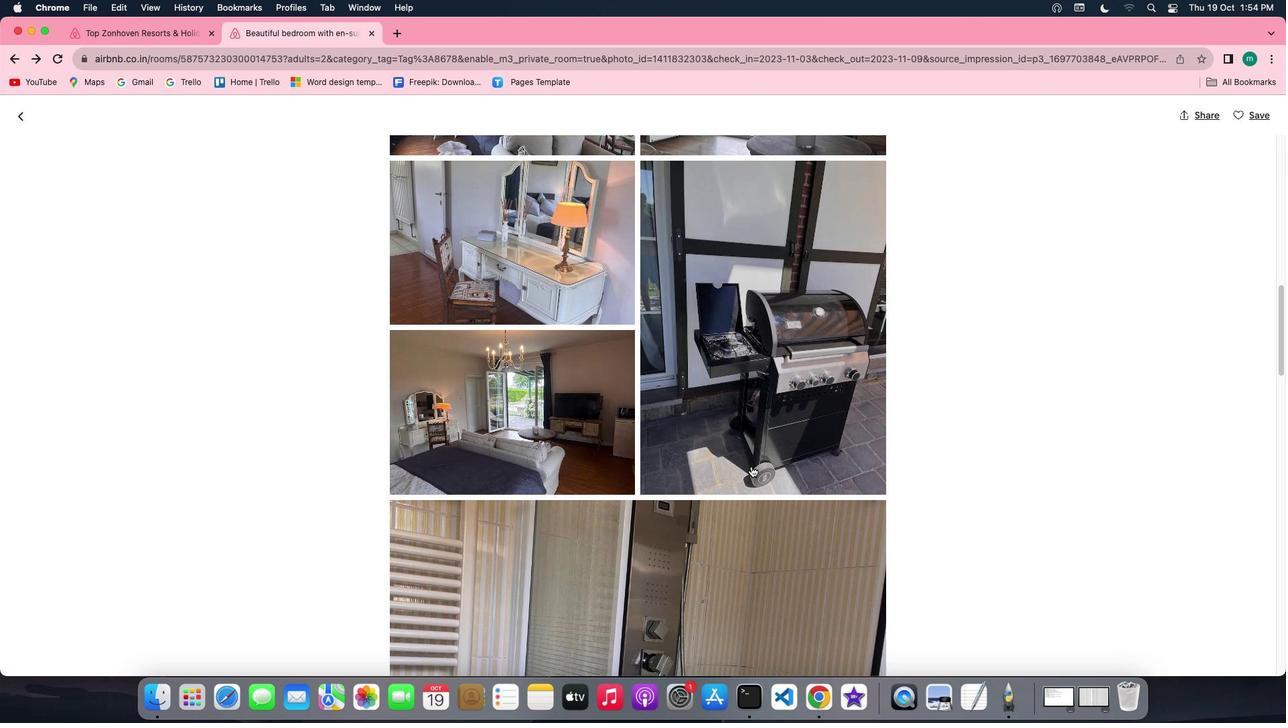 
Action: Mouse scrolled (751, 466) with delta (0, 0)
Screenshot: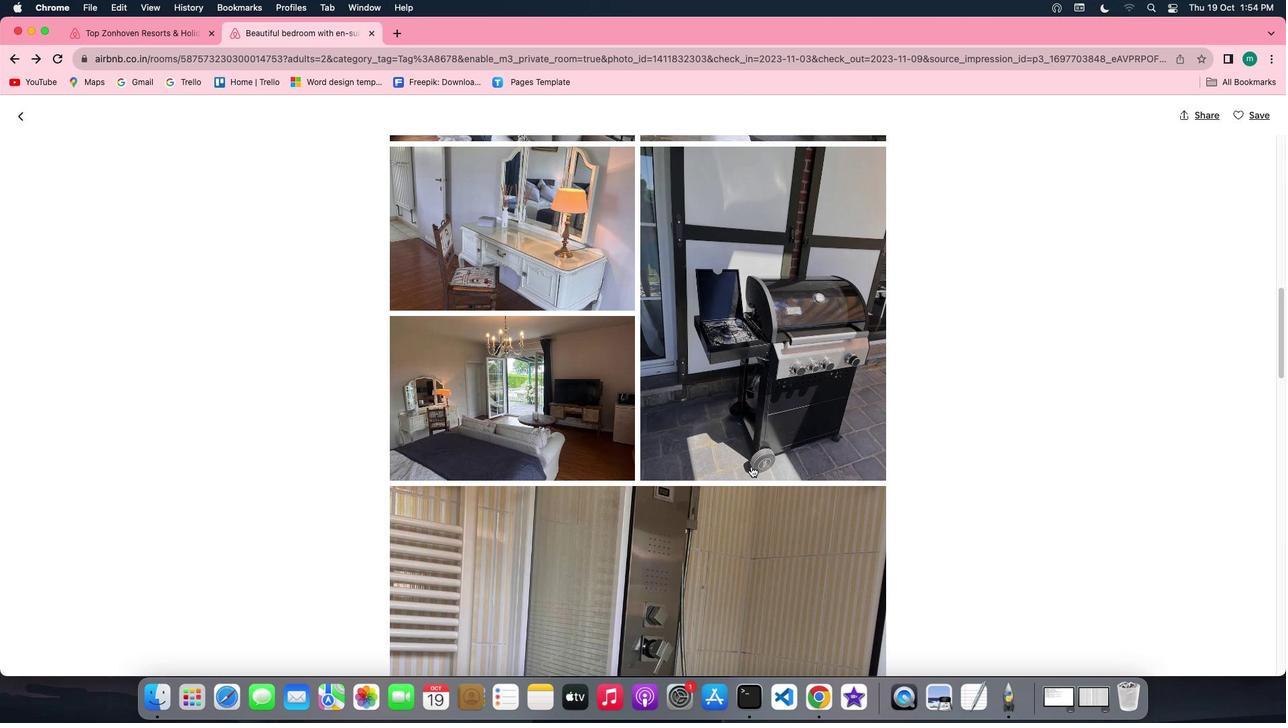 
Action: Mouse scrolled (751, 466) with delta (0, -1)
Screenshot: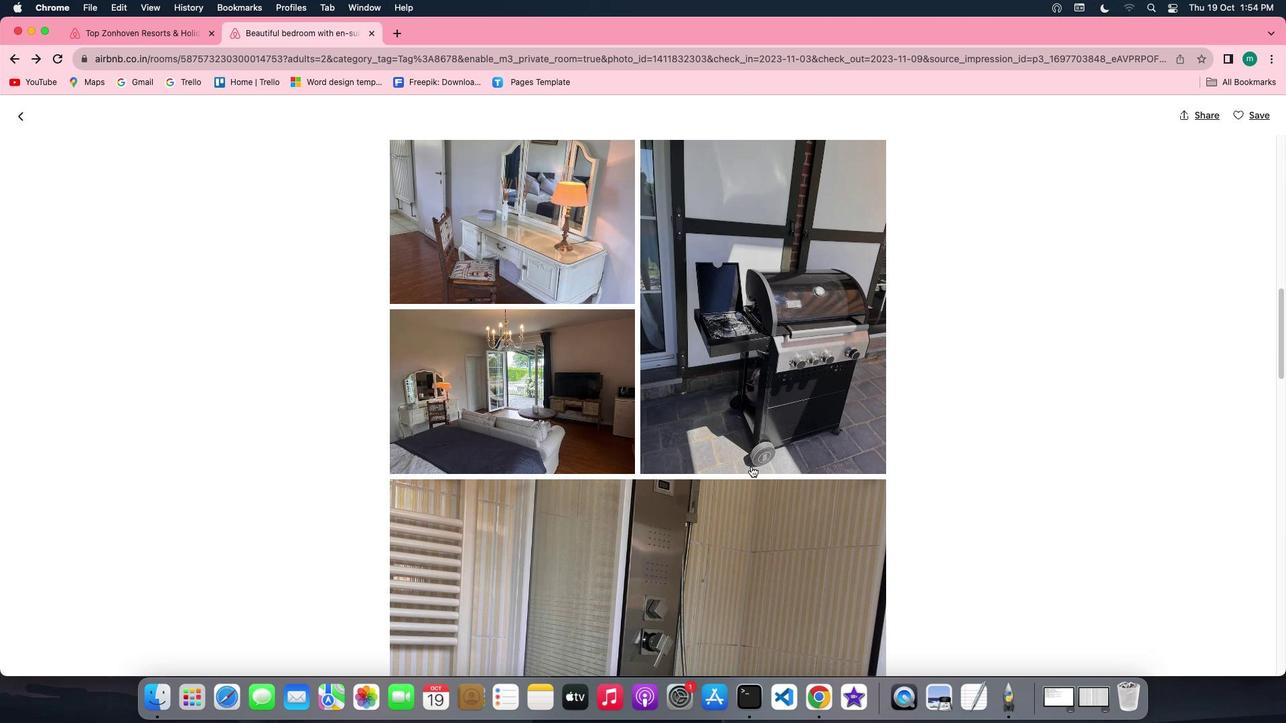 
Action: Mouse scrolled (751, 466) with delta (0, 0)
Screenshot: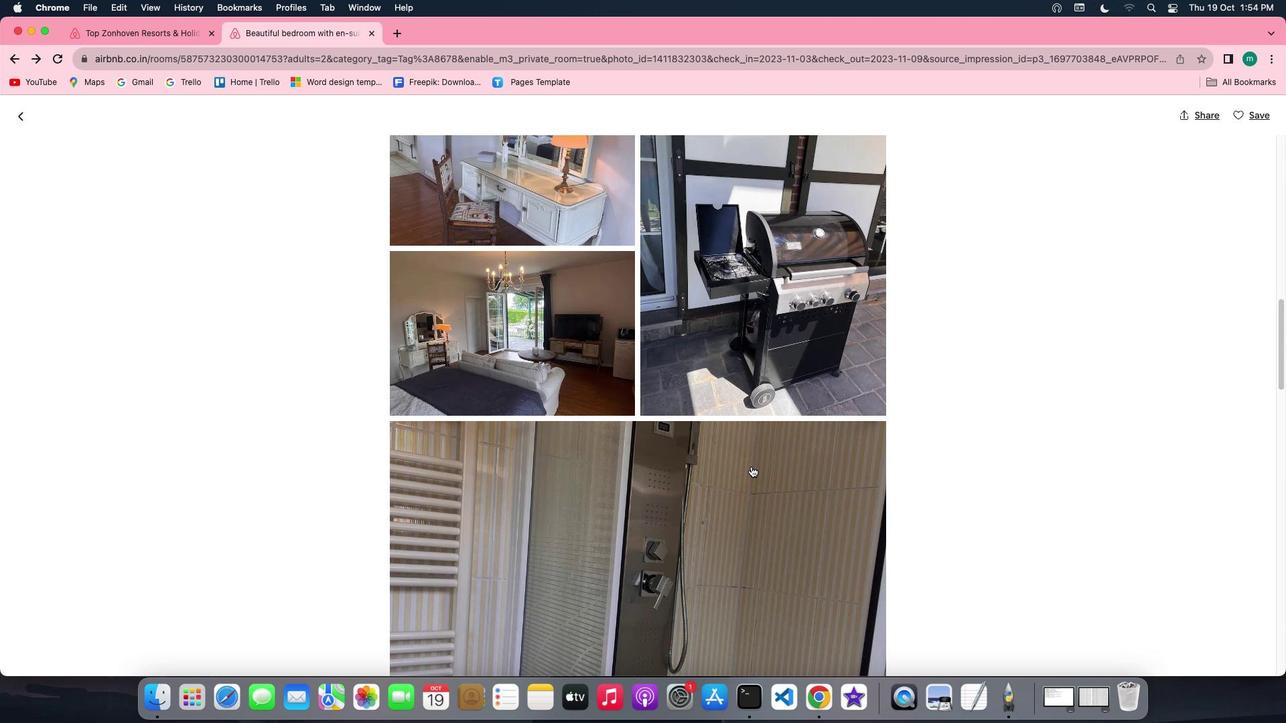 
Action: Mouse scrolled (751, 466) with delta (0, 0)
Screenshot: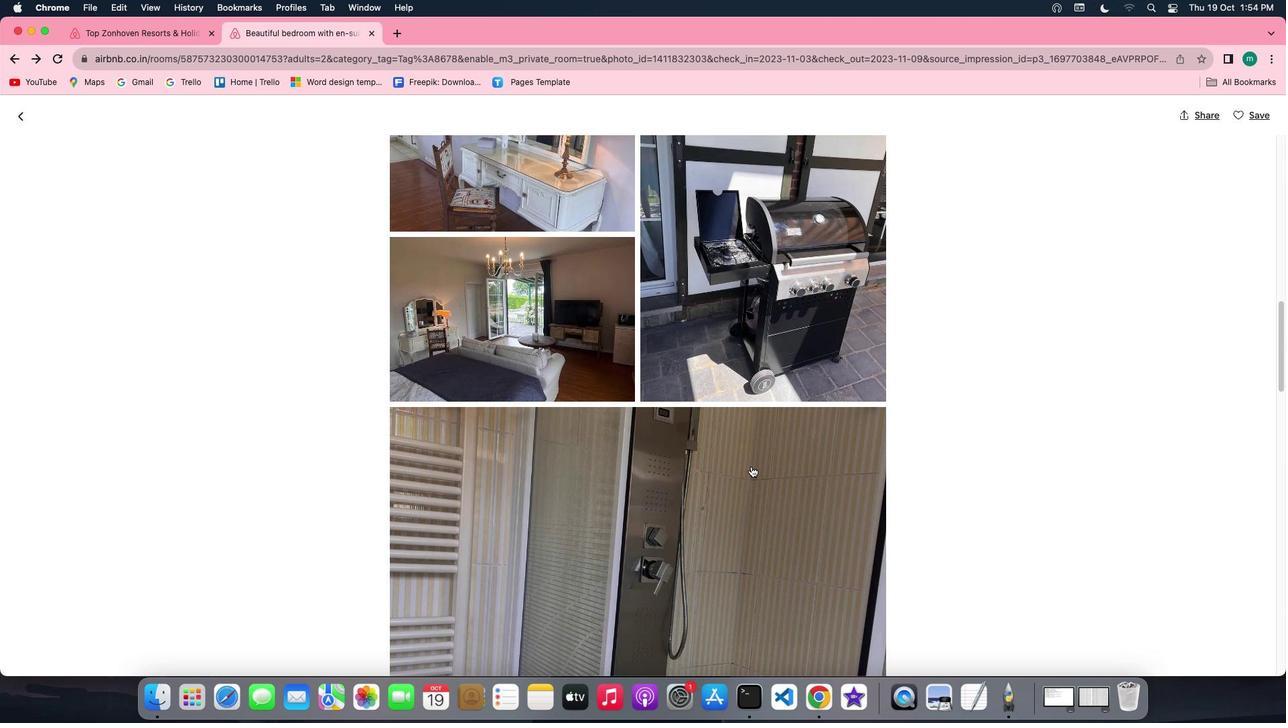 
Action: Mouse scrolled (751, 466) with delta (0, -1)
Screenshot: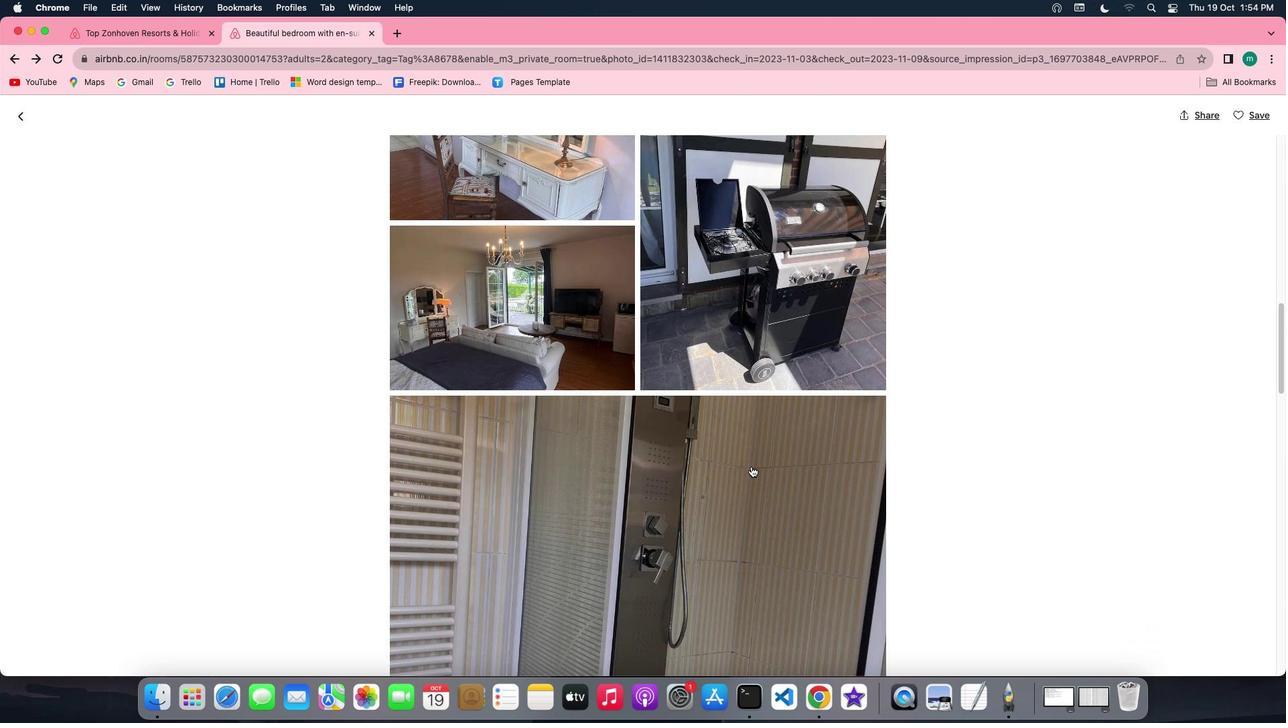 
Action: Mouse scrolled (751, 466) with delta (0, -2)
Screenshot: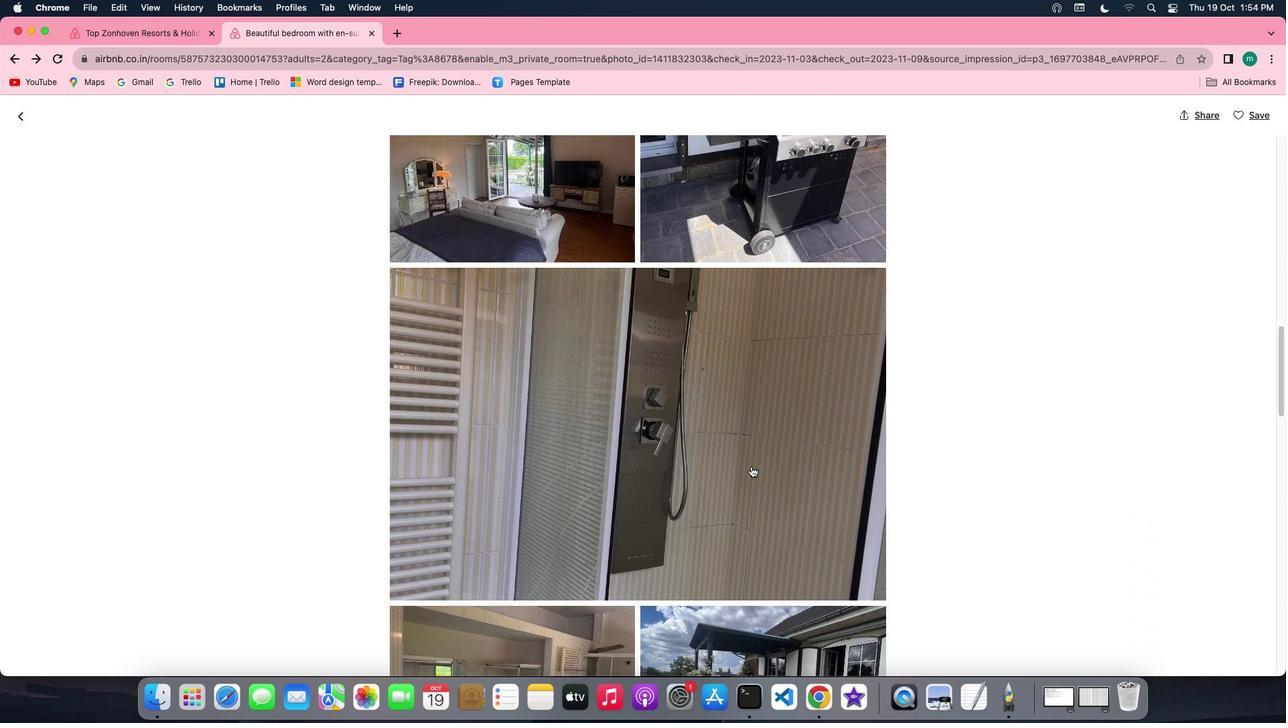 
Action: Mouse scrolled (751, 466) with delta (0, 0)
Screenshot: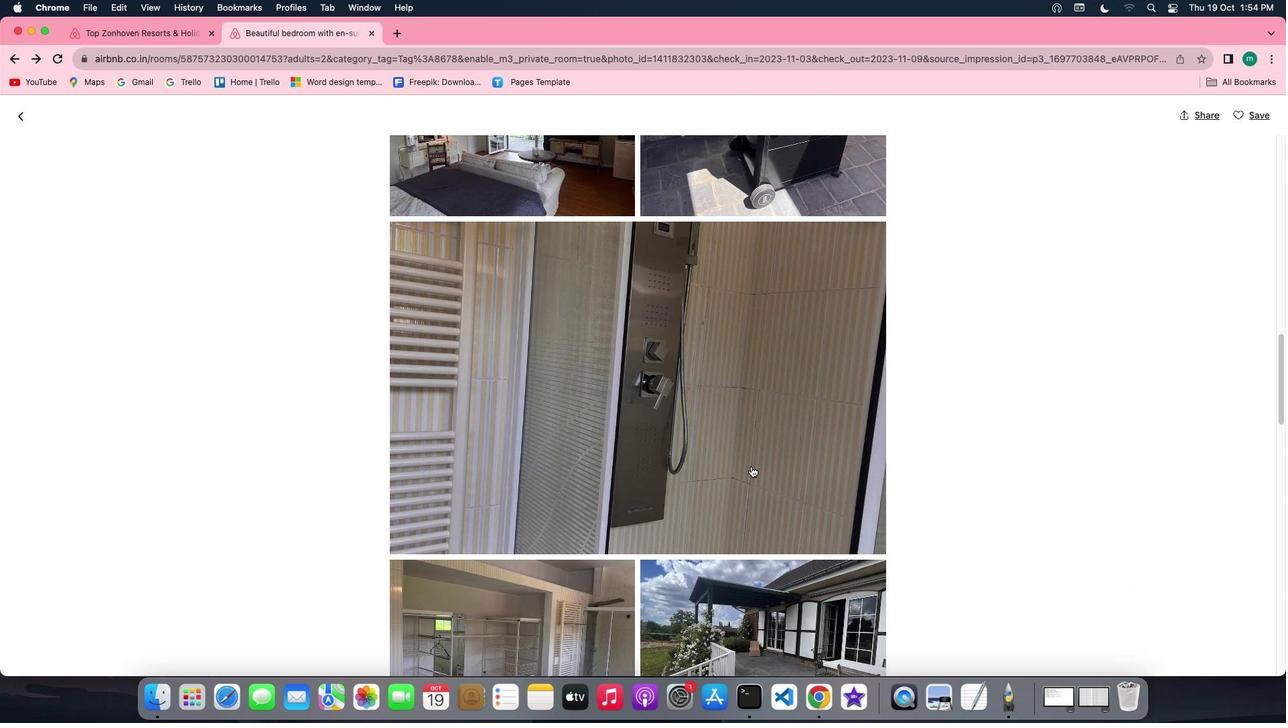 
Action: Mouse scrolled (751, 466) with delta (0, 0)
Screenshot: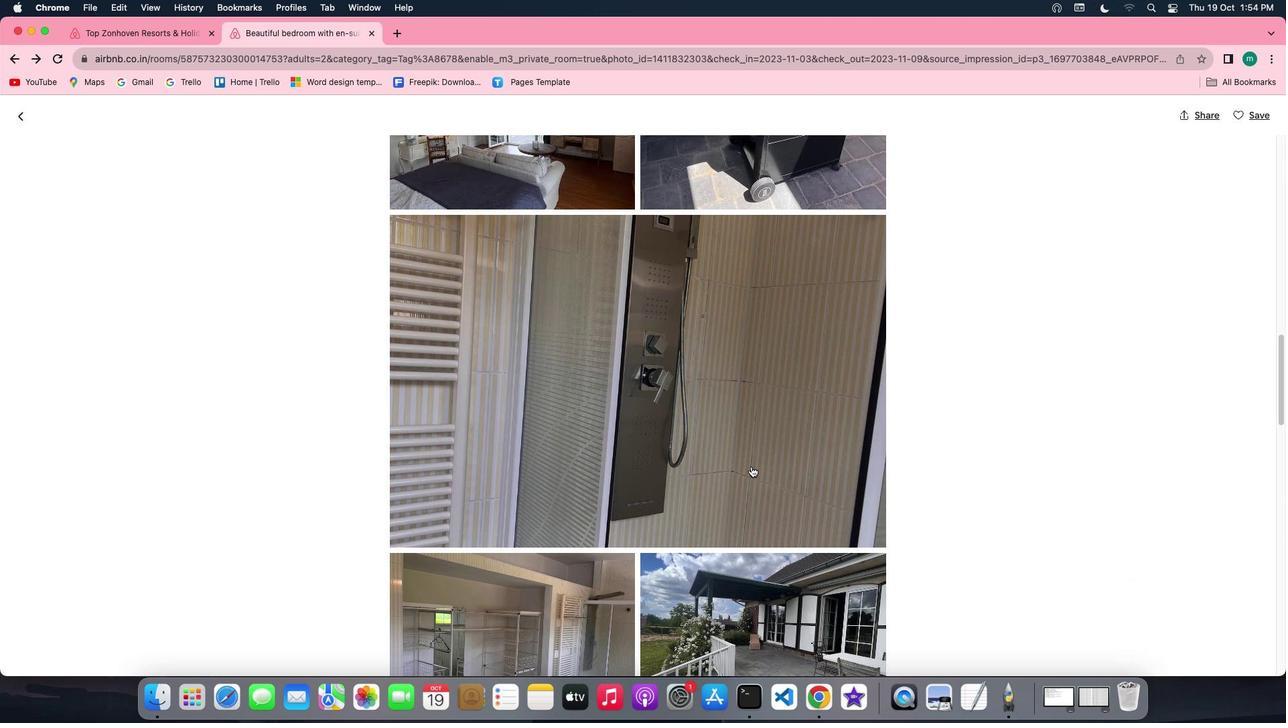 
Action: Mouse scrolled (751, 466) with delta (0, 0)
Screenshot: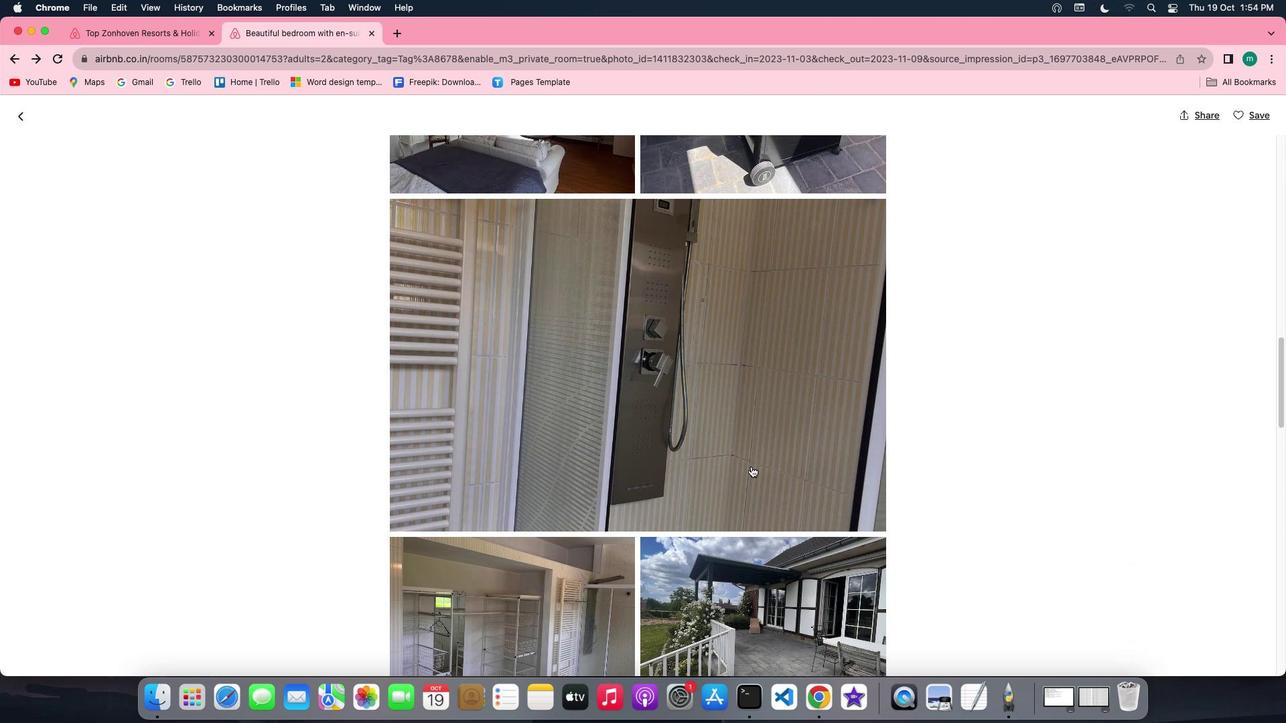 
Action: Mouse scrolled (751, 466) with delta (0, 0)
Screenshot: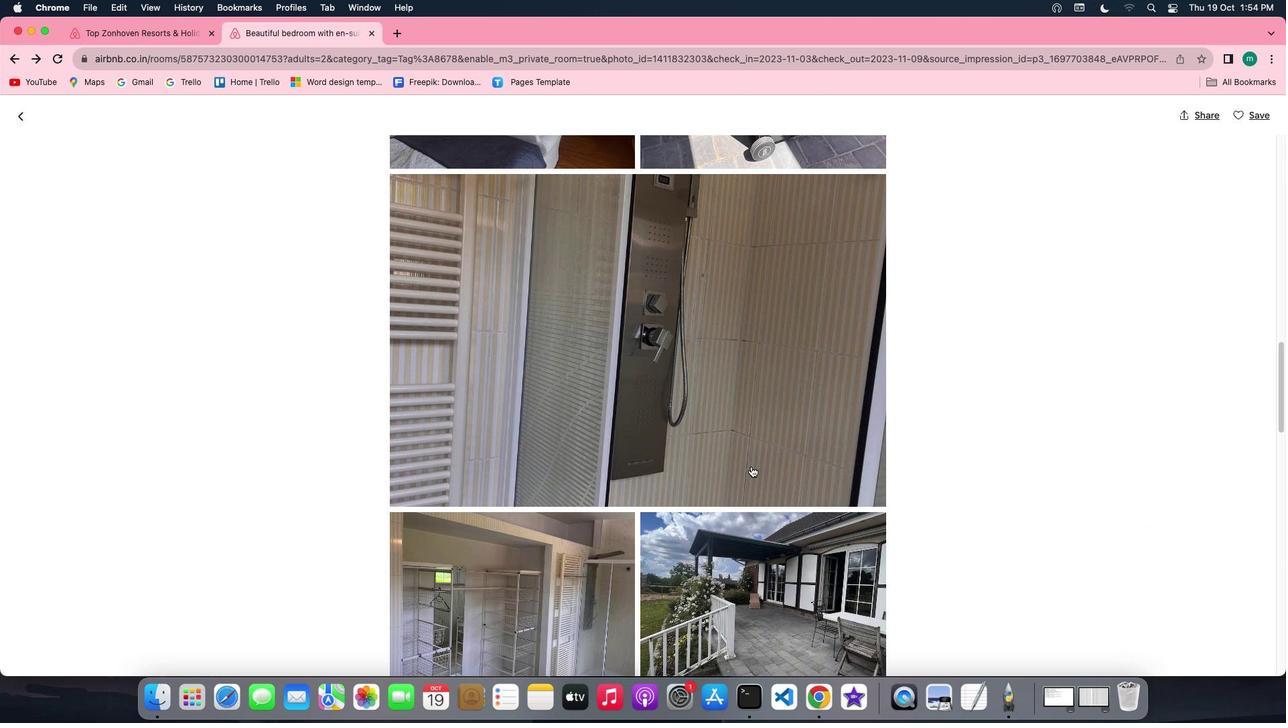 
Action: Mouse scrolled (751, 466) with delta (0, 0)
Screenshot: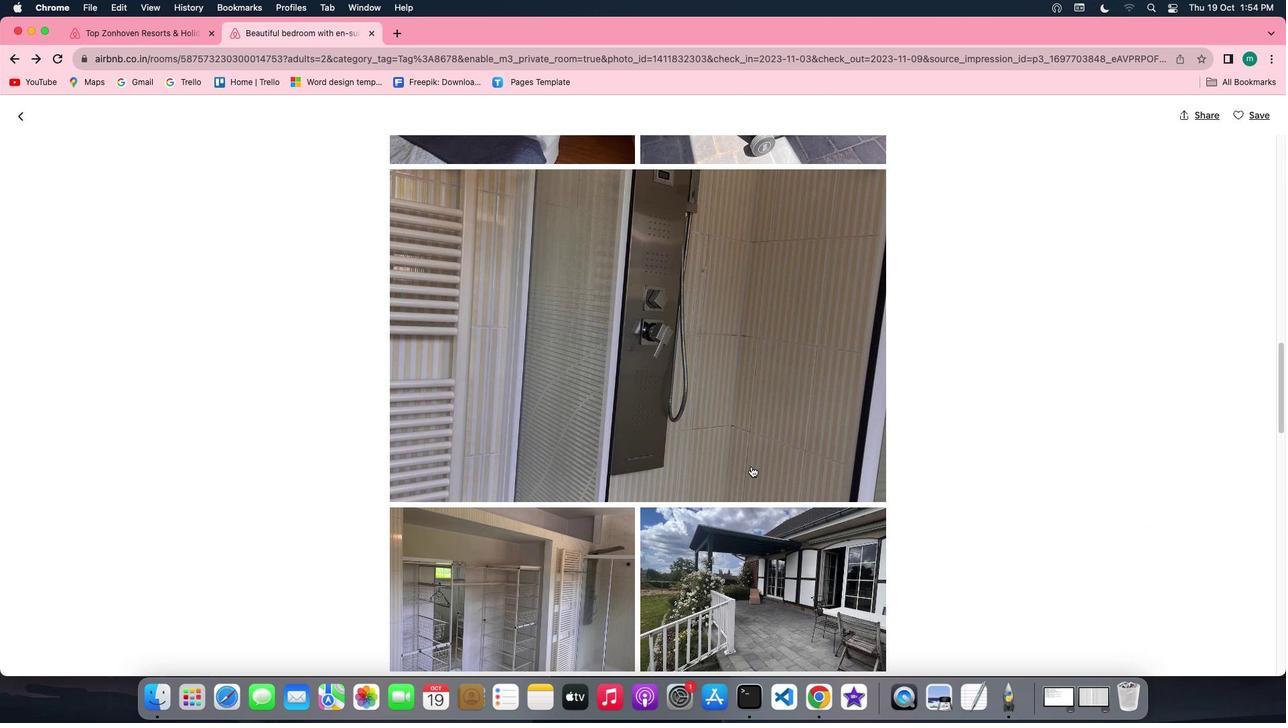 
Action: Mouse scrolled (751, 466) with delta (0, 0)
Screenshot: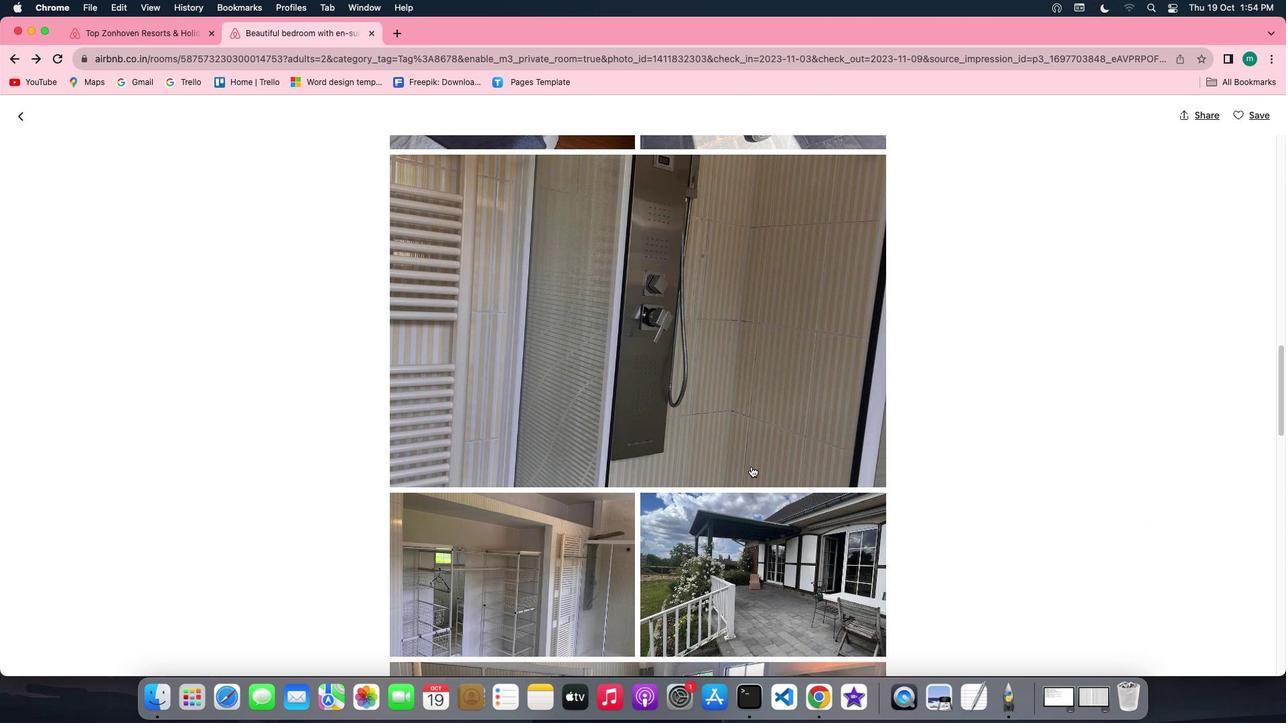 
Action: Mouse scrolled (751, 466) with delta (0, 0)
Screenshot: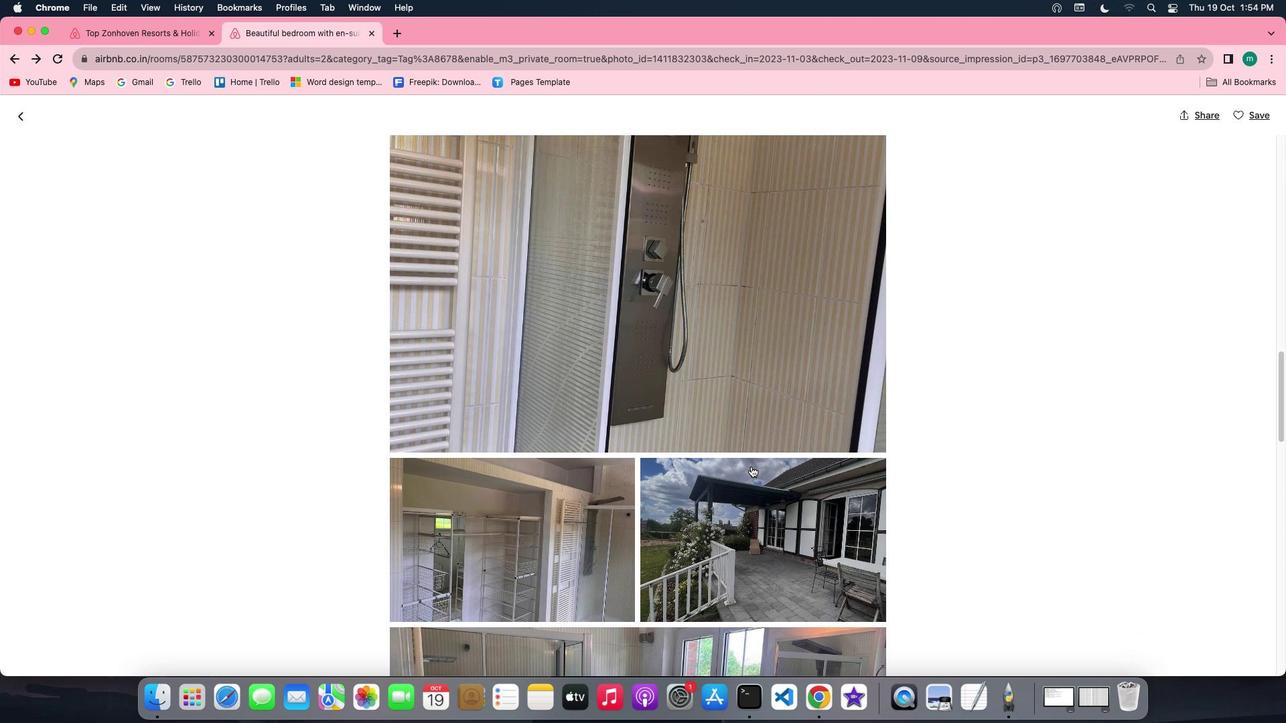 
Action: Mouse scrolled (751, 466) with delta (0, 0)
Screenshot: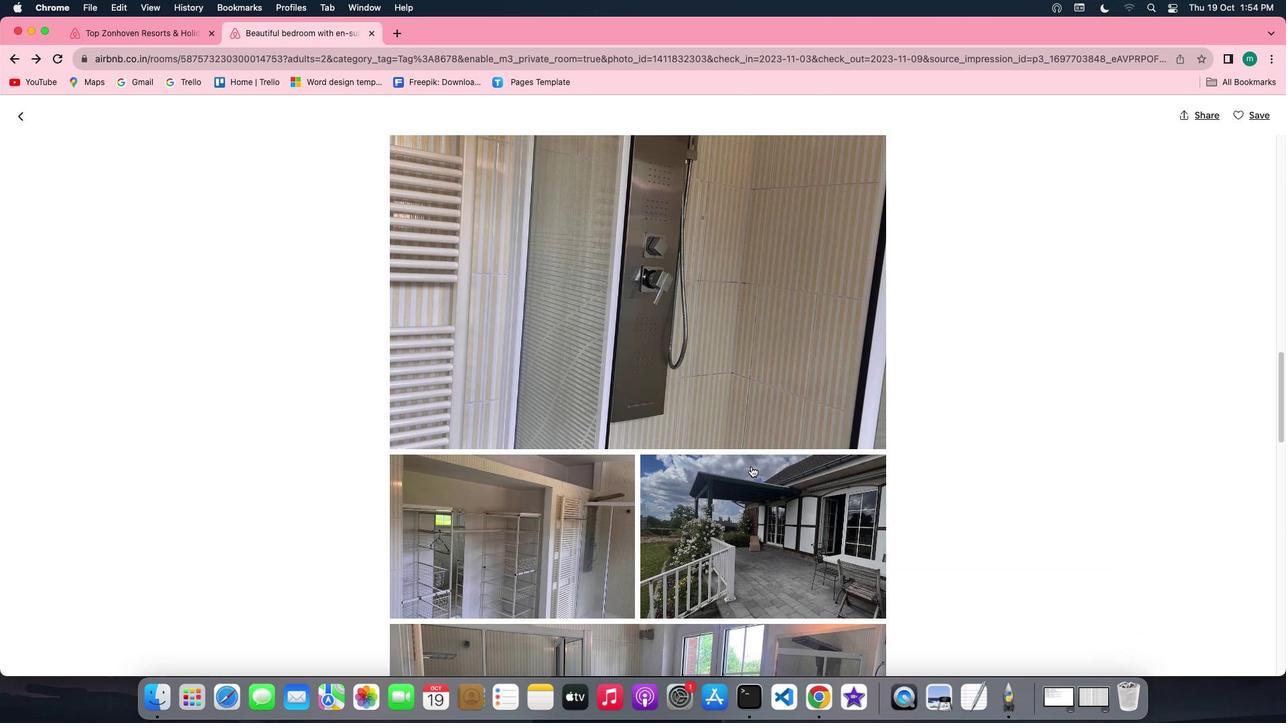 
Action: Mouse scrolled (751, 466) with delta (0, 0)
Screenshot: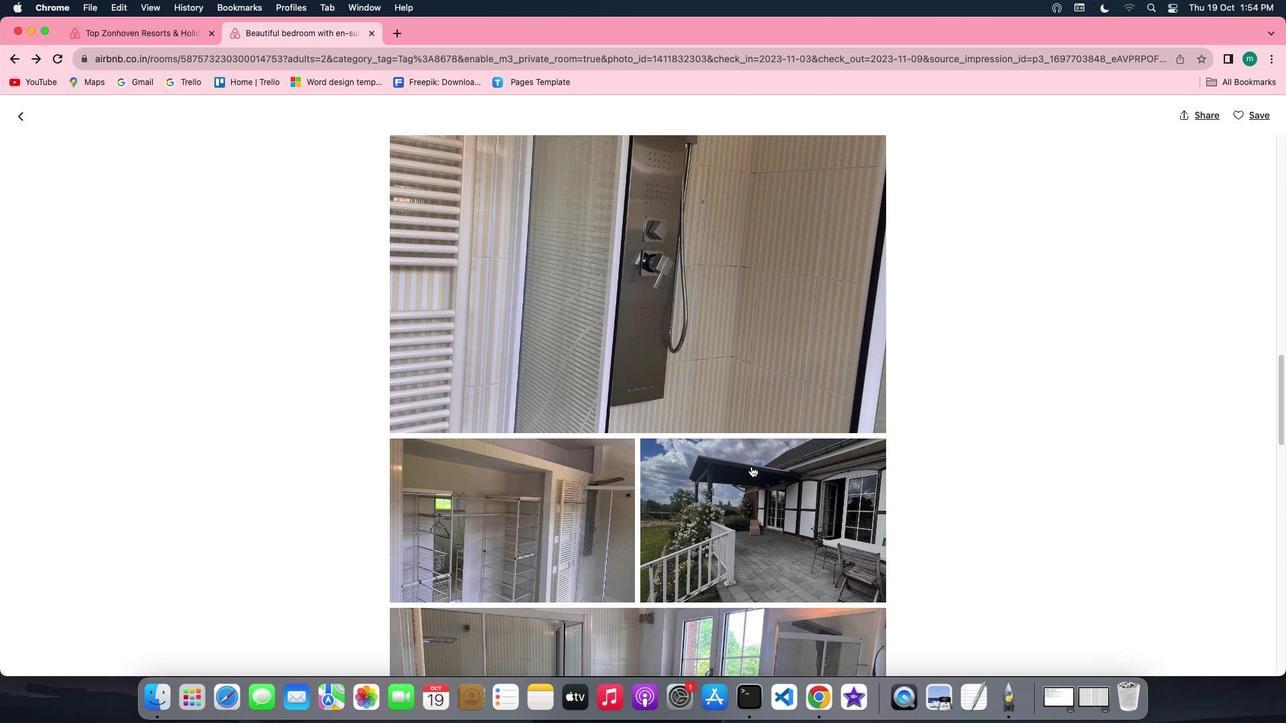 
Action: Mouse scrolled (751, 466) with delta (0, 0)
Screenshot: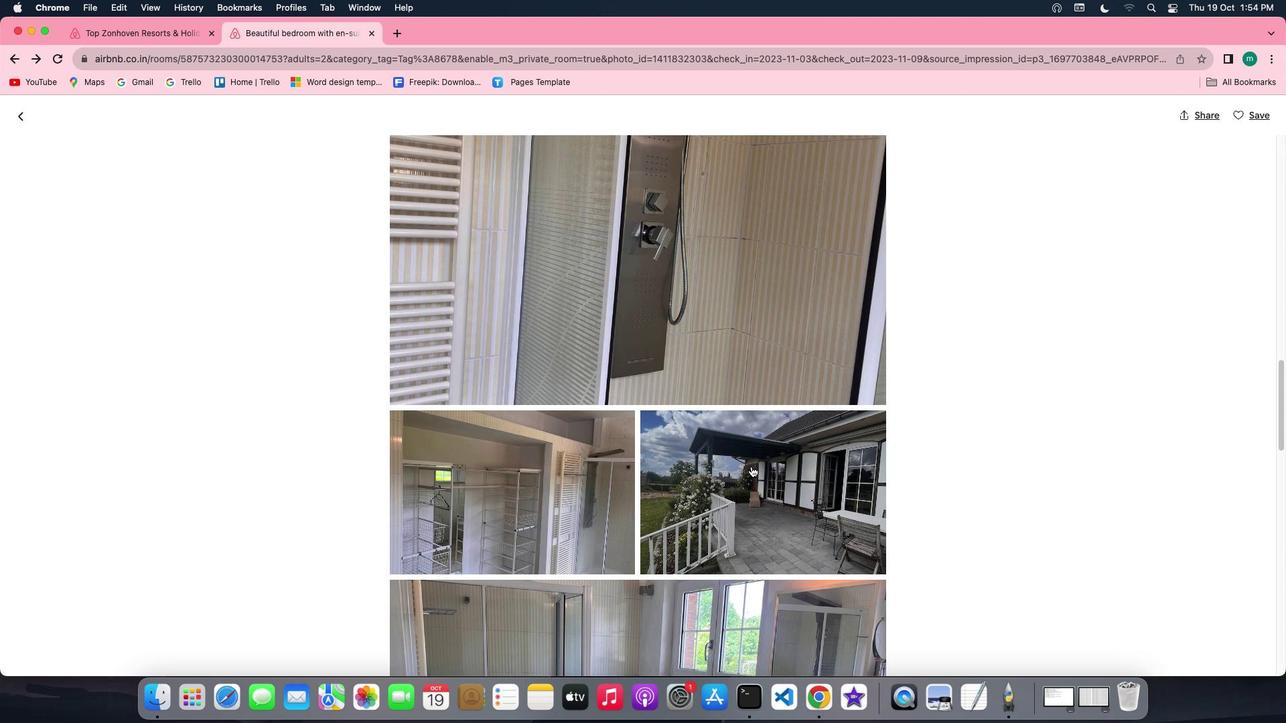 
Action: Mouse scrolled (751, 466) with delta (0, 0)
Screenshot: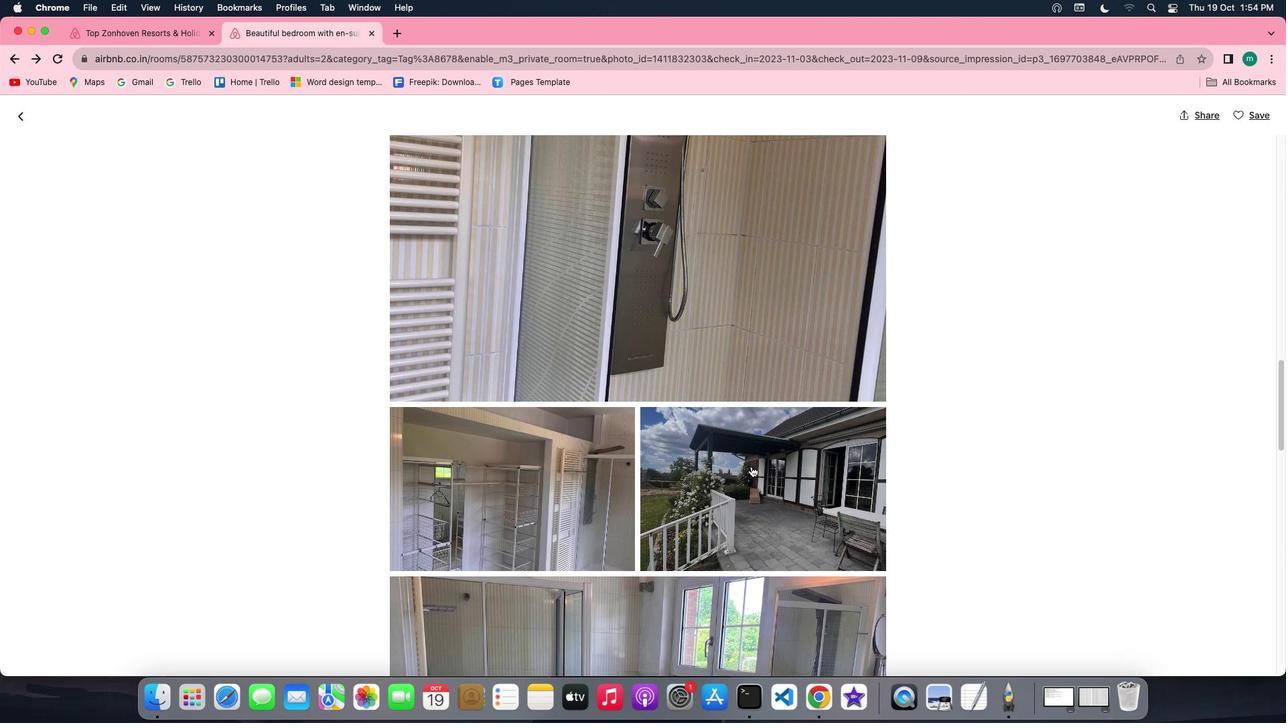 
Action: Mouse scrolled (751, 466) with delta (0, 0)
Screenshot: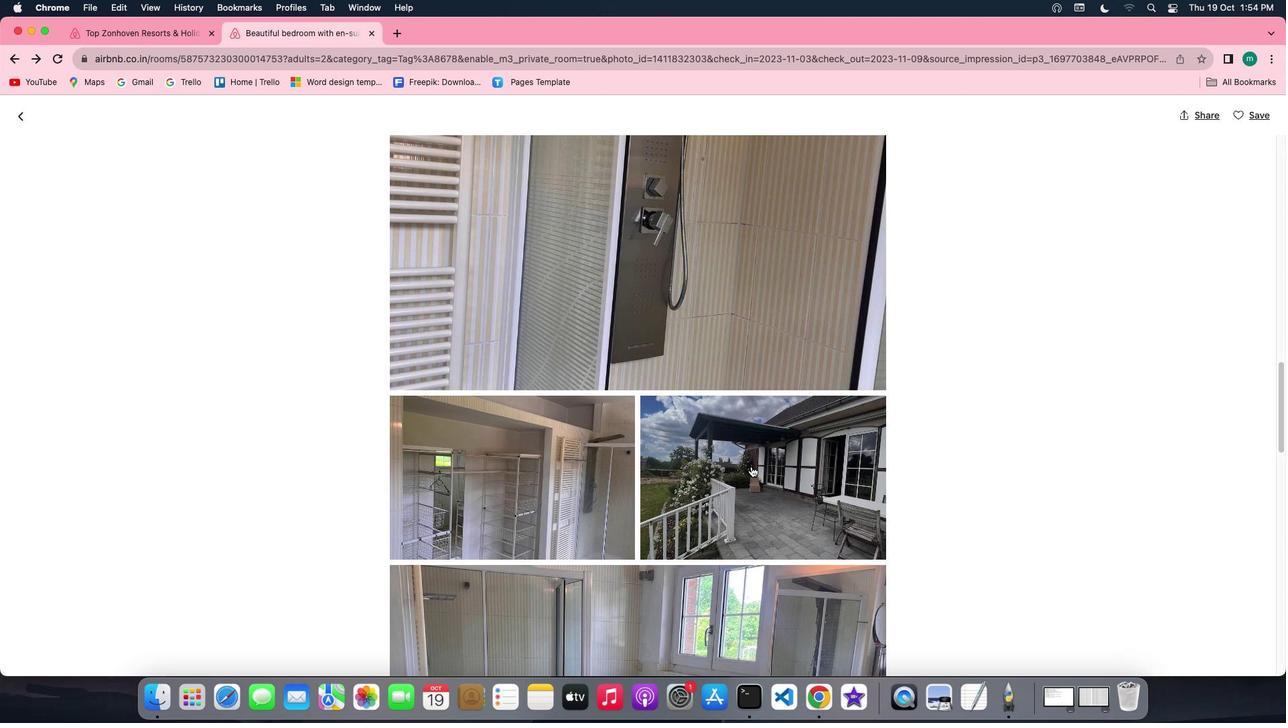 
Action: Mouse scrolled (751, 466) with delta (0, 0)
Screenshot: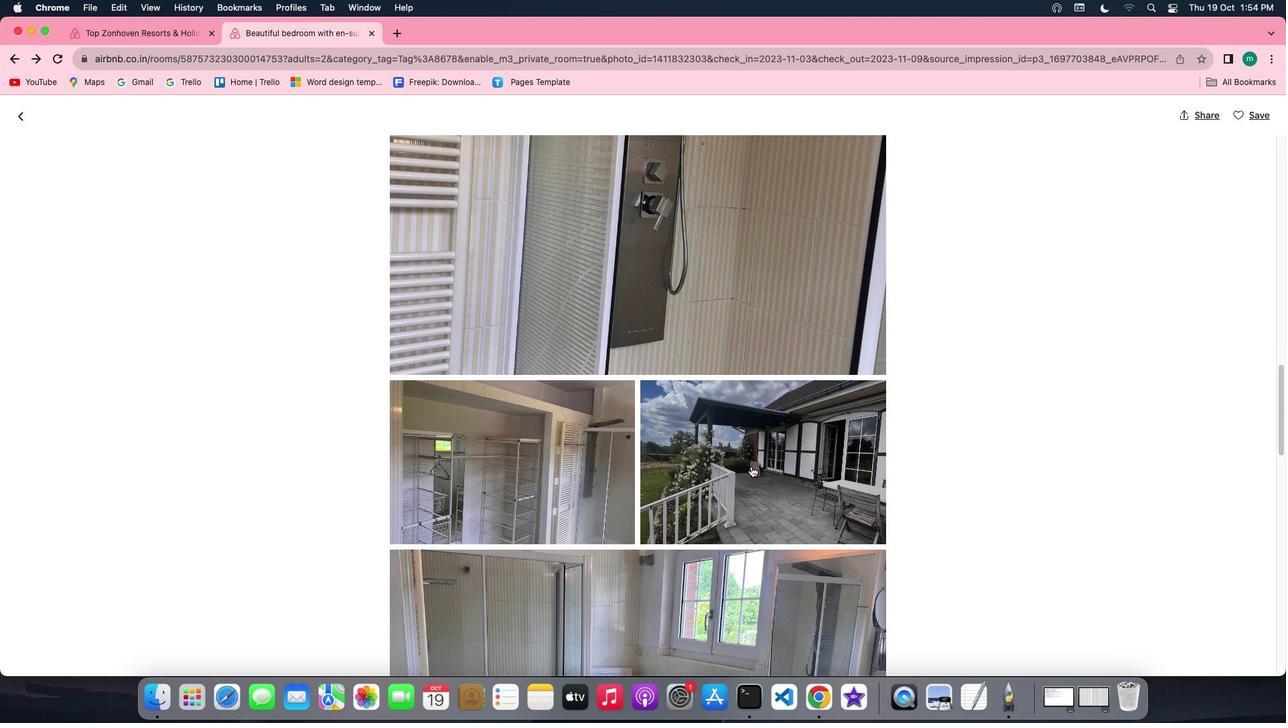 
Action: Mouse scrolled (751, 466) with delta (0, 0)
Screenshot: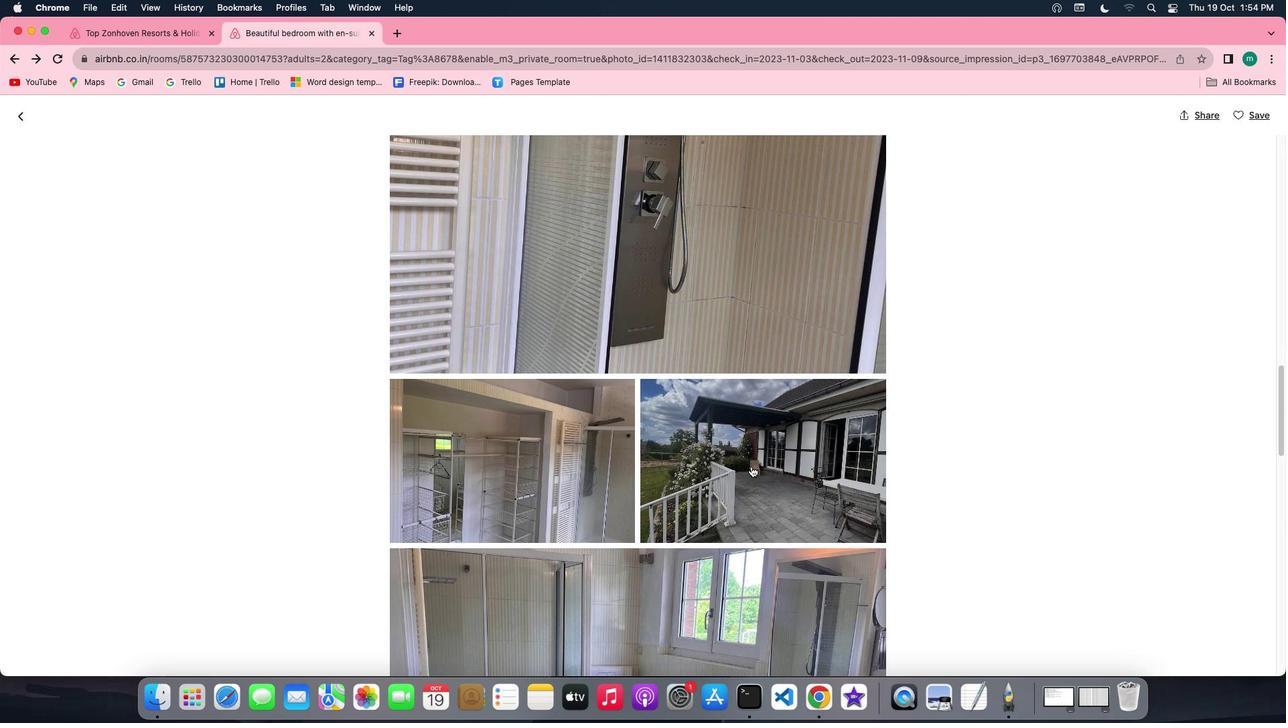 
Action: Mouse scrolled (751, 466) with delta (0, 0)
Screenshot: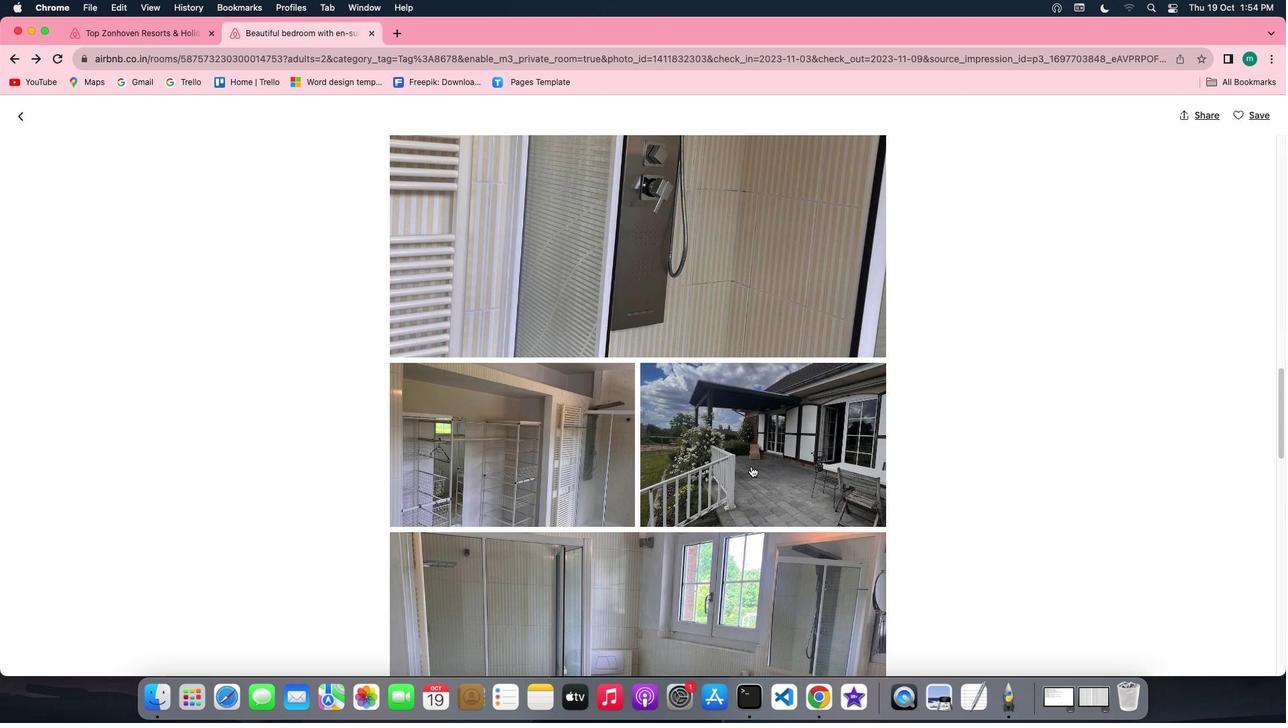 
Action: Mouse moved to (742, 469)
Screenshot: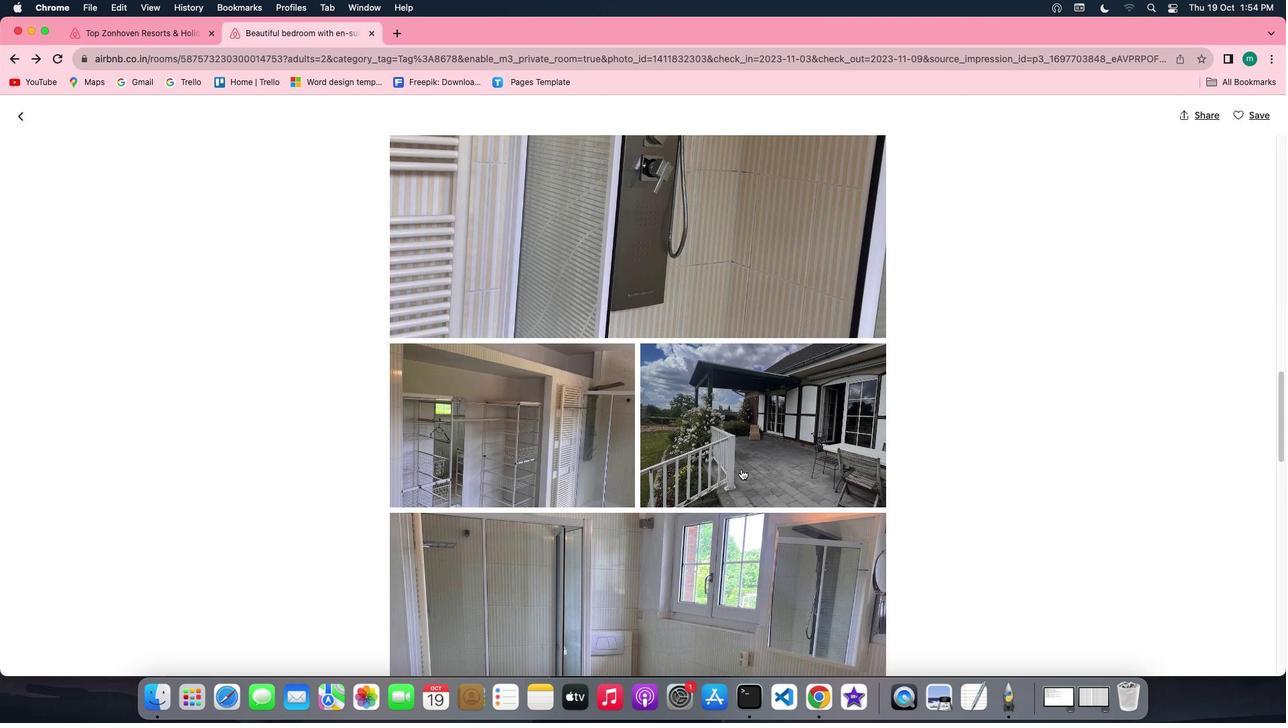 
Action: Mouse scrolled (742, 469) with delta (0, 0)
Screenshot: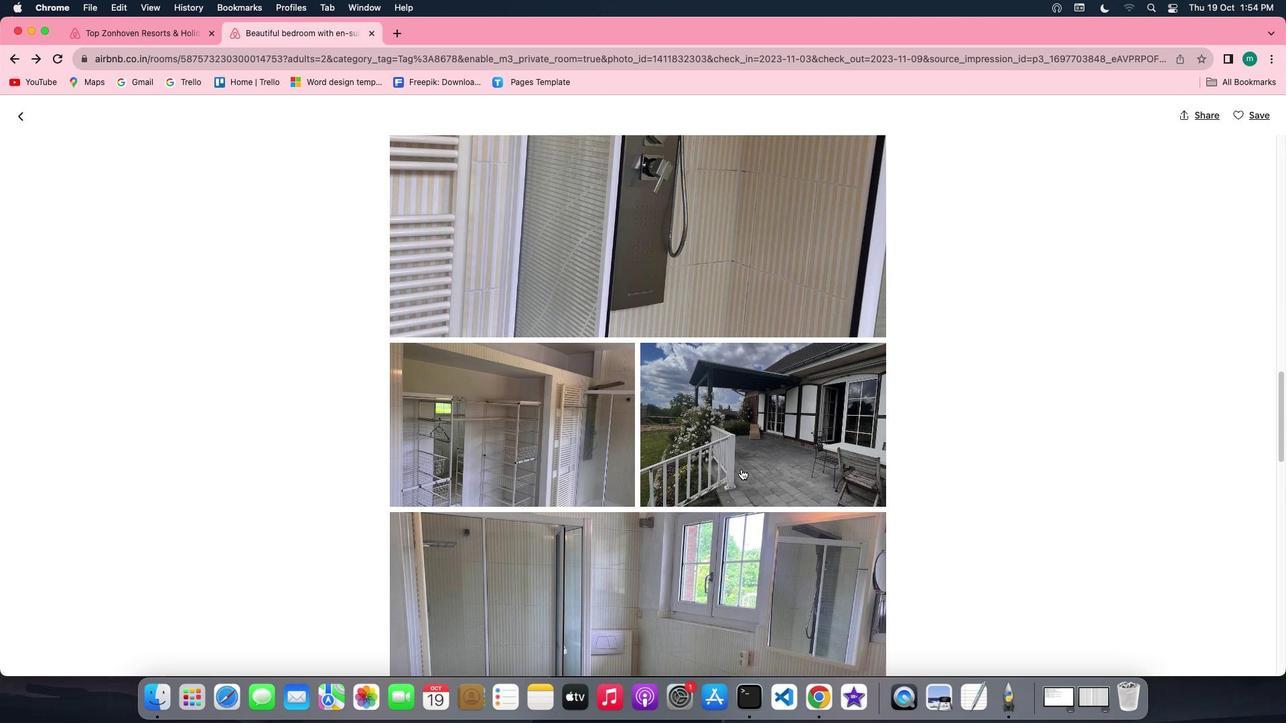 
Action: Mouse scrolled (742, 469) with delta (0, 0)
Screenshot: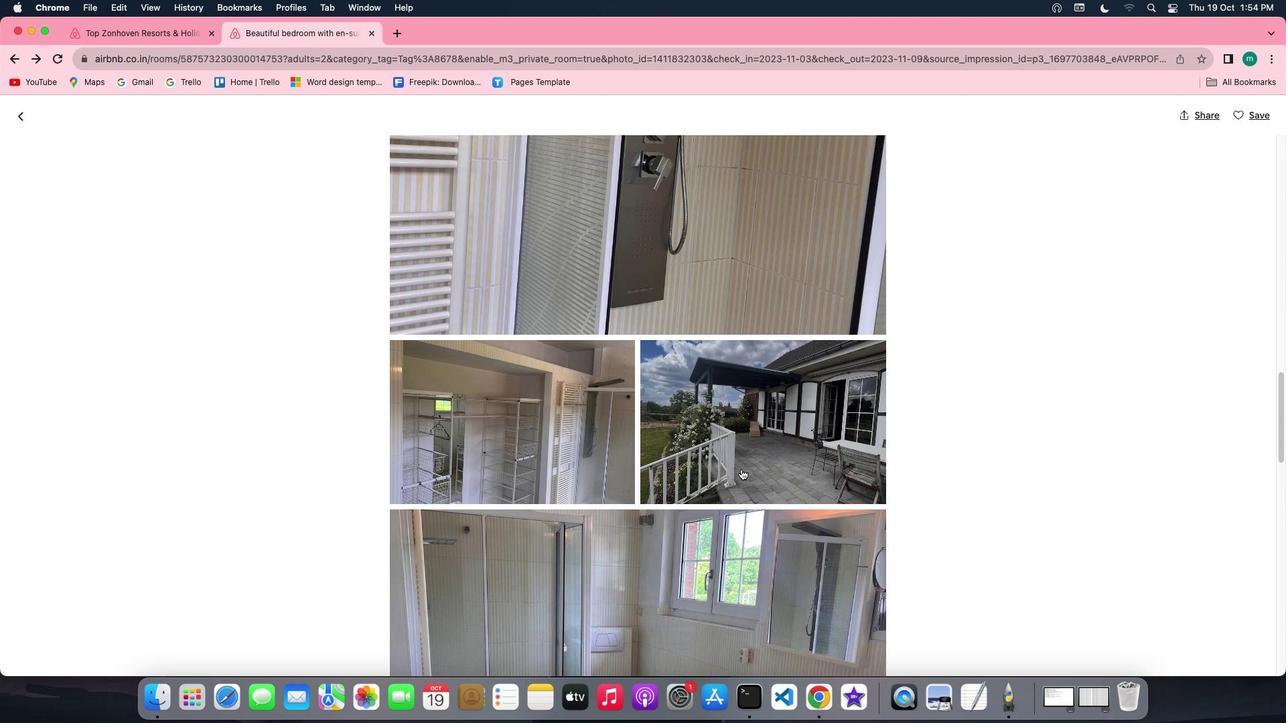 
Action: Mouse scrolled (742, 469) with delta (0, 0)
Screenshot: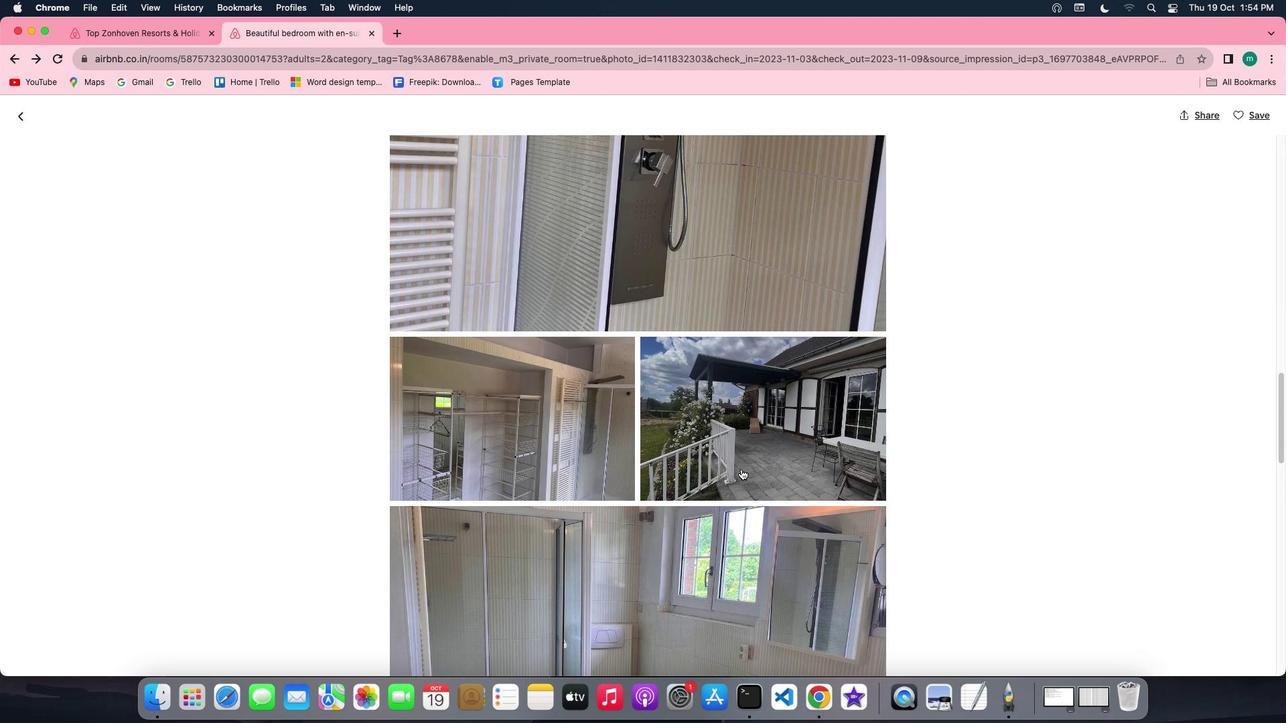 
Action: Mouse scrolled (742, 469) with delta (0, -1)
Screenshot: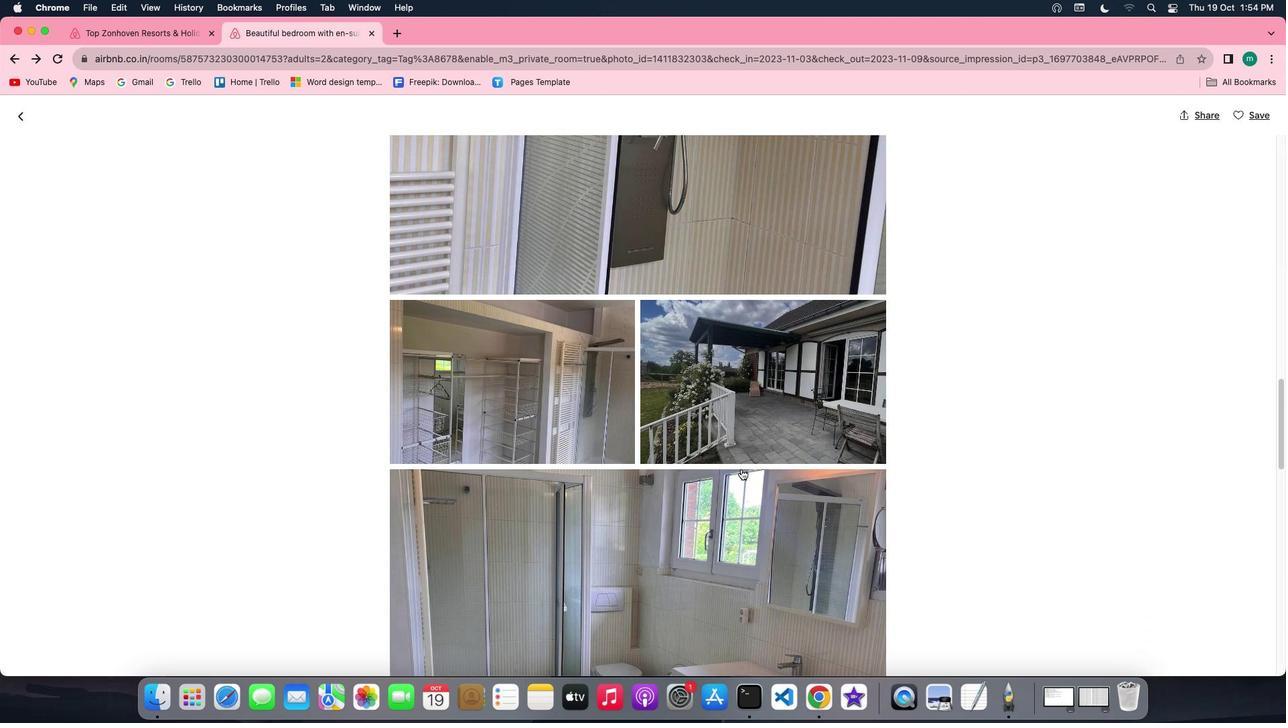 
Action: Mouse scrolled (742, 469) with delta (0, -2)
Screenshot: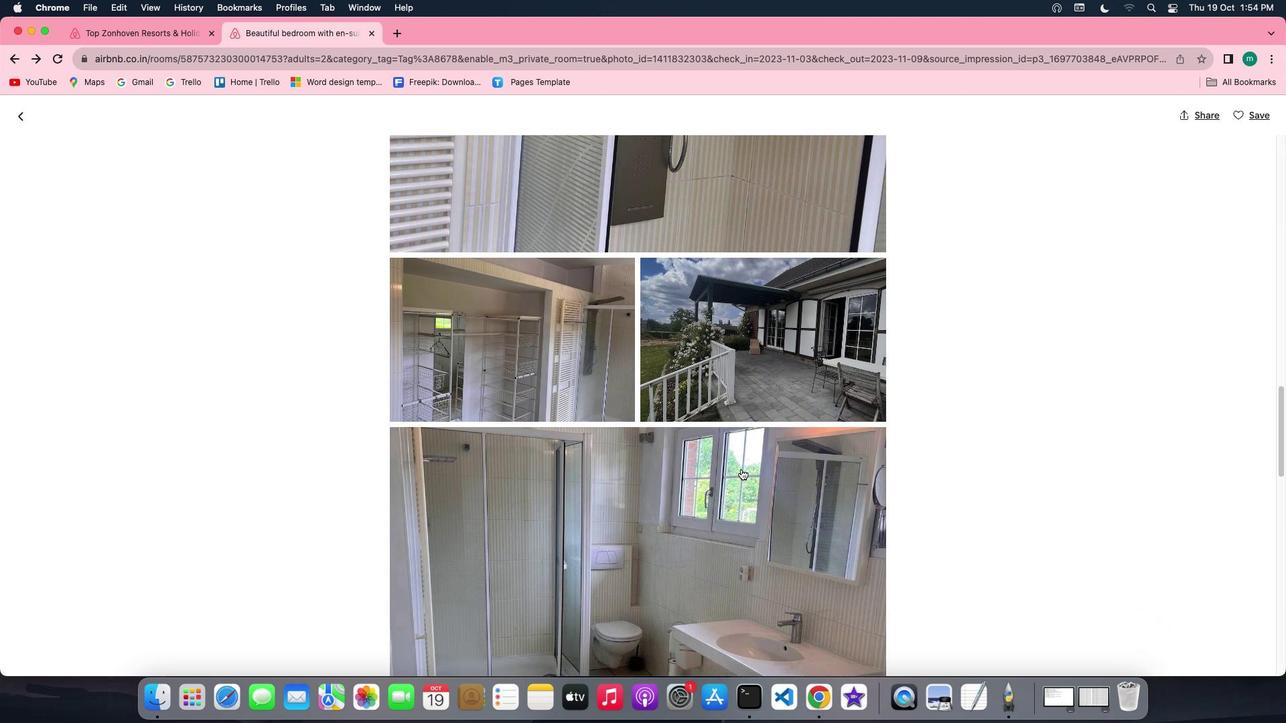 
Action: Mouse scrolled (742, 469) with delta (0, 0)
Screenshot: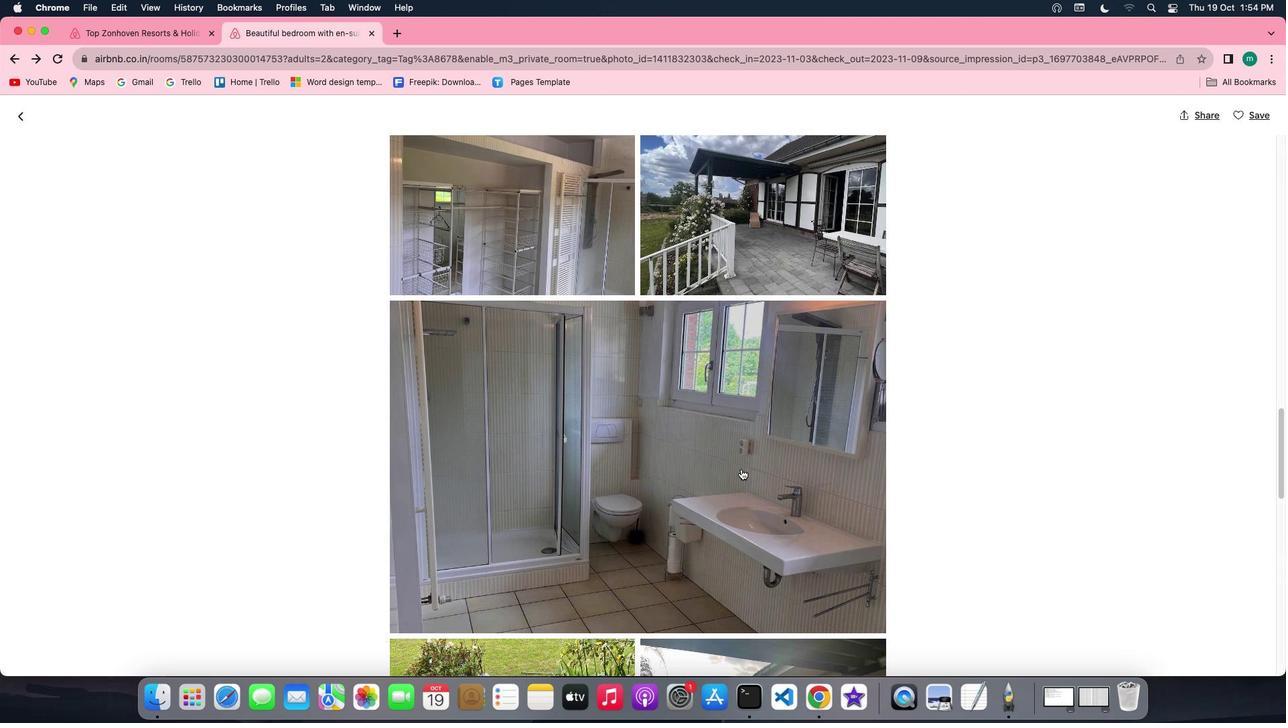 
Action: Mouse scrolled (742, 469) with delta (0, 0)
Screenshot: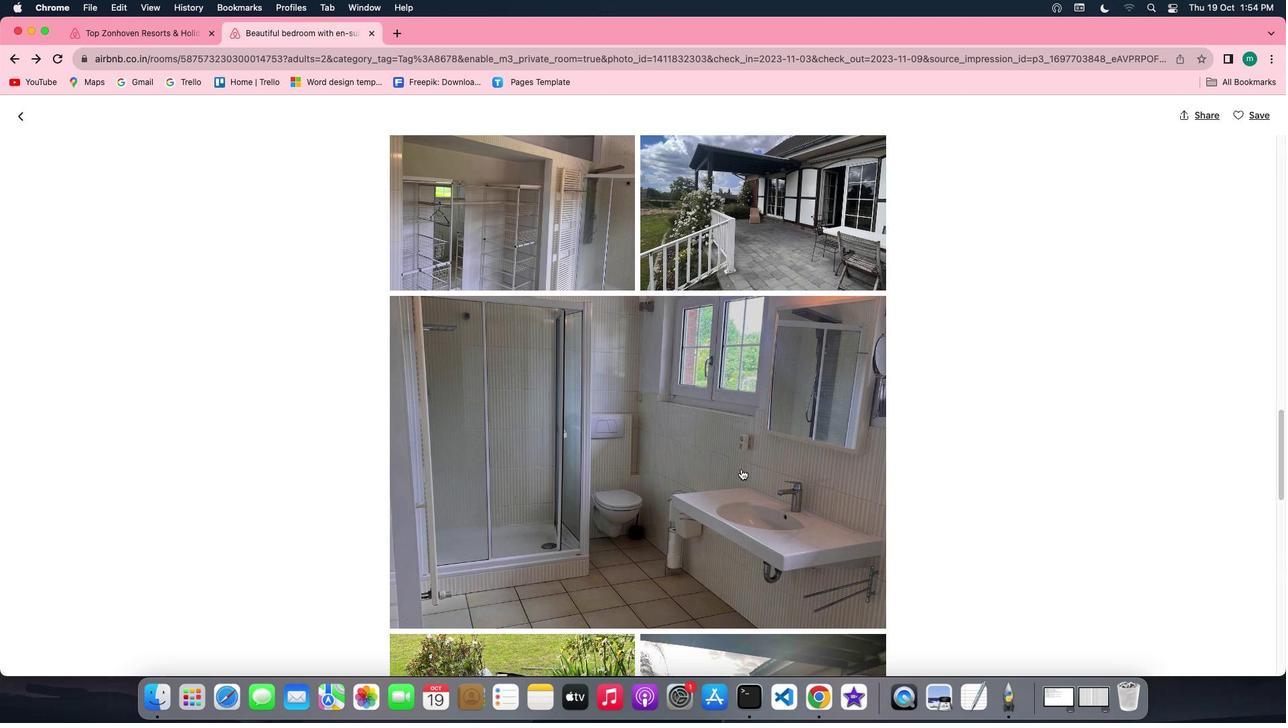
Action: Mouse scrolled (742, 469) with delta (0, 0)
Screenshot: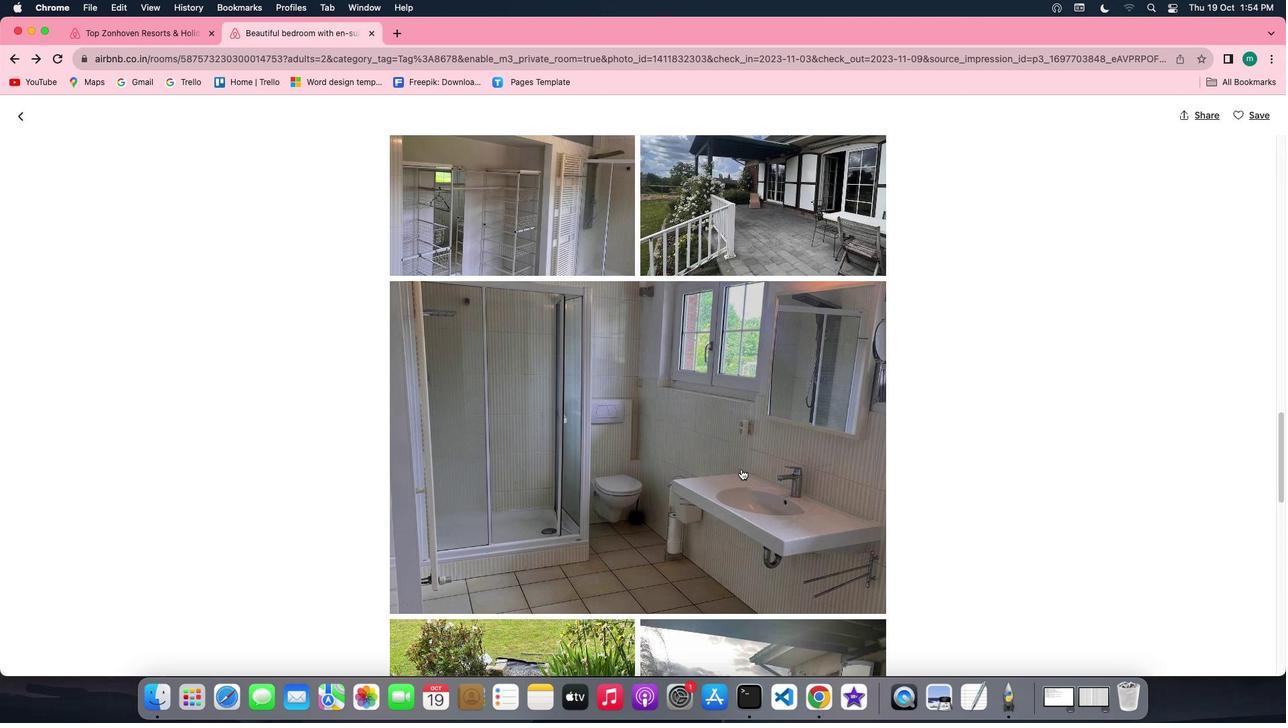 
Action: Mouse scrolled (742, 469) with delta (0, 0)
Screenshot: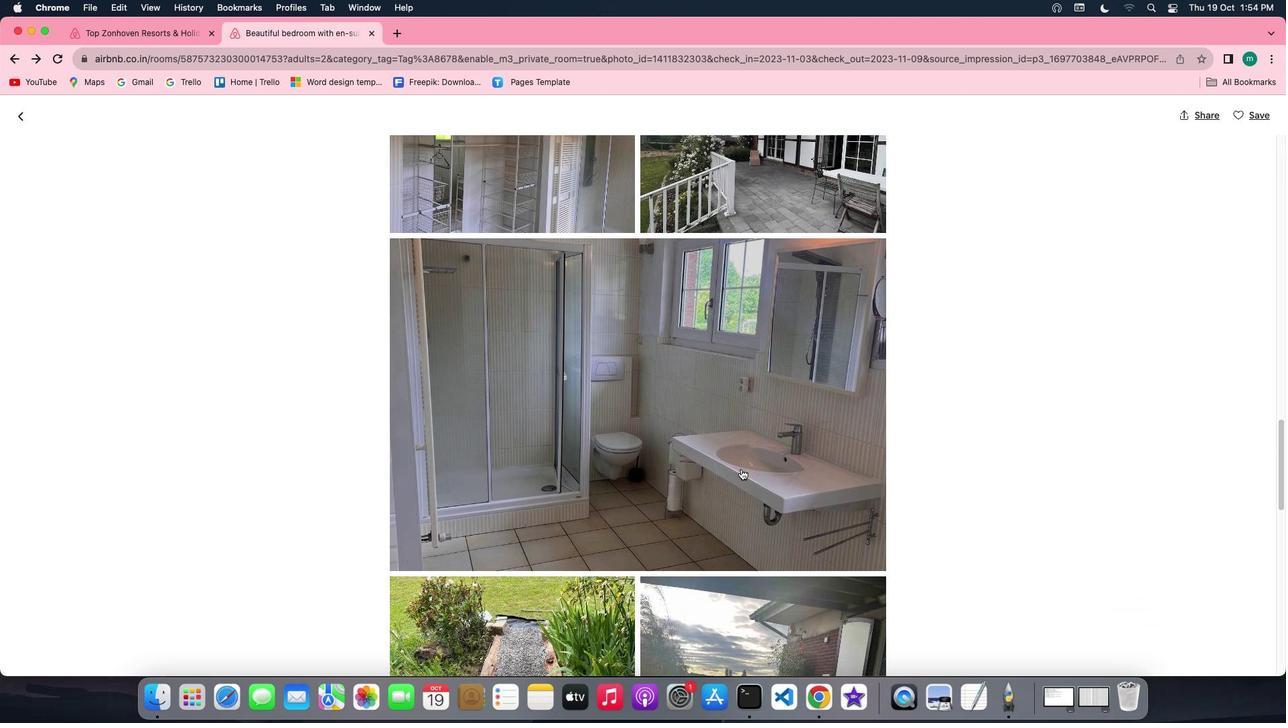 
Action: Mouse scrolled (742, 469) with delta (0, 0)
Screenshot: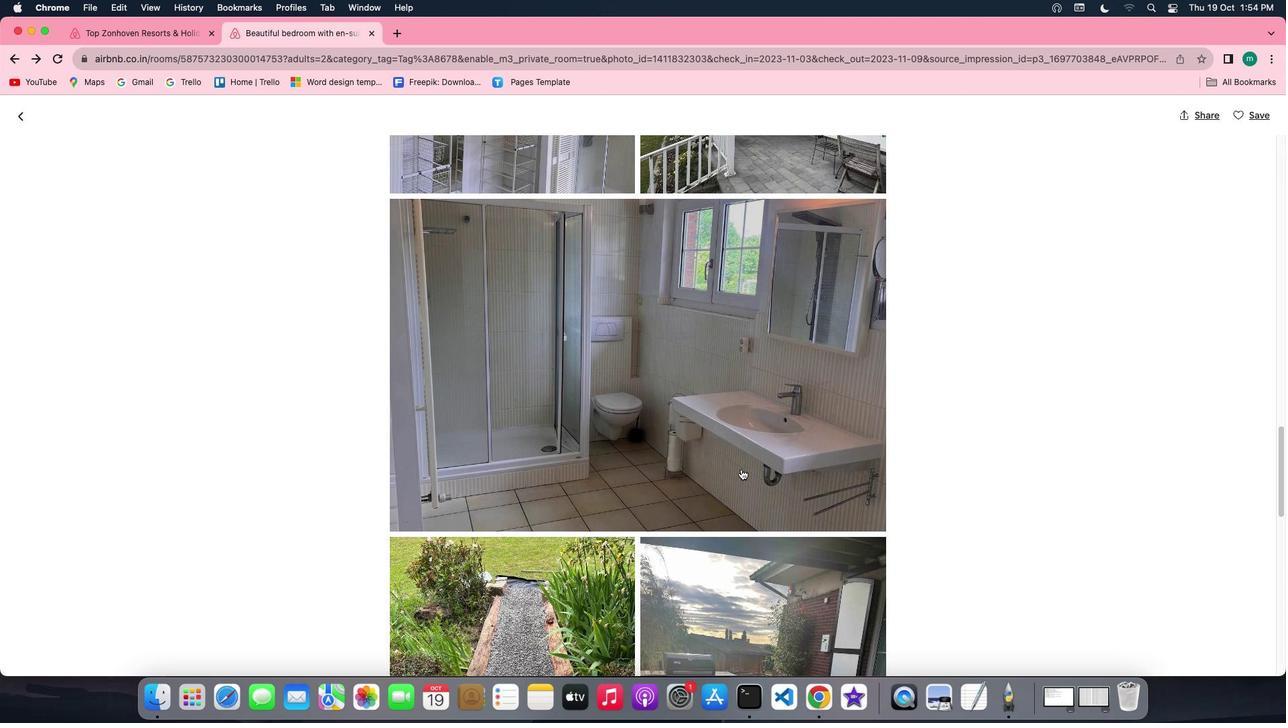
Action: Mouse scrolled (742, 469) with delta (0, 0)
Screenshot: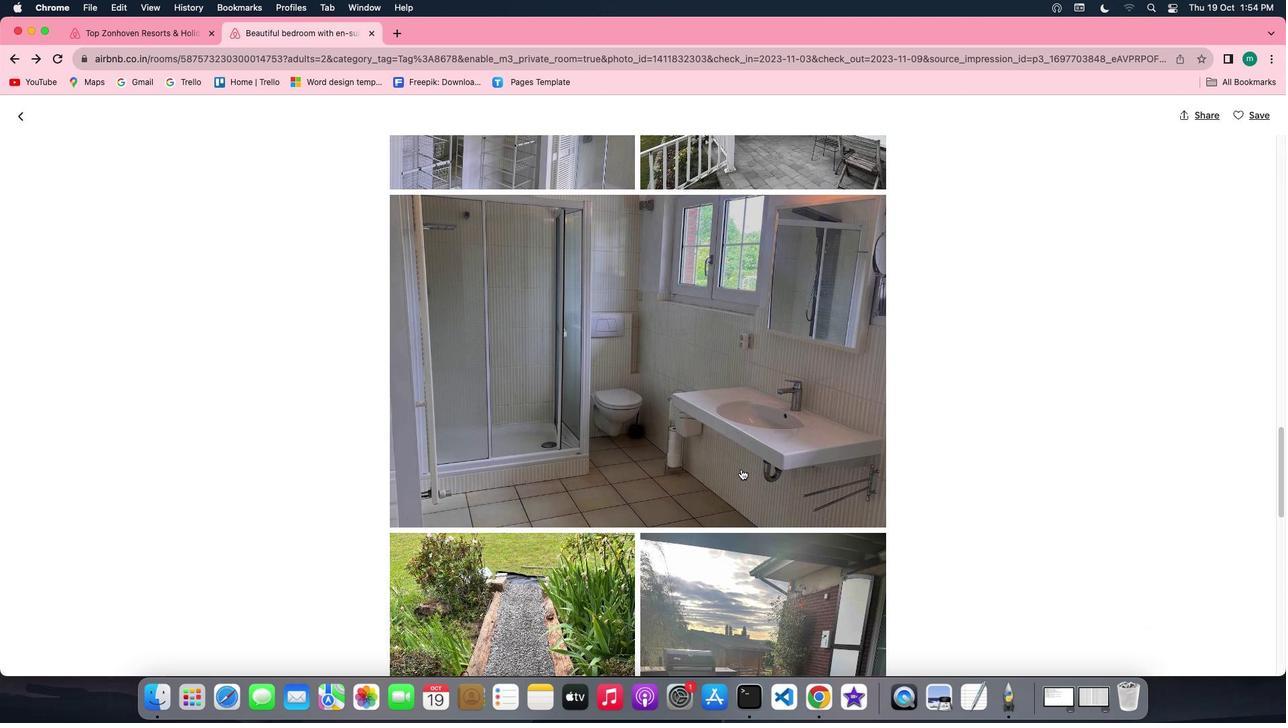 
Action: Mouse scrolled (742, 469) with delta (0, 0)
Screenshot: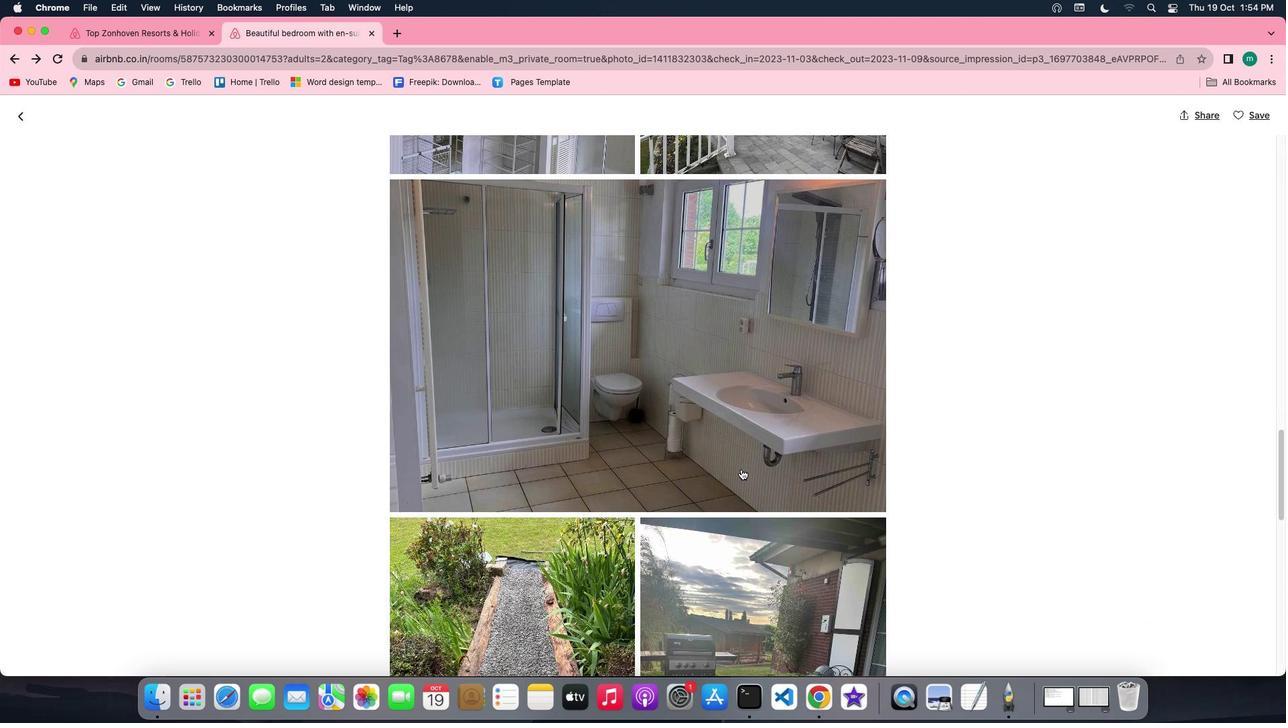 
Action: Mouse scrolled (742, 469) with delta (0, 0)
Screenshot: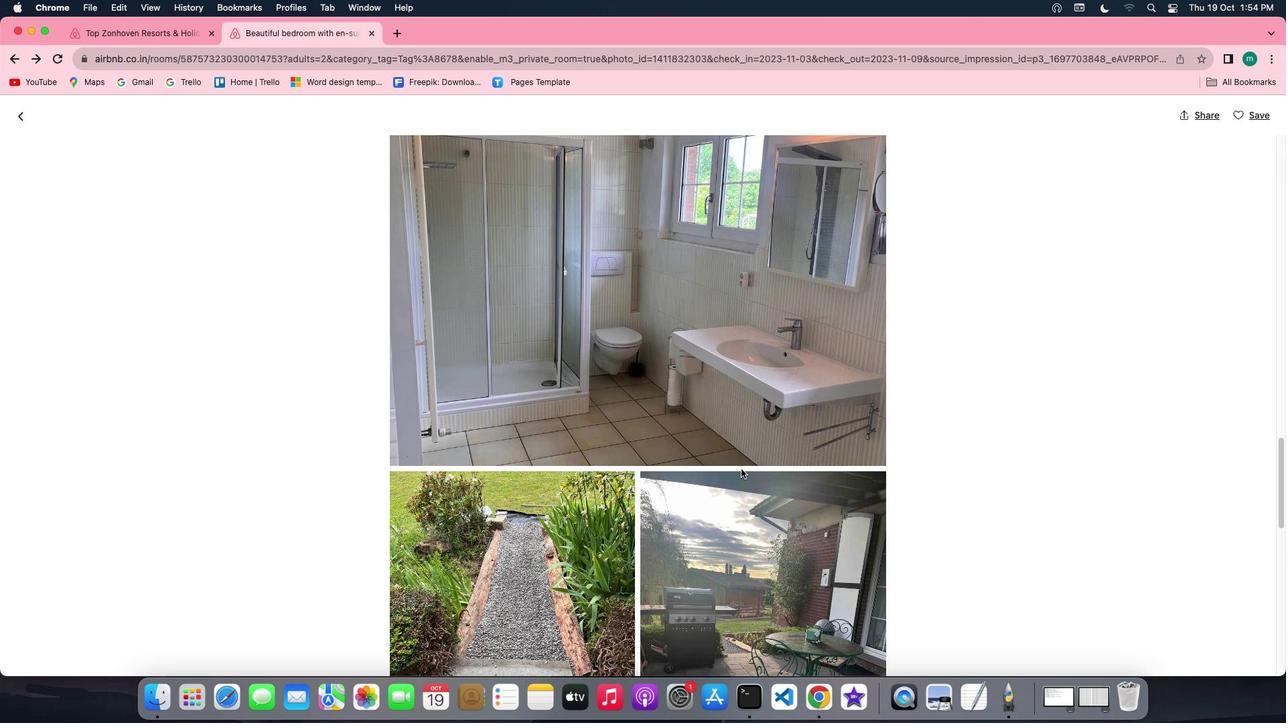 
Action: Mouse scrolled (742, 469) with delta (0, 0)
Screenshot: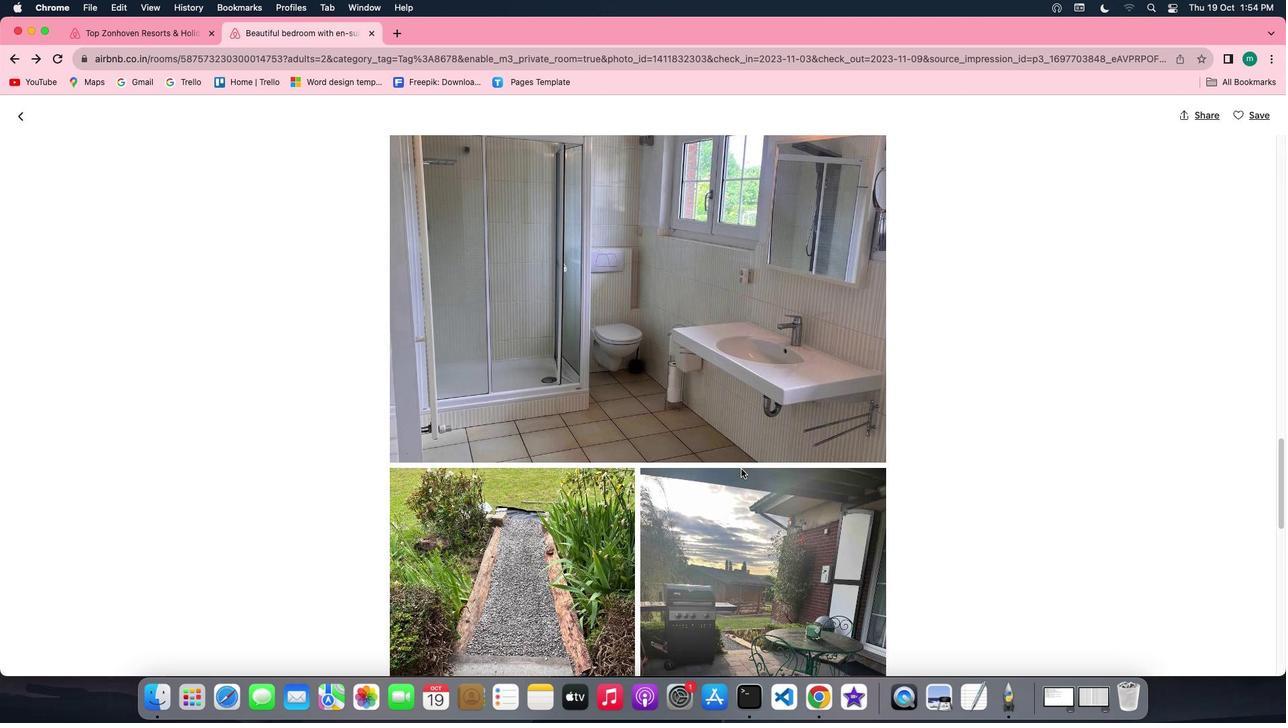
Action: Mouse scrolled (742, 469) with delta (0, 0)
Screenshot: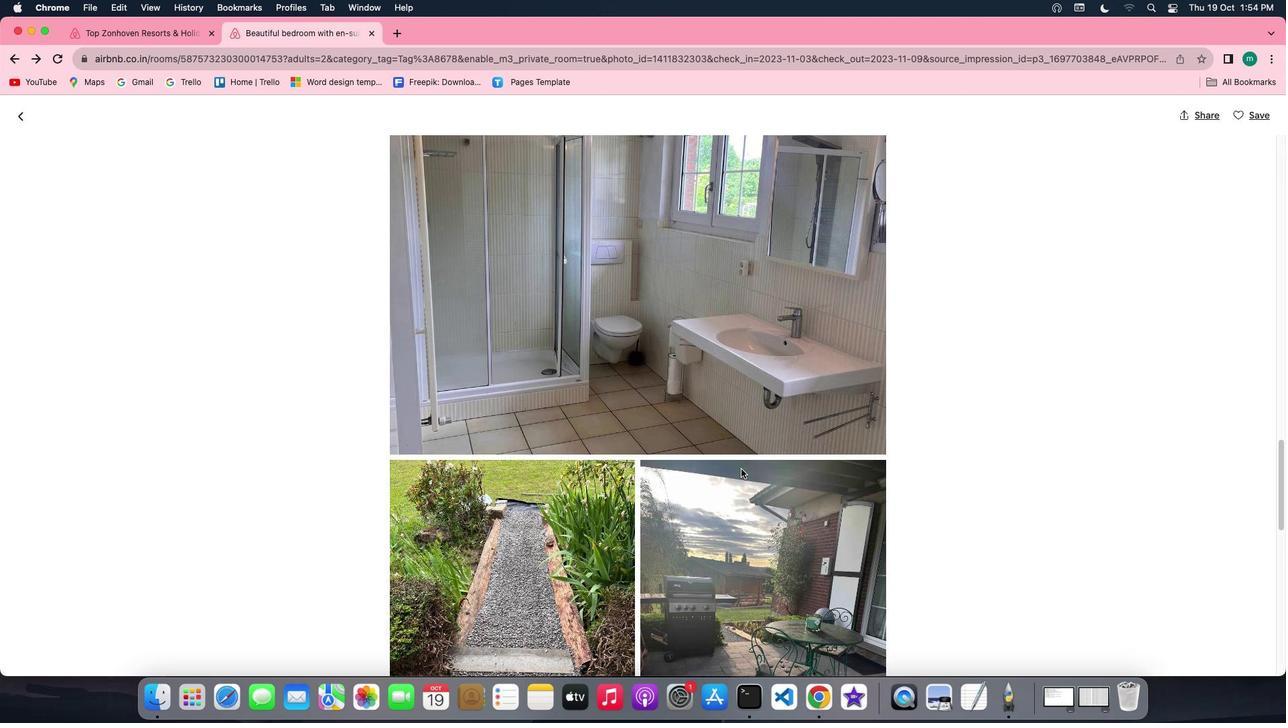 
Action: Mouse scrolled (742, 469) with delta (0, 0)
Screenshot: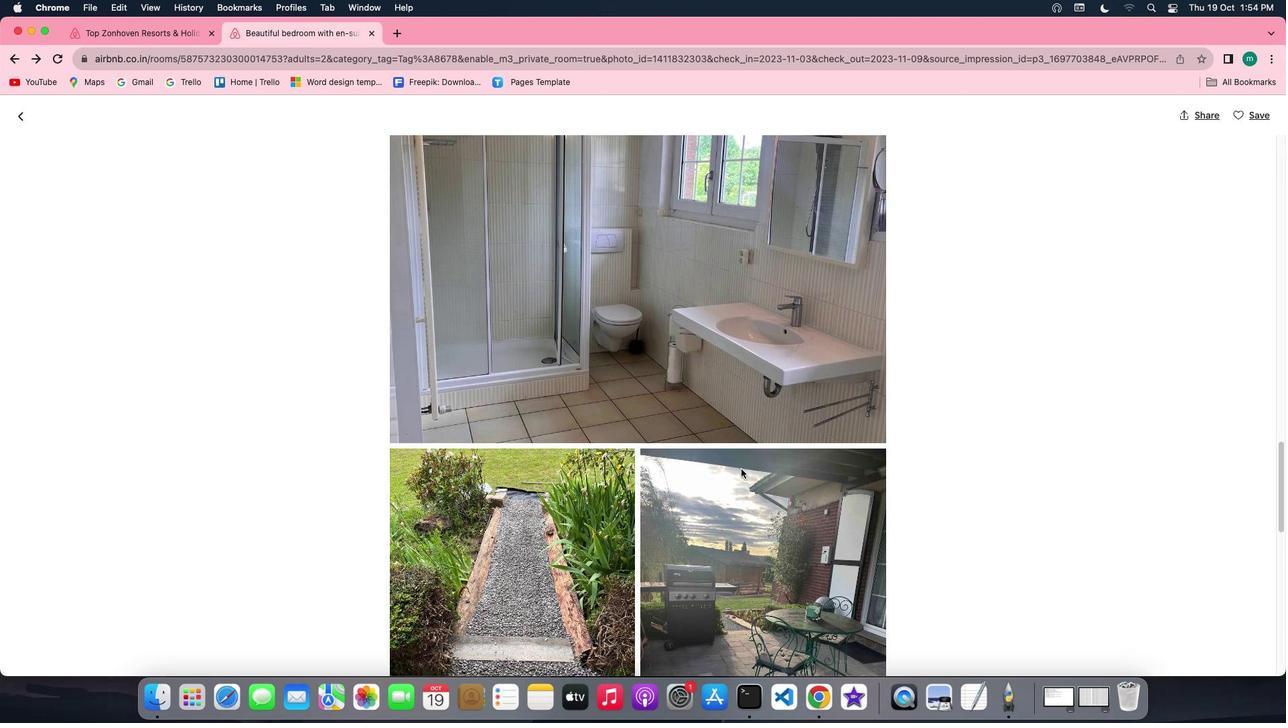 
Action: Mouse scrolled (742, 469) with delta (0, -1)
Screenshot: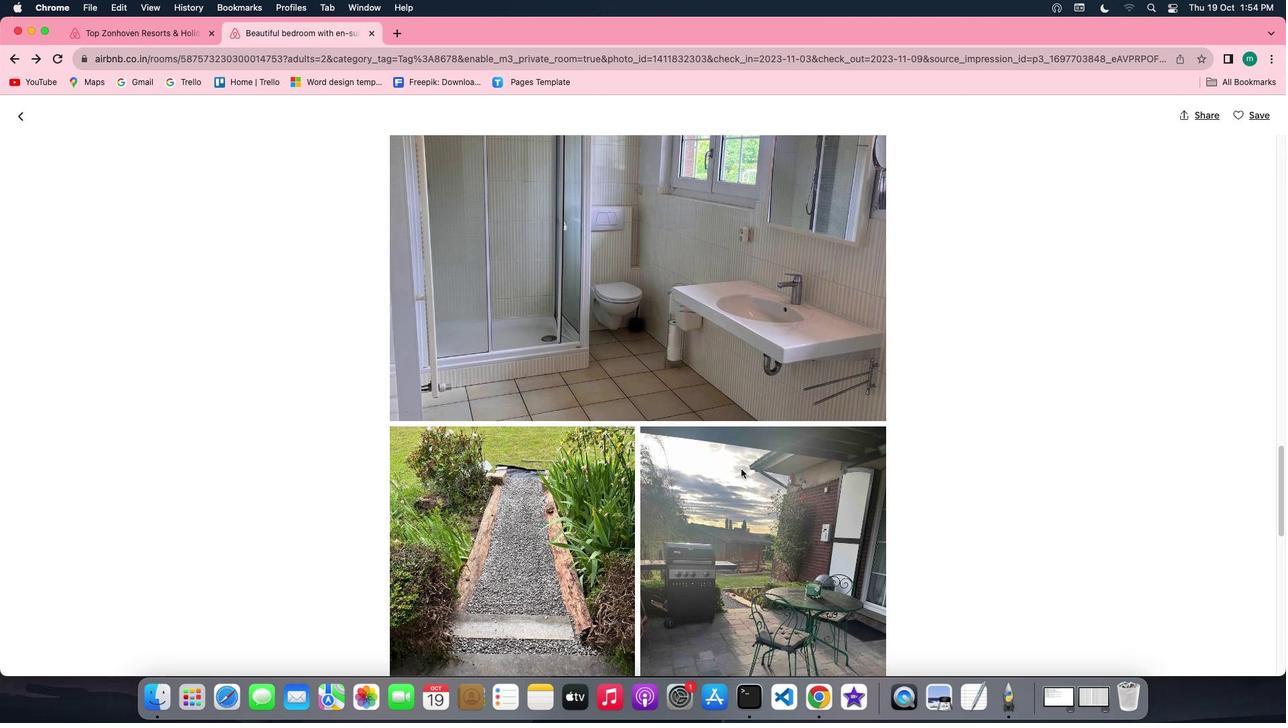 
Action: Mouse scrolled (742, 469) with delta (0, 0)
Screenshot: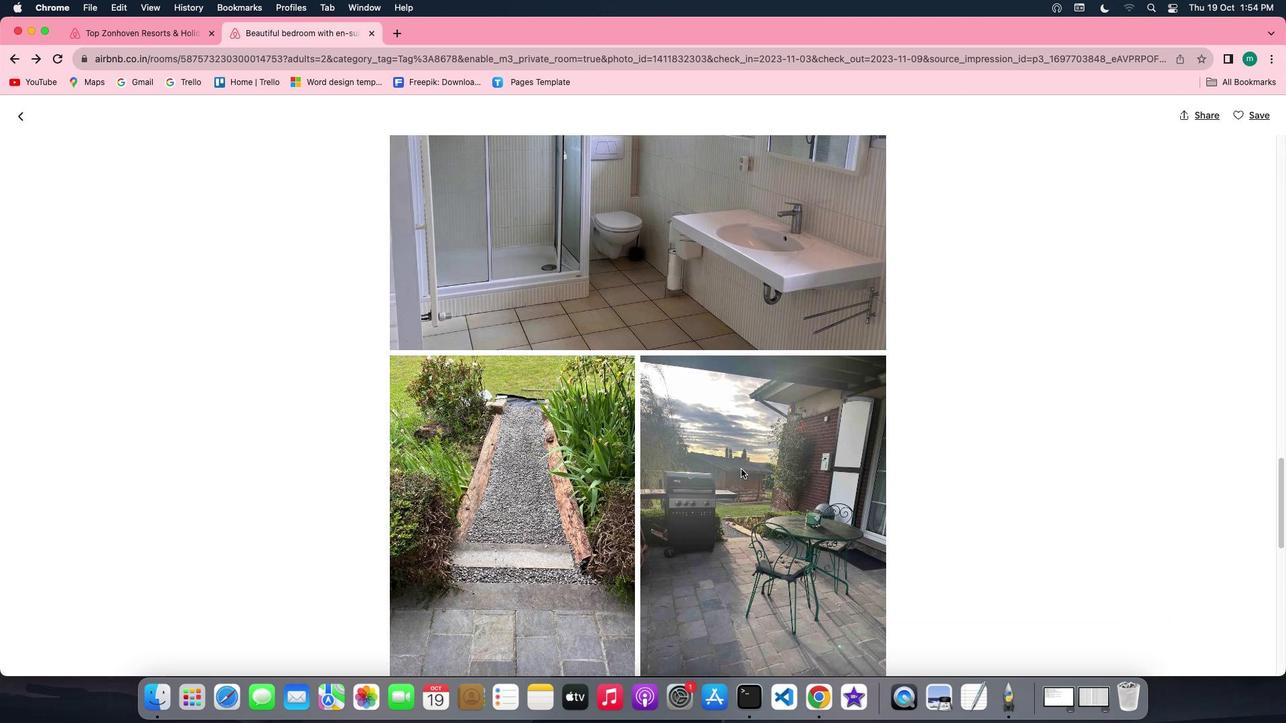 
Action: Mouse scrolled (742, 469) with delta (0, 0)
Screenshot: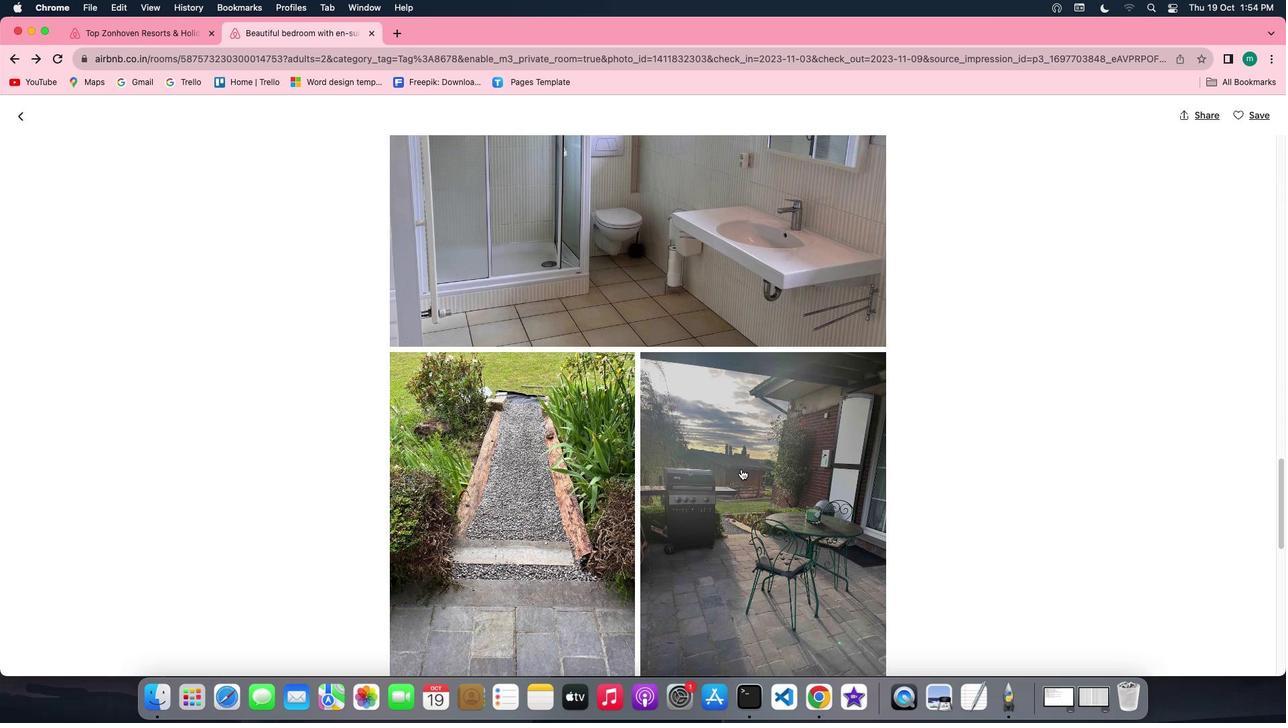 
Action: Mouse scrolled (742, 469) with delta (0, 0)
Screenshot: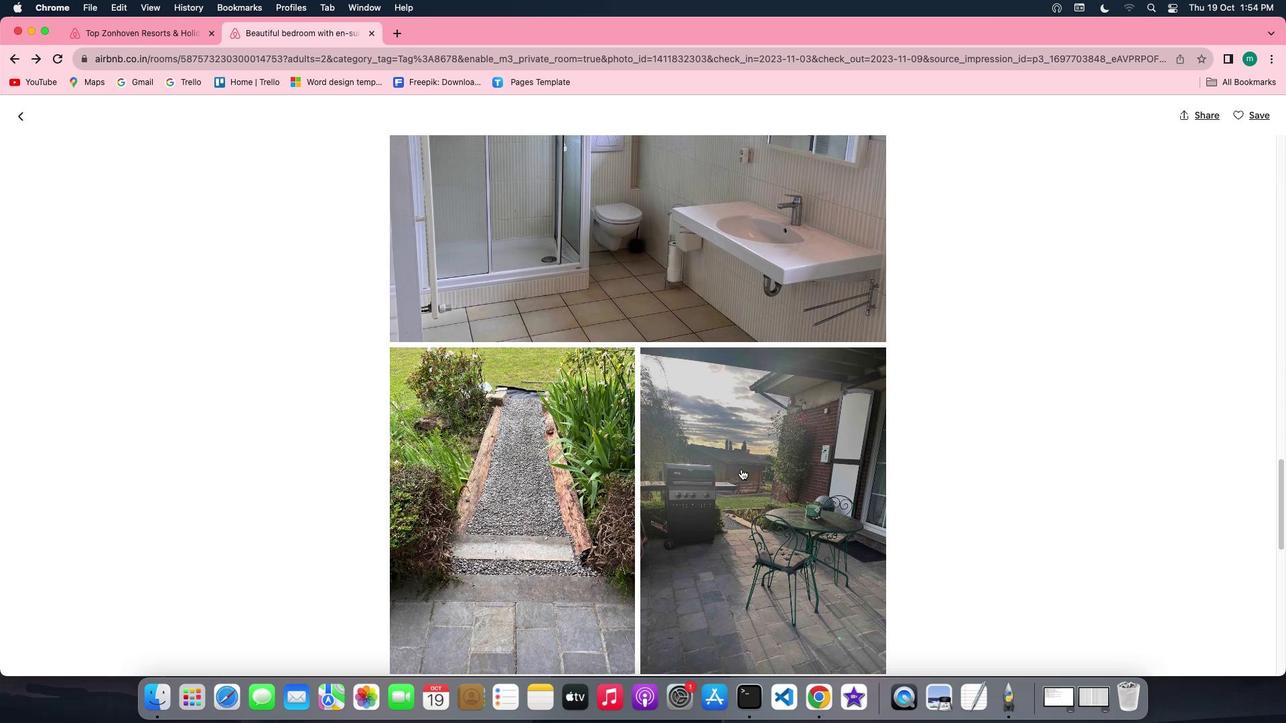 
Action: Mouse scrolled (742, 469) with delta (0, 0)
Screenshot: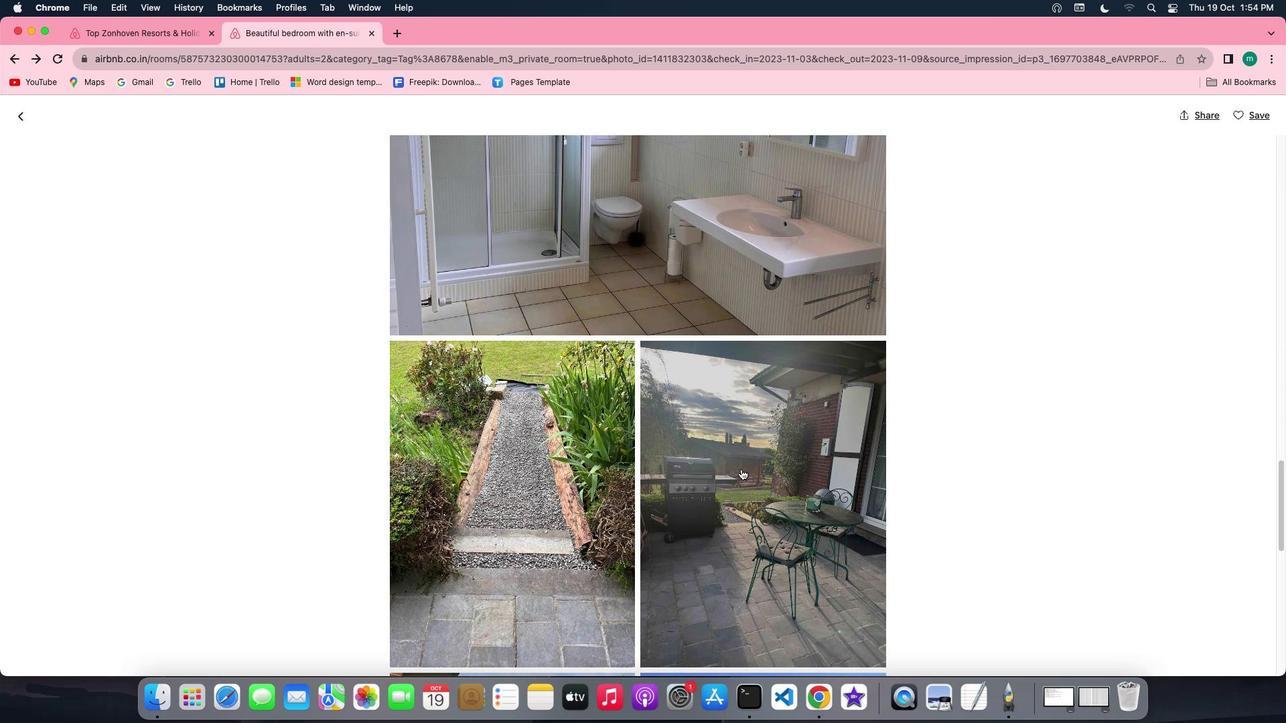 
Action: Mouse scrolled (742, 469) with delta (0, -1)
Screenshot: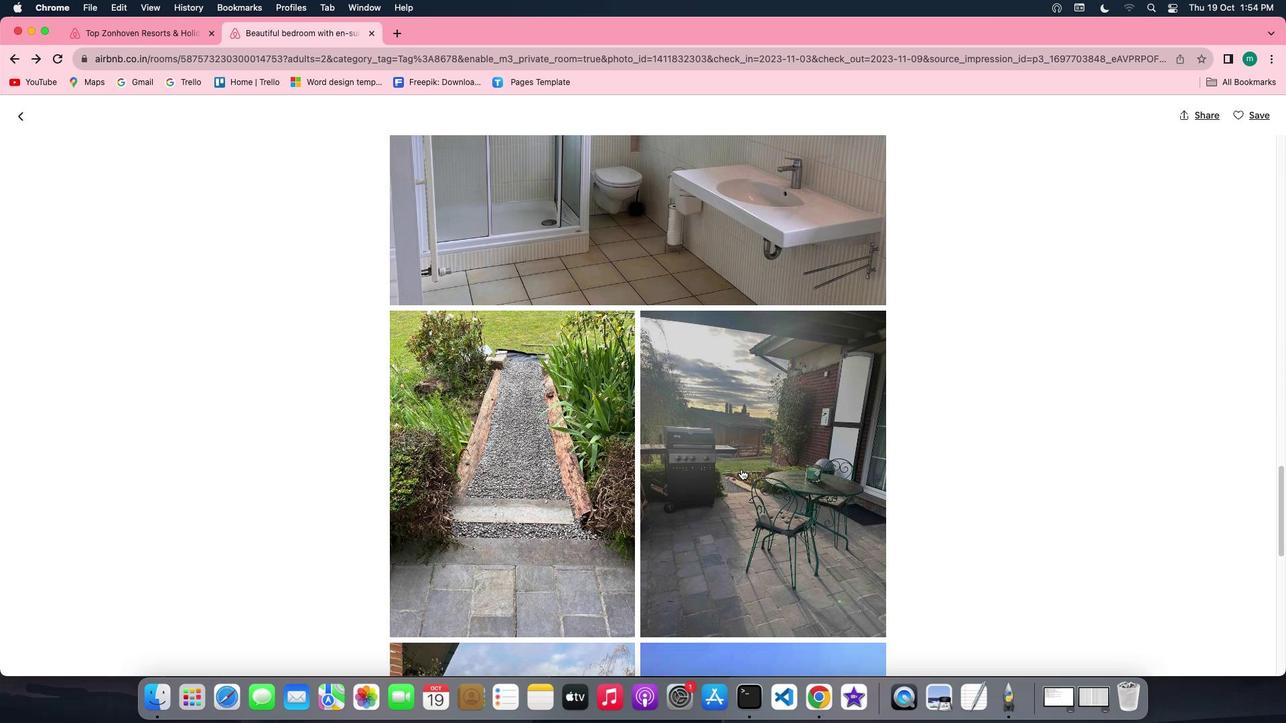 
Action: Mouse scrolled (742, 469) with delta (0, -1)
Screenshot: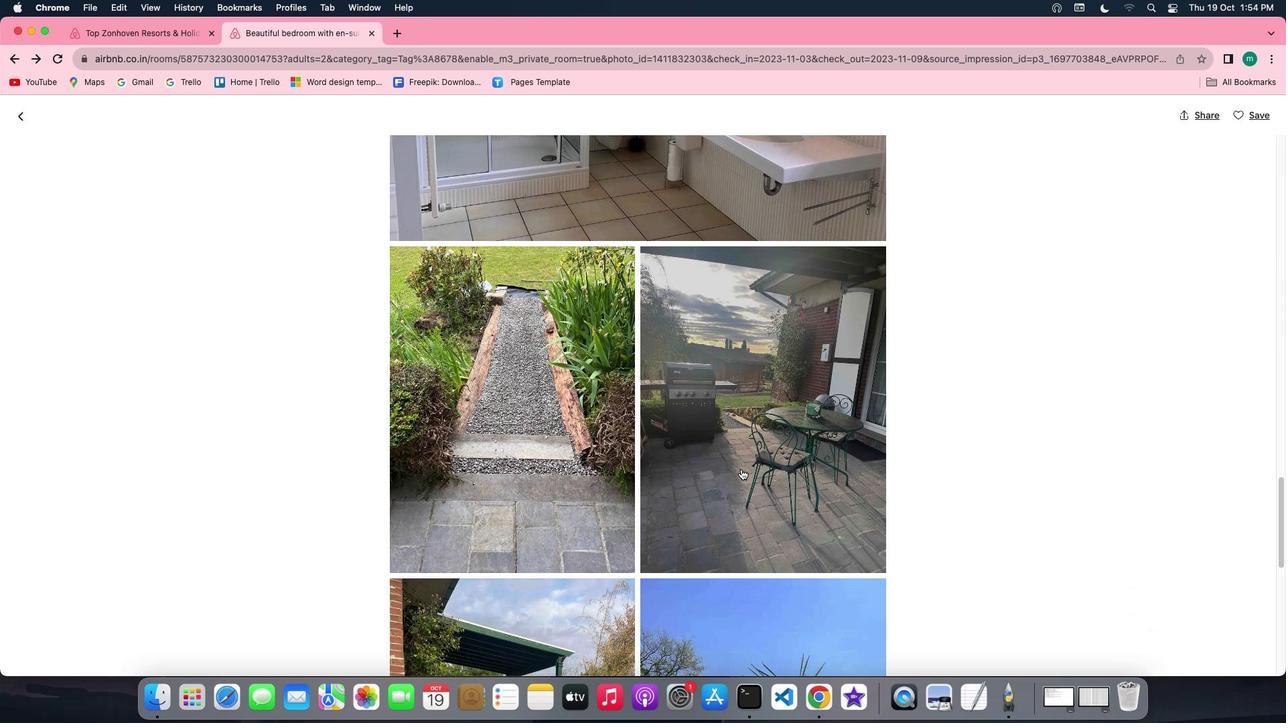
Action: Mouse scrolled (742, 469) with delta (0, 0)
Screenshot: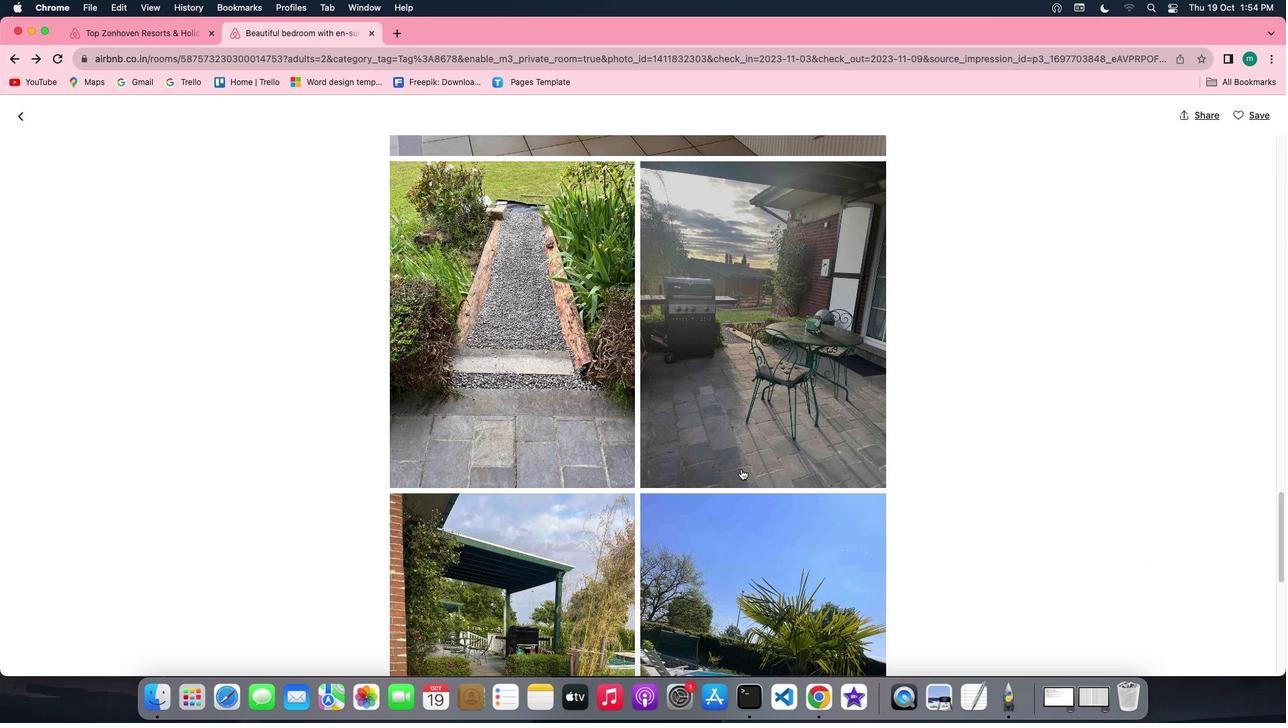 
Action: Mouse scrolled (742, 469) with delta (0, 0)
Screenshot: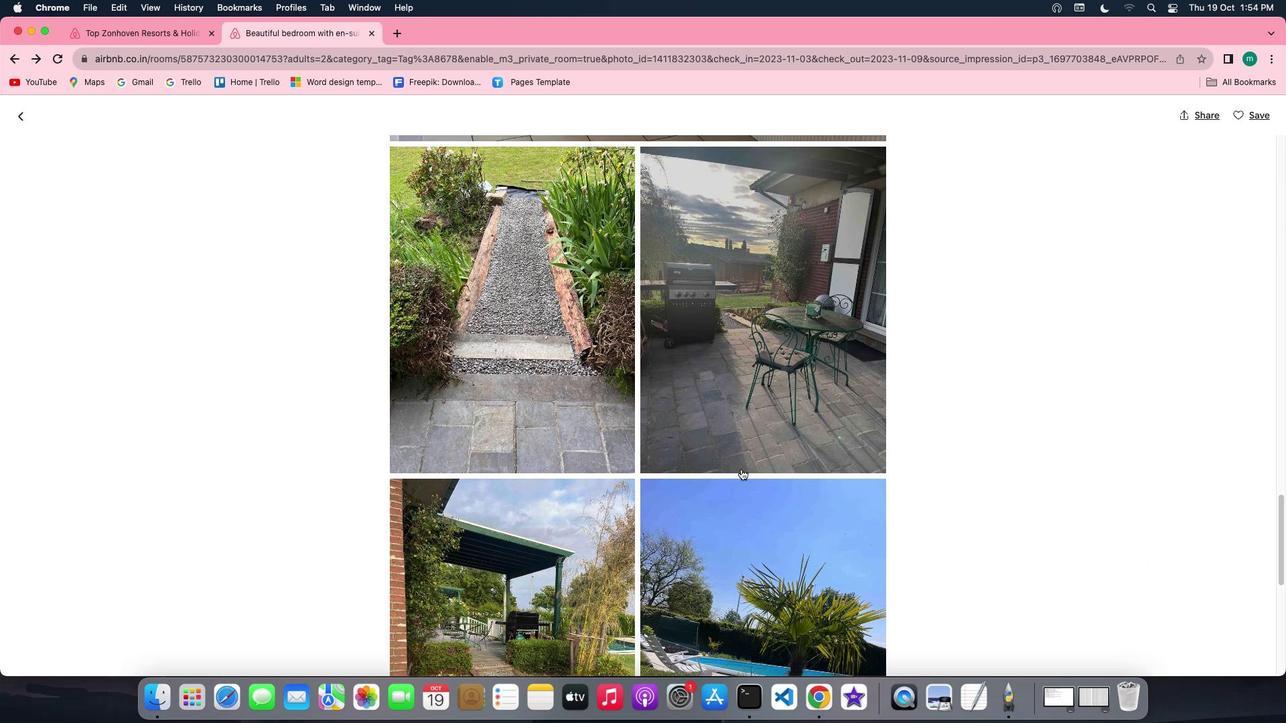 
Action: Mouse scrolled (742, 469) with delta (0, -2)
Screenshot: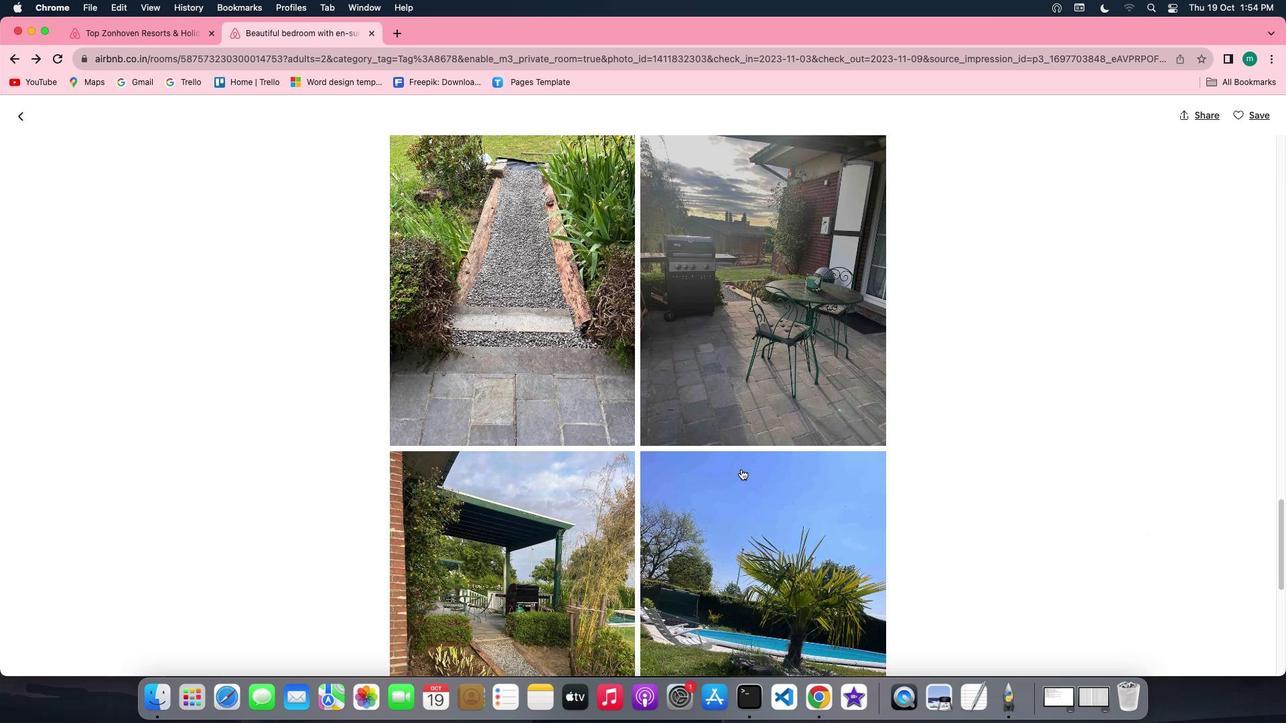 
Action: Mouse scrolled (742, 469) with delta (0, -2)
Screenshot: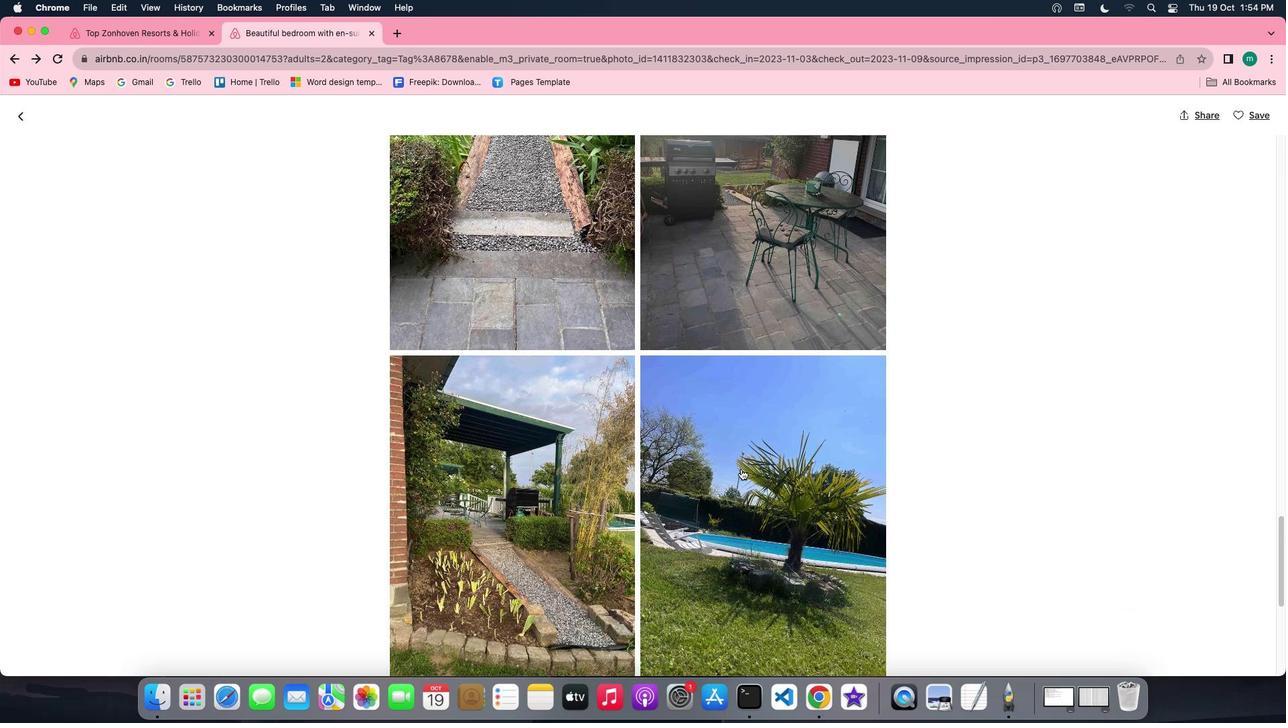 
Action: Mouse scrolled (742, 469) with delta (0, 0)
Screenshot: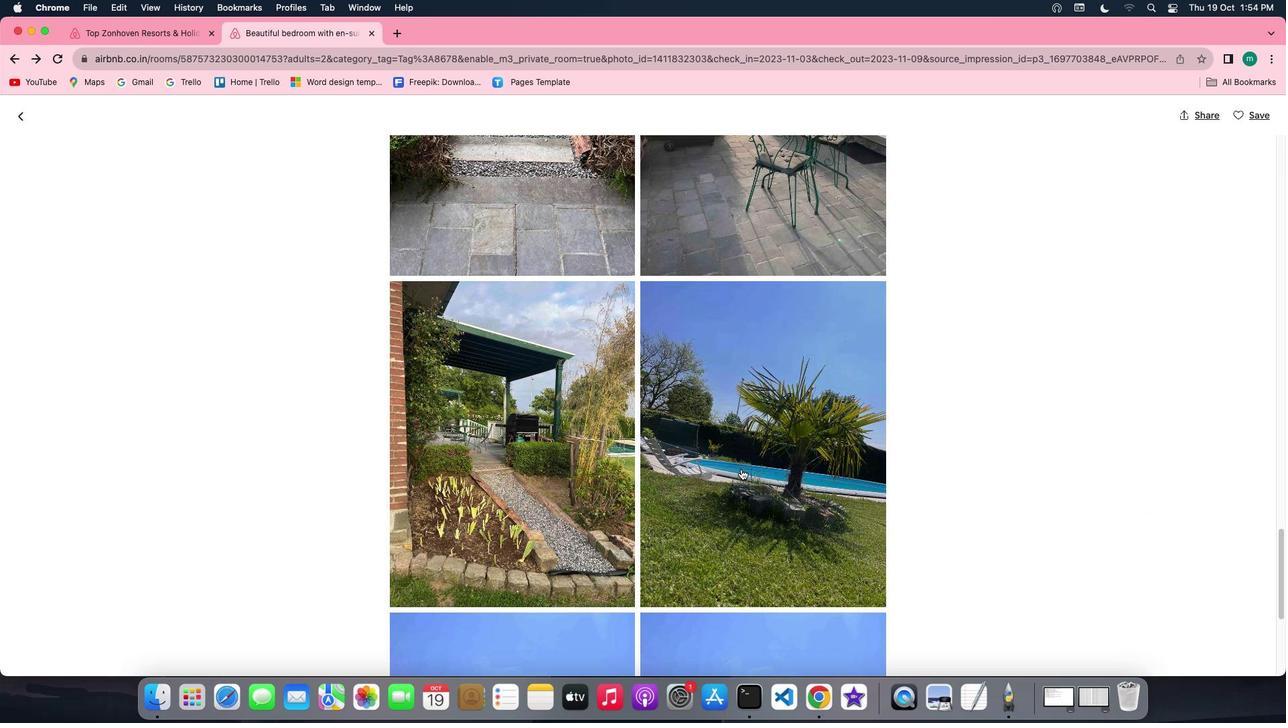 
Action: Mouse scrolled (742, 469) with delta (0, 0)
Screenshot: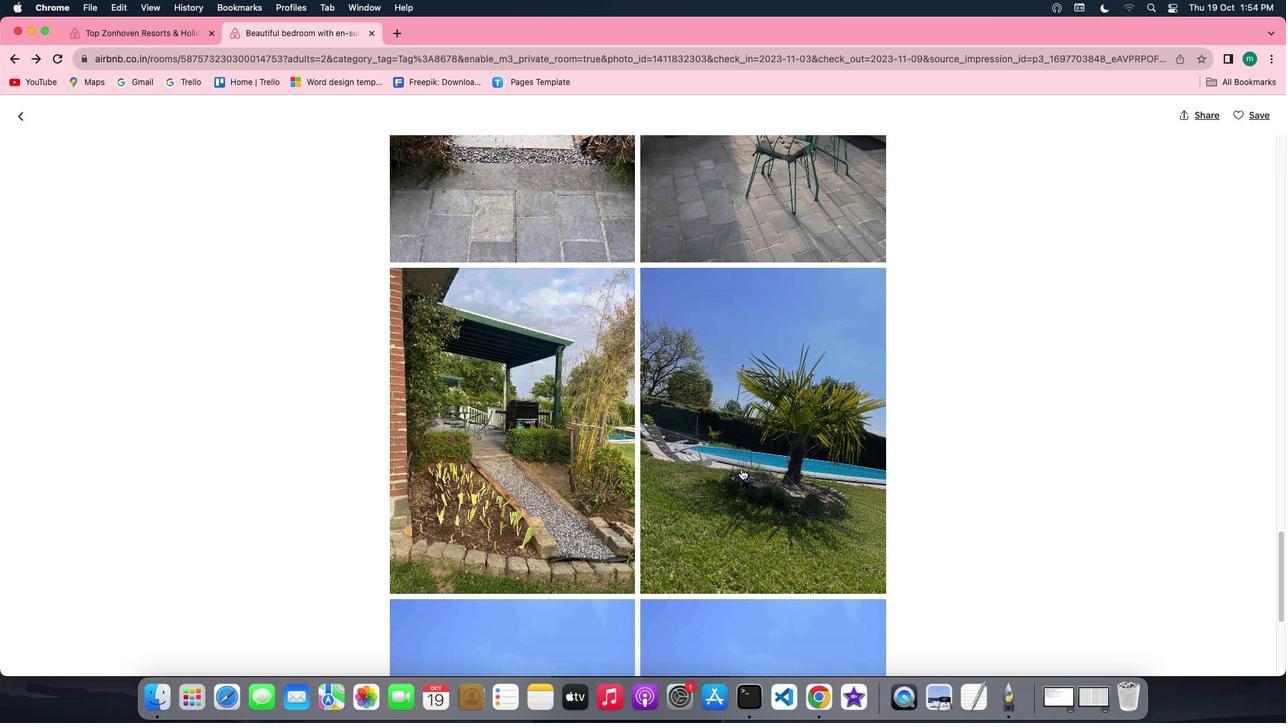 
Action: Mouse scrolled (742, 469) with delta (0, -2)
Screenshot: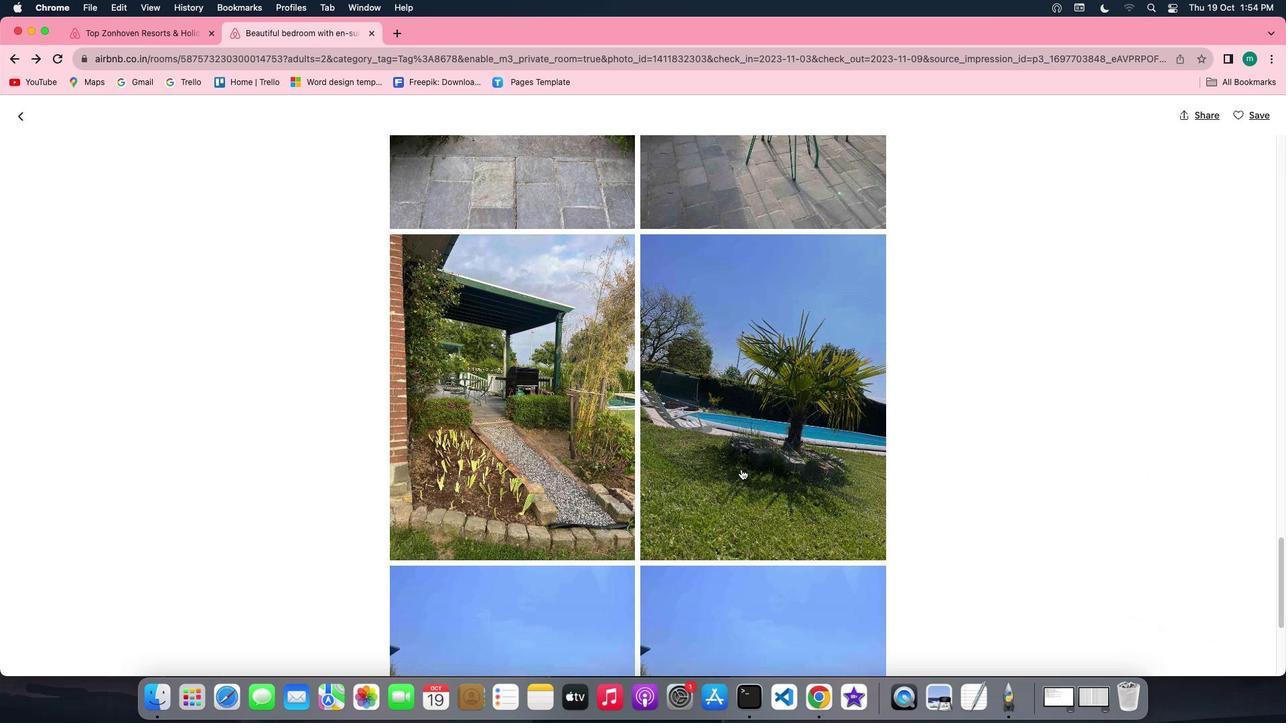 
Action: Mouse scrolled (742, 469) with delta (0, -2)
Screenshot: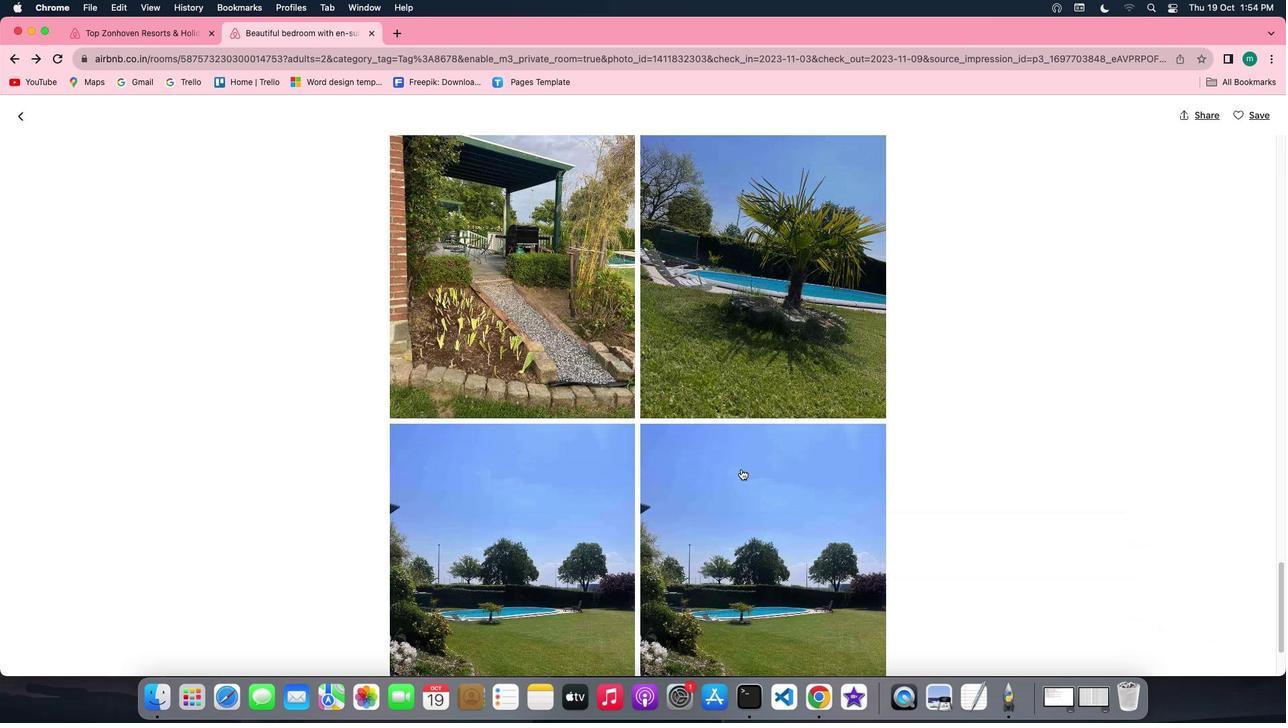 
Action: Mouse scrolled (742, 469) with delta (0, -2)
Screenshot: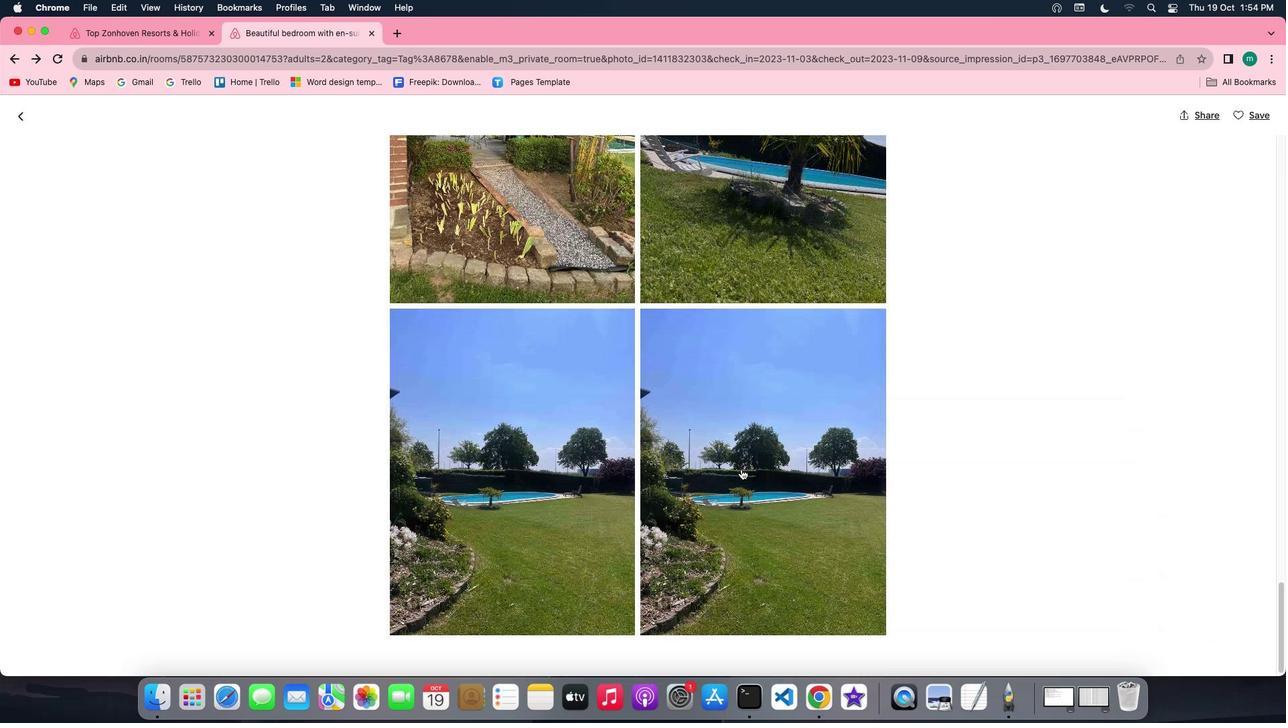 
Action: Mouse scrolled (742, 469) with delta (0, 0)
Screenshot: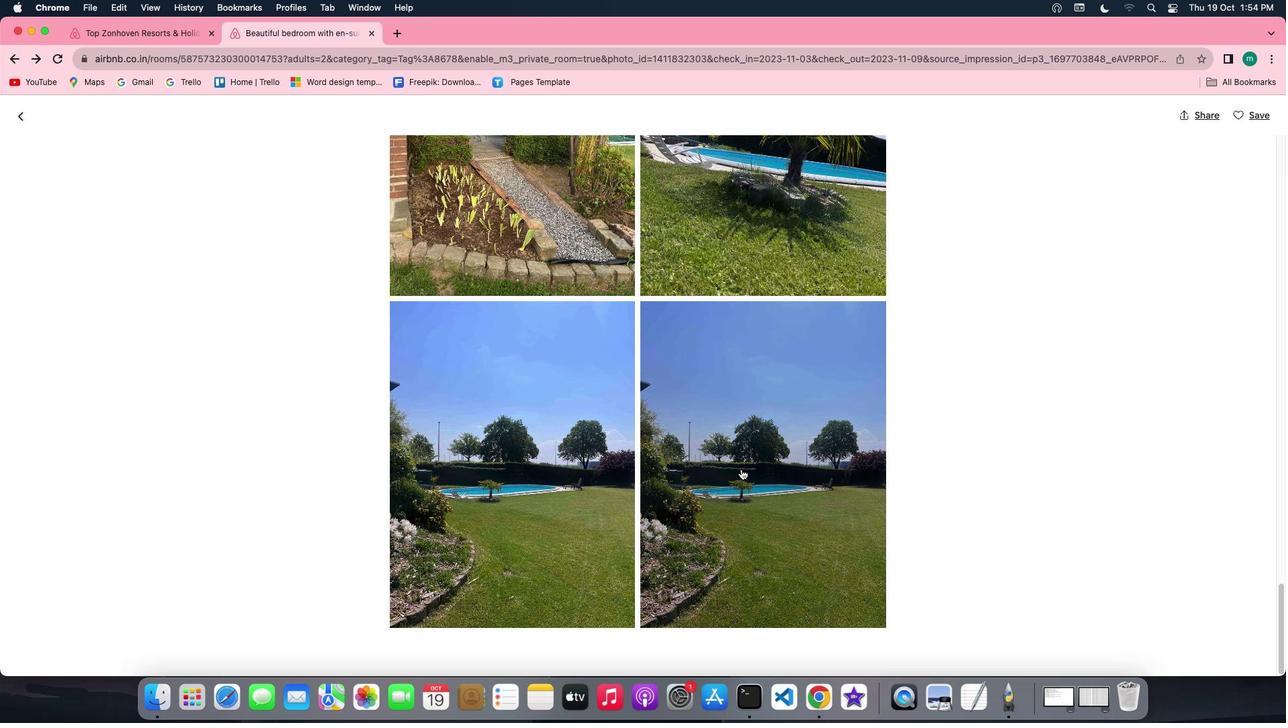 
Action: Mouse scrolled (742, 469) with delta (0, 0)
Screenshot: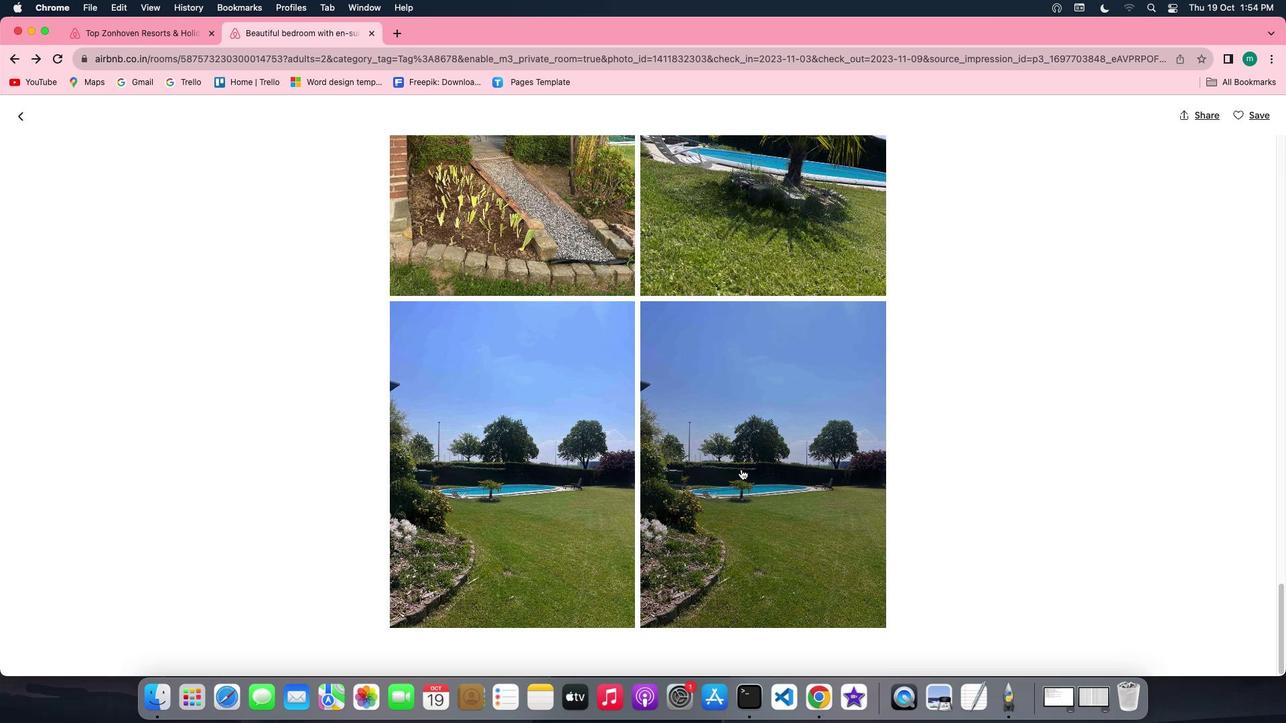 
Action: Mouse scrolled (742, 469) with delta (0, -1)
Screenshot: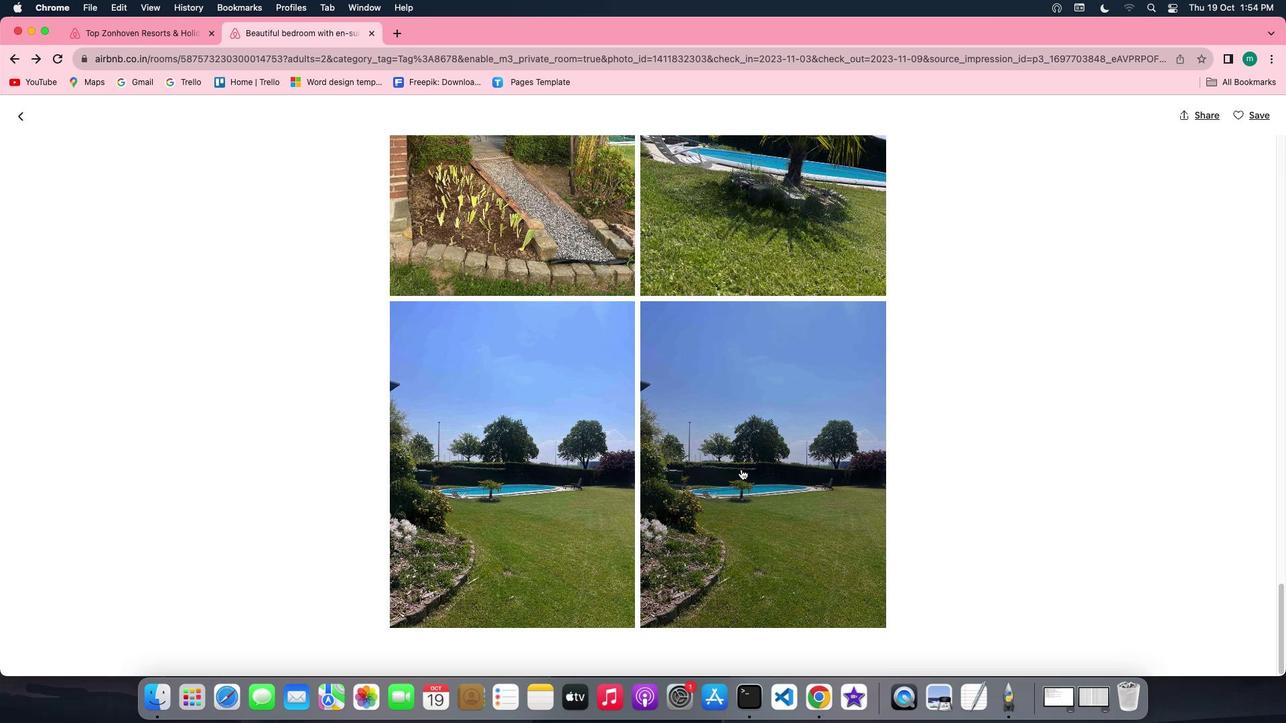 
Action: Mouse scrolled (742, 469) with delta (0, -2)
Screenshot: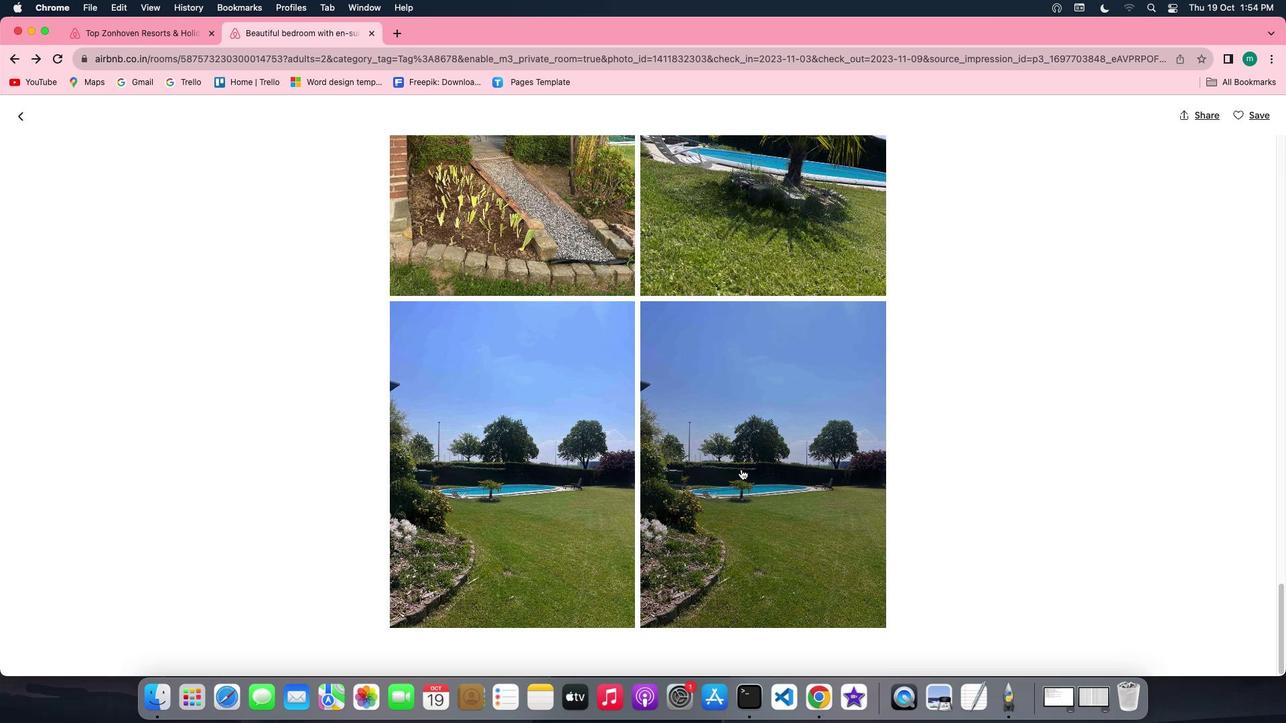 
Action: Mouse scrolled (742, 469) with delta (0, 0)
Screenshot: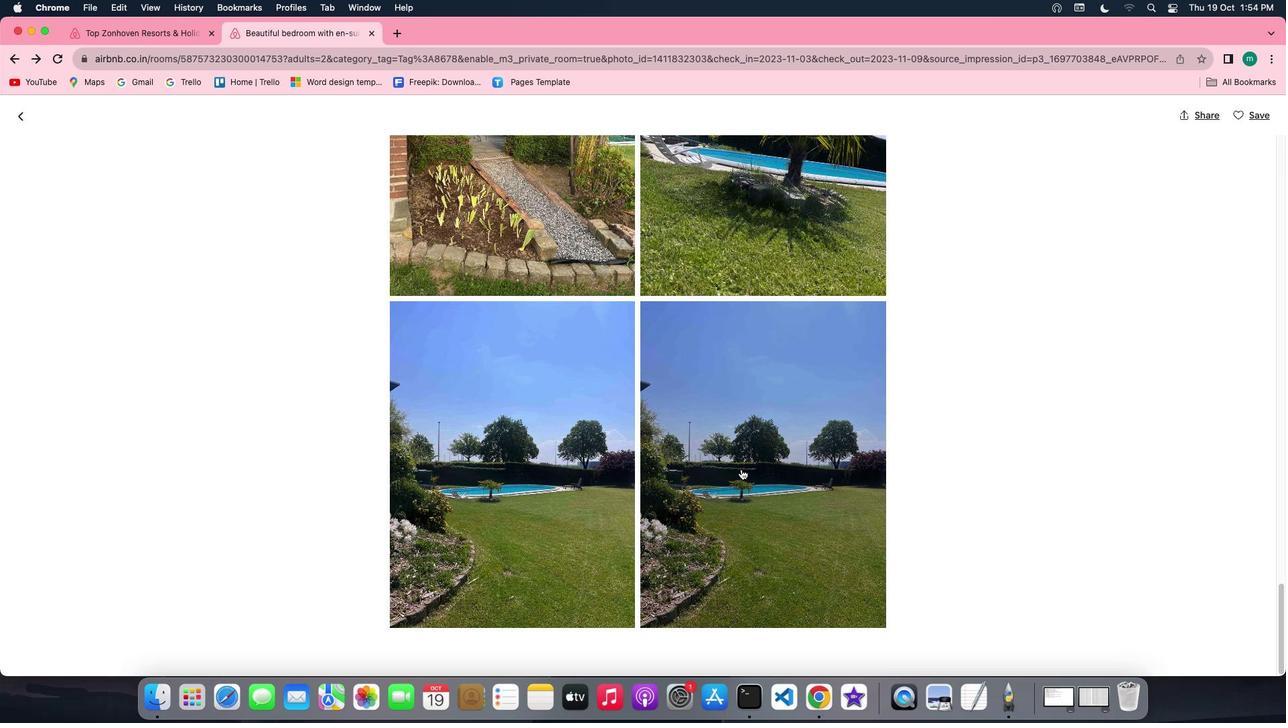 
Action: Mouse scrolled (742, 469) with delta (0, 0)
Screenshot: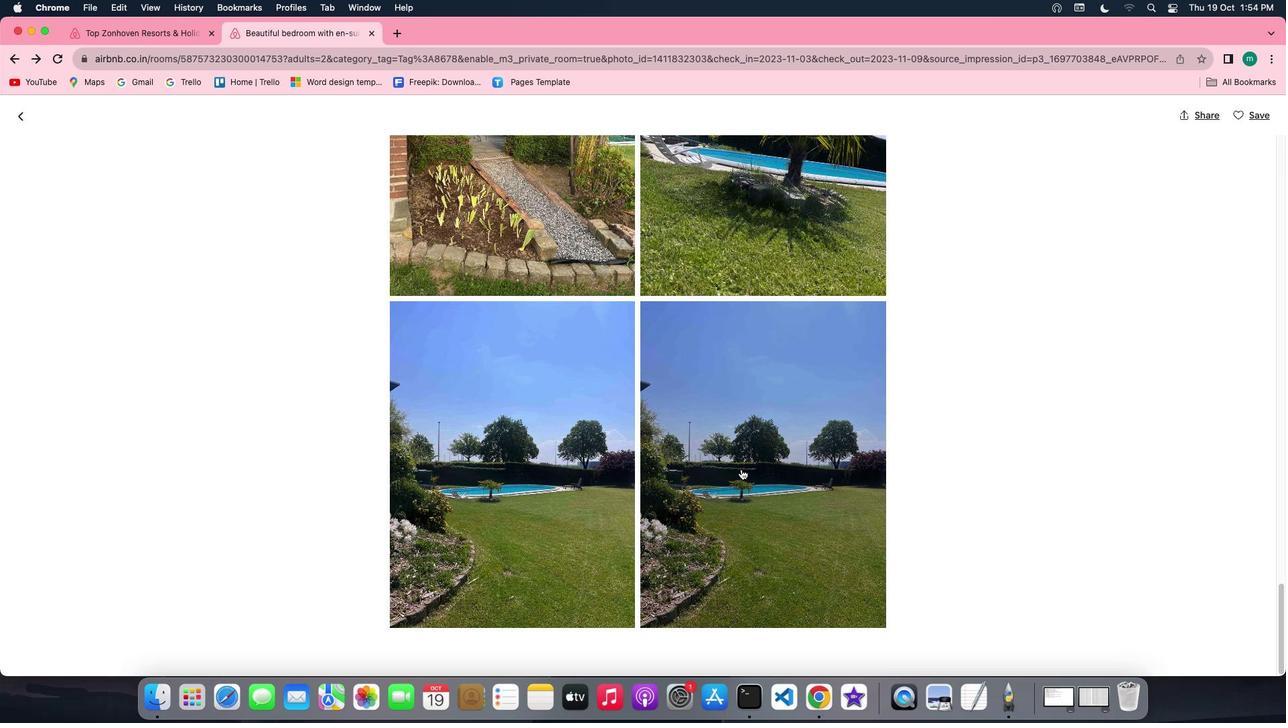 
Action: Mouse scrolled (742, 469) with delta (0, -1)
Screenshot: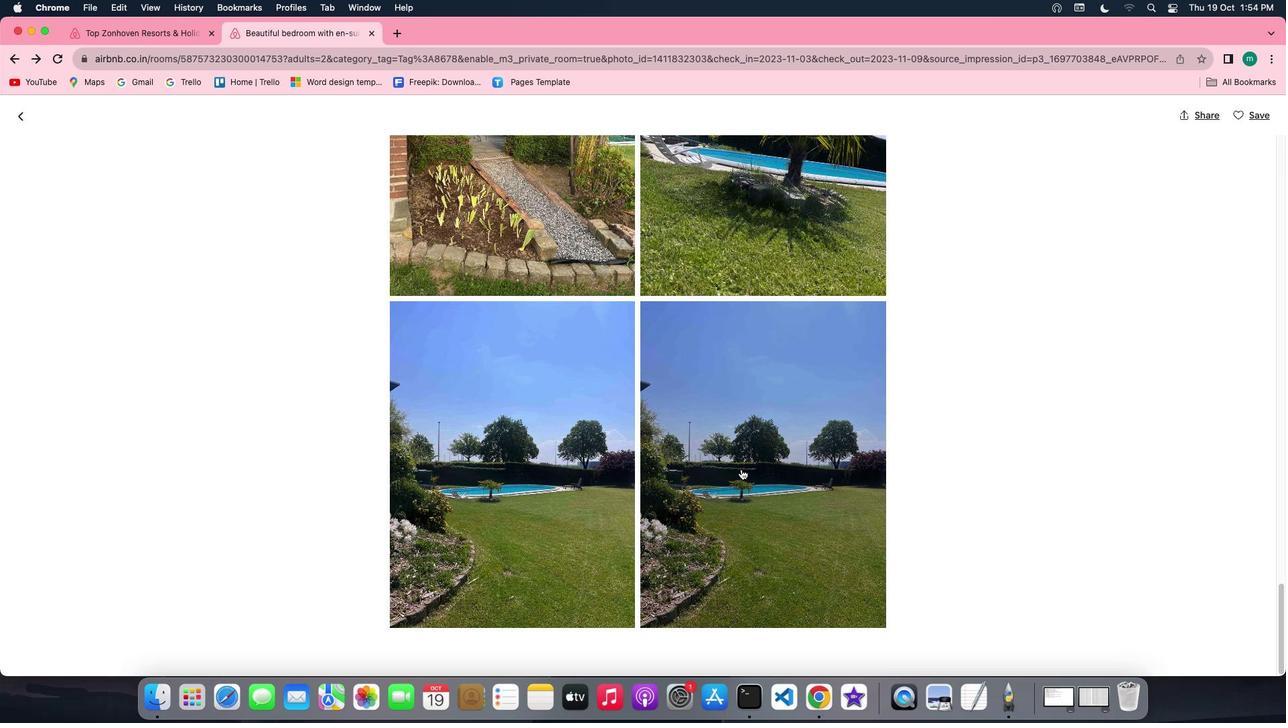 
Action: Mouse scrolled (742, 469) with delta (0, -2)
Screenshot: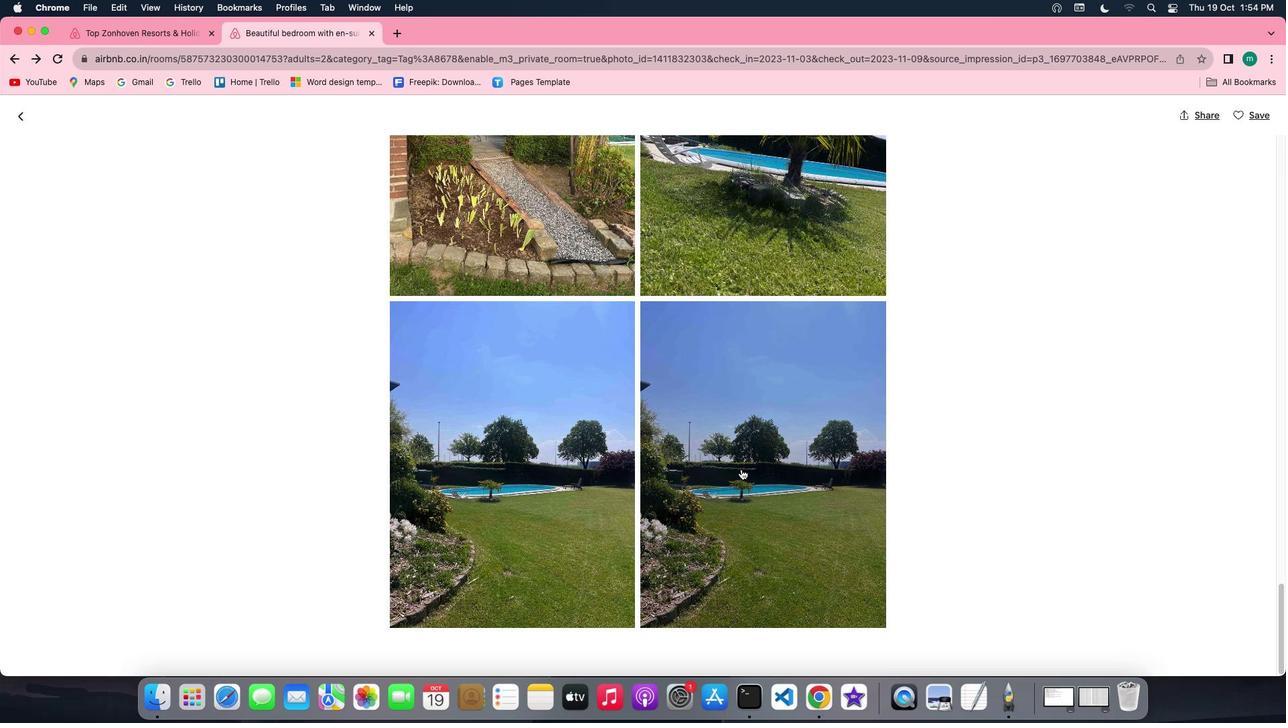 
Action: Mouse moved to (24, 124)
Screenshot: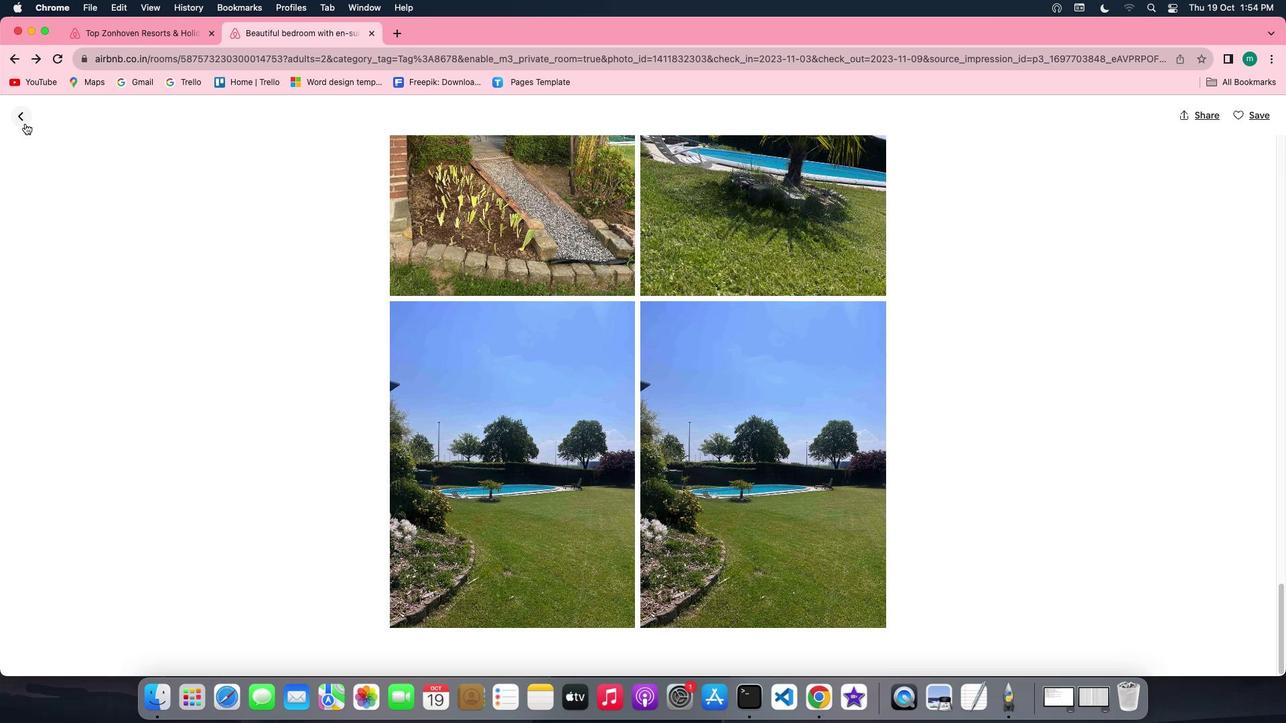 
Action: Mouse pressed left at (24, 124)
Screenshot: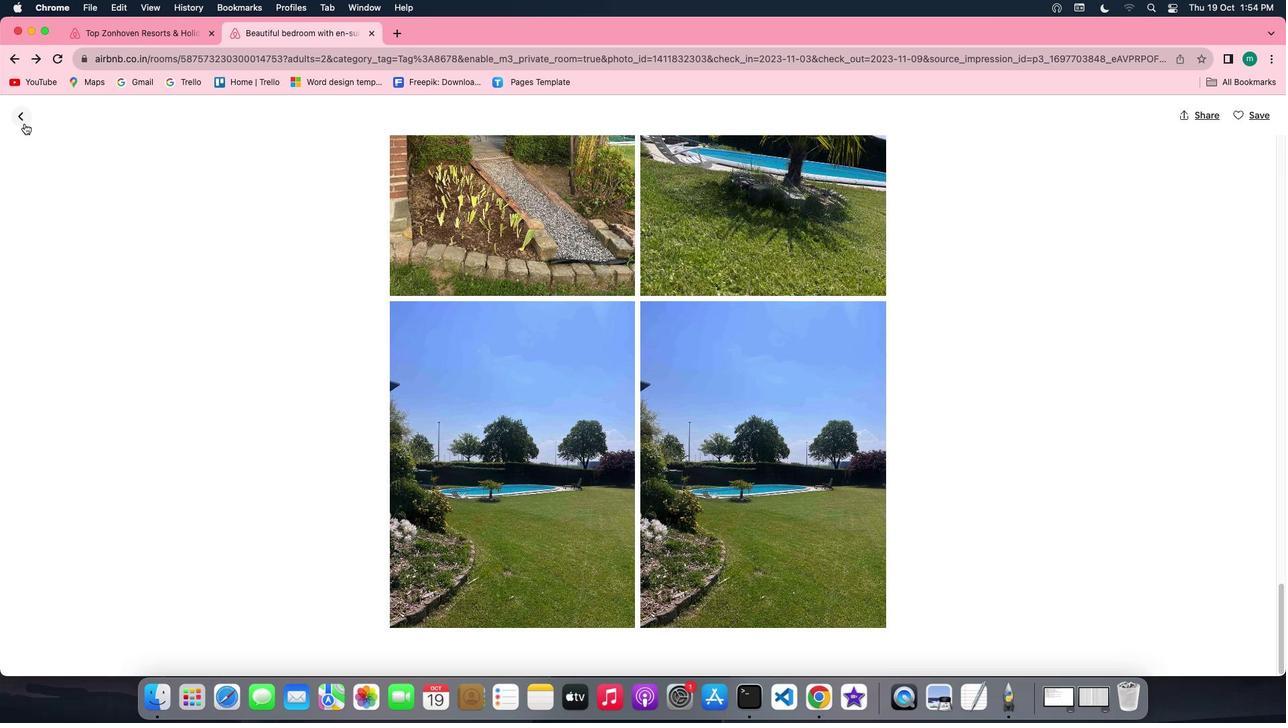 
Action: Mouse moved to (762, 461)
Screenshot: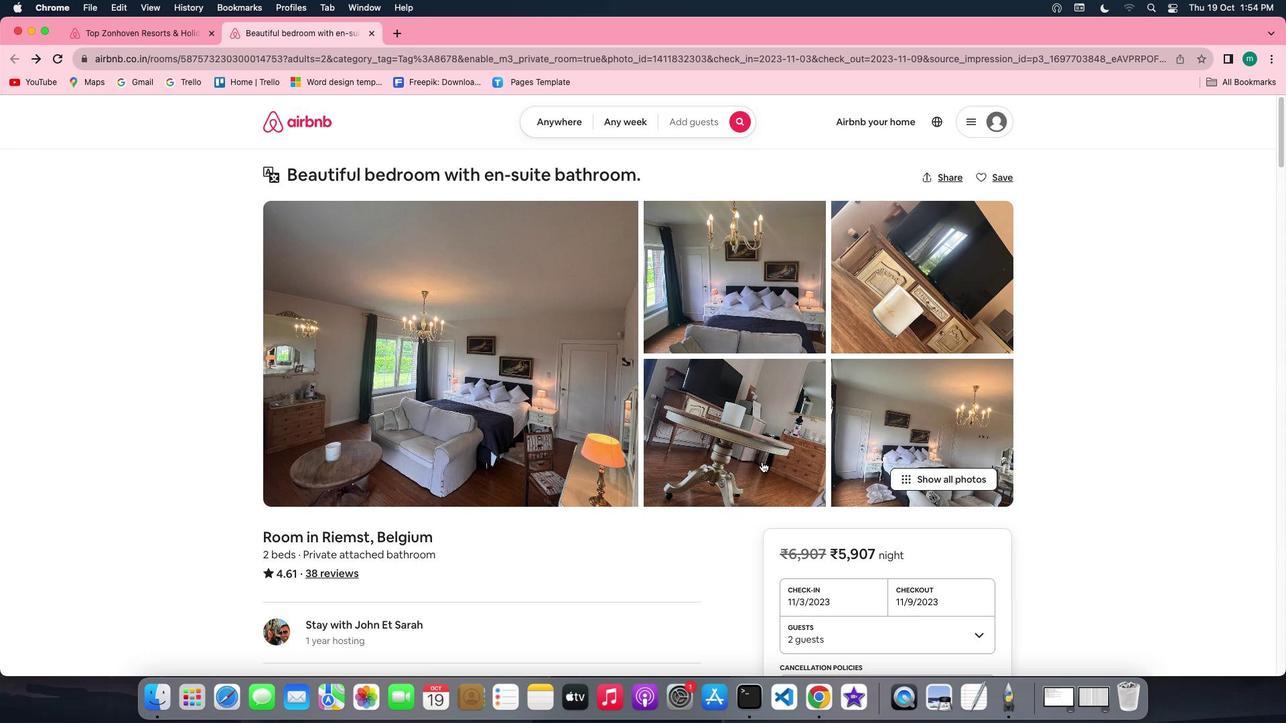 
Action: Mouse scrolled (762, 461) with delta (0, 0)
Screenshot: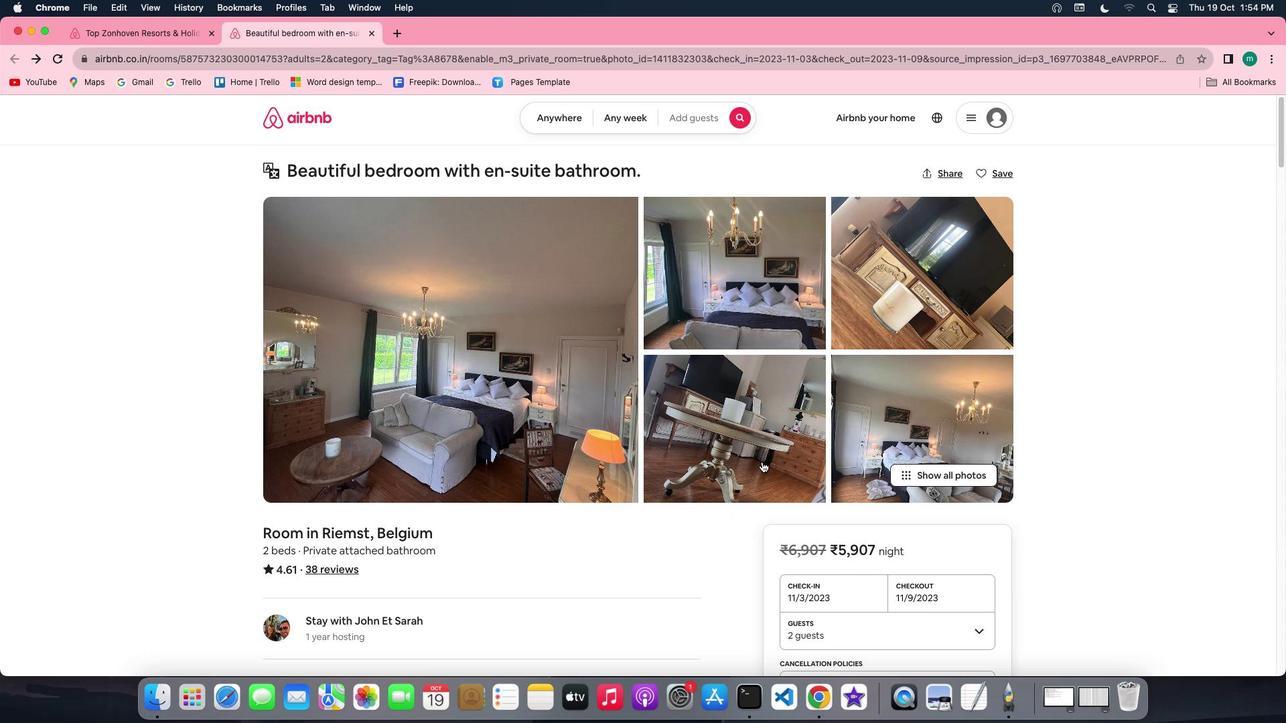 
Action: Mouse scrolled (762, 461) with delta (0, 0)
Screenshot: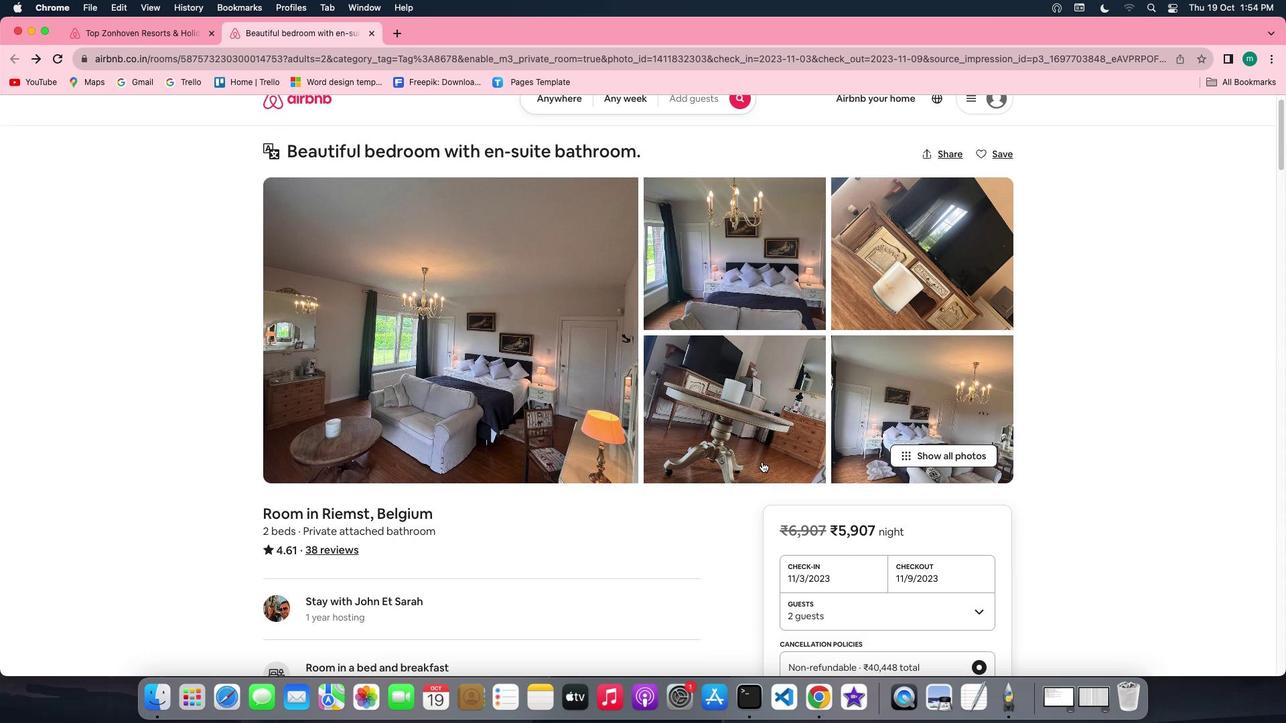 
Action: Mouse scrolled (762, 461) with delta (0, -2)
Screenshot: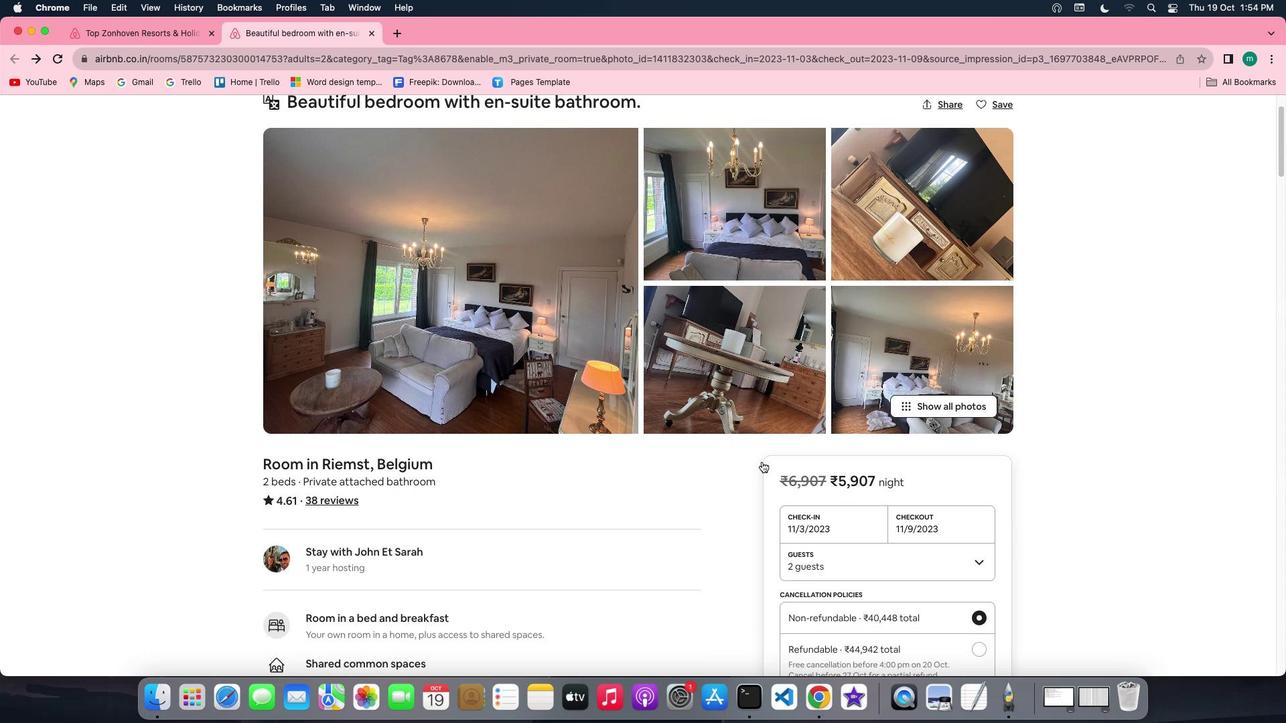
Action: Mouse scrolled (762, 461) with delta (0, -2)
Screenshot: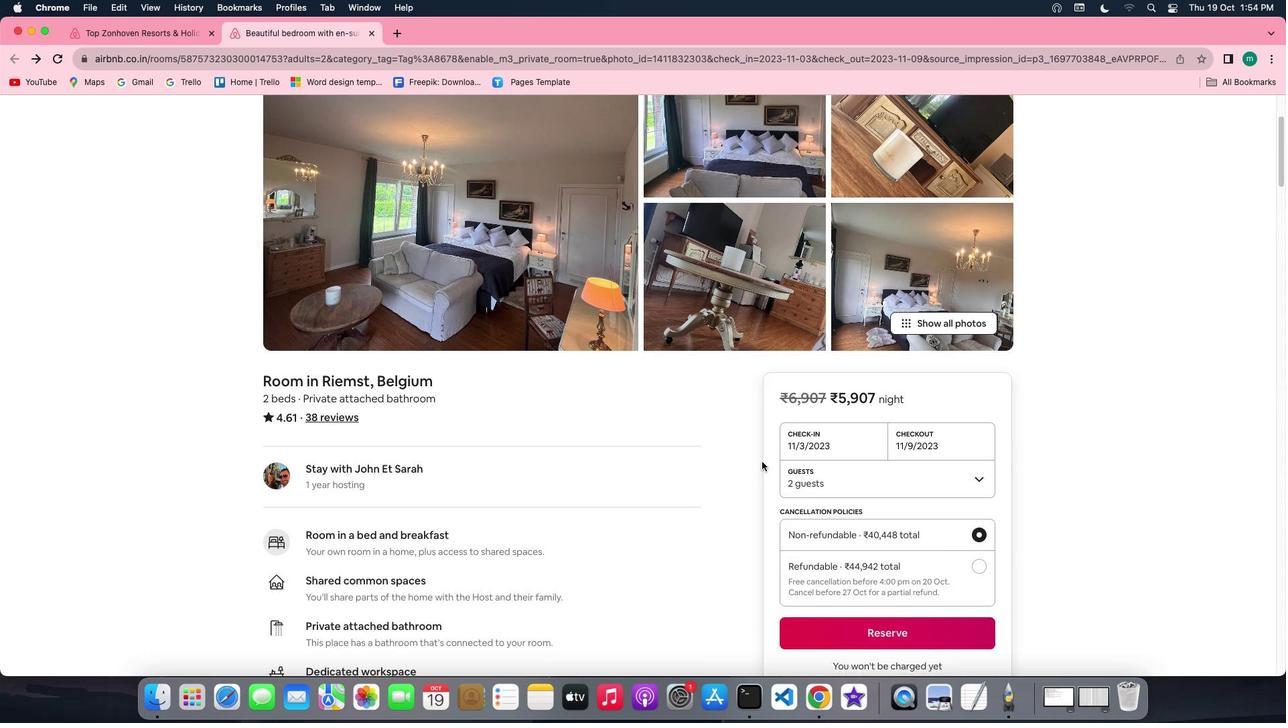 
Action: Mouse moved to (762, 461)
Screenshot: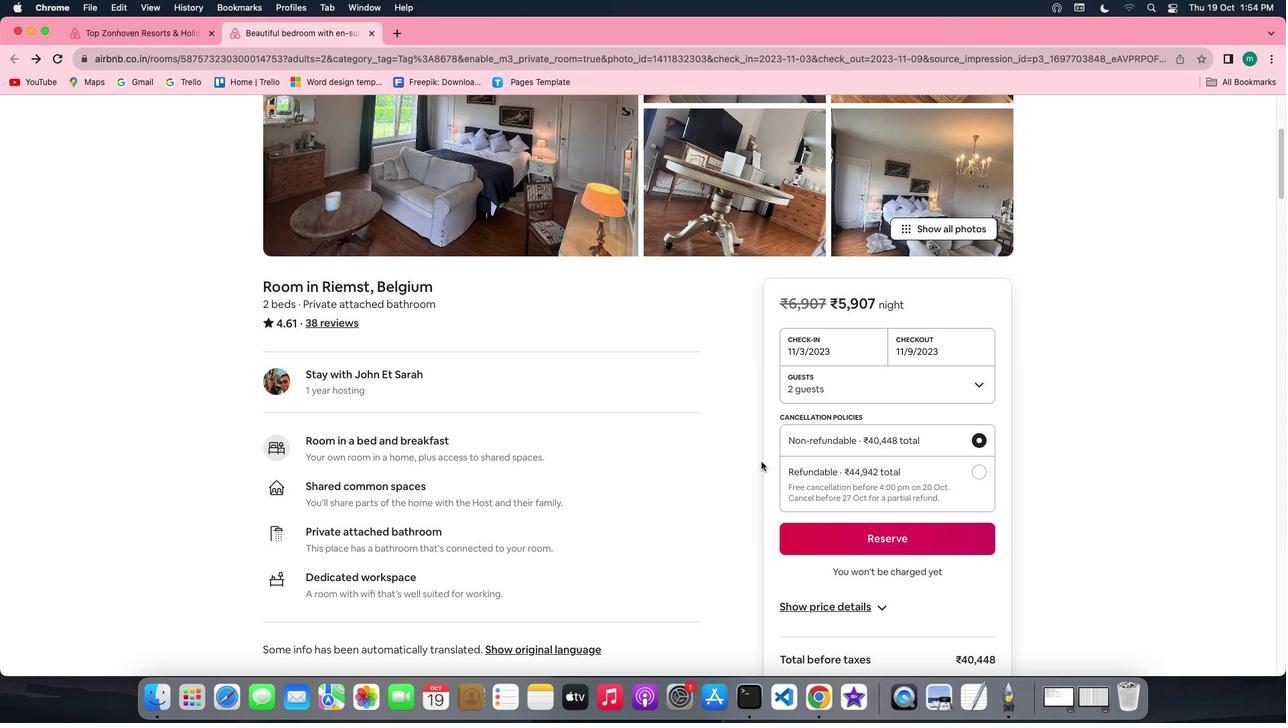 
Action: Mouse scrolled (762, 461) with delta (0, 0)
Screenshot: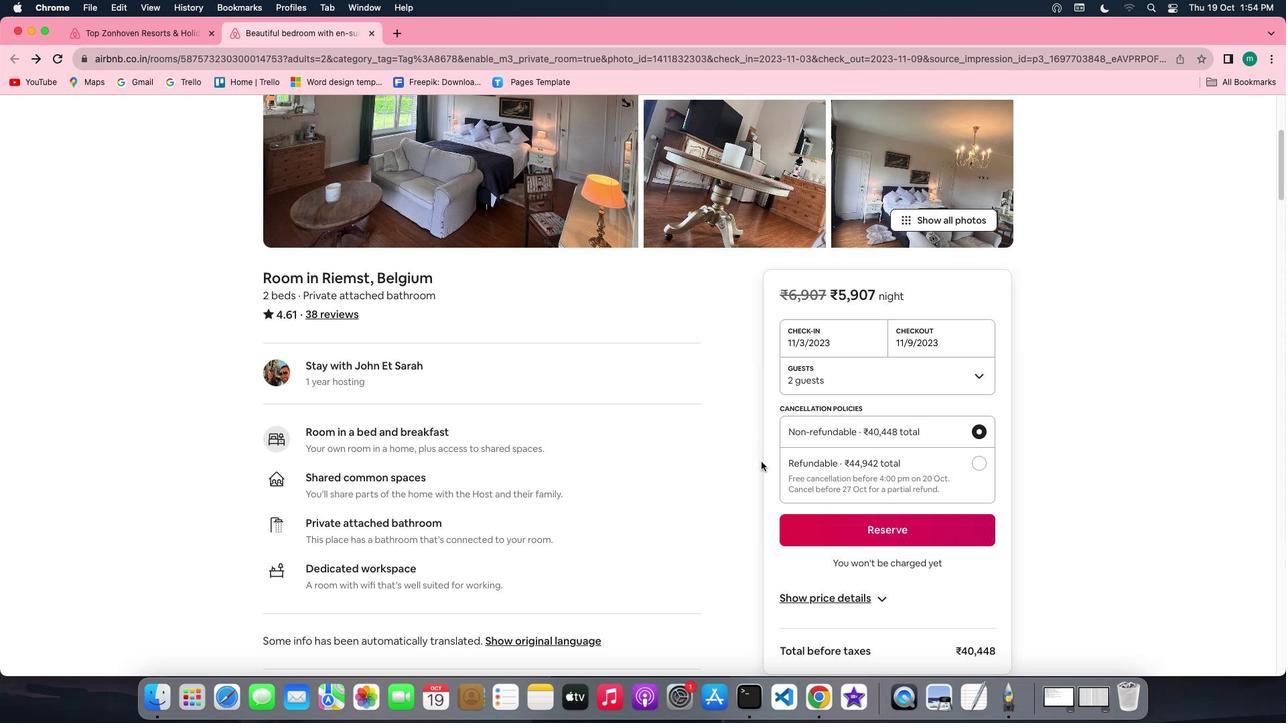 
Action: Mouse scrolled (762, 461) with delta (0, 0)
Screenshot: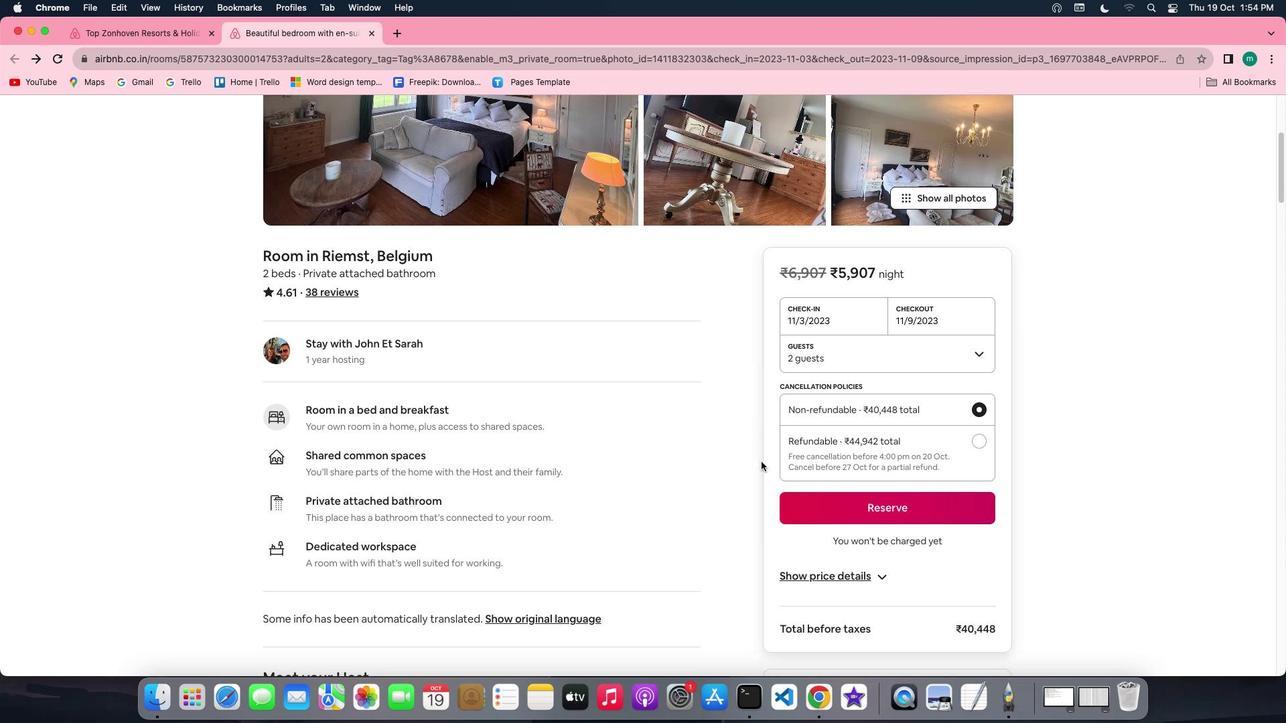 
Action: Mouse scrolled (762, 461) with delta (0, -2)
Screenshot: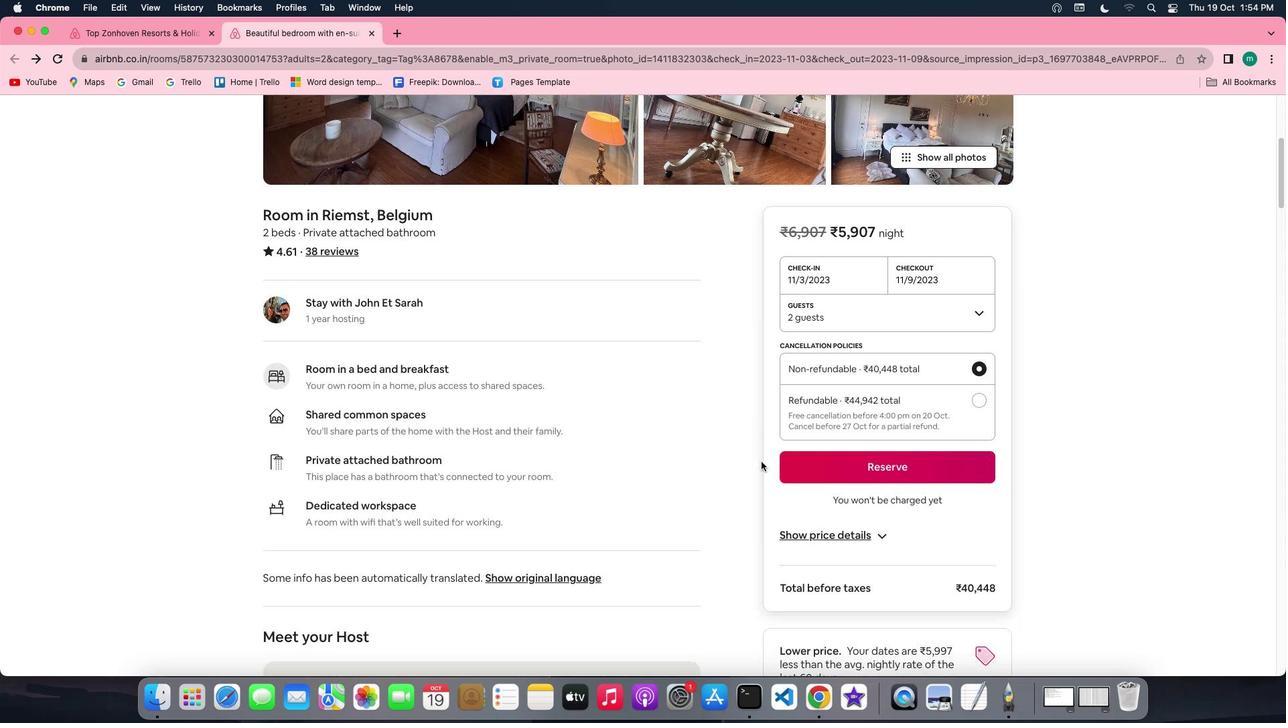 
Action: Mouse scrolled (762, 461) with delta (0, -2)
Screenshot: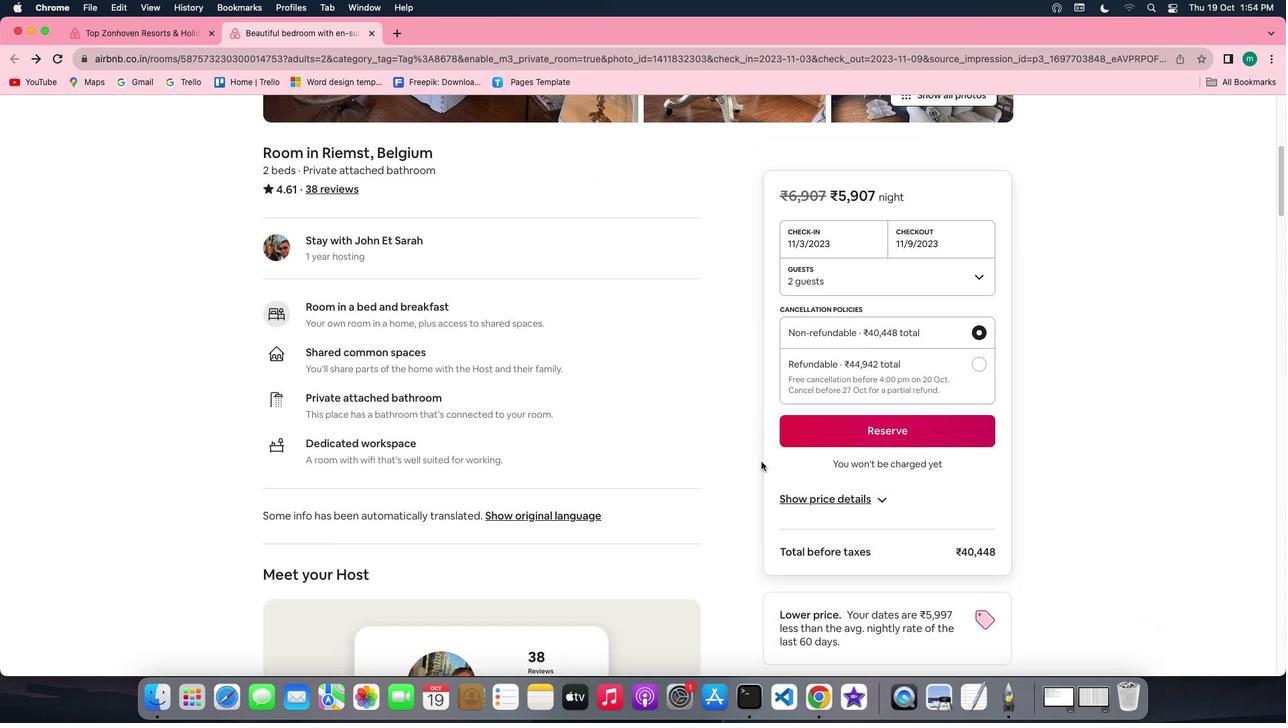 
Action: Mouse scrolled (762, 461) with delta (0, 0)
Screenshot: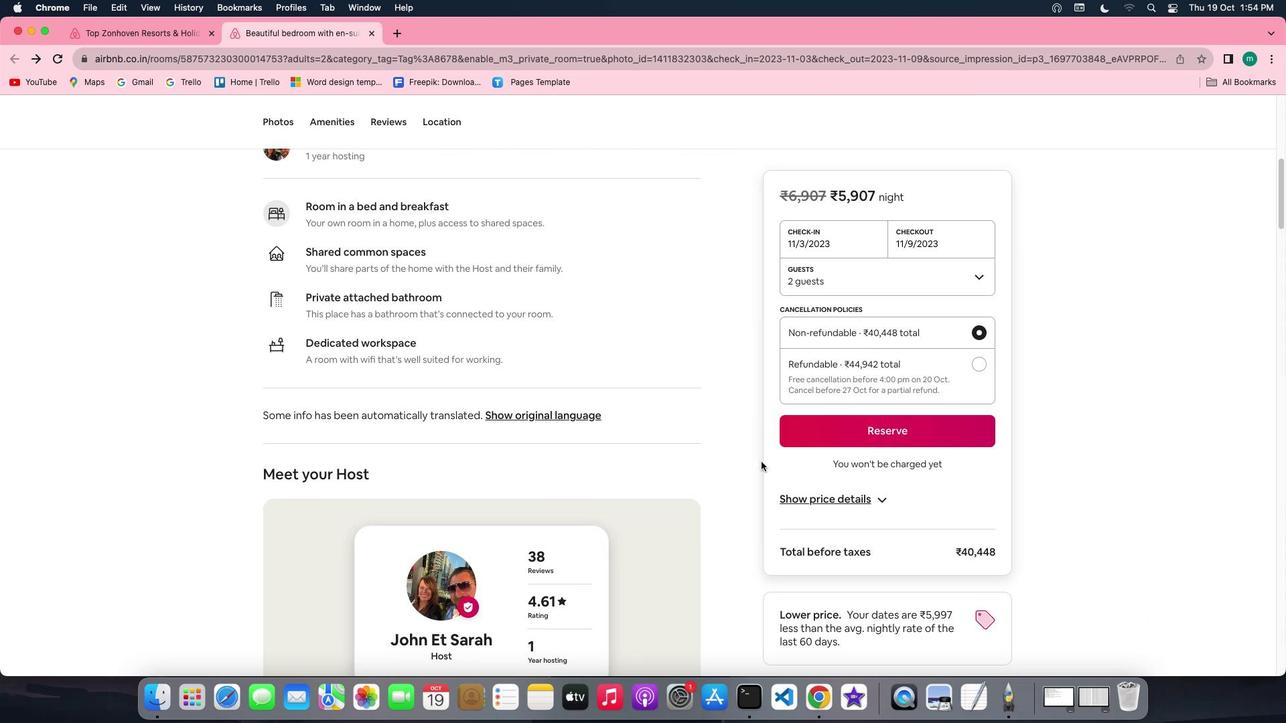 
Action: Mouse scrolled (762, 461) with delta (0, 0)
Screenshot: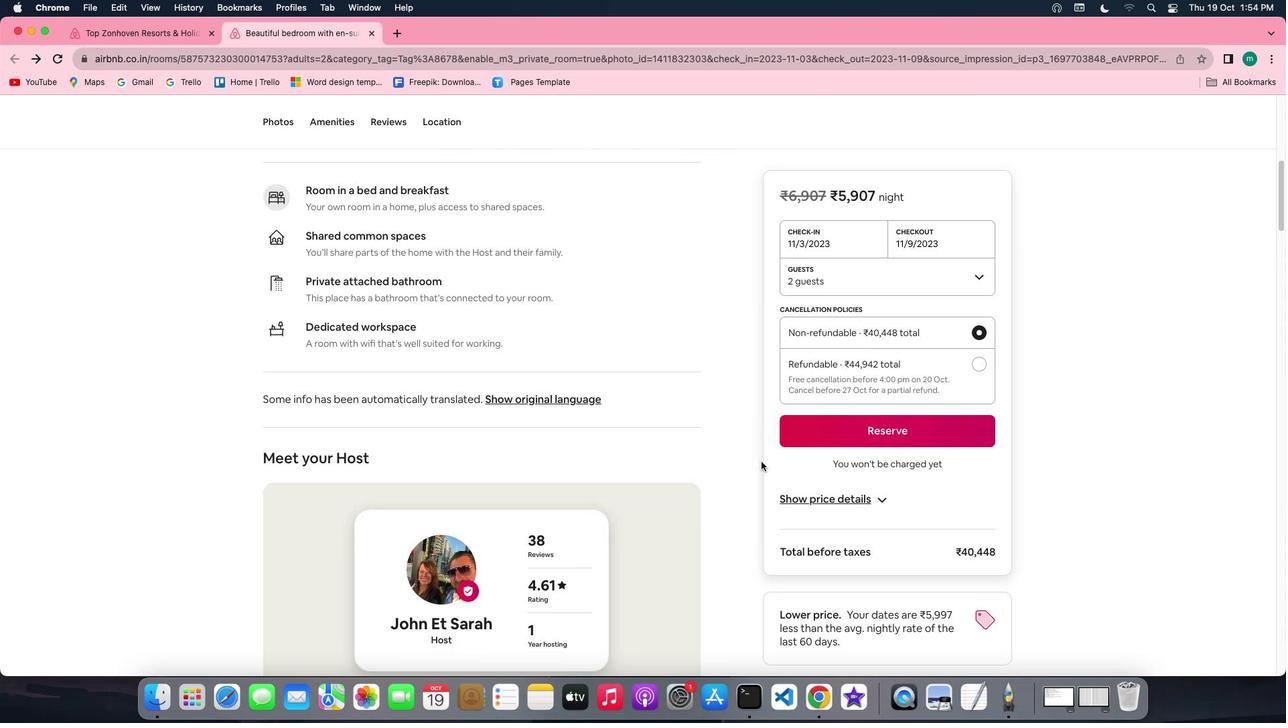 
Action: Mouse scrolled (762, 461) with delta (0, -2)
Screenshot: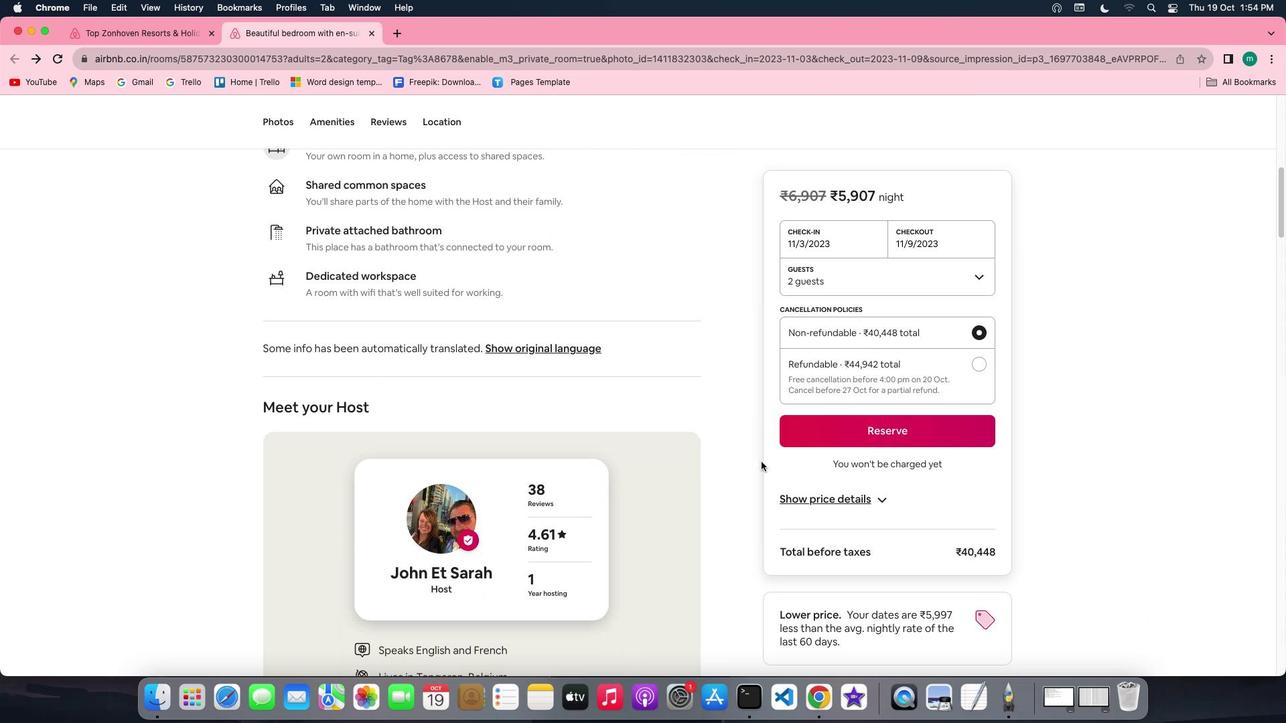 
Action: Mouse scrolled (762, 461) with delta (0, -2)
Screenshot: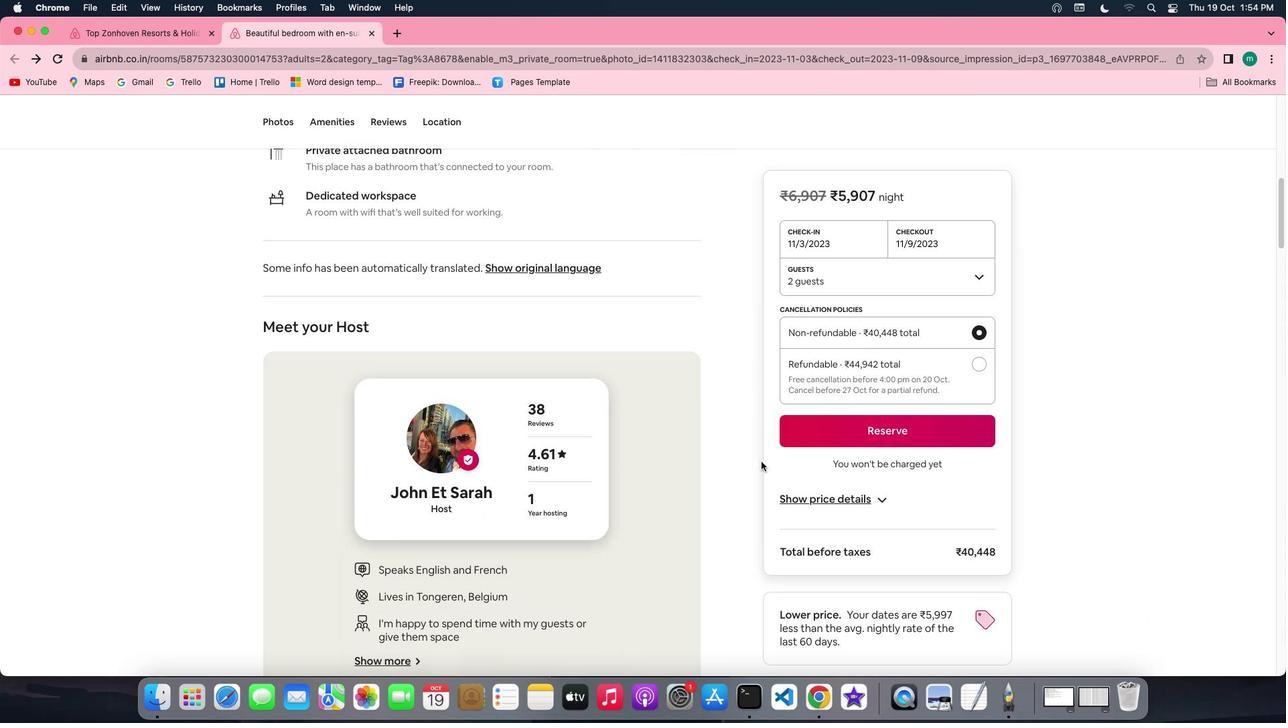 
Action: Mouse scrolled (762, 461) with delta (0, 0)
Screenshot: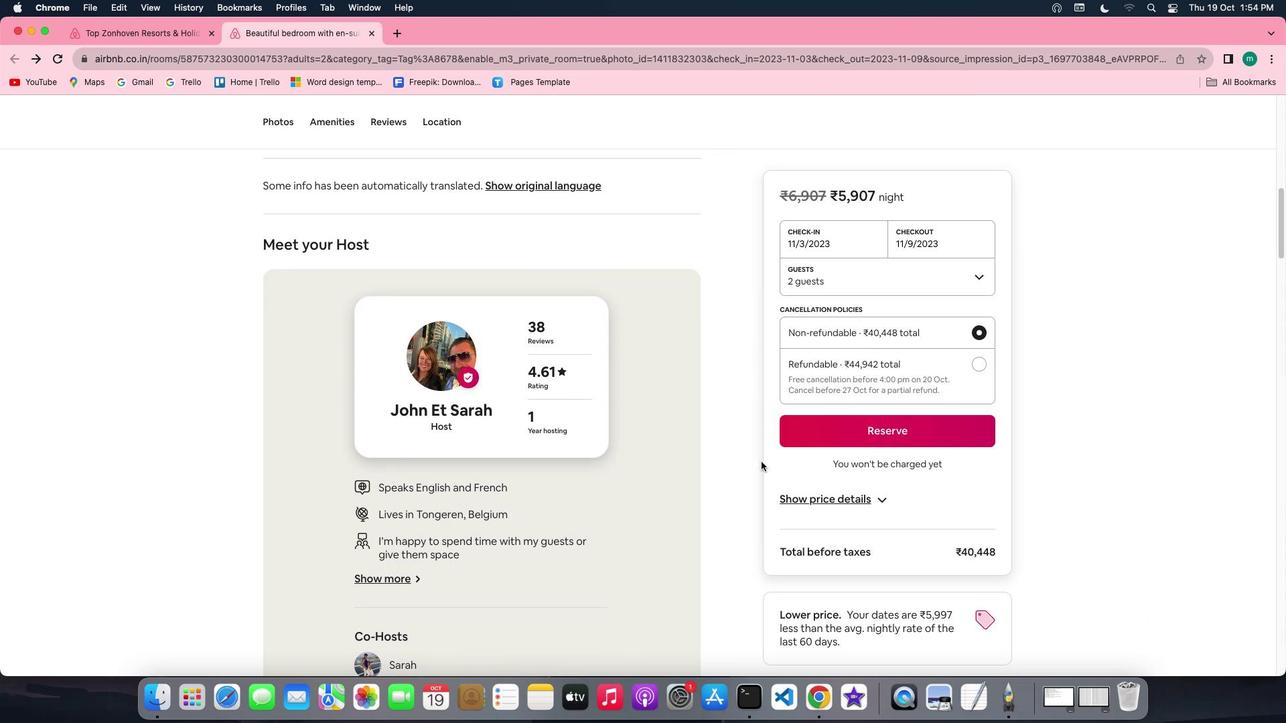 
Action: Mouse scrolled (762, 461) with delta (0, 0)
Screenshot: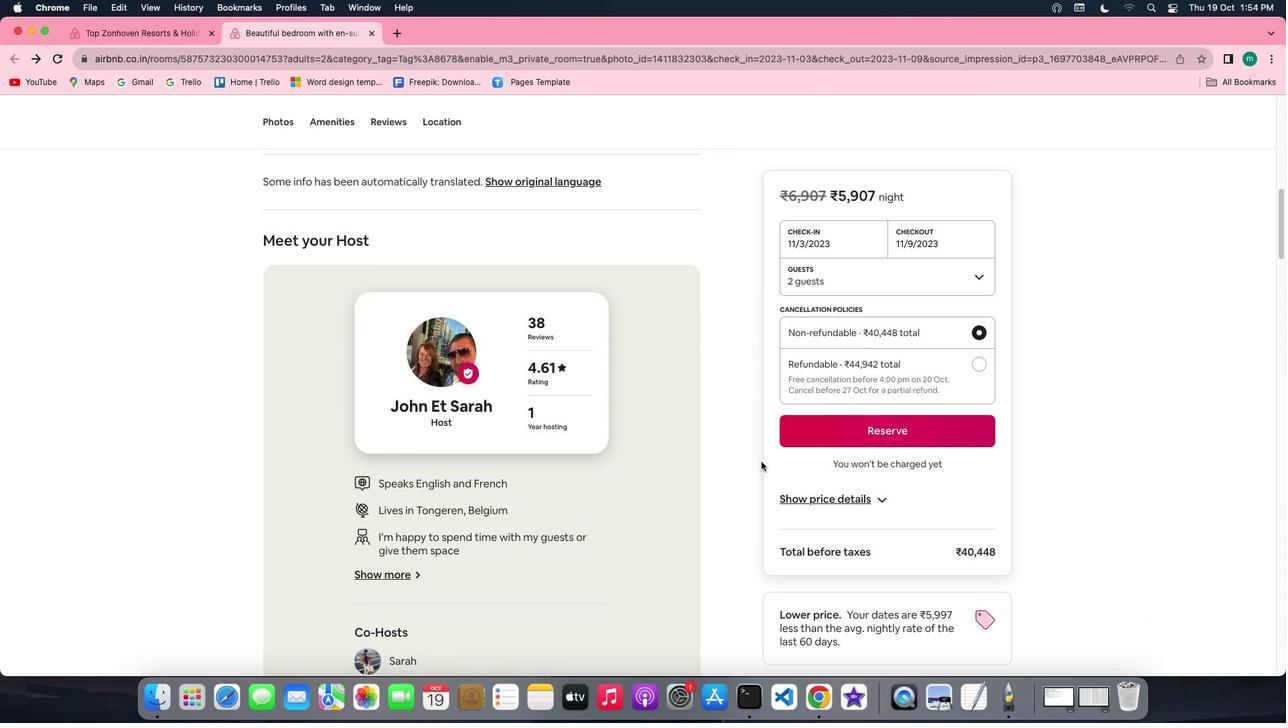 
Action: Mouse scrolled (762, 461) with delta (0, 0)
Screenshot: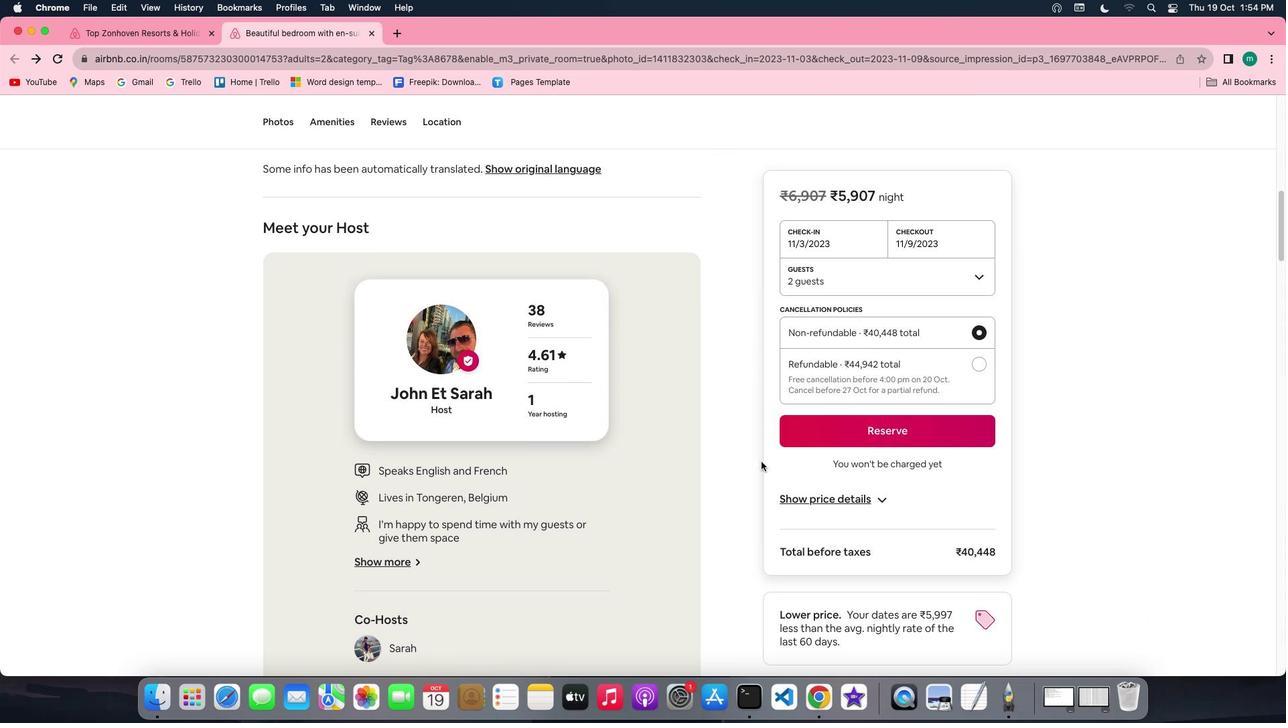 
Action: Mouse scrolled (762, 461) with delta (0, -2)
Screenshot: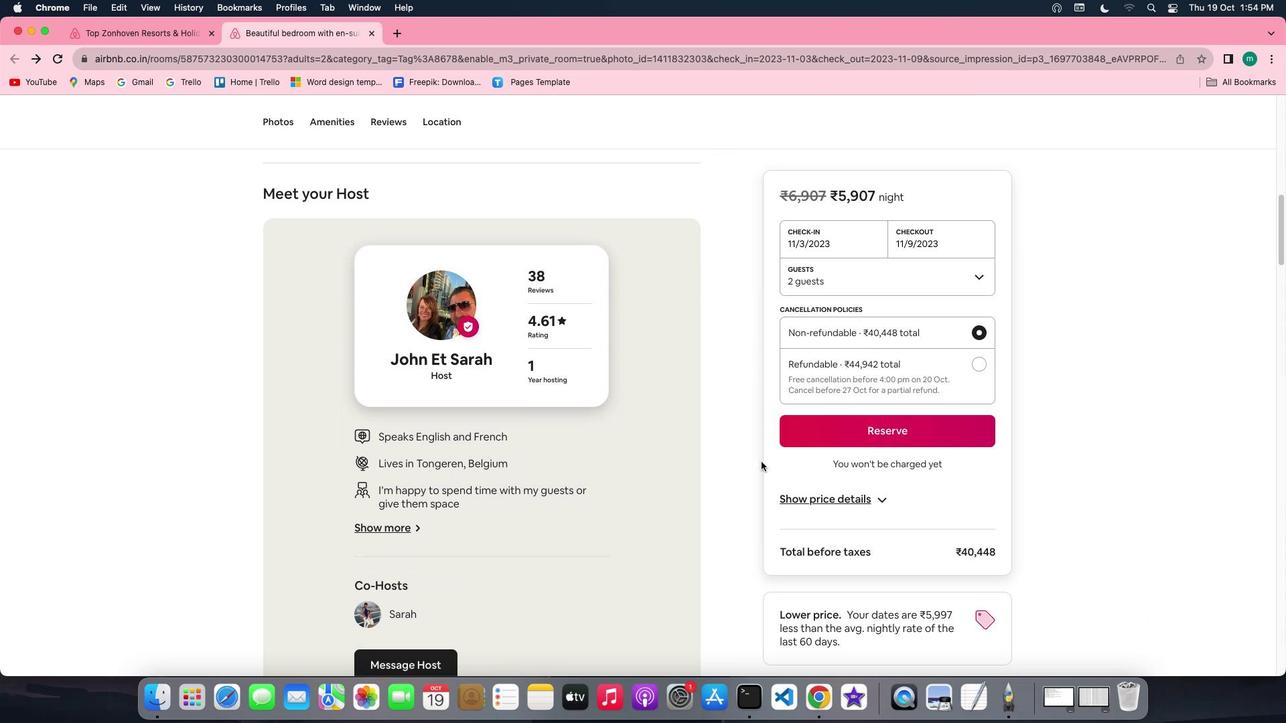 
Action: Mouse scrolled (762, 461) with delta (0, -2)
Screenshot: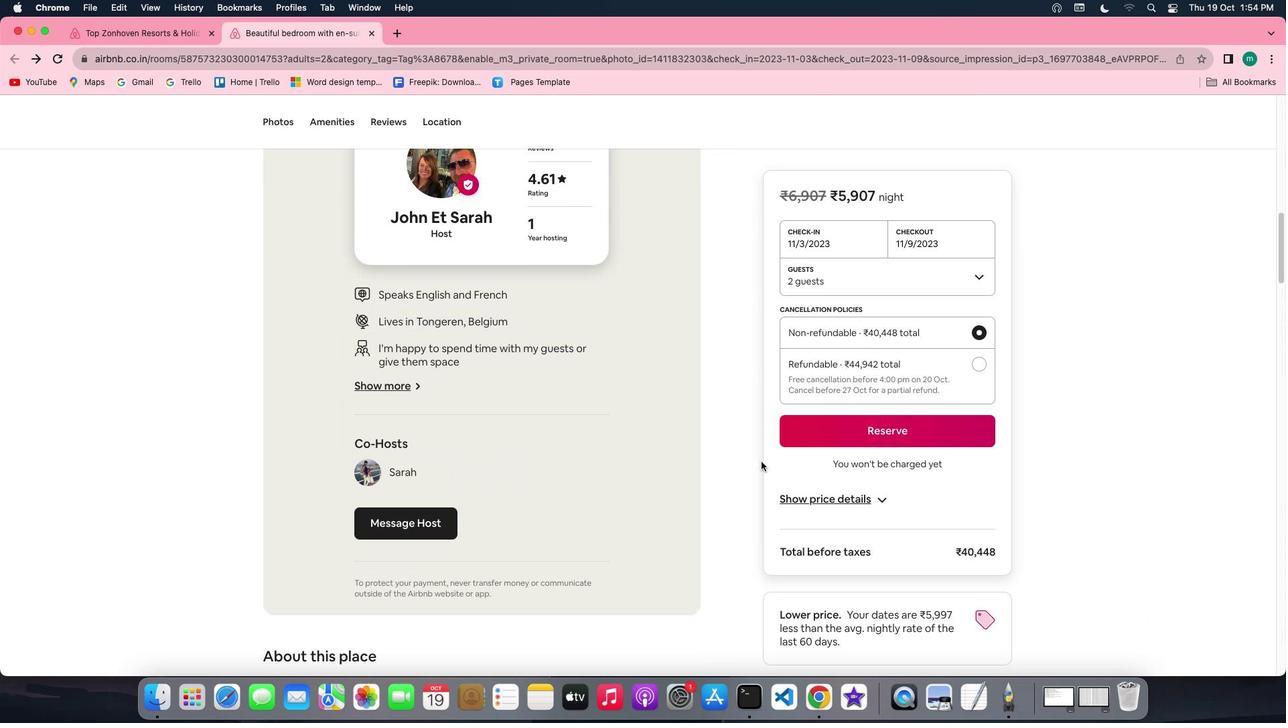 
Action: Mouse scrolled (762, 461) with delta (0, -2)
Screenshot: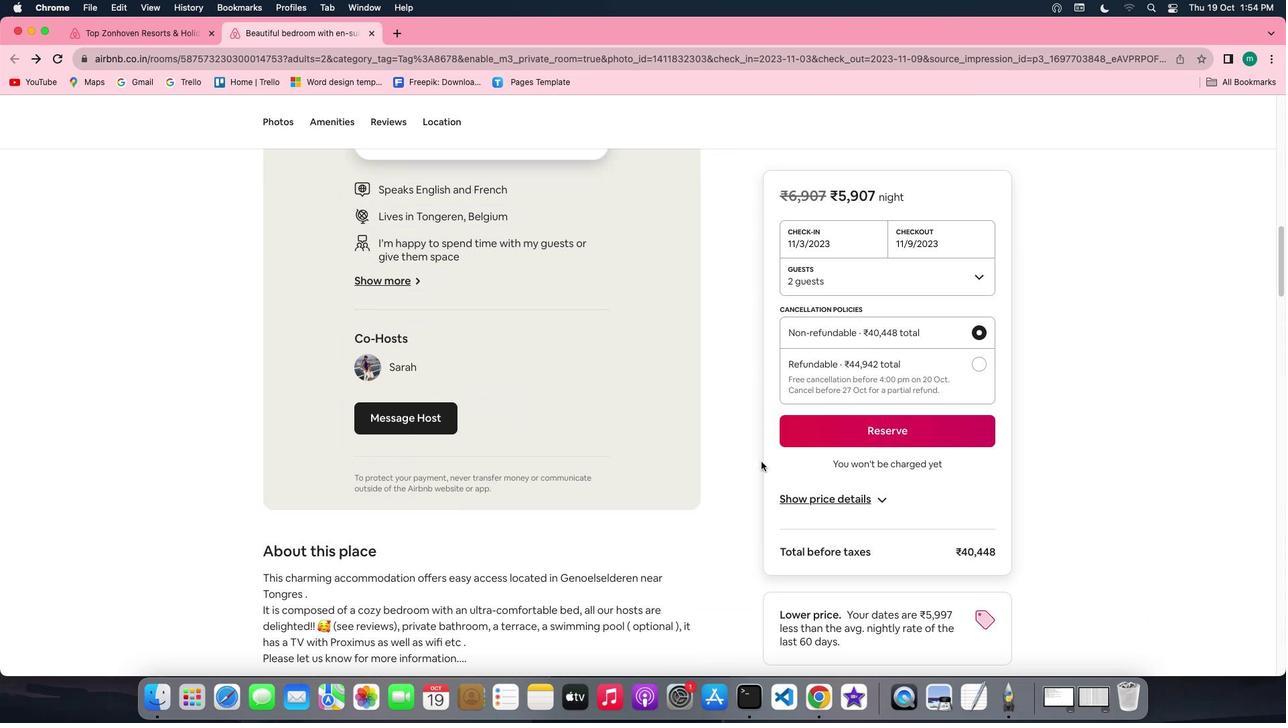 
Action: Mouse moved to (701, 474)
Screenshot: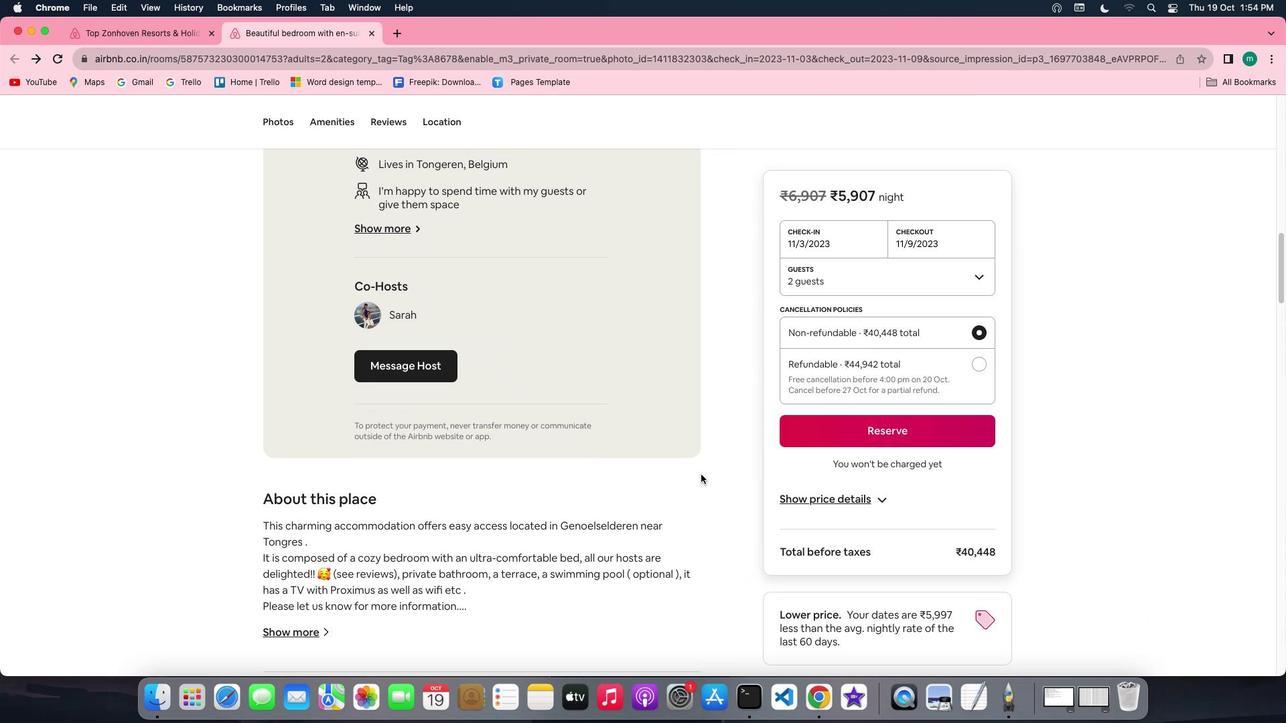 
Action: Mouse scrolled (701, 474) with delta (0, 0)
Screenshot: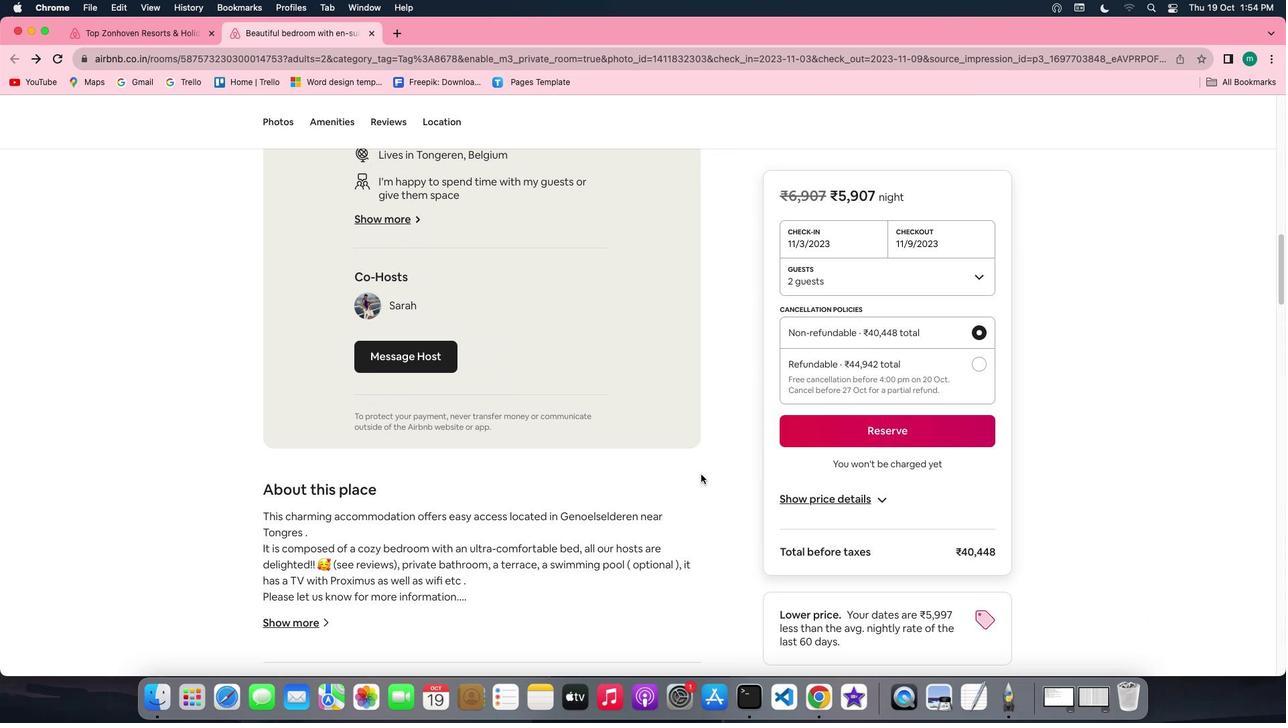 
Action: Mouse scrolled (701, 474) with delta (0, 0)
Screenshot: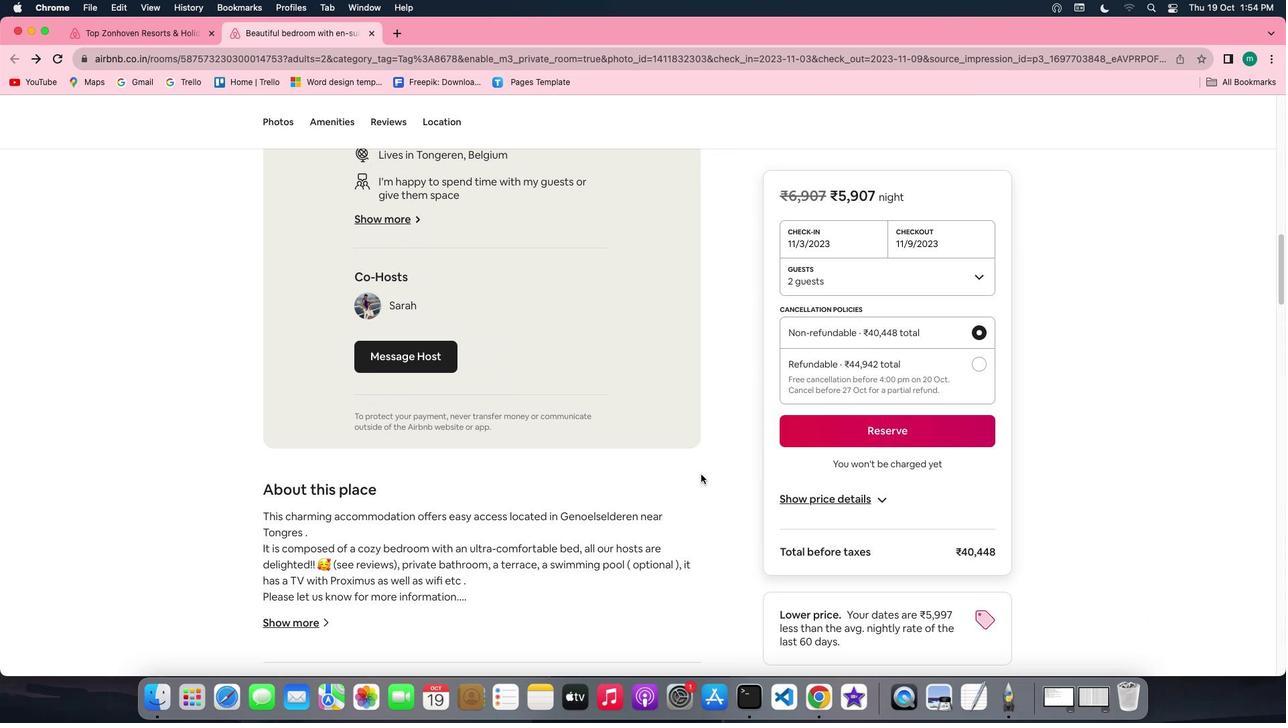 
Action: Mouse scrolled (701, 474) with delta (0, -2)
Screenshot: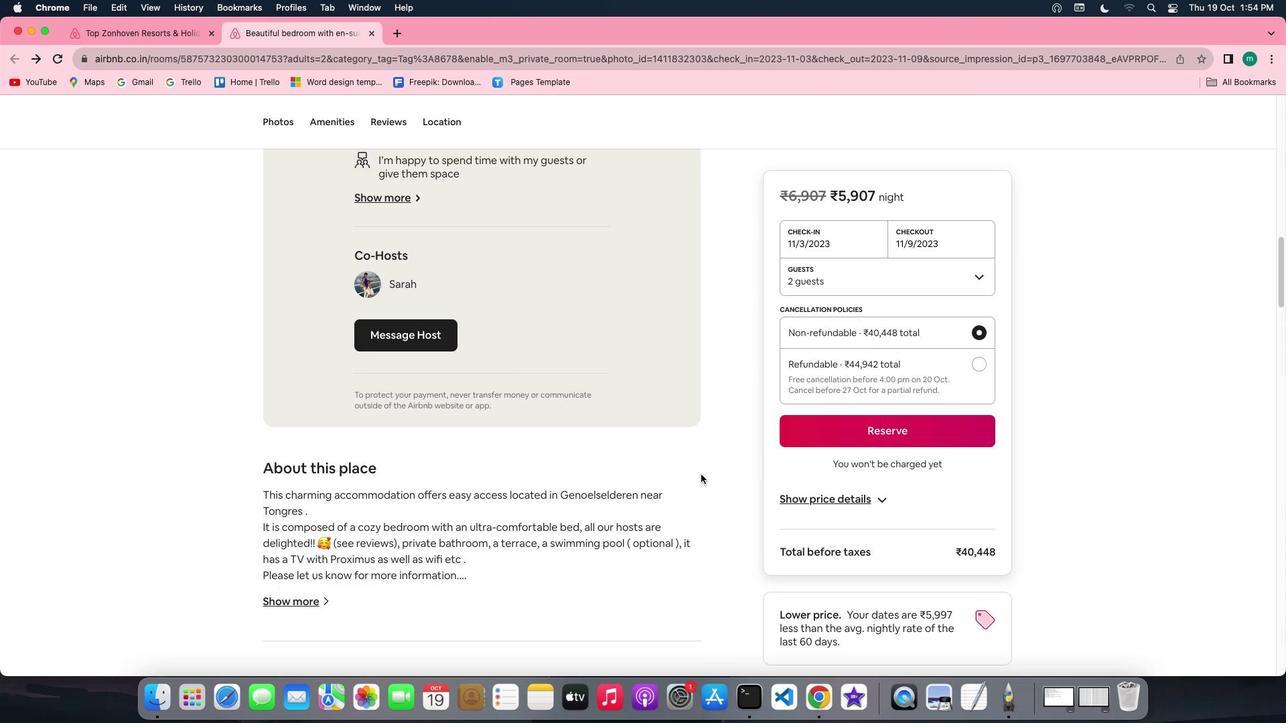
Action: Mouse scrolled (701, 474) with delta (0, -2)
Screenshot: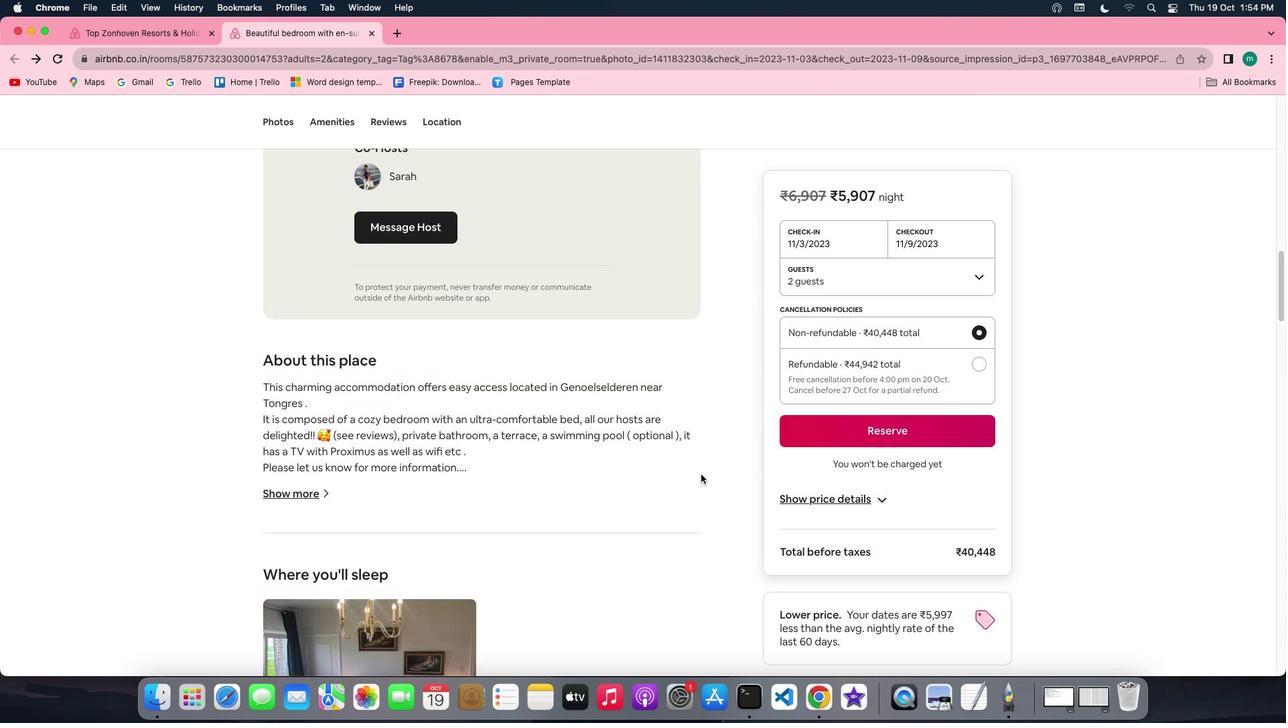
Action: Mouse moved to (278, 400)
Screenshot: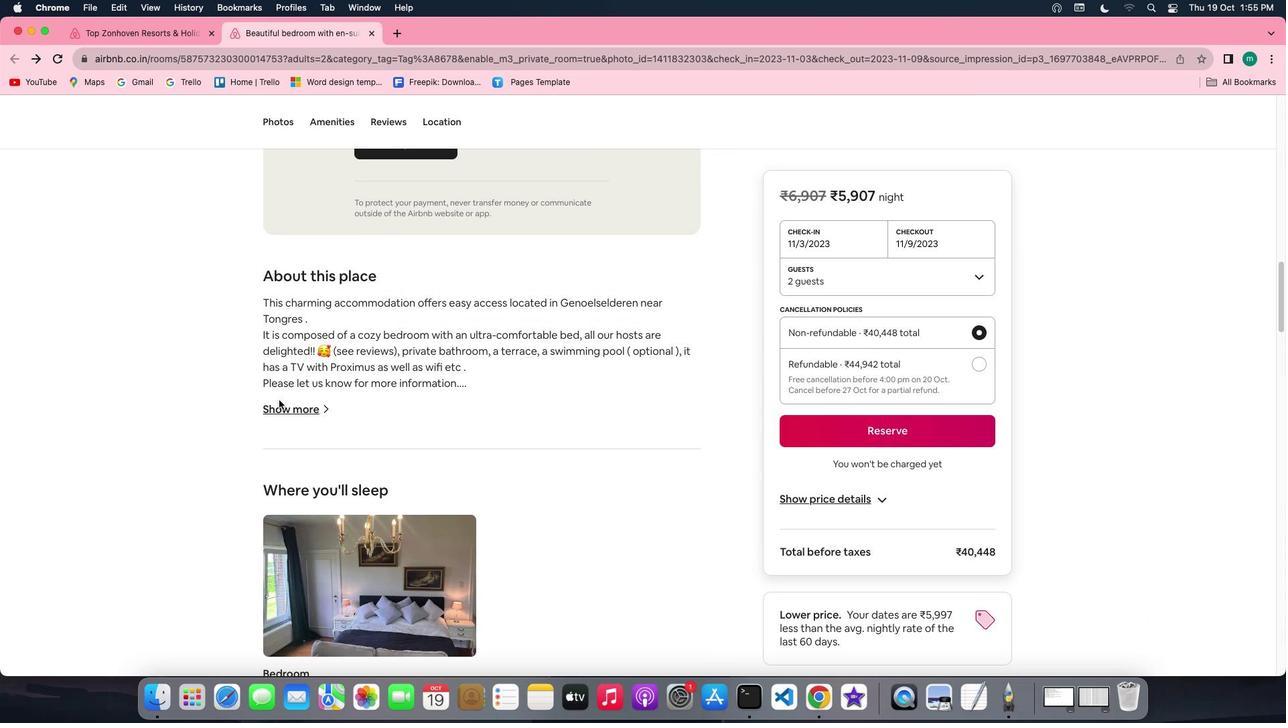 
Action: Mouse pressed left at (278, 400)
